 Task: Play online Dominion games in medium mode.
Action: Mouse moved to (338, 462)
Screenshot: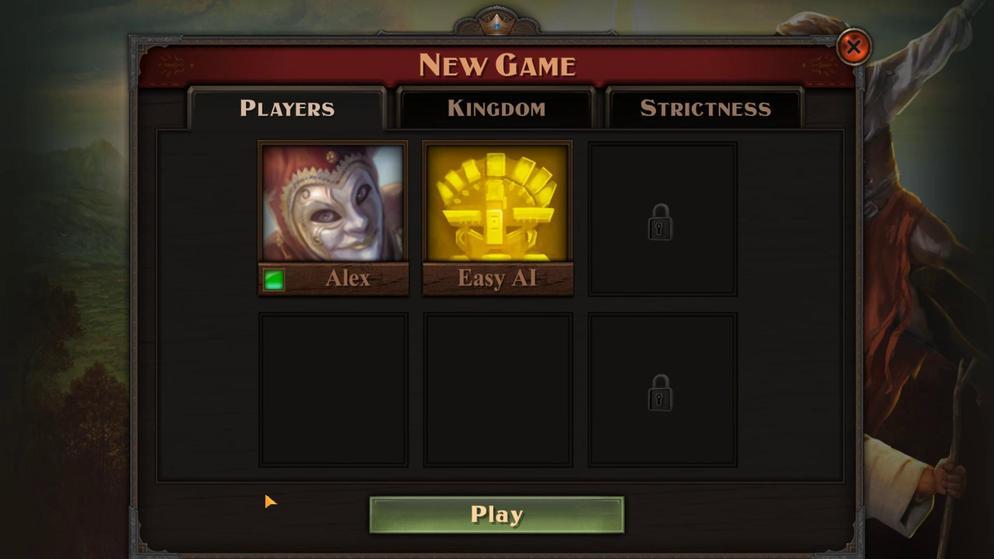 
Action: Mouse pressed left at (338, 462)
Screenshot: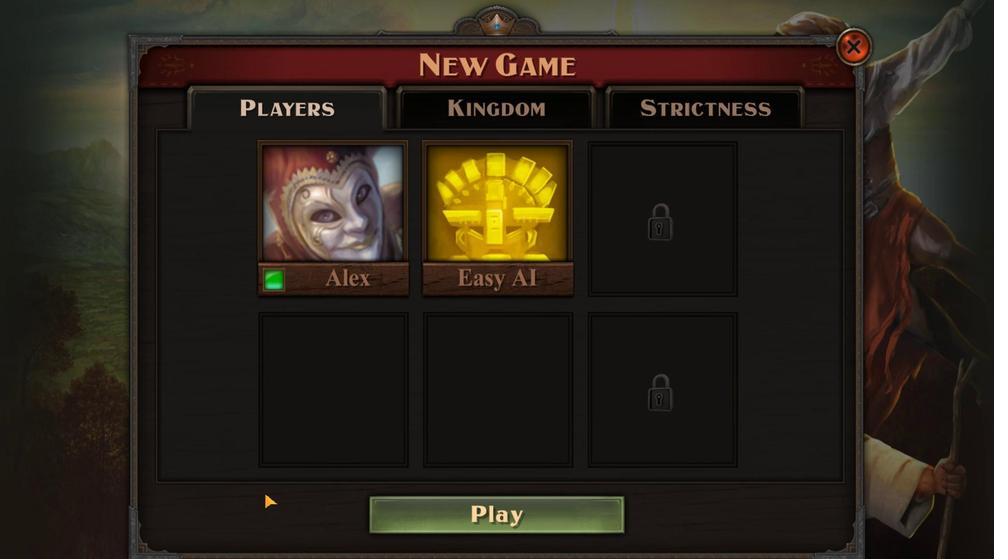
Action: Mouse moved to (317, 384)
Screenshot: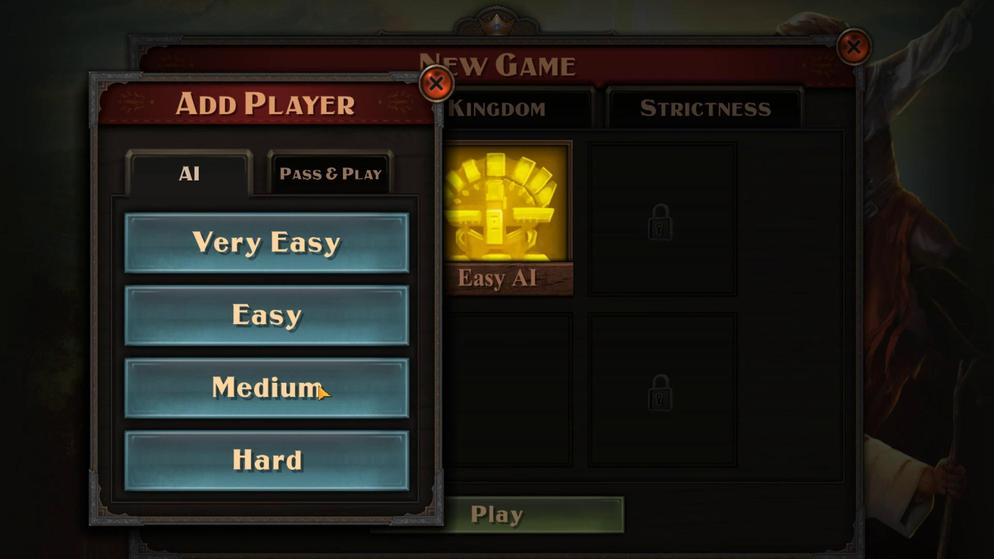 
Action: Mouse pressed left at (317, 384)
Screenshot: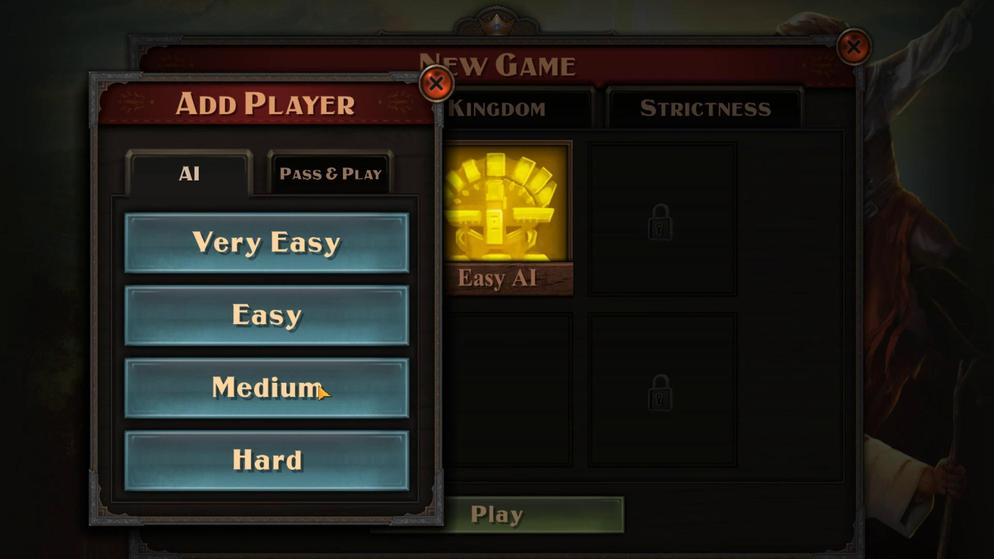 
Action: Mouse moved to (331, 423)
Screenshot: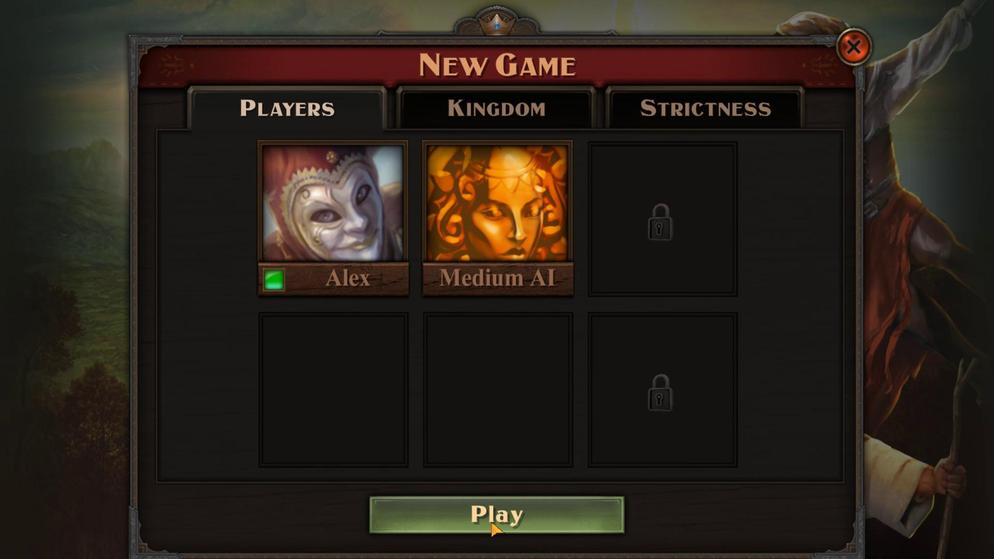 
Action: Mouse pressed left at (331, 423)
Screenshot: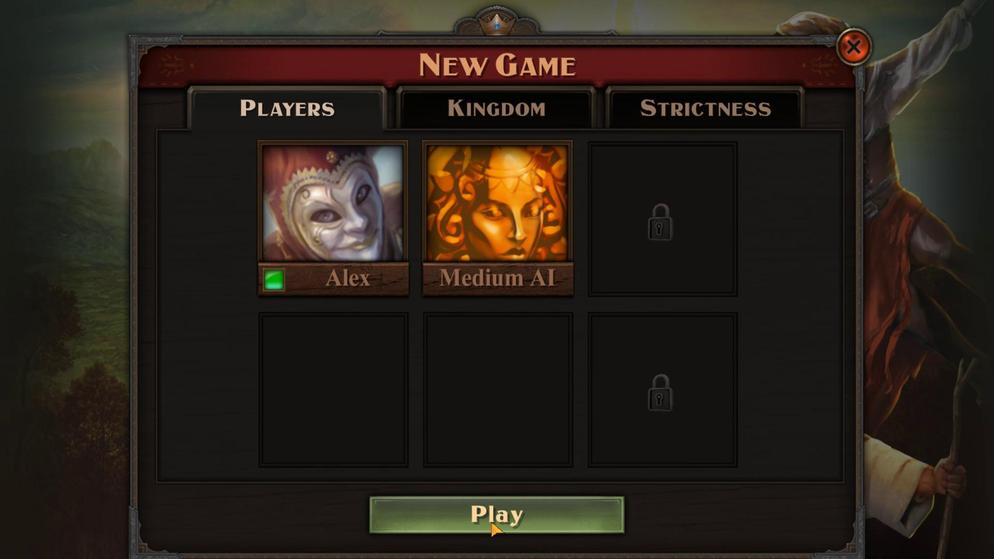 
Action: Mouse moved to (321, 461)
Screenshot: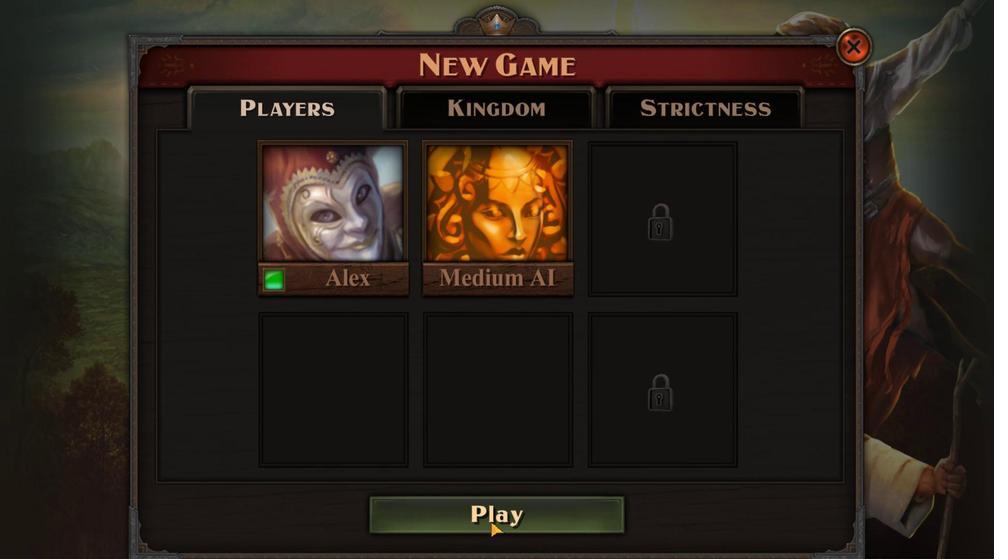 
Action: Mouse pressed left at (321, 461)
Screenshot: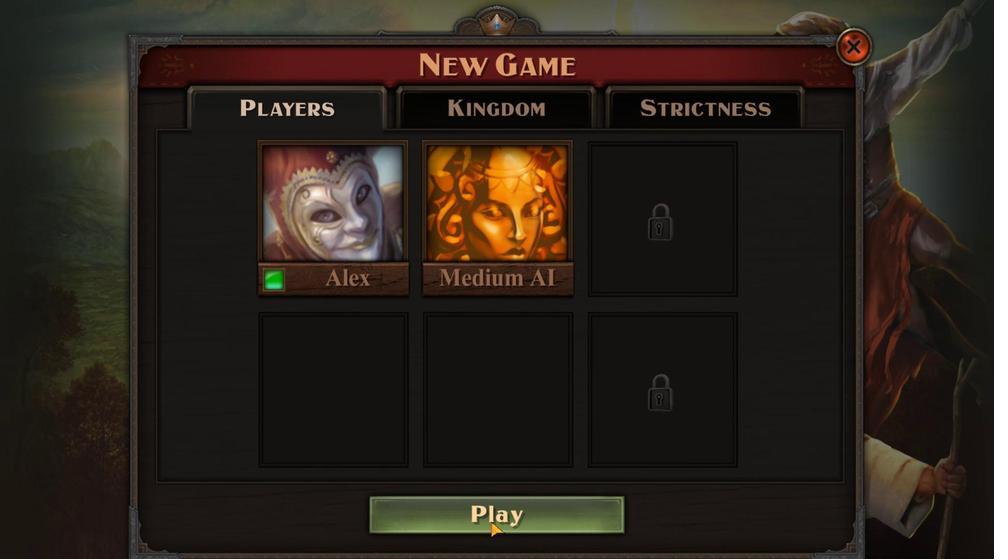 
Action: Mouse moved to (330, 454)
Screenshot: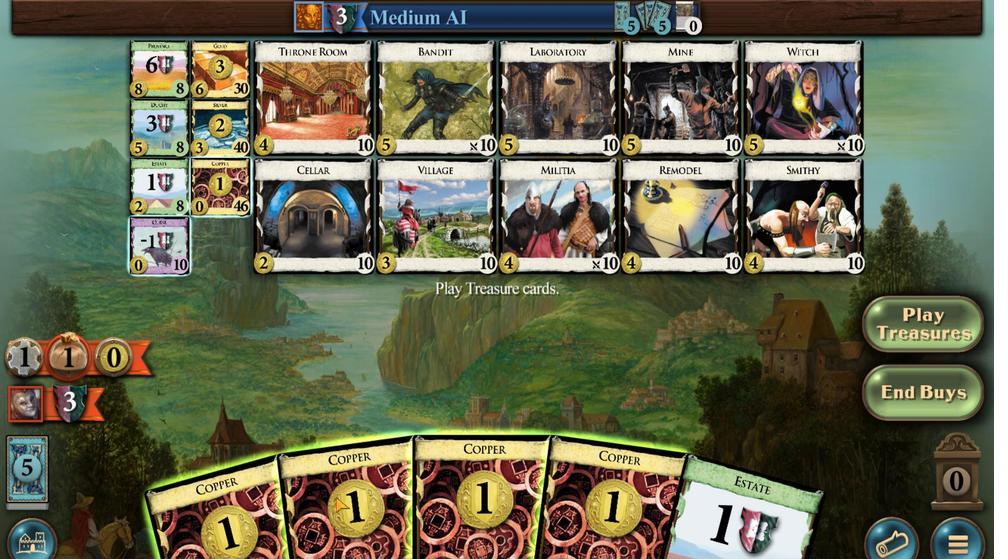 
Action: Mouse scrolled (330, 454) with delta (0, 0)
Screenshot: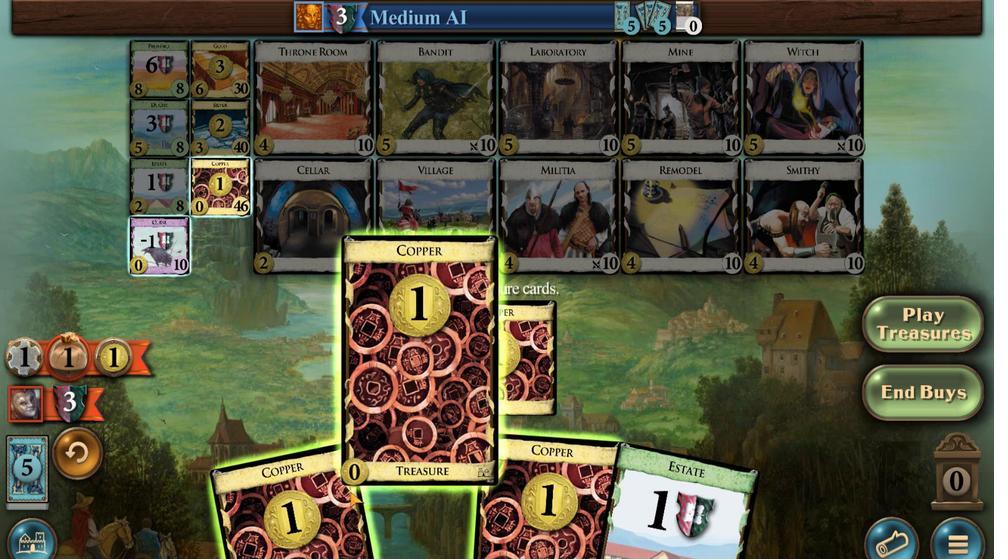 
Action: Mouse moved to (329, 453)
Screenshot: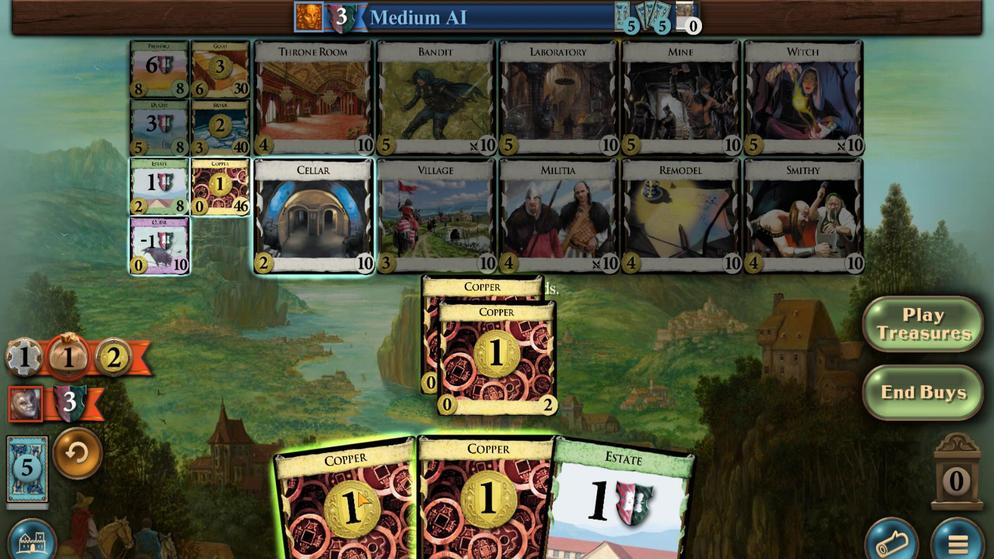 
Action: Mouse scrolled (329, 453) with delta (0, 0)
Screenshot: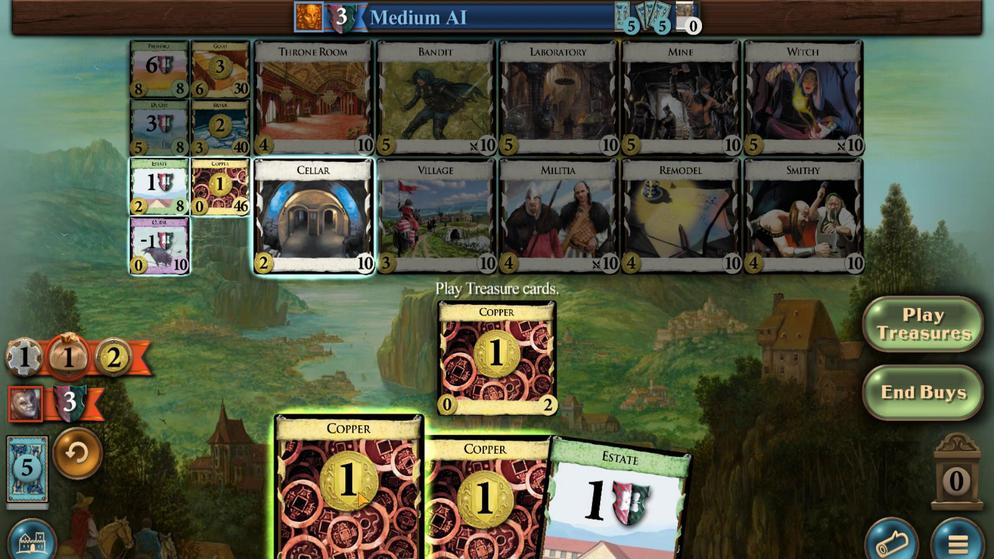 
Action: Mouse scrolled (329, 453) with delta (0, 0)
Screenshot: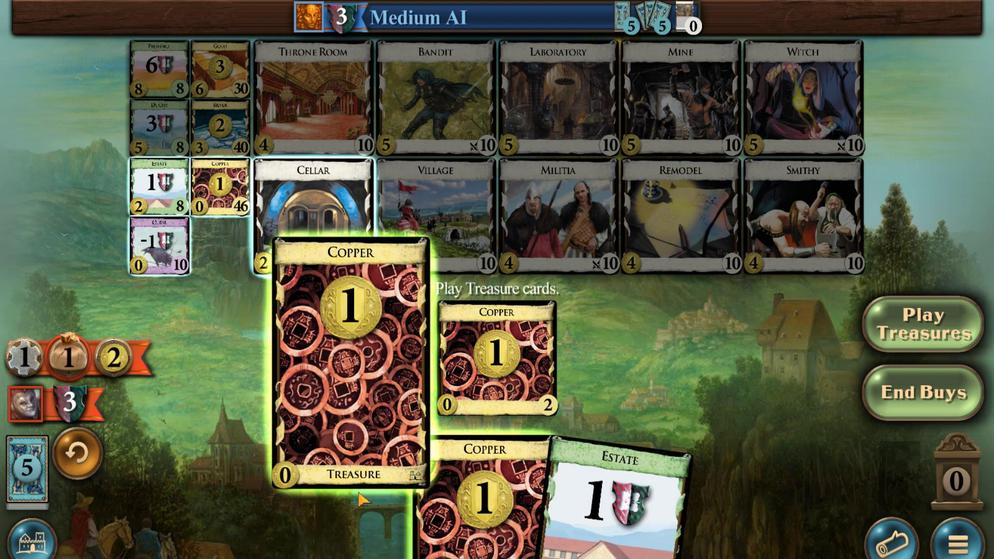 
Action: Mouse scrolled (329, 453) with delta (0, 0)
Screenshot: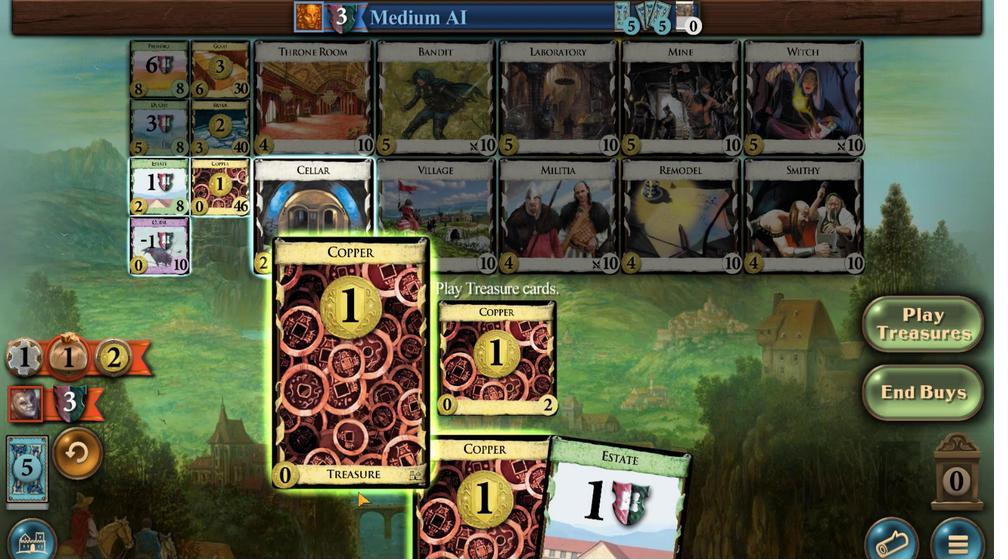 
Action: Mouse moved to (329, 453)
Screenshot: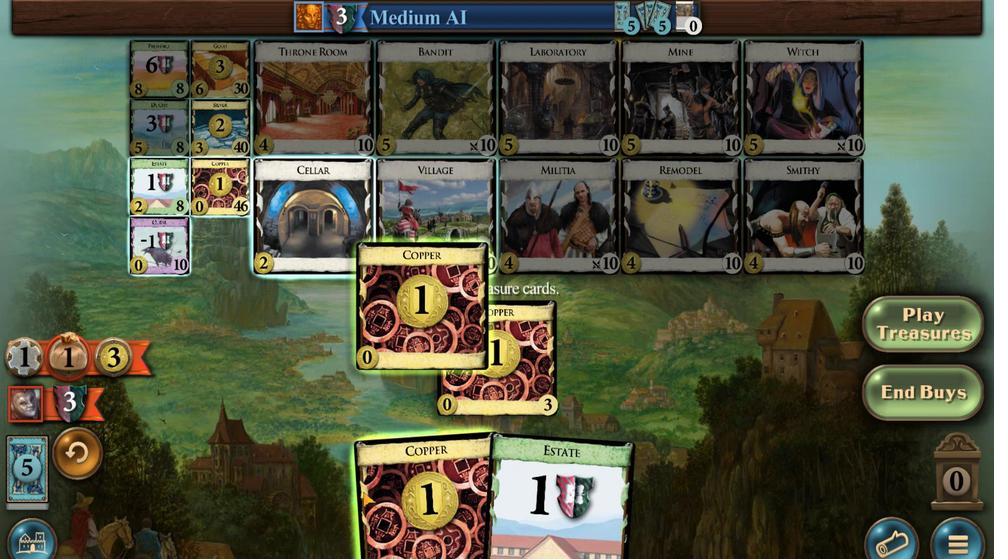 
Action: Mouse scrolled (329, 453) with delta (0, 0)
Screenshot: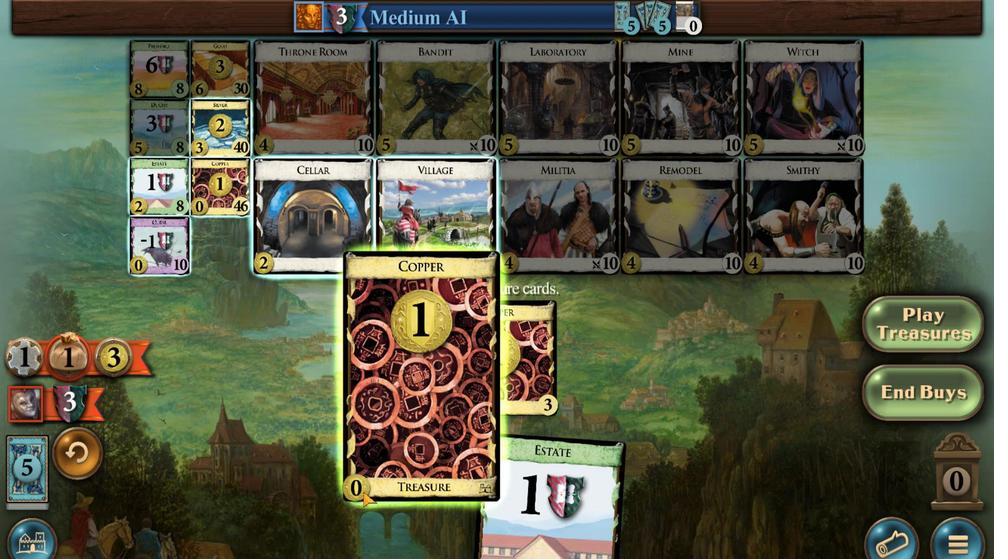 
Action: Mouse scrolled (329, 453) with delta (0, 0)
Screenshot: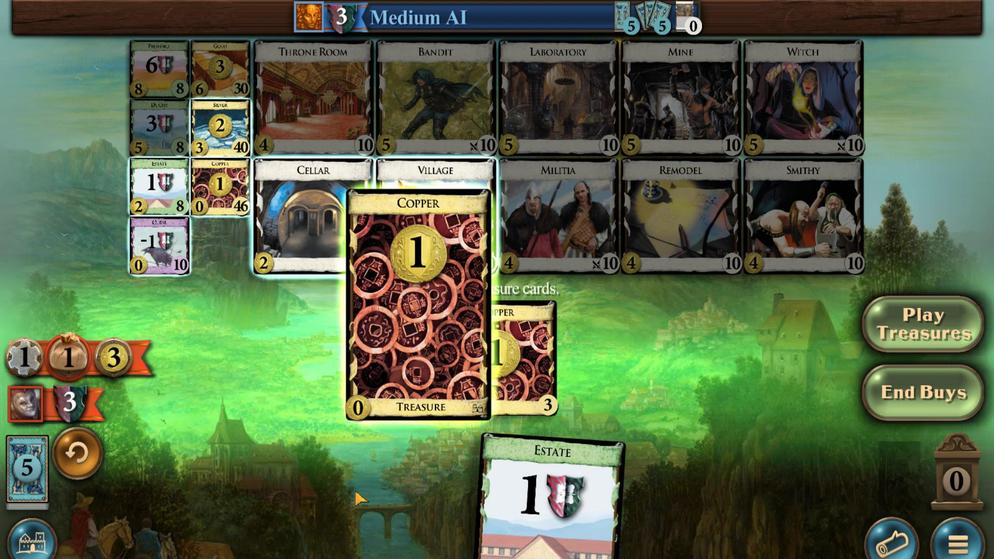 
Action: Mouse scrolled (329, 453) with delta (0, 0)
Screenshot: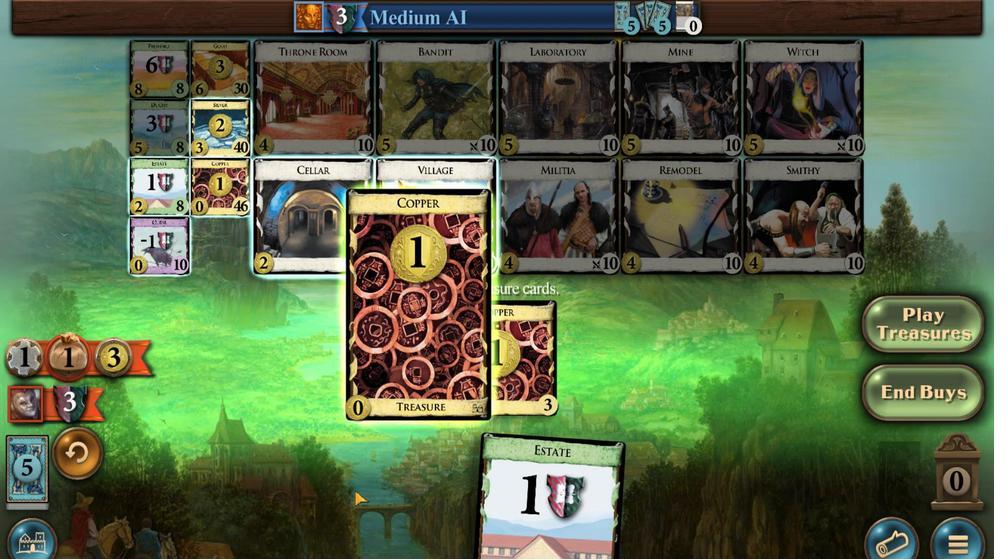 
Action: Mouse moved to (328, 453)
Screenshot: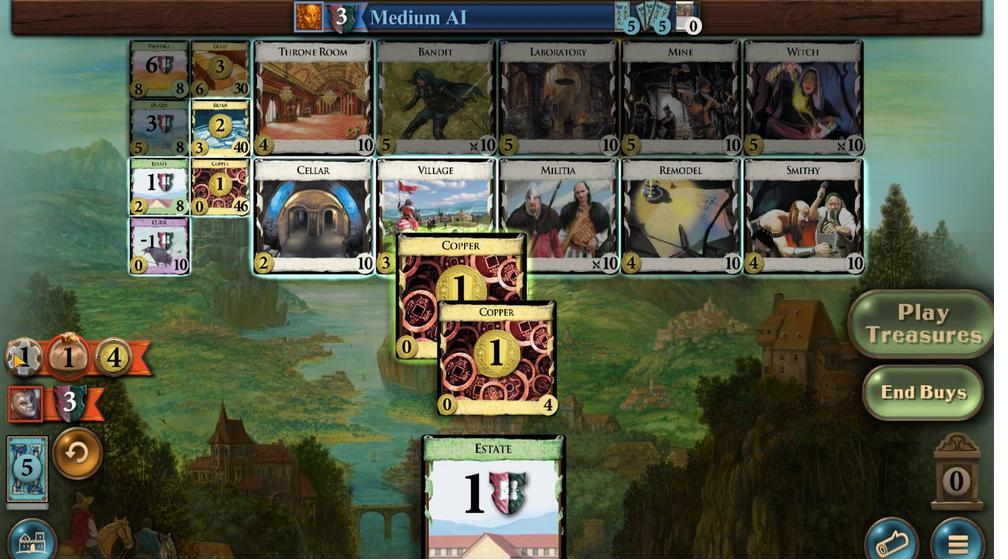 
Action: Mouse scrolled (328, 453) with delta (0, 0)
Screenshot: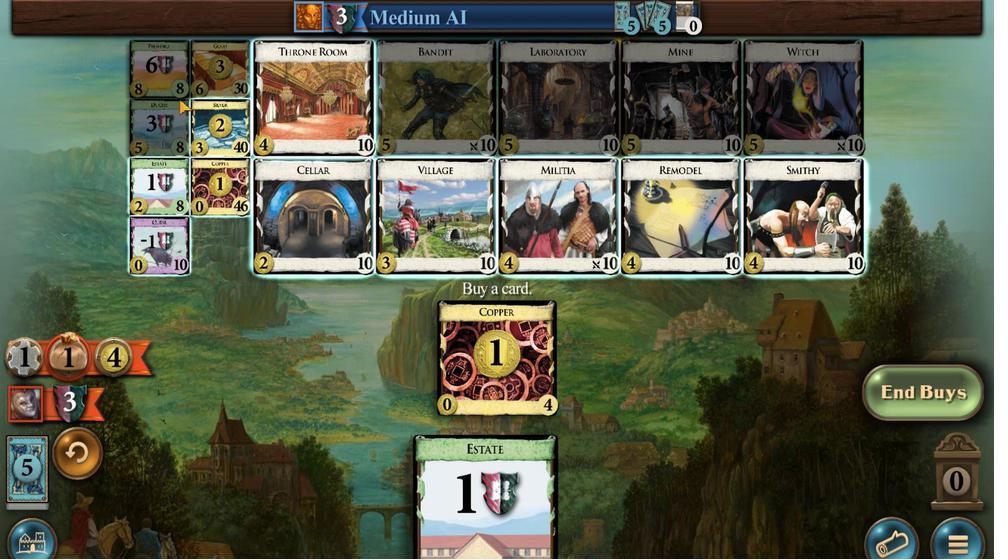 
Action: Mouse scrolled (328, 453) with delta (0, 0)
Screenshot: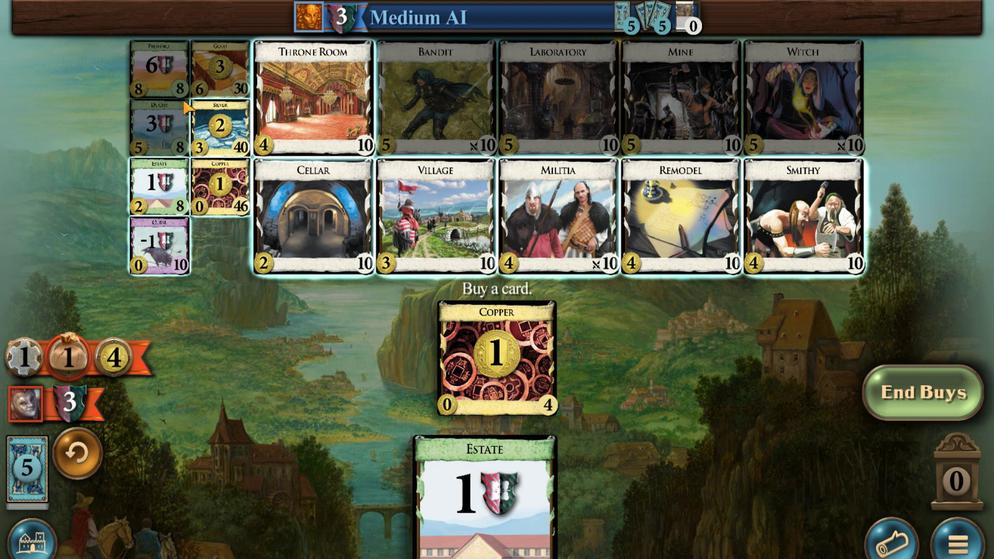 
Action: Mouse scrolled (328, 453) with delta (0, 0)
Screenshot: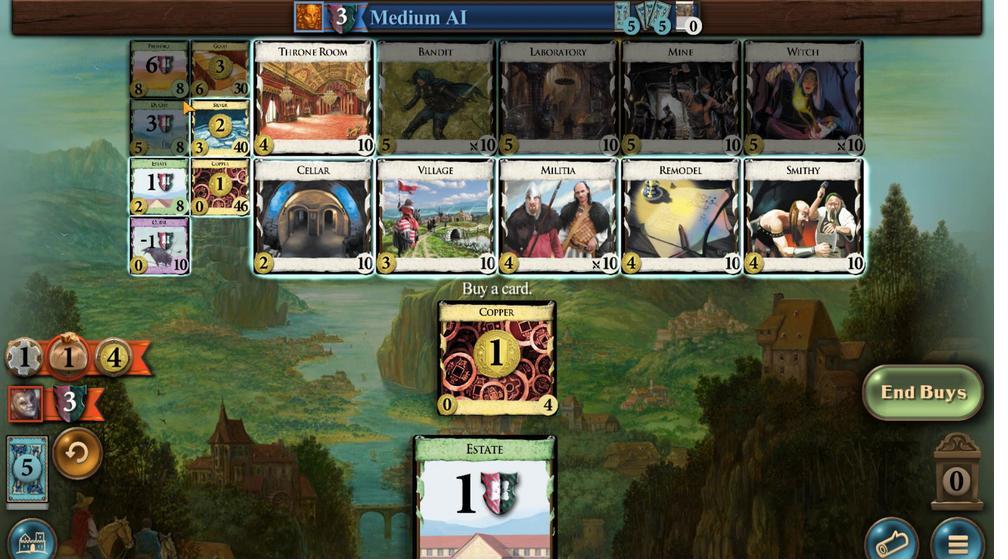 
Action: Mouse moved to (338, 353)
Screenshot: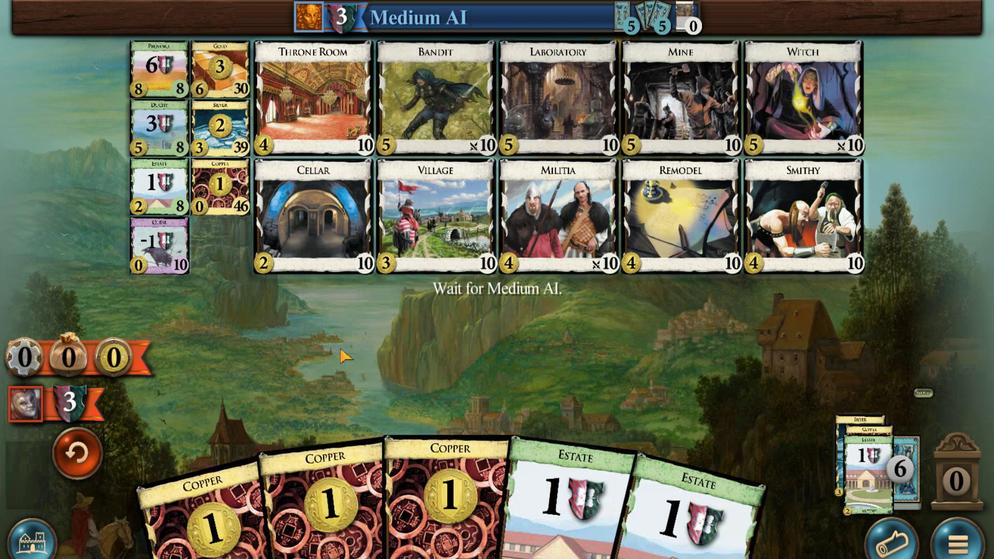 
Action: Mouse pressed left at (338, 353)
Screenshot: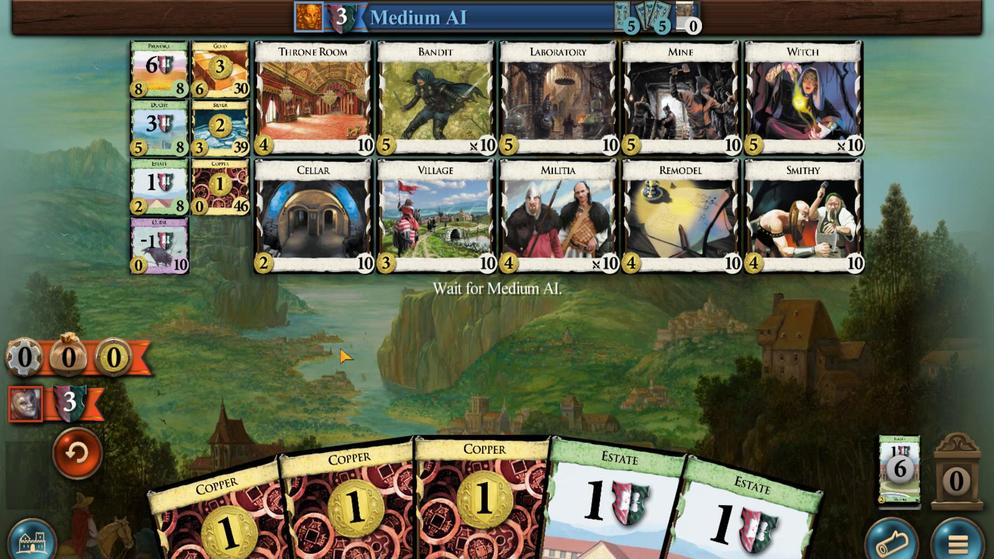 
Action: Mouse moved to (326, 449)
Screenshot: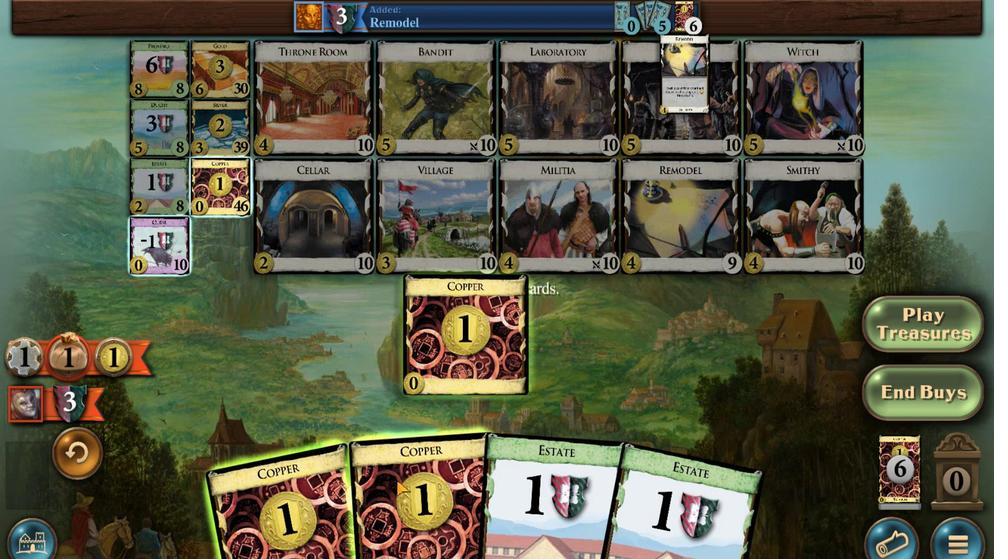 
Action: Mouse scrolled (326, 449) with delta (0, 0)
Screenshot: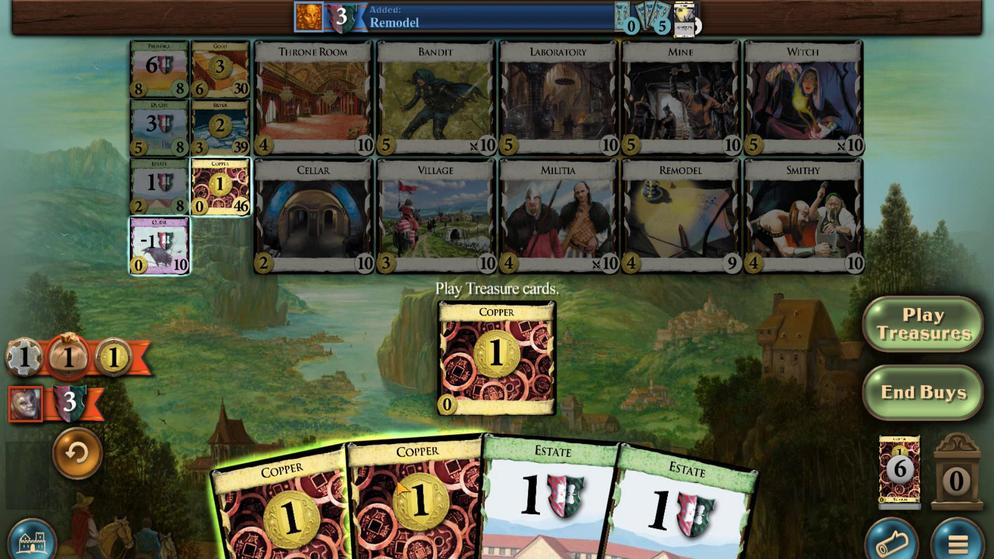 
Action: Mouse scrolled (326, 449) with delta (0, 0)
Screenshot: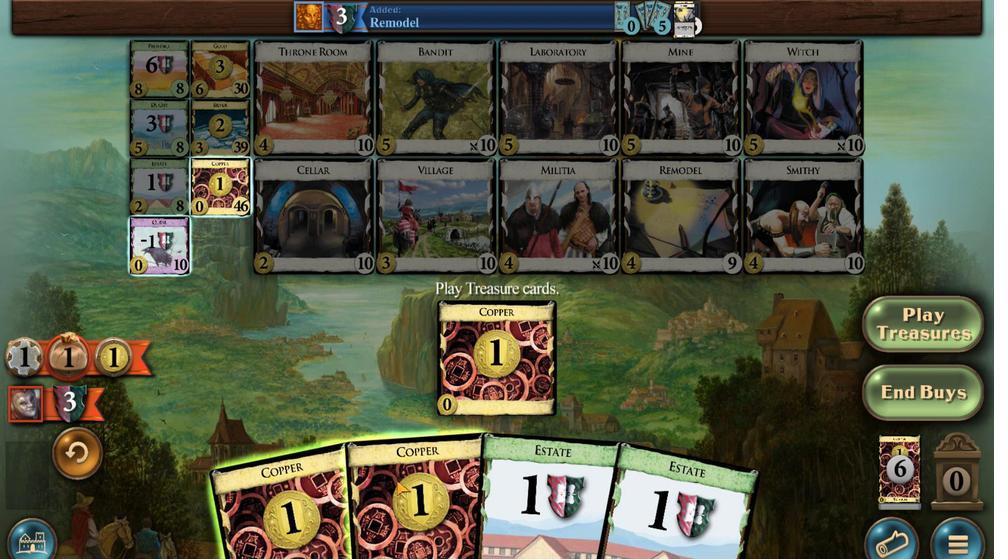 
Action: Mouse scrolled (326, 449) with delta (0, 0)
Screenshot: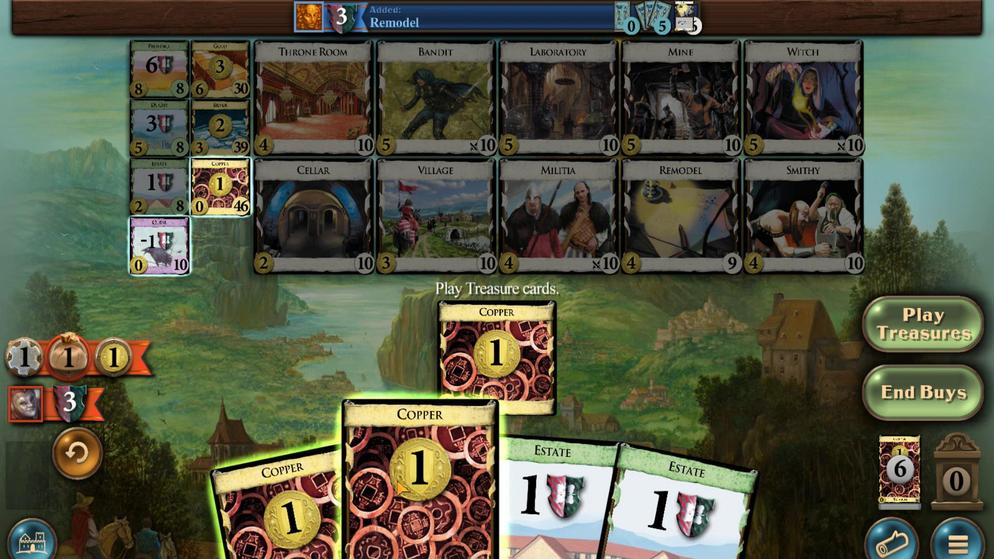 
Action: Mouse scrolled (326, 449) with delta (0, 0)
Screenshot: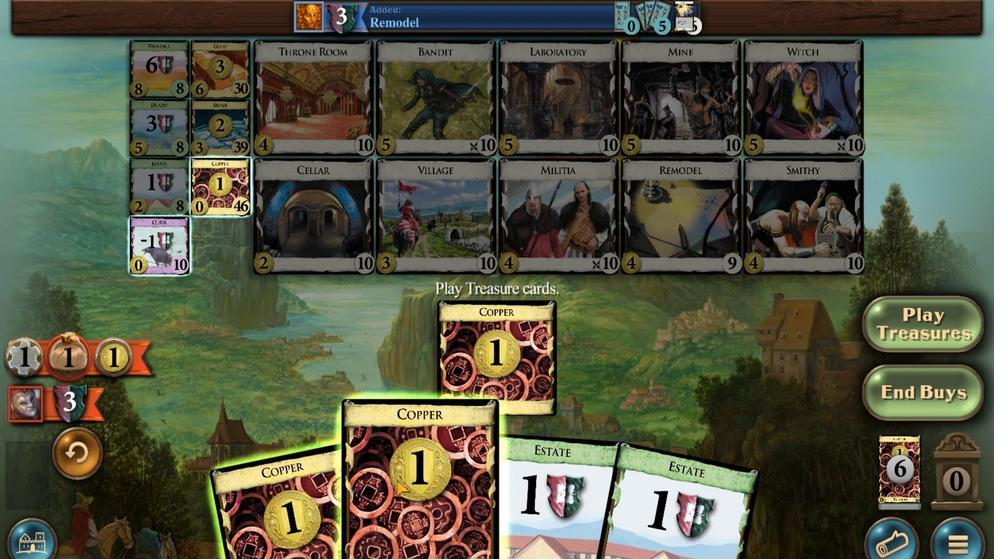 
Action: Mouse scrolled (326, 450) with delta (0, 0)
Screenshot: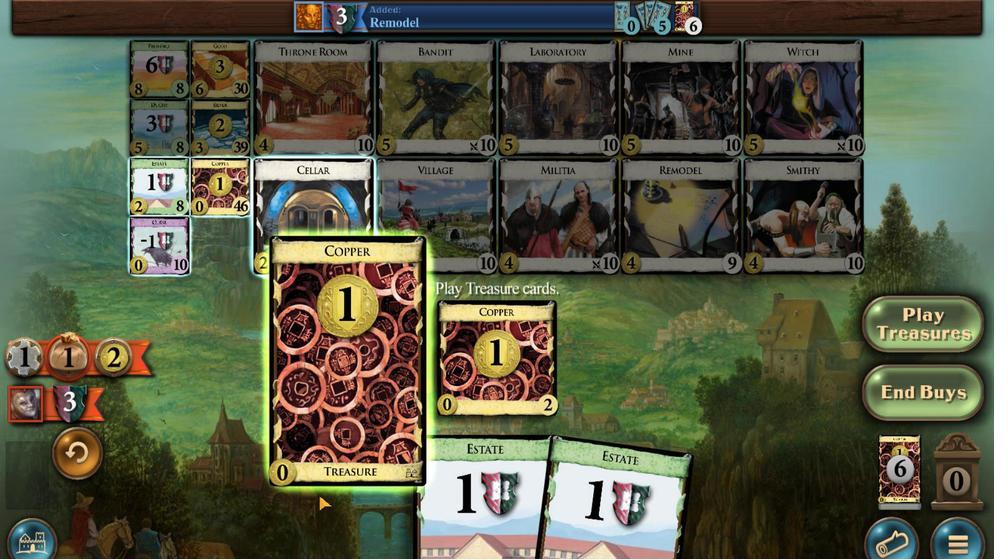 
Action: Mouse scrolled (326, 449) with delta (0, 0)
Screenshot: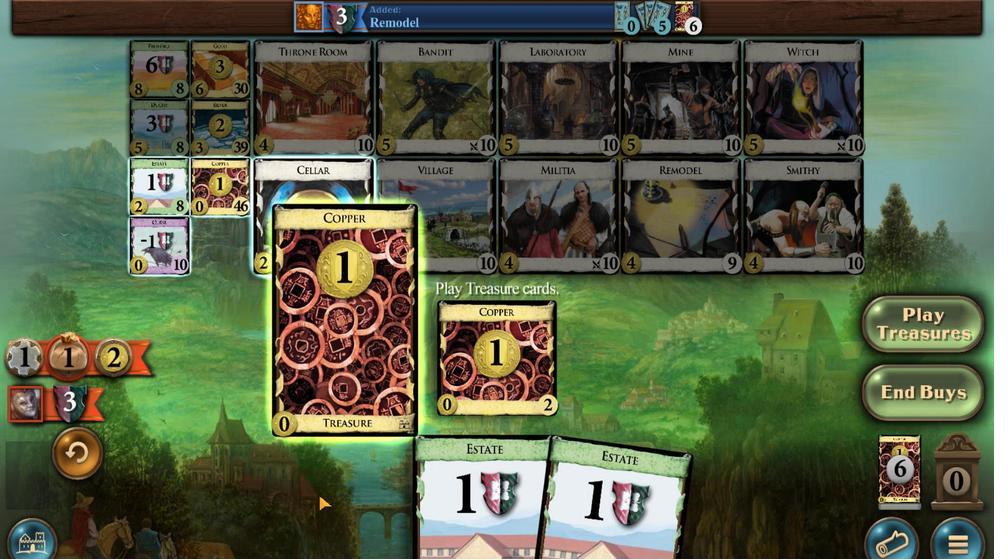 
Action: Mouse scrolled (326, 449) with delta (0, 0)
Screenshot: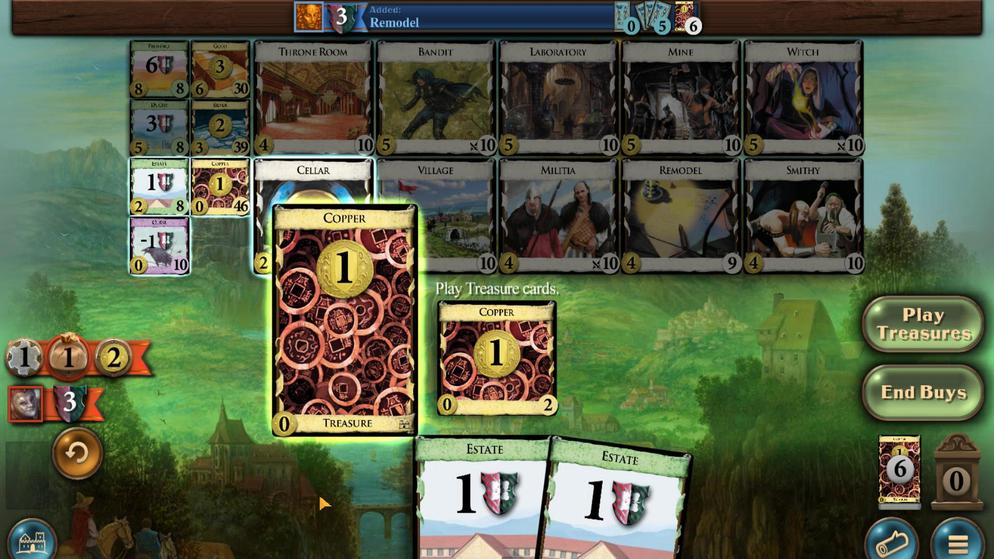 
Action: Mouse moved to (331, 454)
Screenshot: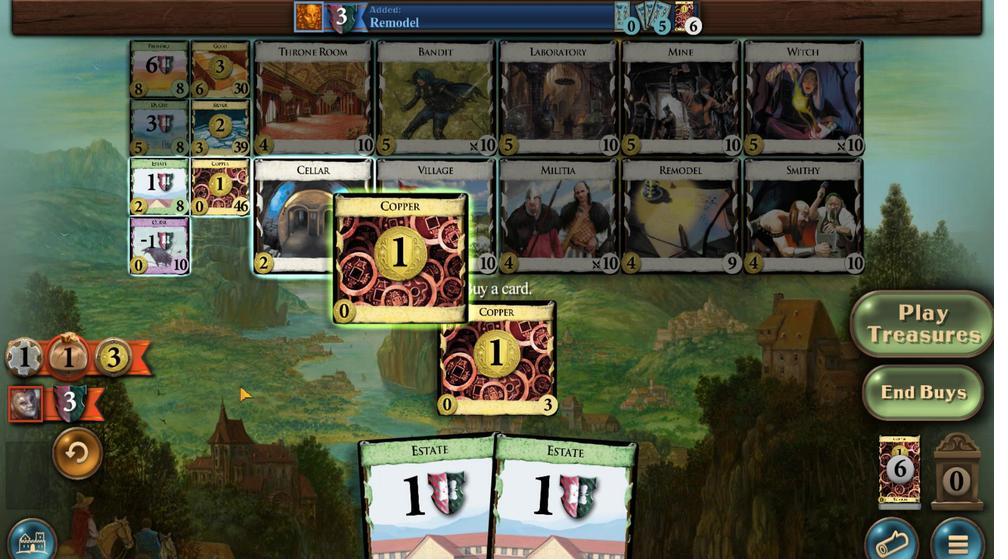 
Action: Mouse scrolled (331, 454) with delta (0, 0)
Screenshot: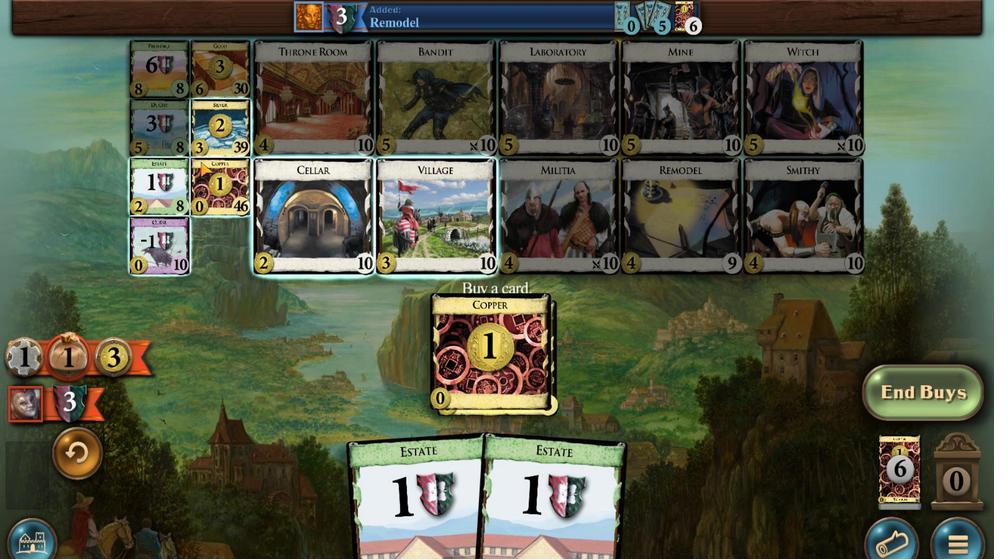 
Action: Mouse scrolled (331, 454) with delta (0, 0)
Screenshot: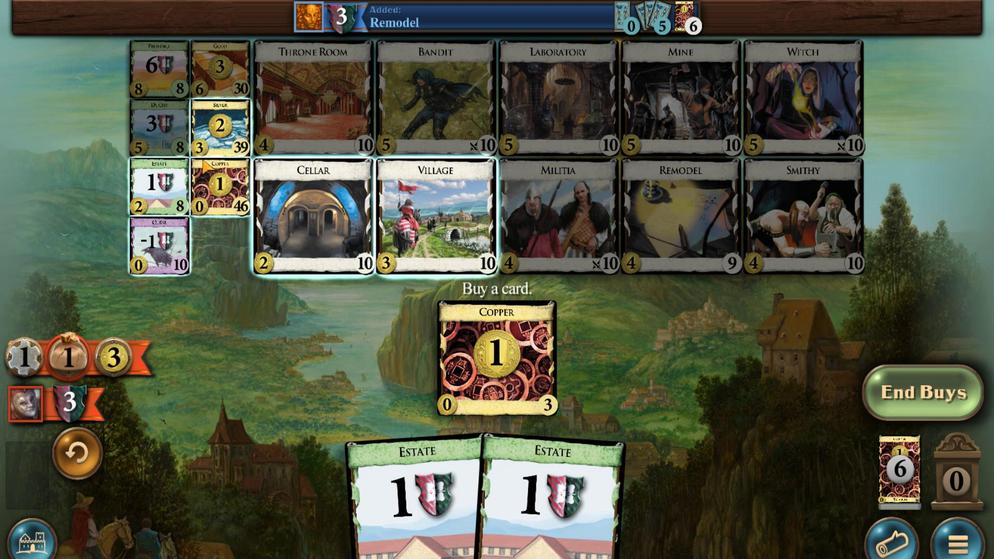 
Action: Mouse scrolled (331, 454) with delta (0, 0)
Screenshot: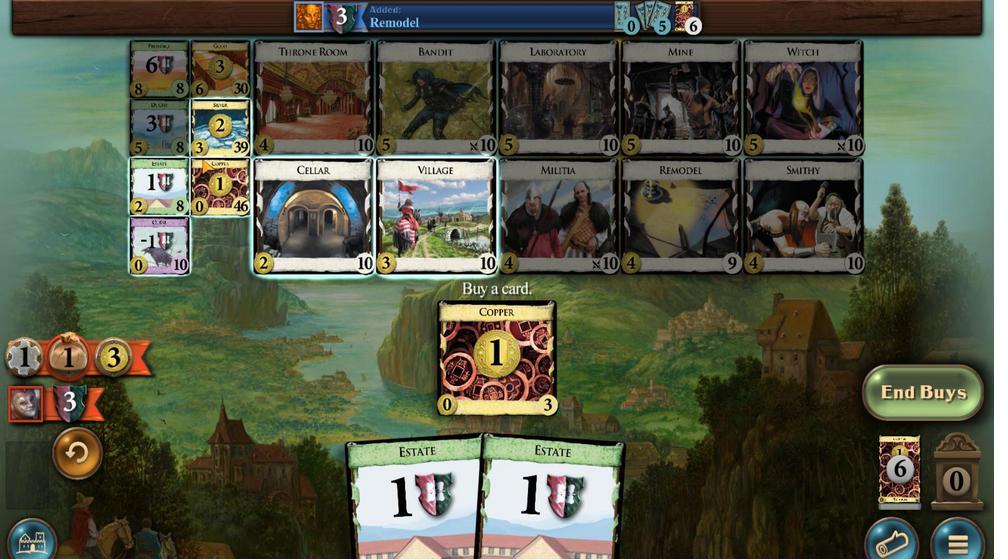 
Action: Mouse scrolled (331, 454) with delta (0, 0)
Screenshot: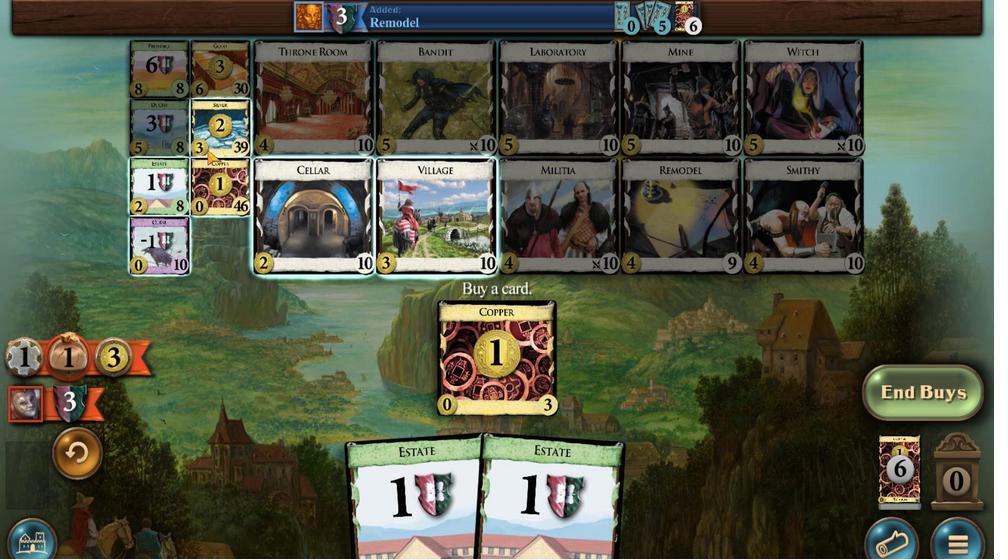 
Action: Mouse moved to (338, 352)
Screenshot: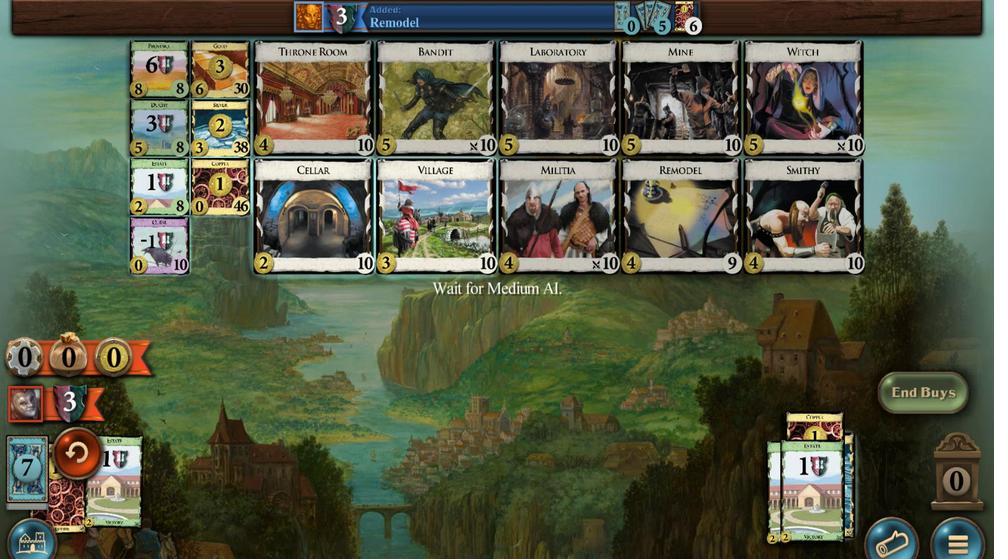 
Action: Mouse pressed left at (338, 352)
Screenshot: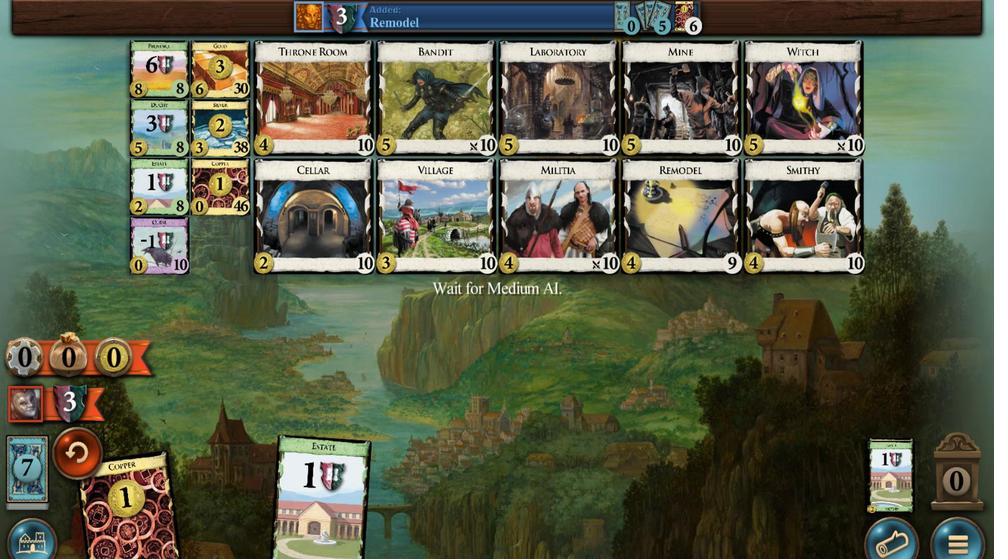 
Action: Mouse moved to (334, 463)
Screenshot: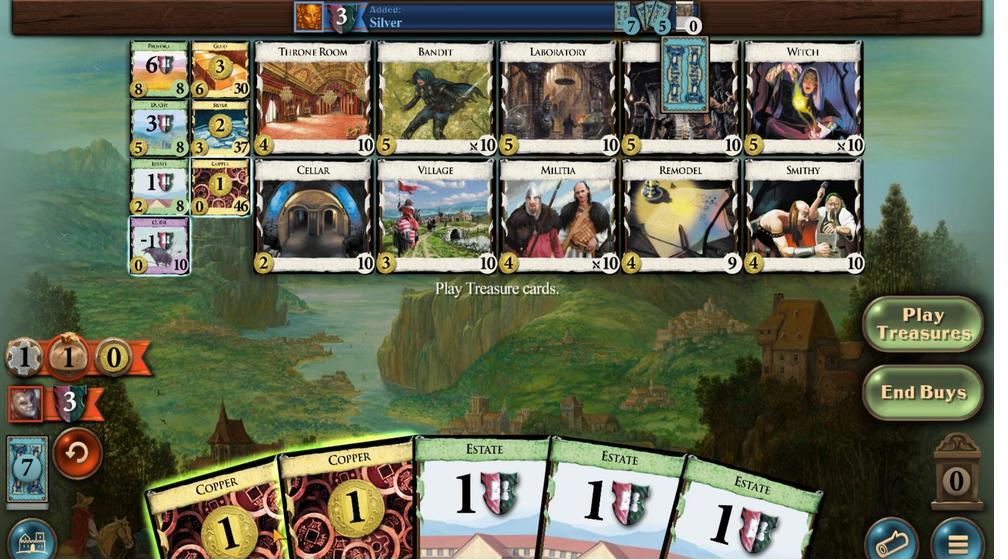
Action: Mouse scrolled (334, 462) with delta (0, 0)
Screenshot: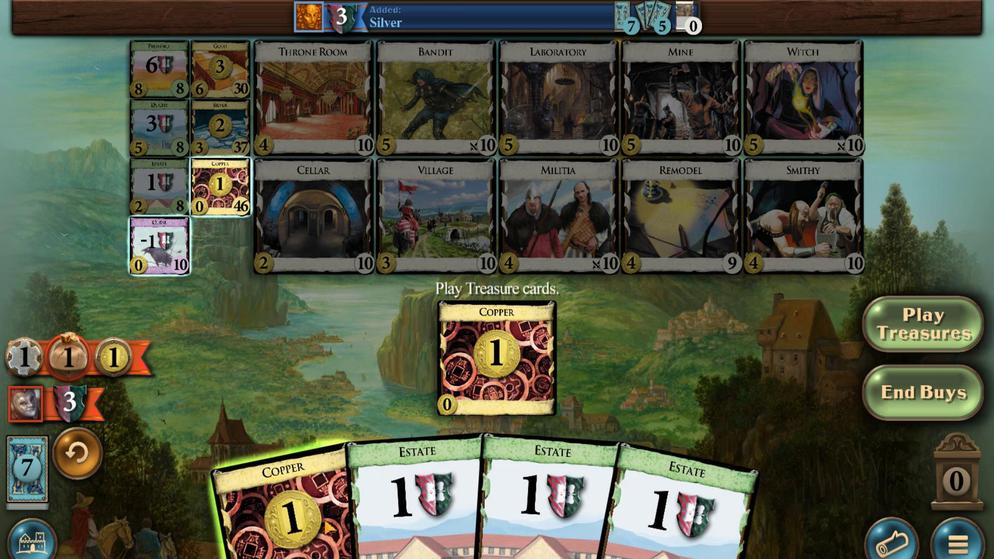 
Action: Mouse scrolled (334, 462) with delta (0, 0)
Screenshot: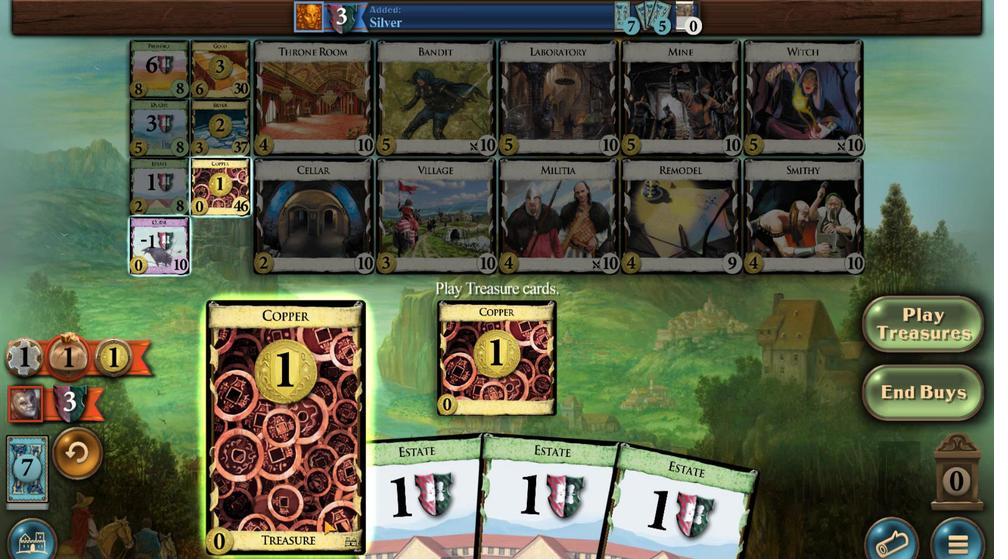 
Action: Mouse moved to (331, 460)
Screenshot: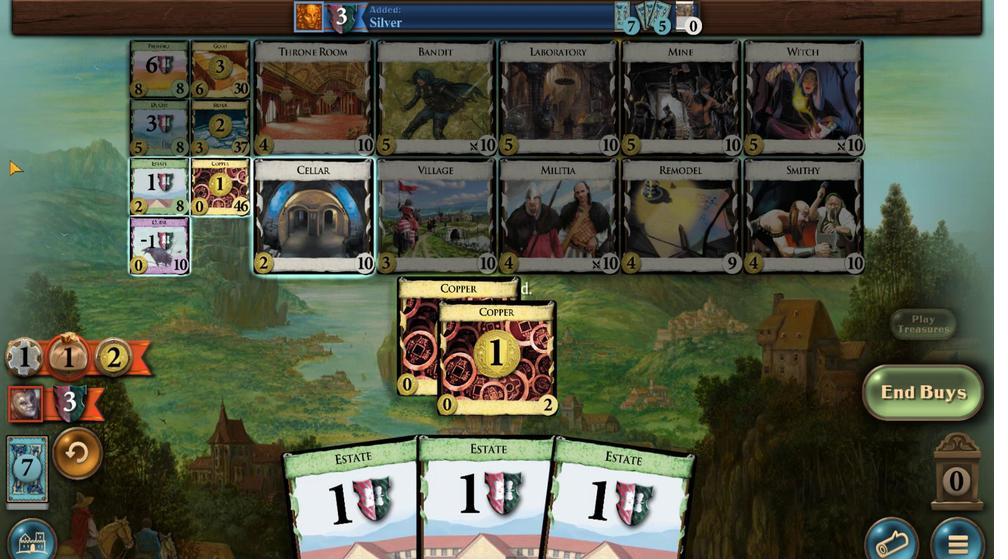 
Action: Mouse scrolled (331, 460) with delta (0, 0)
Screenshot: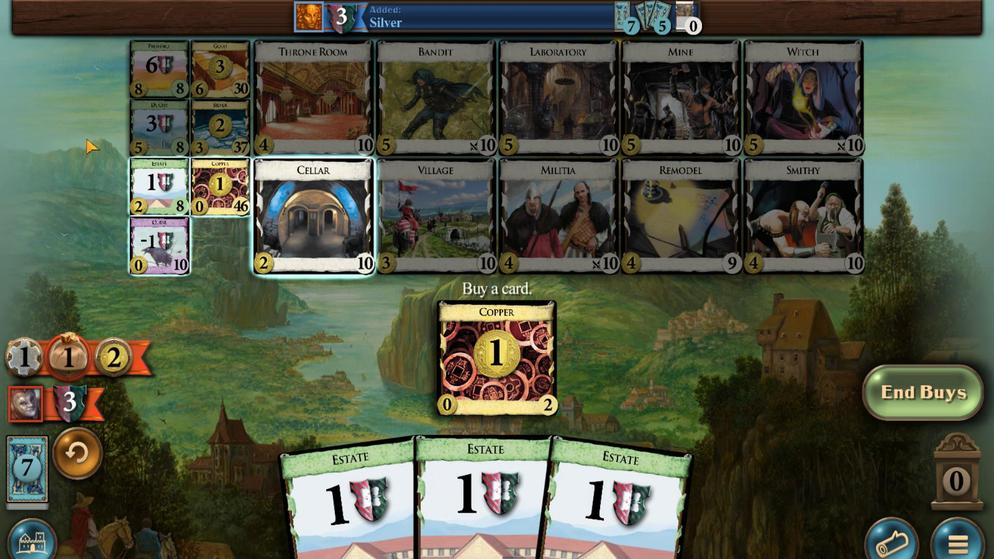 
Action: Mouse scrolled (331, 460) with delta (0, 0)
Screenshot: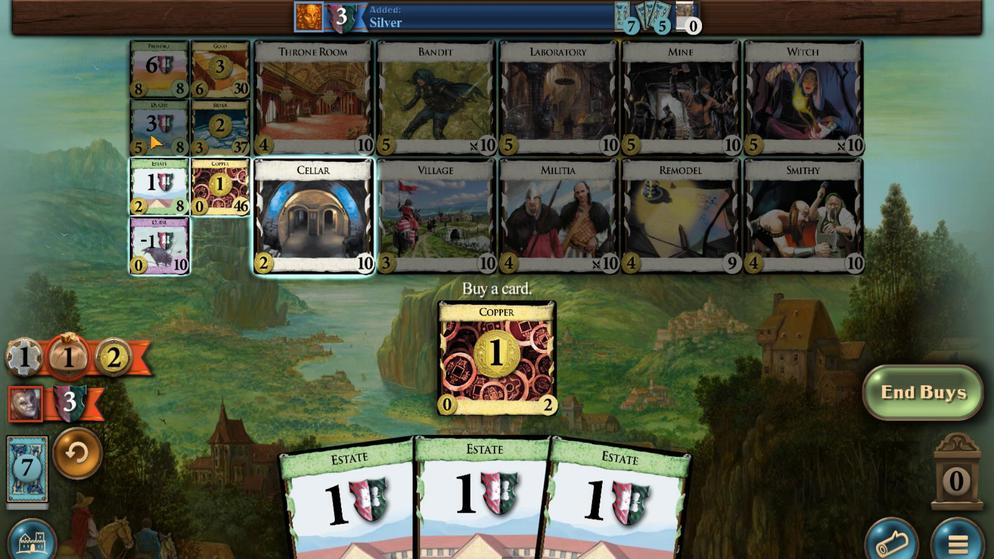 
Action: Mouse scrolled (331, 460) with delta (0, 0)
Screenshot: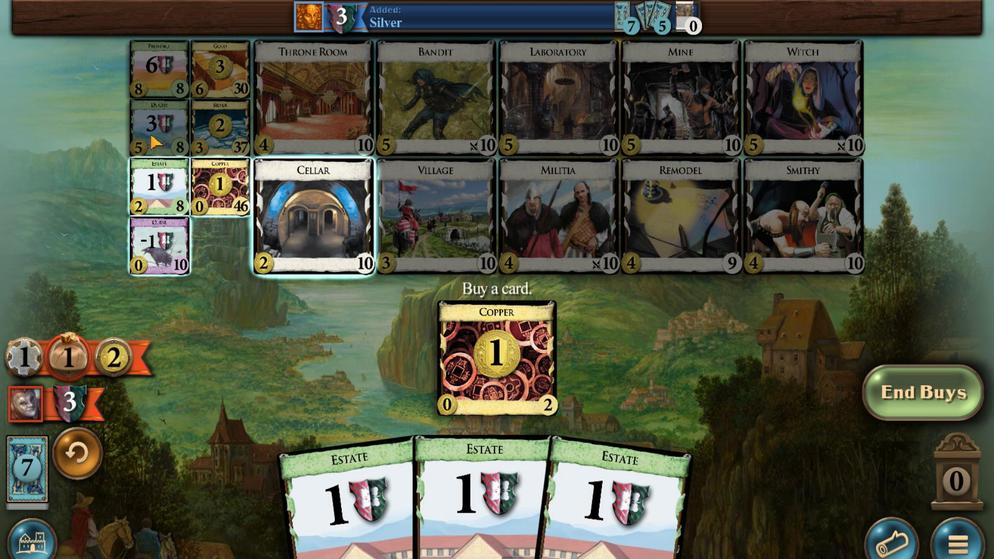 
Action: Mouse scrolled (331, 460) with delta (0, 0)
Screenshot: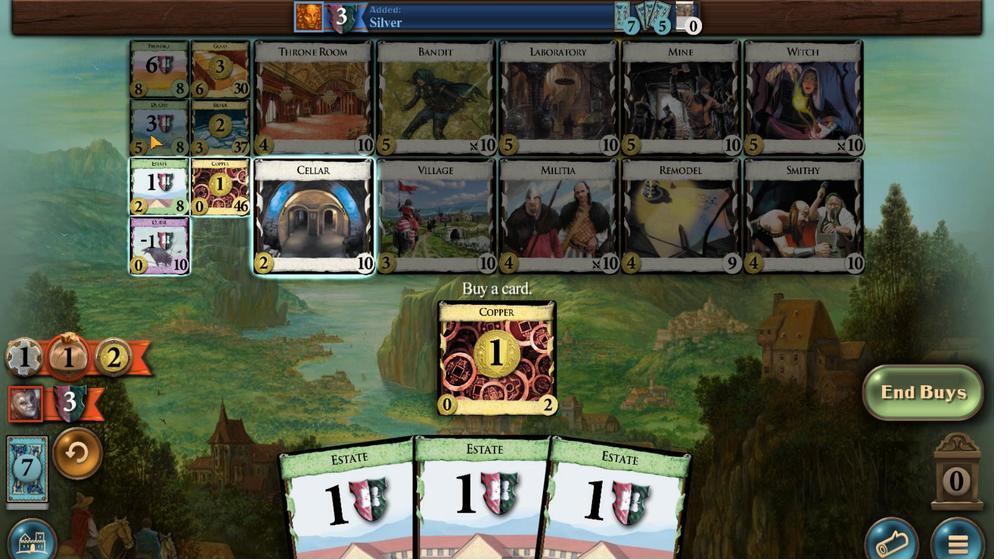 
Action: Mouse moved to (340, 372)
Screenshot: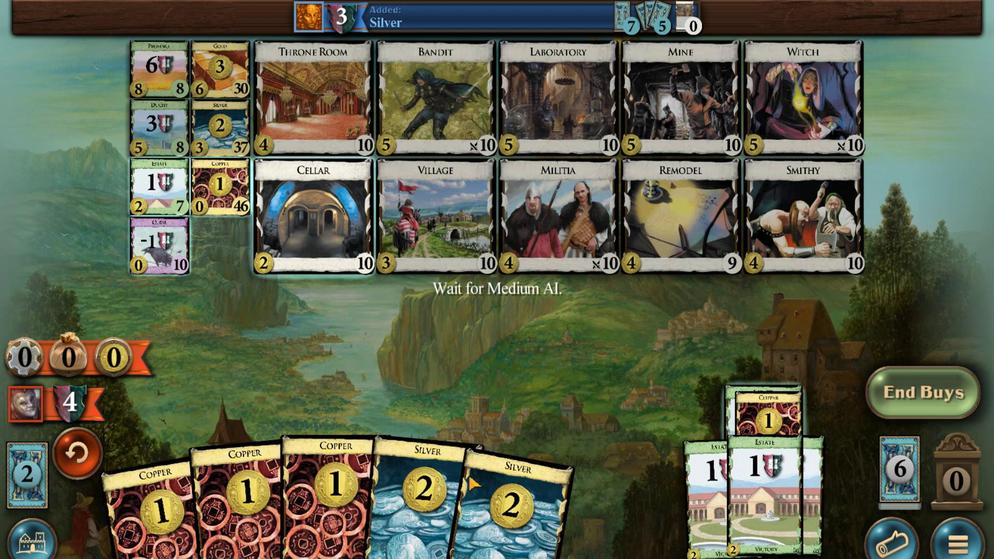
Action: Mouse pressed left at (340, 372)
Screenshot: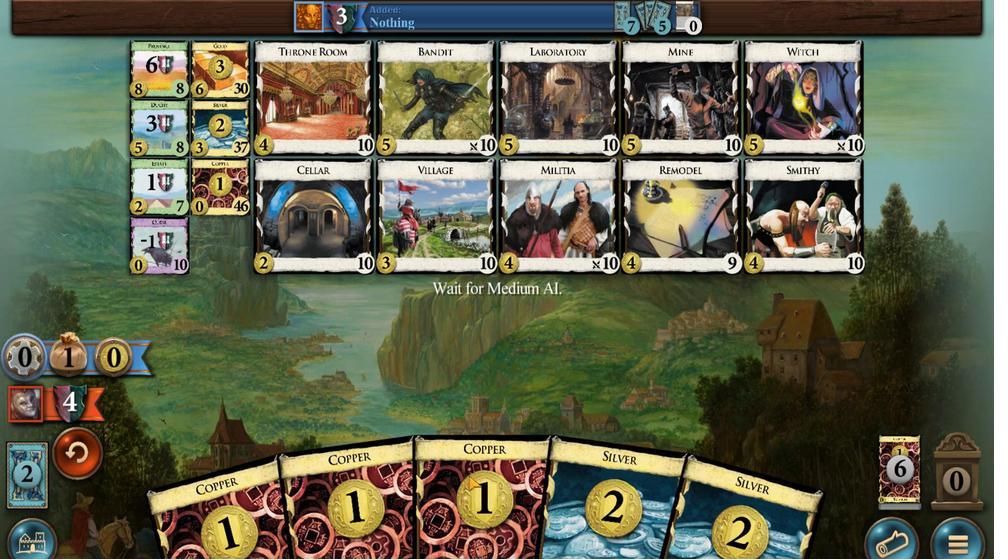 
Action: Mouse moved to (337, 454)
Screenshot: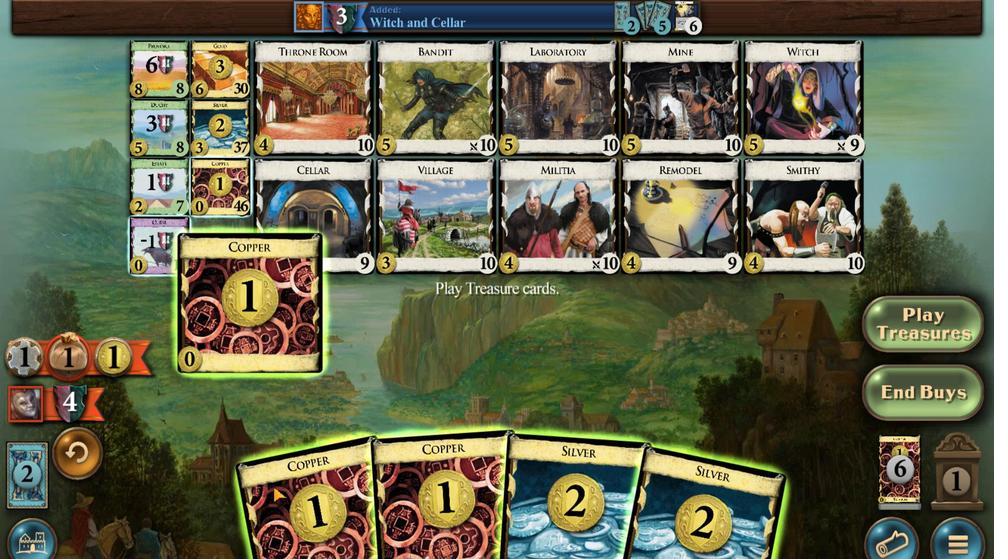 
Action: Mouse scrolled (337, 454) with delta (0, 0)
Screenshot: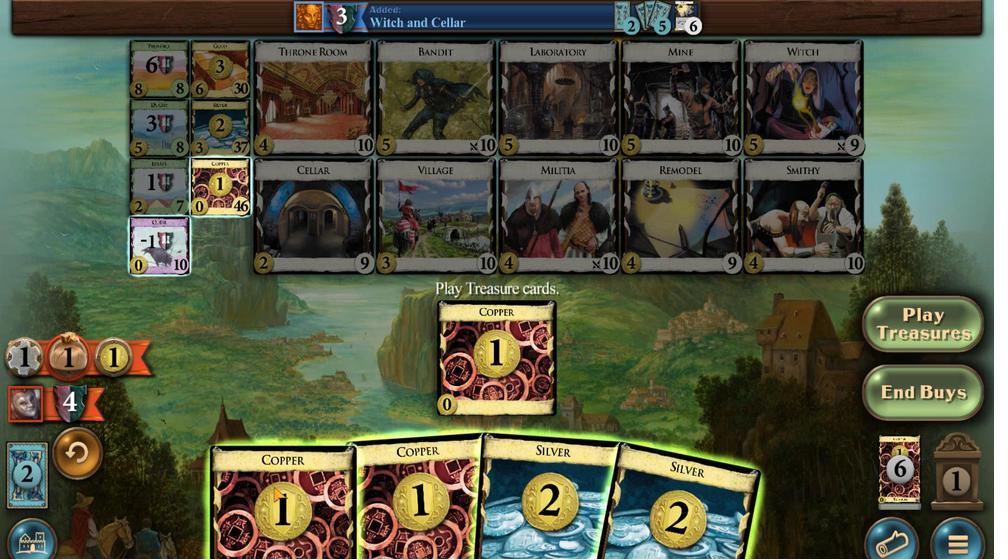 
Action: Mouse scrolled (337, 454) with delta (0, 0)
Screenshot: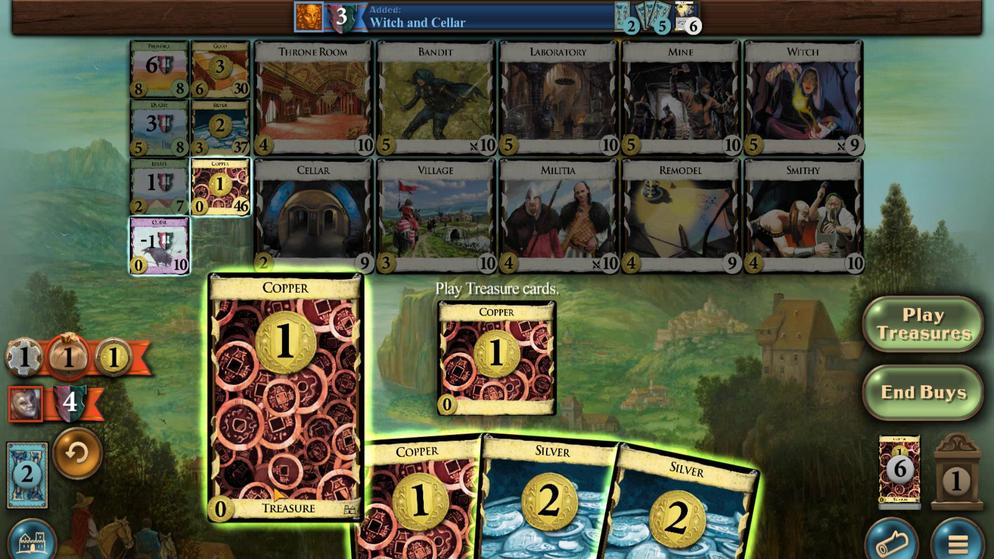 
Action: Mouse scrolled (337, 454) with delta (0, 0)
Screenshot: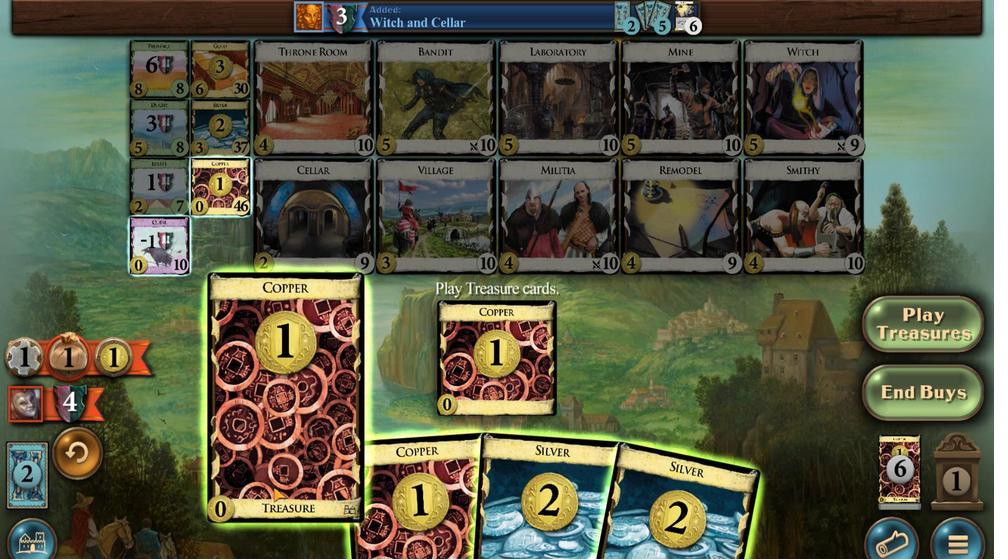 
Action: Mouse moved to (334, 451)
Screenshot: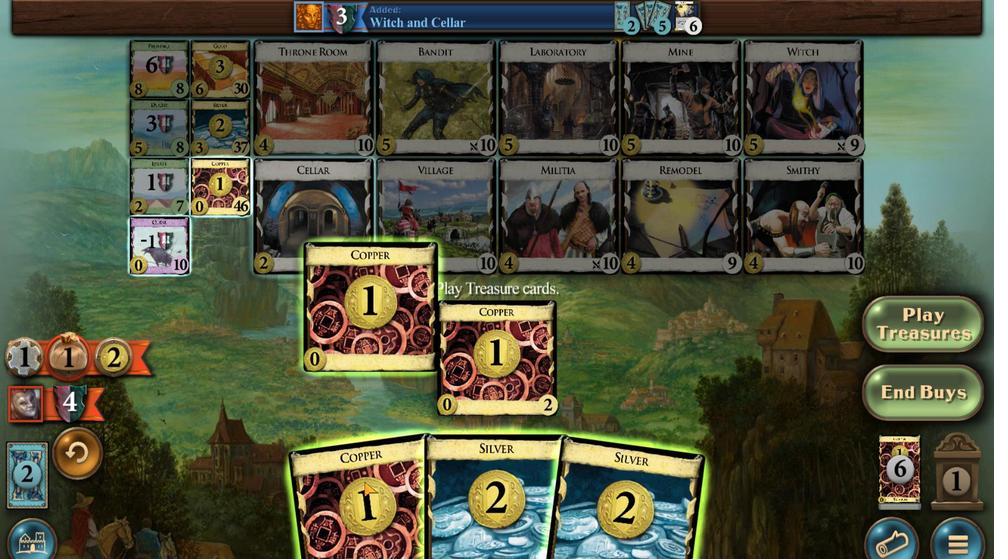 
Action: Mouse scrolled (334, 451) with delta (0, 0)
Screenshot: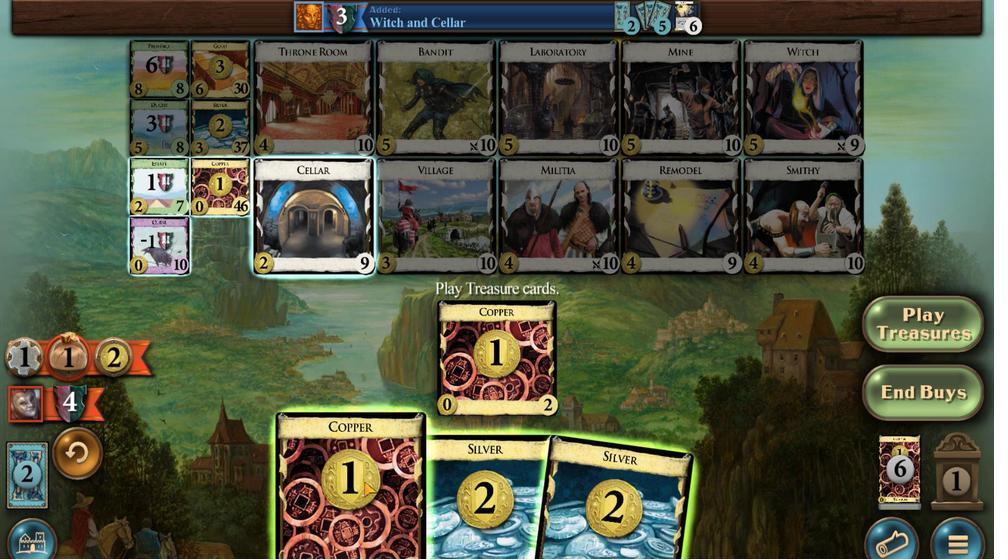 
Action: Mouse scrolled (334, 451) with delta (0, 0)
Screenshot: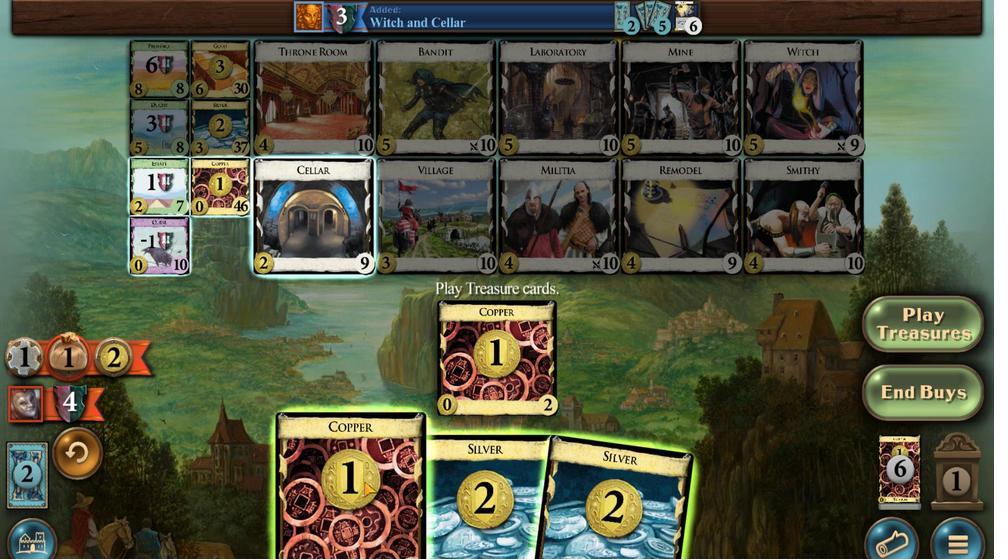 
Action: Mouse scrolled (334, 451) with delta (0, 0)
Screenshot: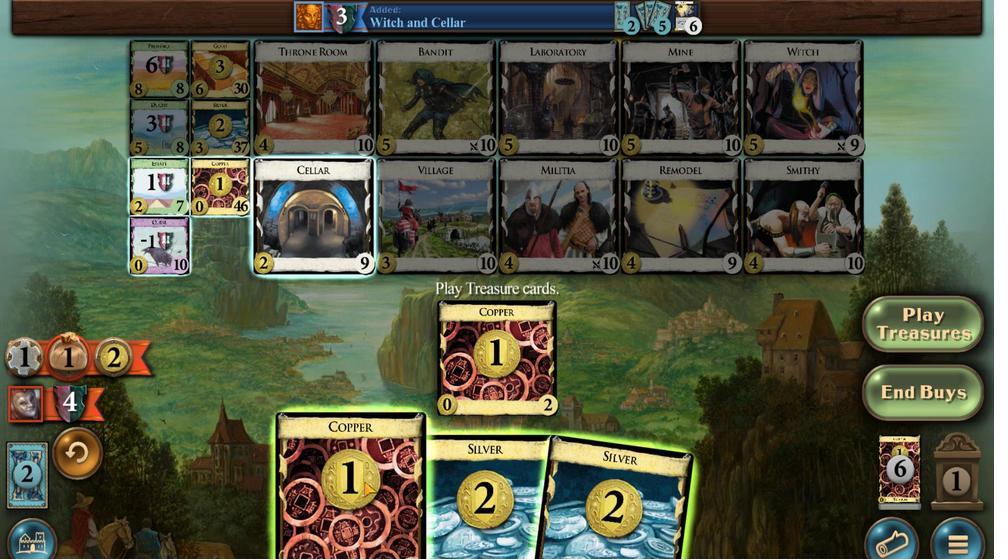 
Action: Mouse scrolled (334, 451) with delta (0, 0)
Screenshot: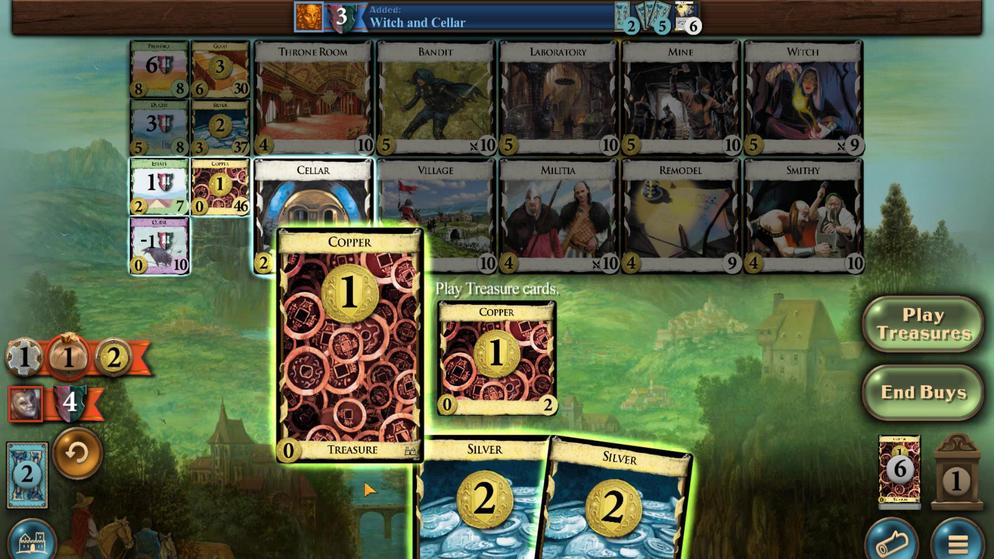 
Action: Mouse moved to (328, 450)
Screenshot: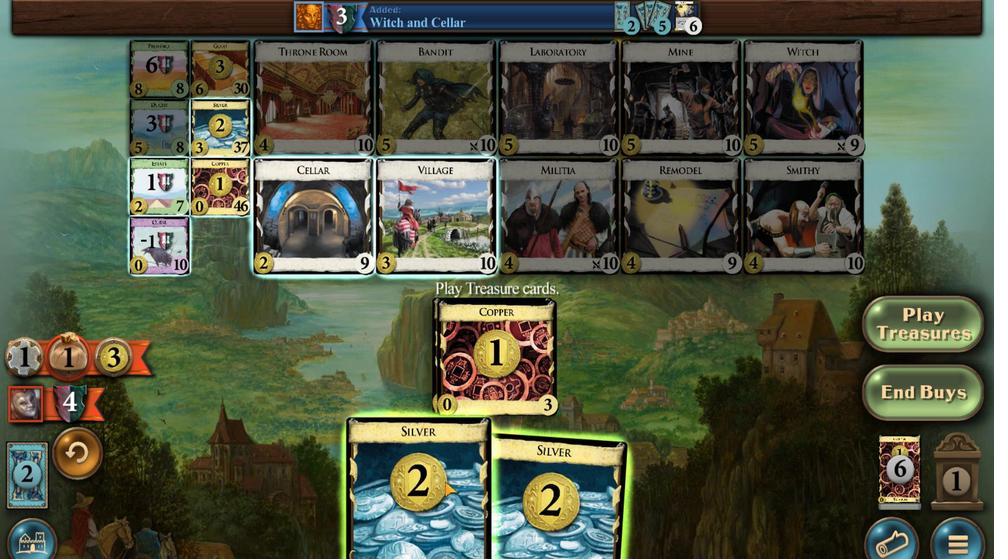
Action: Mouse scrolled (328, 450) with delta (0, 0)
Screenshot: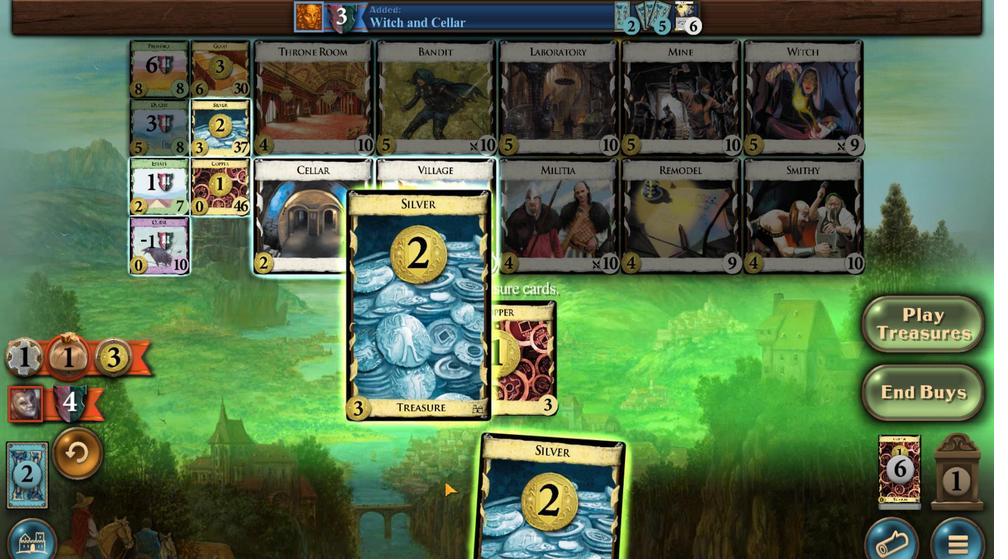 
Action: Mouse scrolled (328, 450) with delta (0, 0)
Screenshot: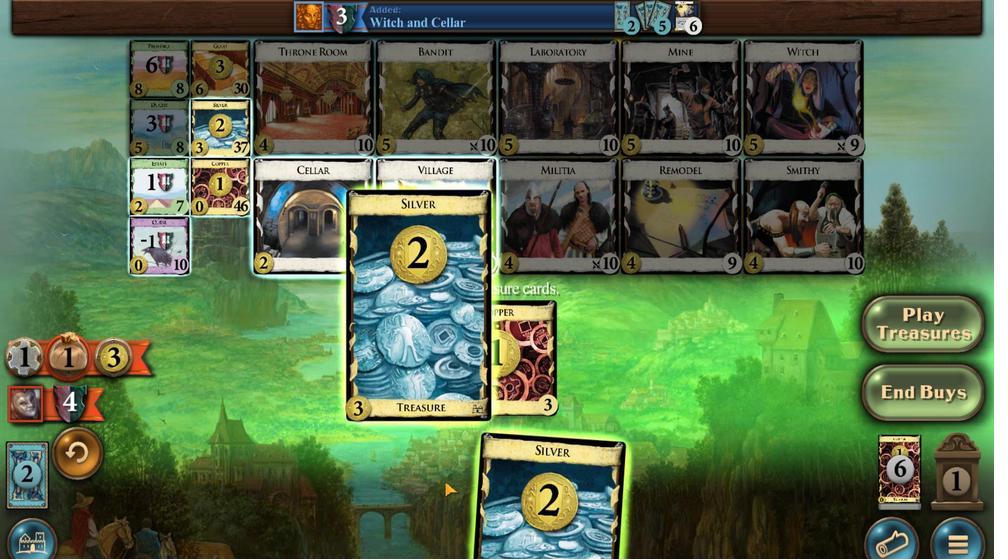 
Action: Mouse moved to (324, 450)
Screenshot: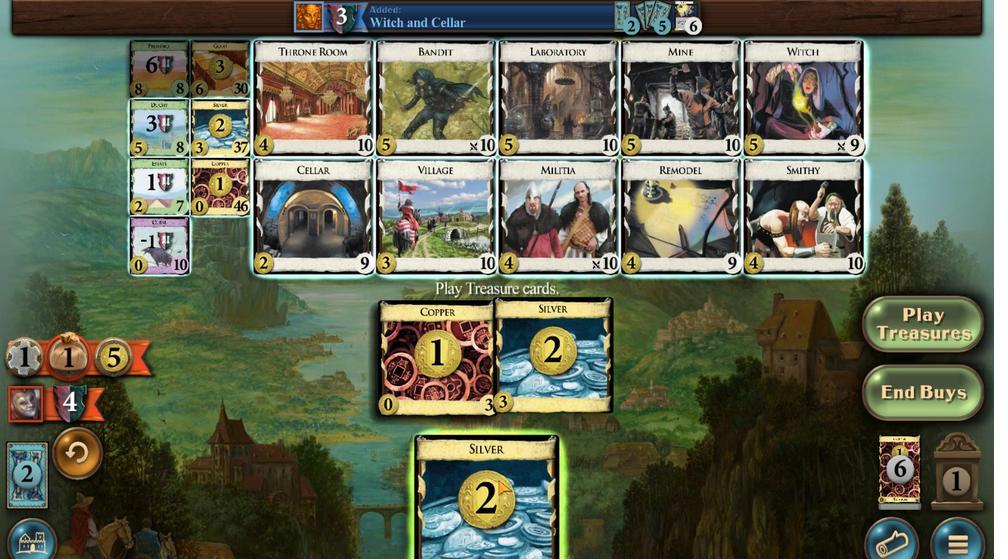 
Action: Mouse scrolled (324, 450) with delta (0, 0)
Screenshot: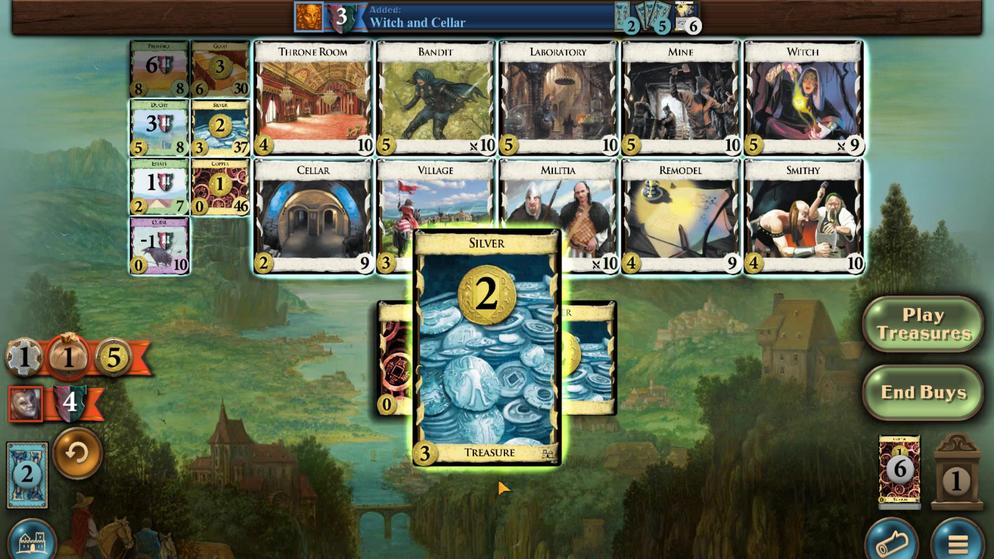 
Action: Mouse scrolled (324, 450) with delta (0, 0)
Screenshot: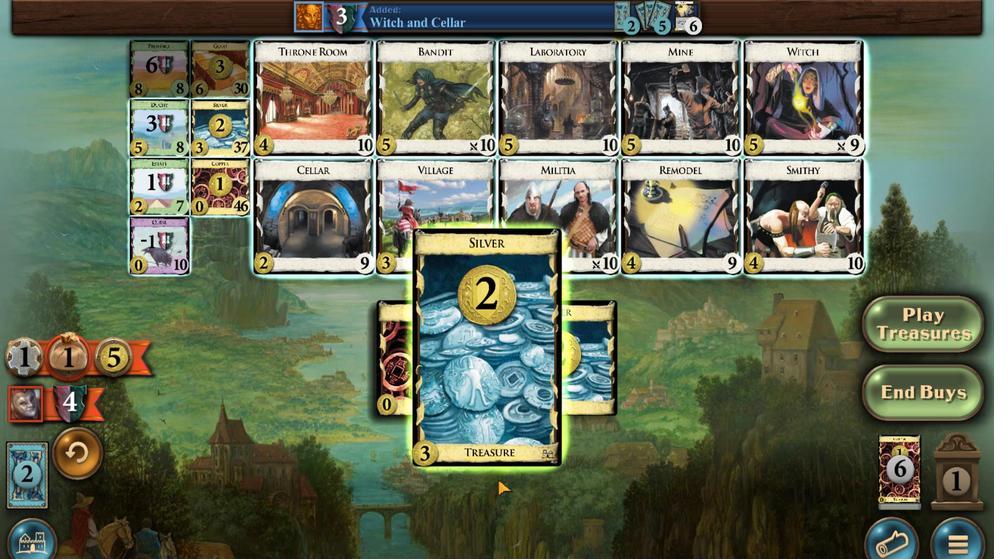 
Action: Mouse moved to (320, 449)
Screenshot: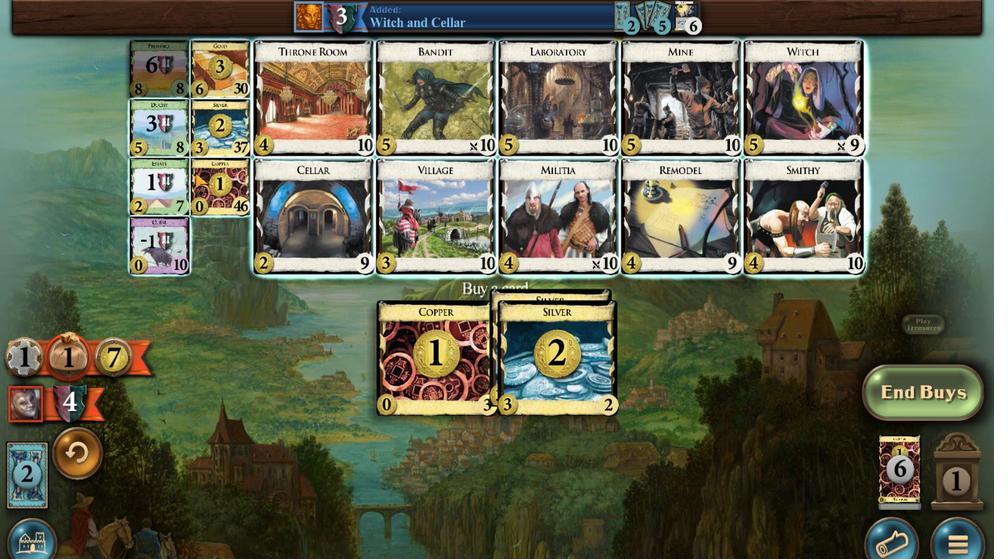 
Action: Mouse scrolled (320, 449) with delta (0, 0)
Screenshot: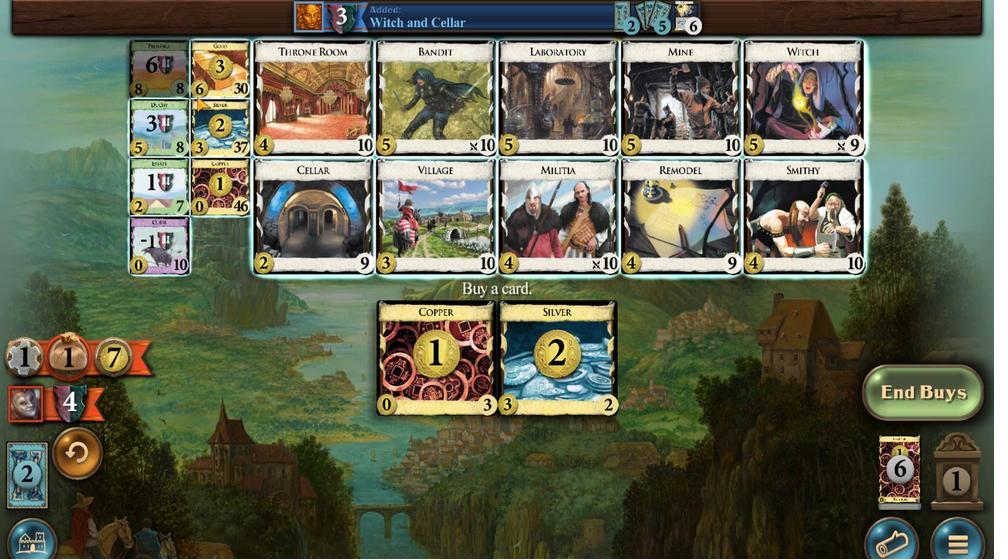 
Action: Mouse scrolled (320, 449) with delta (0, 0)
Screenshot: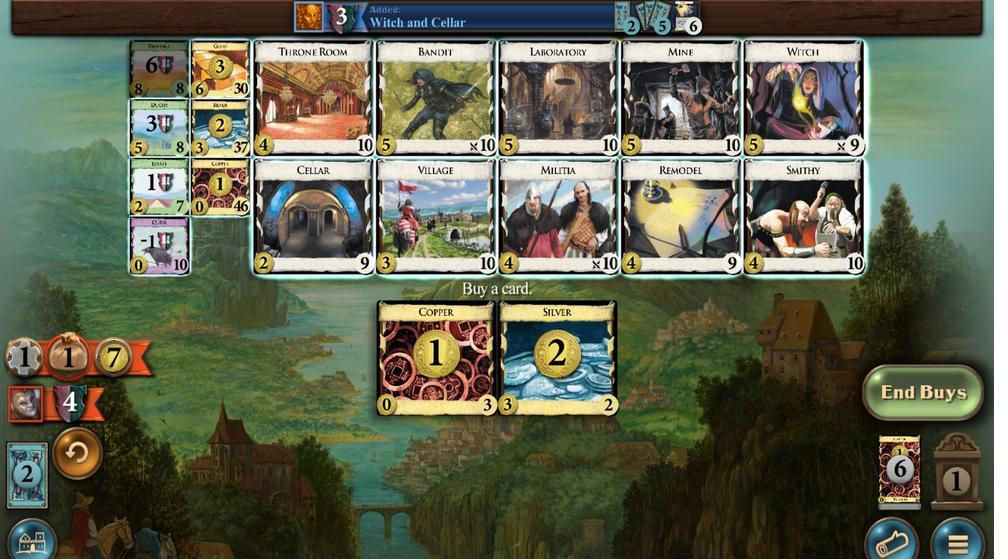 
Action: Mouse moved to (339, 335)
Screenshot: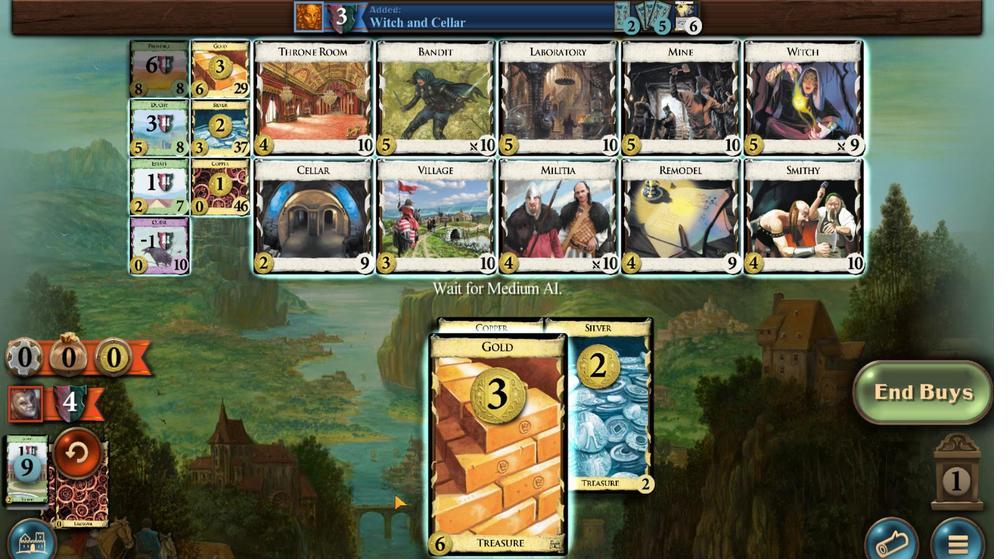 
Action: Mouse pressed left at (339, 335)
Screenshot: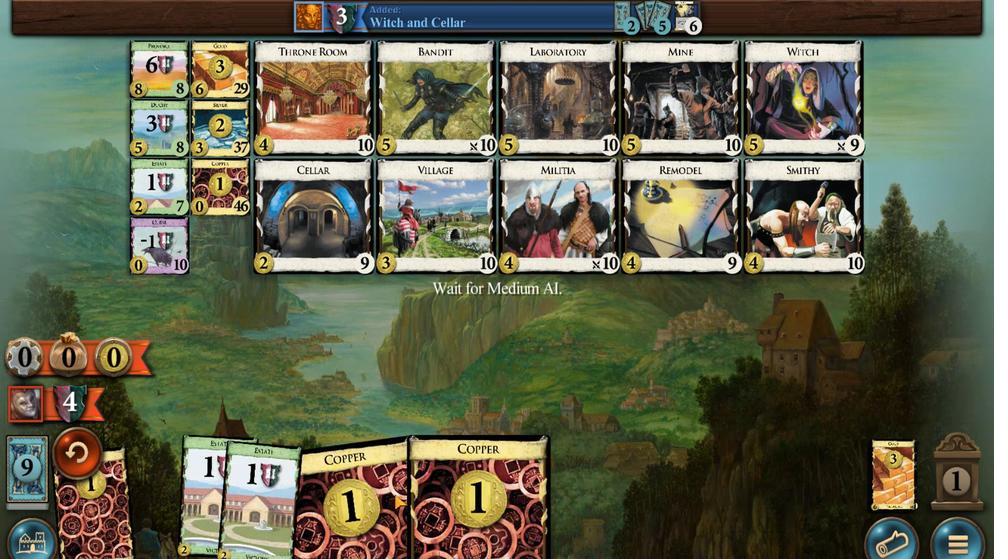 
Action: Mouse moved to (327, 454)
Screenshot: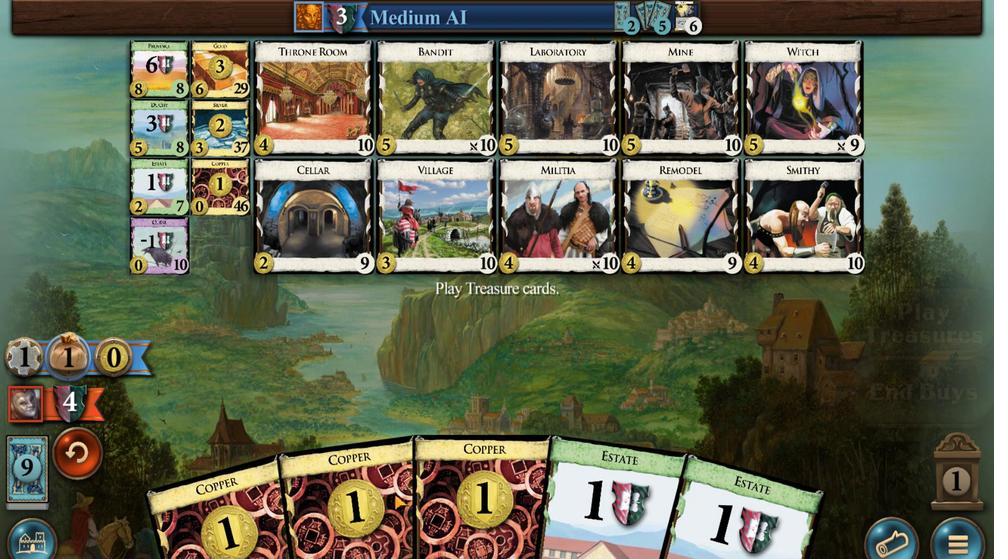 
Action: Mouse pressed left at (327, 454)
Screenshot: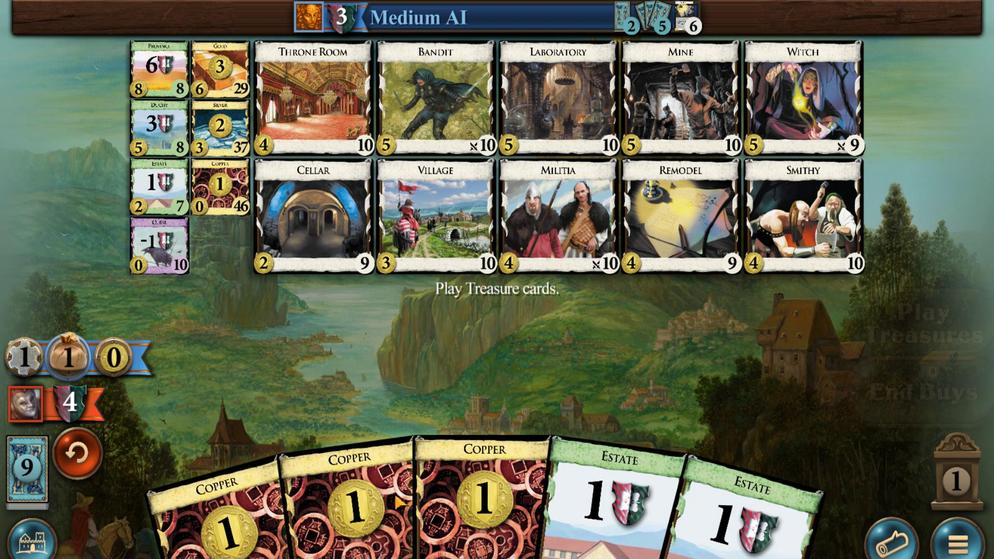 
Action: Mouse moved to (326, 454)
Screenshot: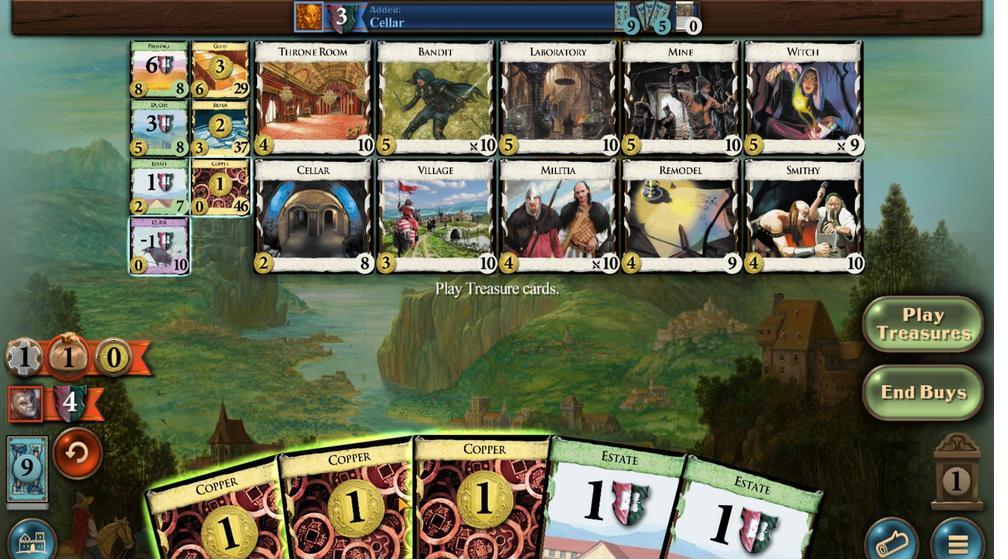 
Action: Mouse scrolled (326, 454) with delta (0, 0)
Screenshot: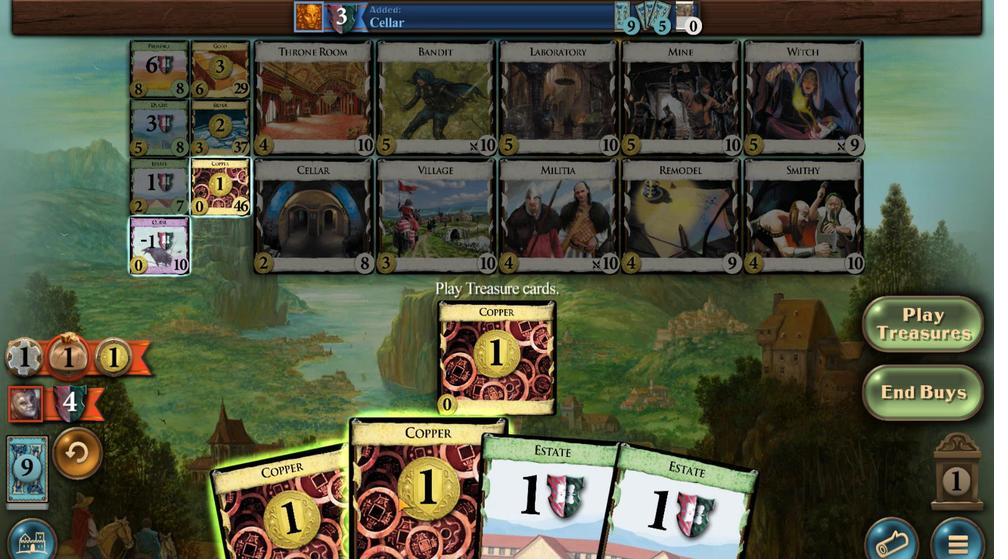 
Action: Mouse scrolled (326, 454) with delta (0, 0)
Screenshot: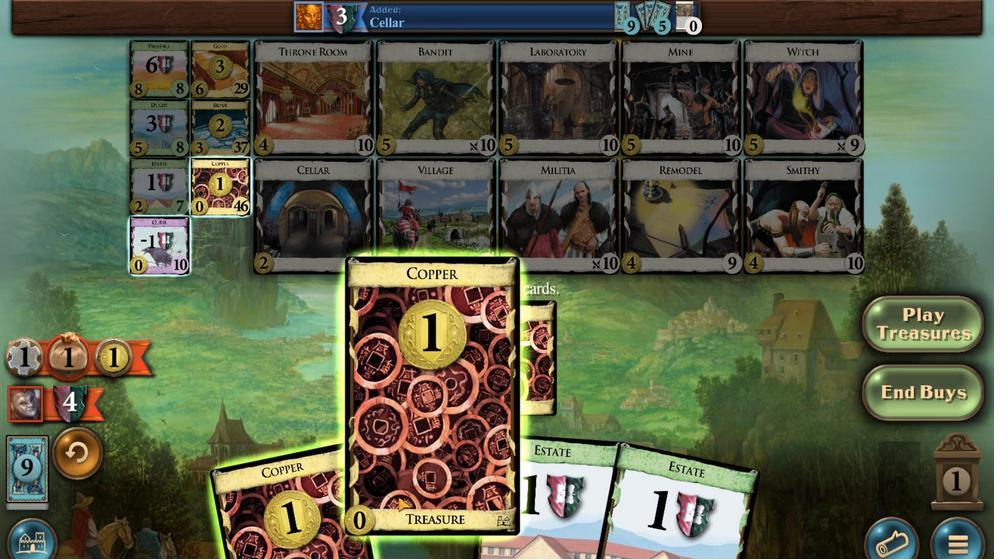 
Action: Mouse scrolled (326, 454) with delta (0, 0)
Screenshot: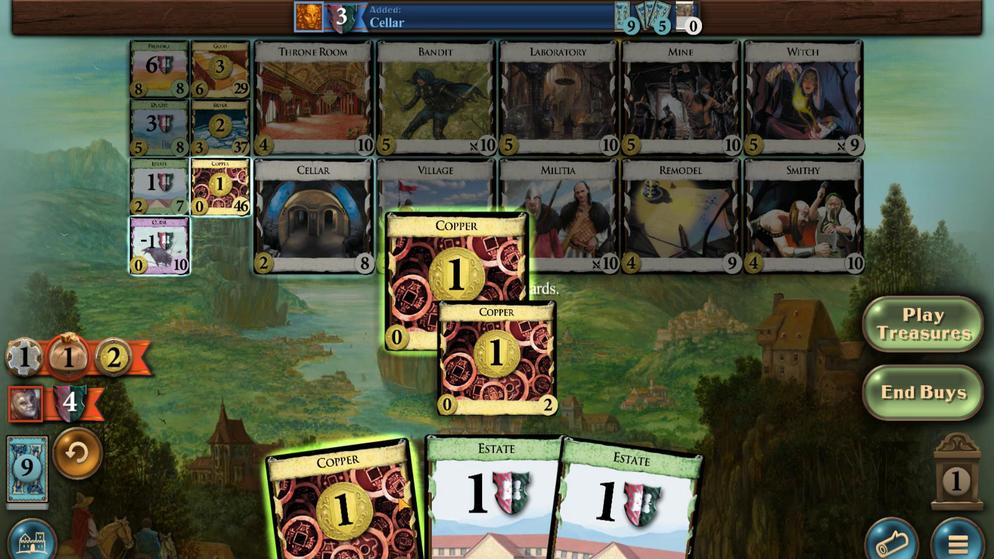 
Action: Mouse scrolled (326, 454) with delta (0, 0)
Screenshot: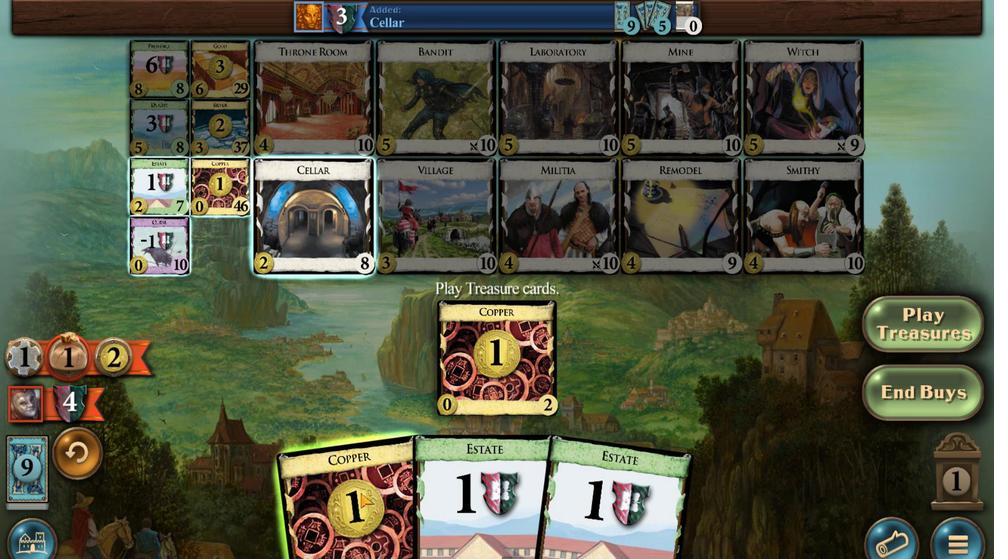 
Action: Mouse scrolled (326, 454) with delta (0, 0)
Screenshot: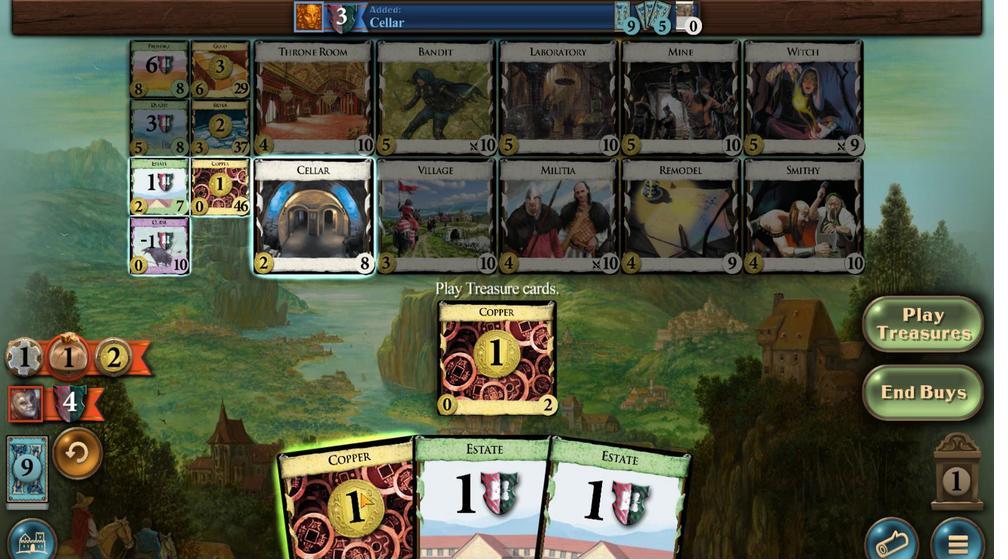 
Action: Mouse moved to (329, 453)
Screenshot: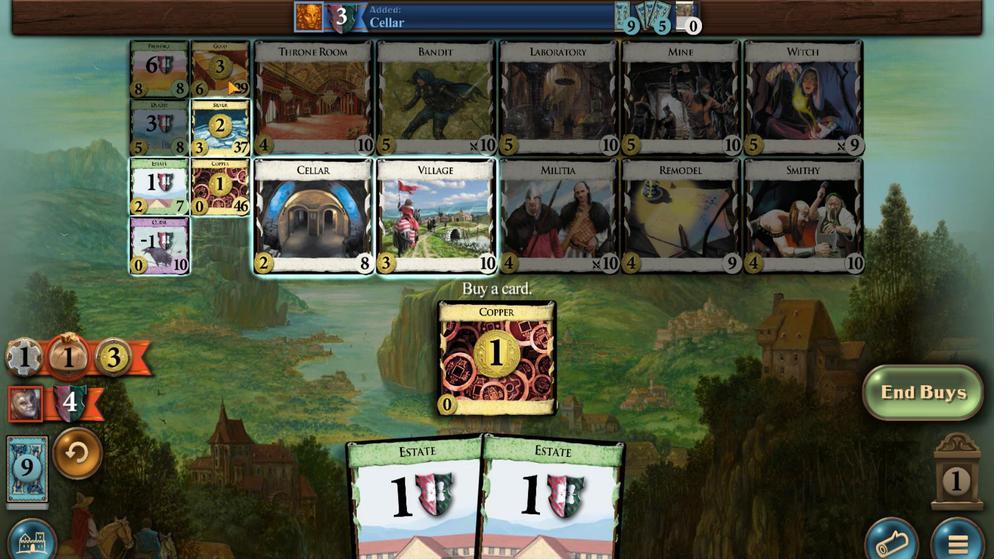 
Action: Mouse scrolled (329, 453) with delta (0, 0)
Screenshot: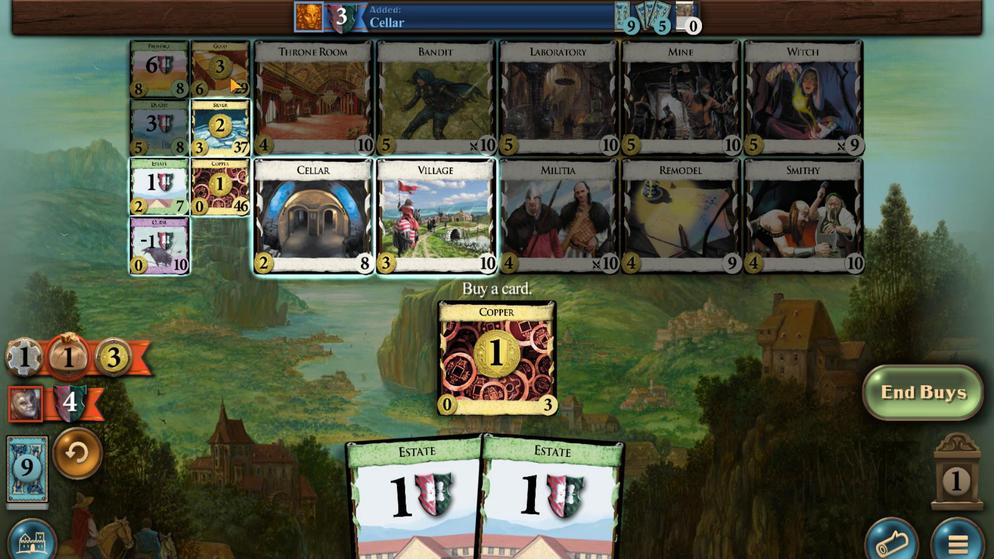 
Action: Mouse scrolled (329, 453) with delta (0, 0)
Screenshot: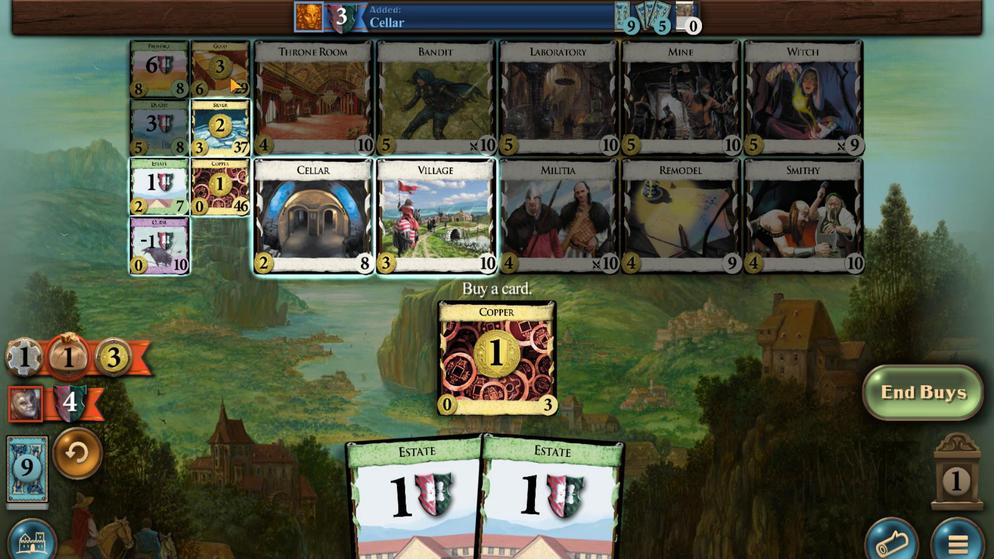 
Action: Mouse scrolled (329, 453) with delta (0, 0)
Screenshot: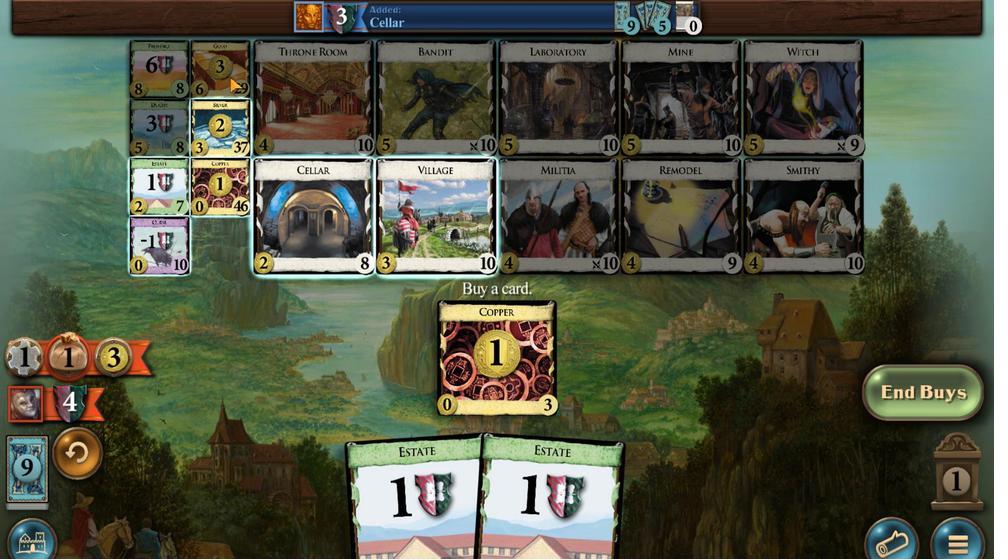 
Action: Mouse moved to (337, 354)
Screenshot: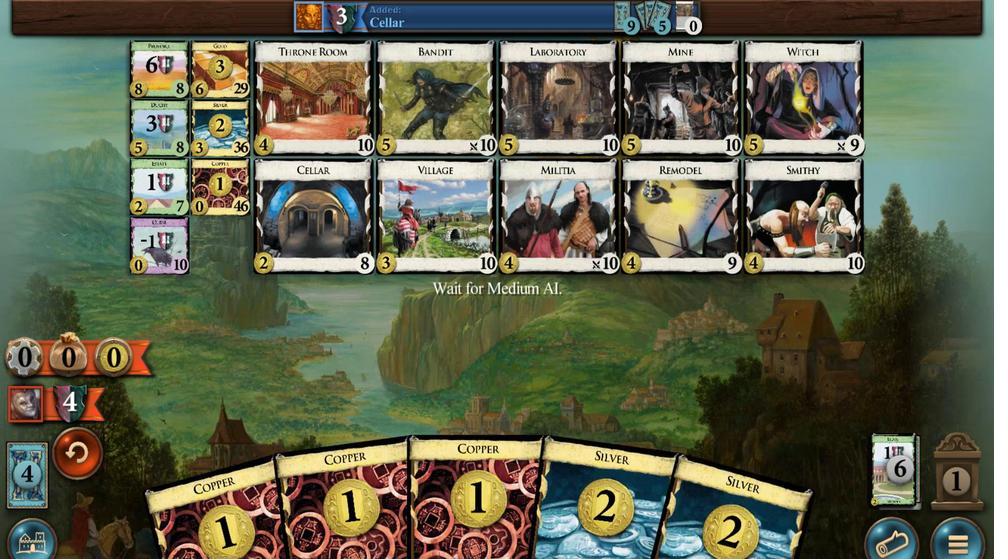 
Action: Mouse pressed left at (337, 354)
Screenshot: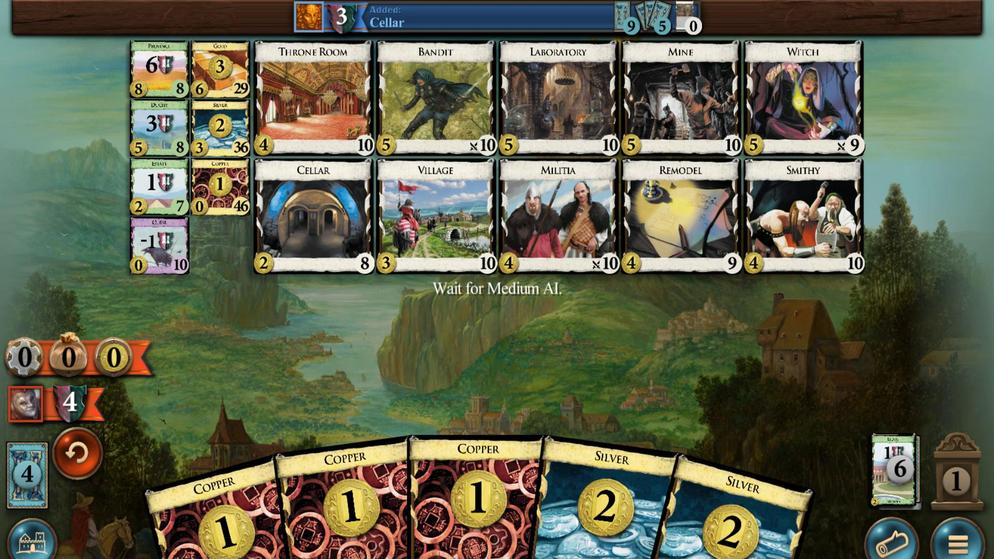 
Action: Mouse moved to (325, 477)
Screenshot: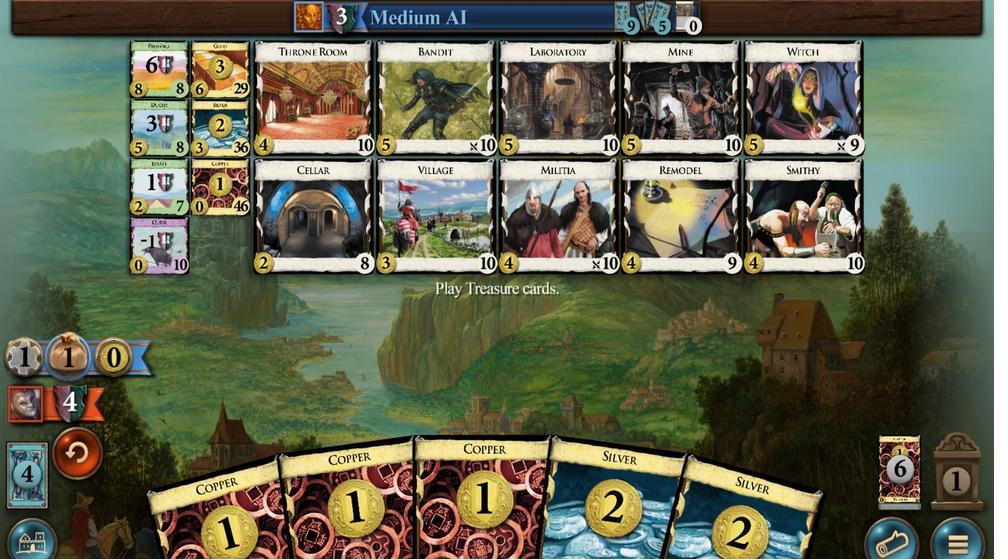 
Action: Mouse pressed left at (325, 477)
Screenshot: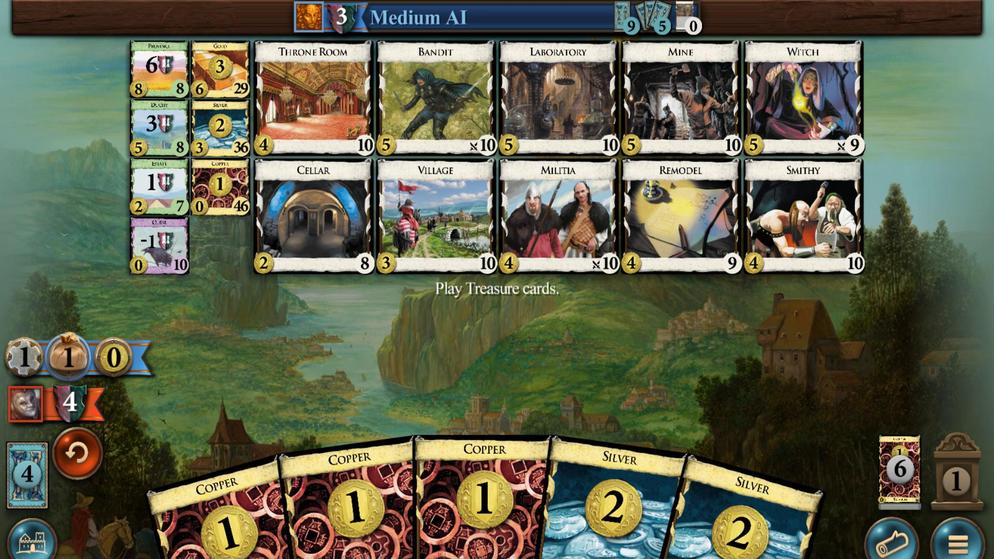 
Action: Mouse moved to (309, 468)
Screenshot: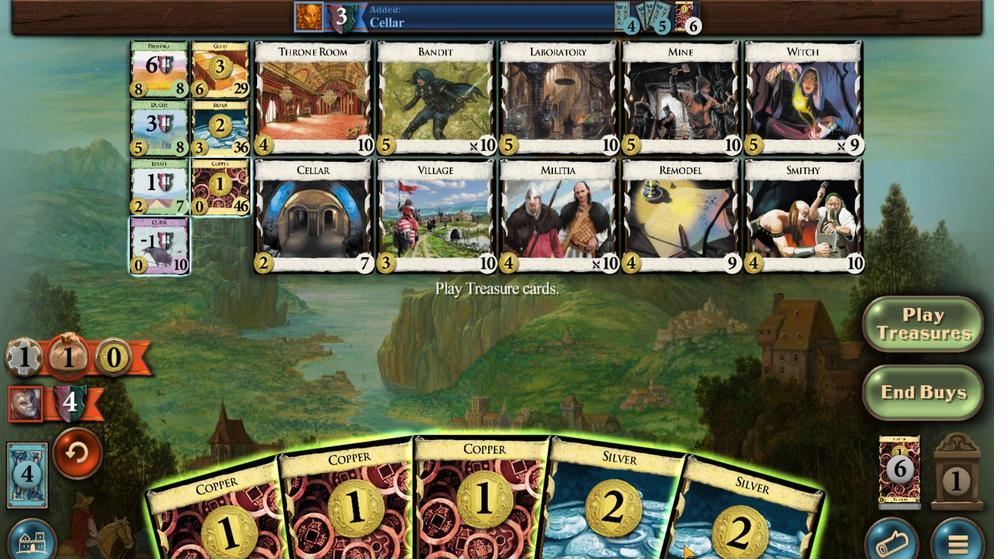 
Action: Mouse scrolled (309, 468) with delta (0, 0)
Screenshot: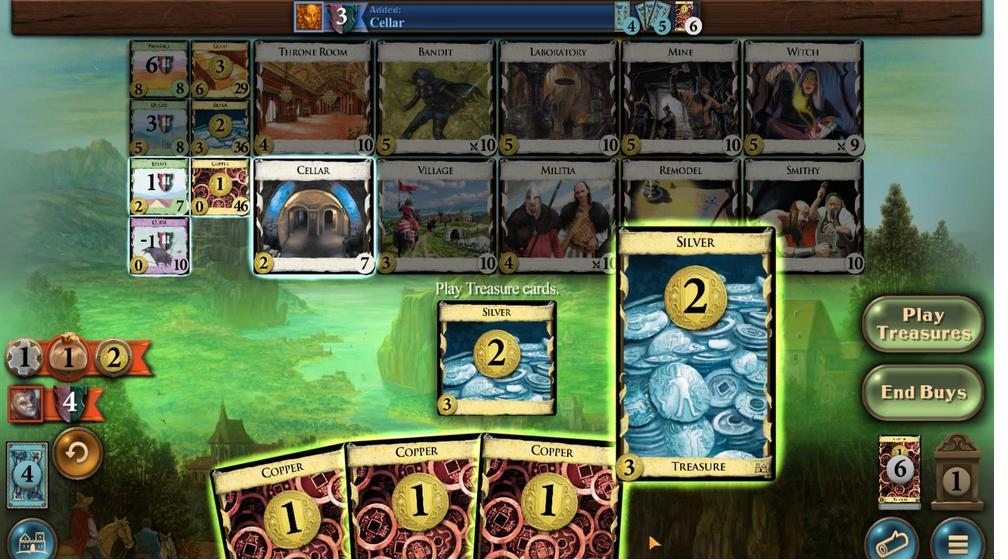
Action: Mouse scrolled (309, 468) with delta (0, 0)
Screenshot: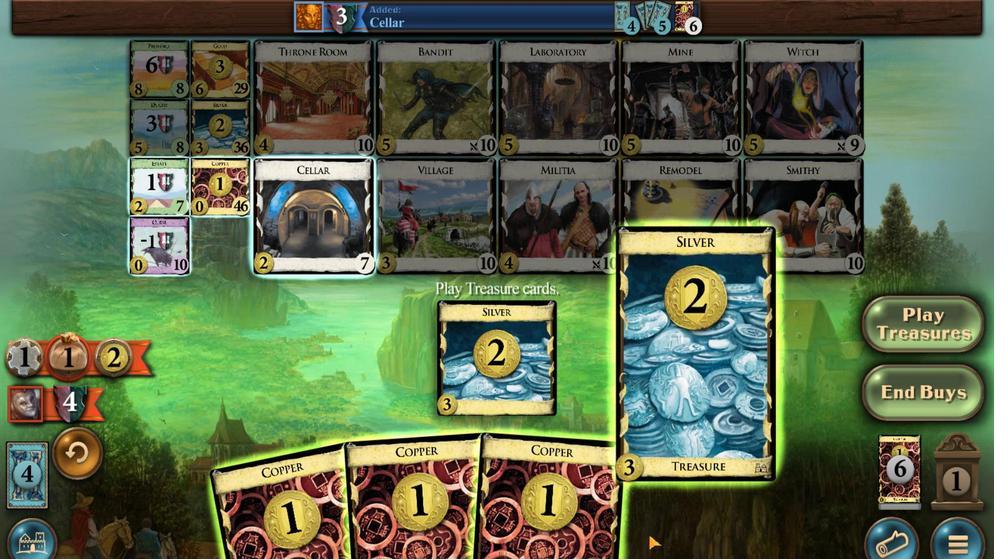 
Action: Mouse moved to (310, 465)
Screenshot: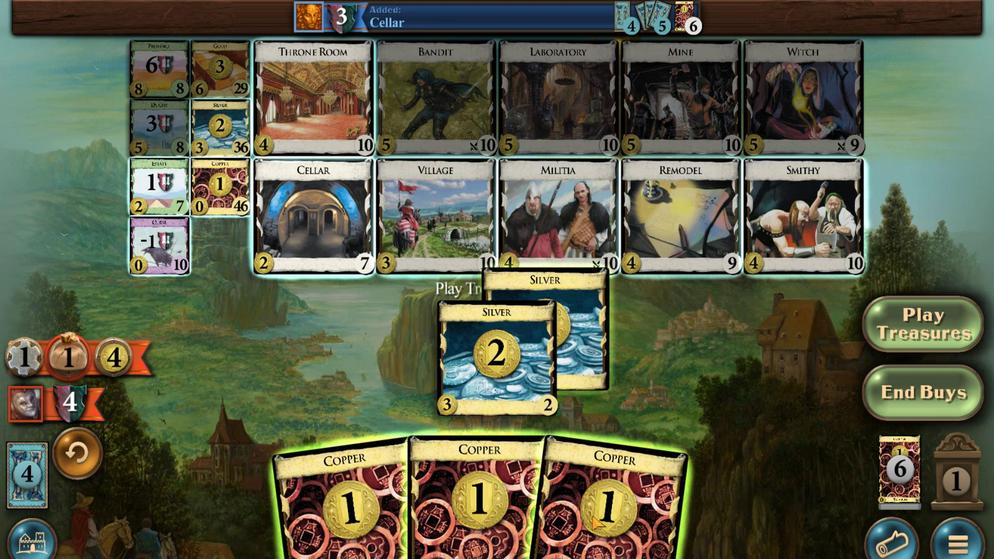 
Action: Mouse scrolled (310, 465) with delta (0, 0)
Screenshot: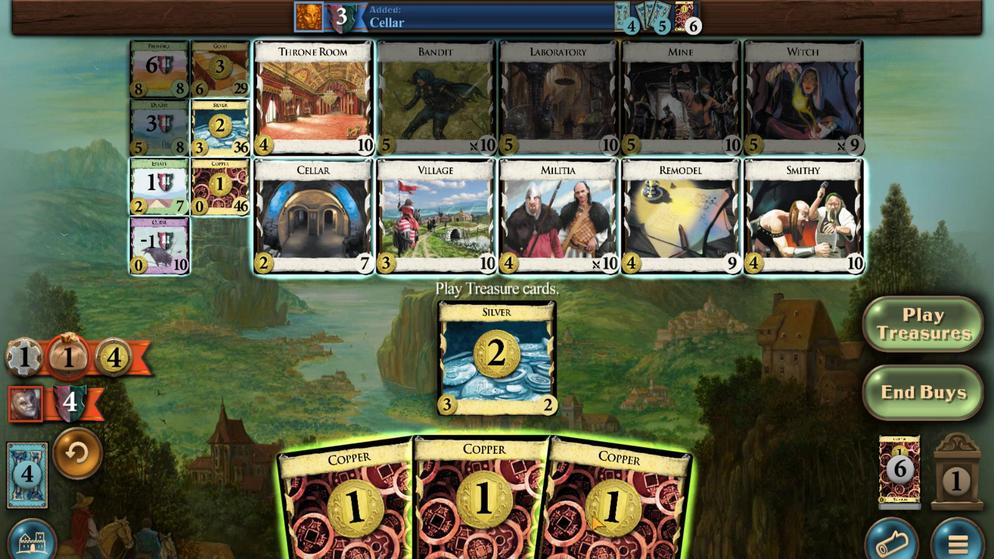 
Action: Mouse scrolled (310, 465) with delta (0, 0)
Screenshot: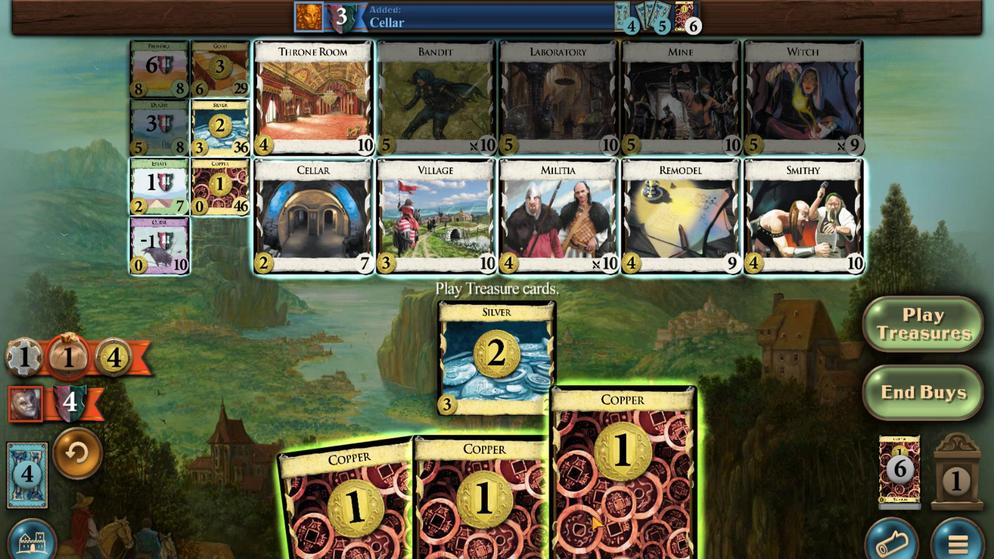 
Action: Mouse scrolled (310, 465) with delta (0, 0)
Screenshot: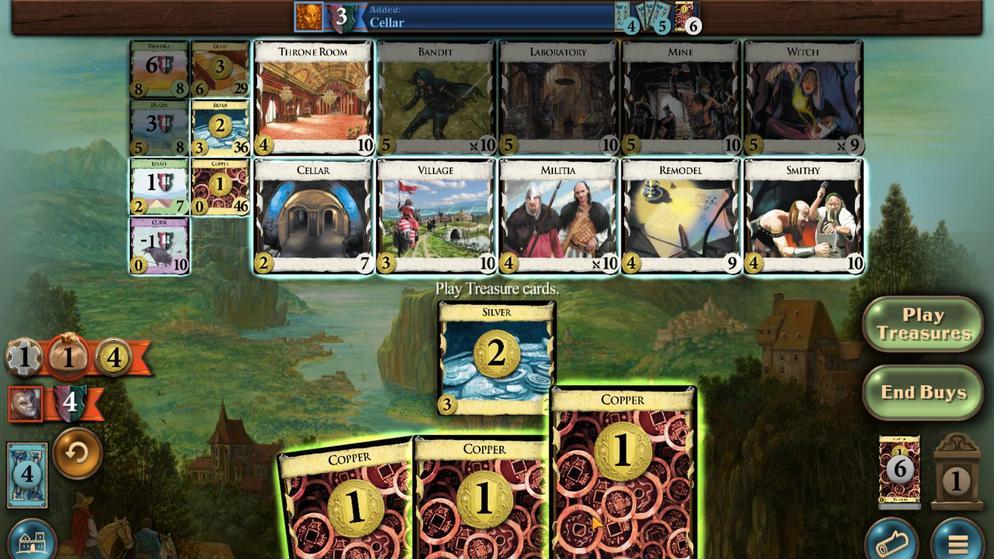 
Action: Mouse moved to (314, 459)
Screenshot: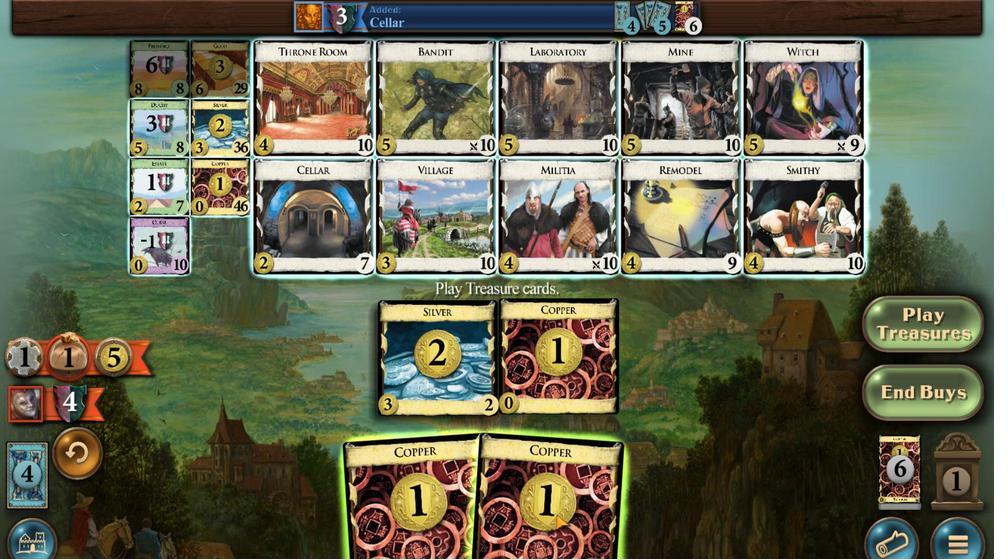 
Action: Mouse scrolled (314, 459) with delta (0, 0)
Screenshot: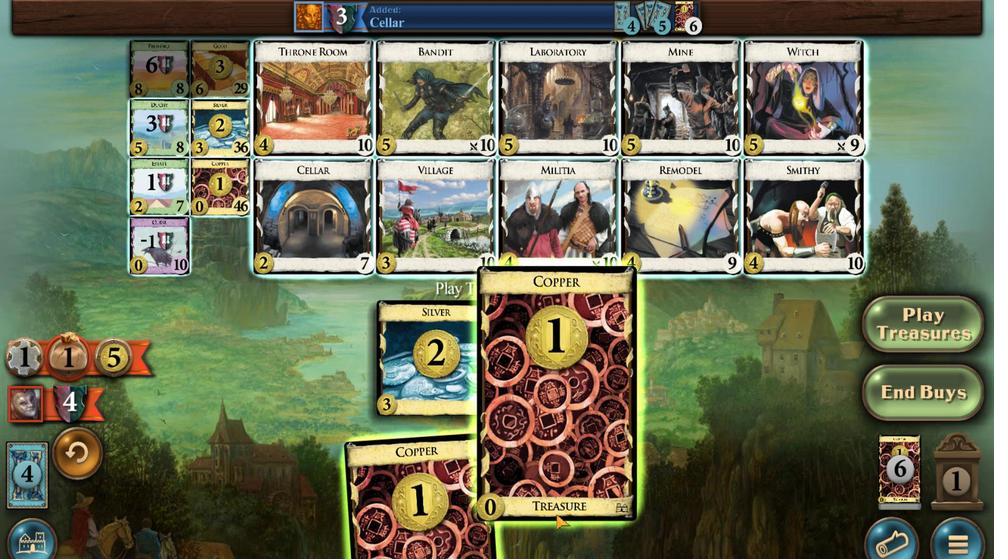 
Action: Mouse scrolled (314, 459) with delta (0, 0)
Screenshot: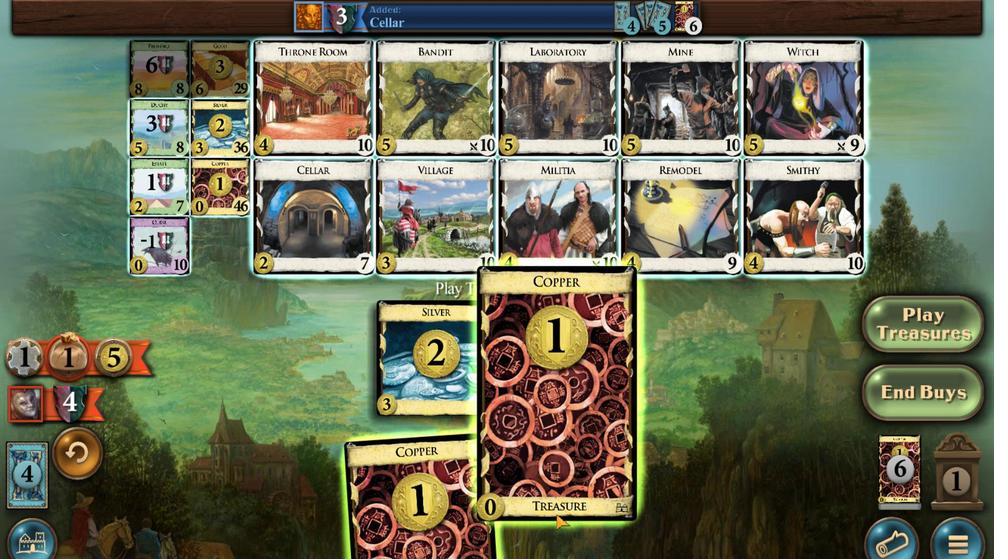 
Action: Mouse moved to (316, 459)
Screenshot: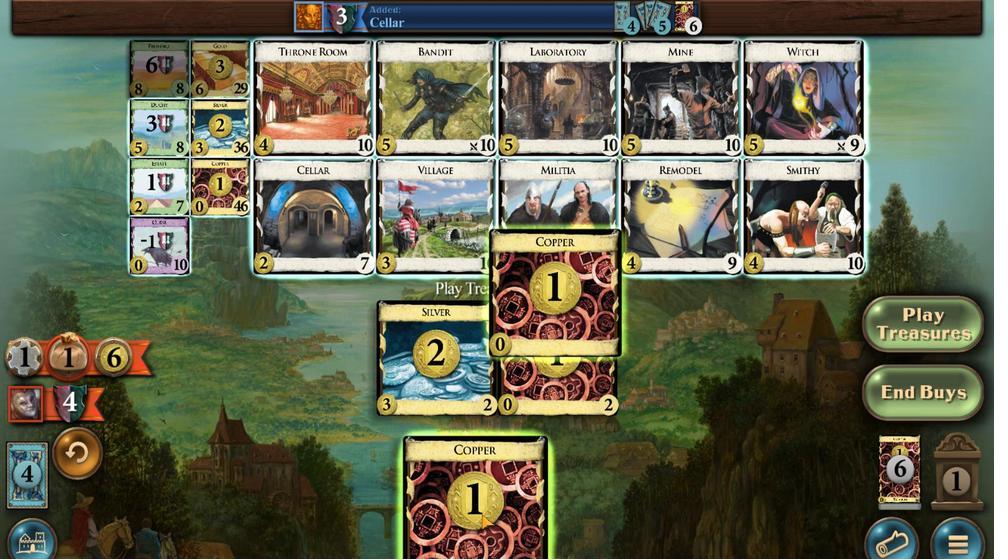 
Action: Mouse scrolled (316, 459) with delta (0, 0)
Screenshot: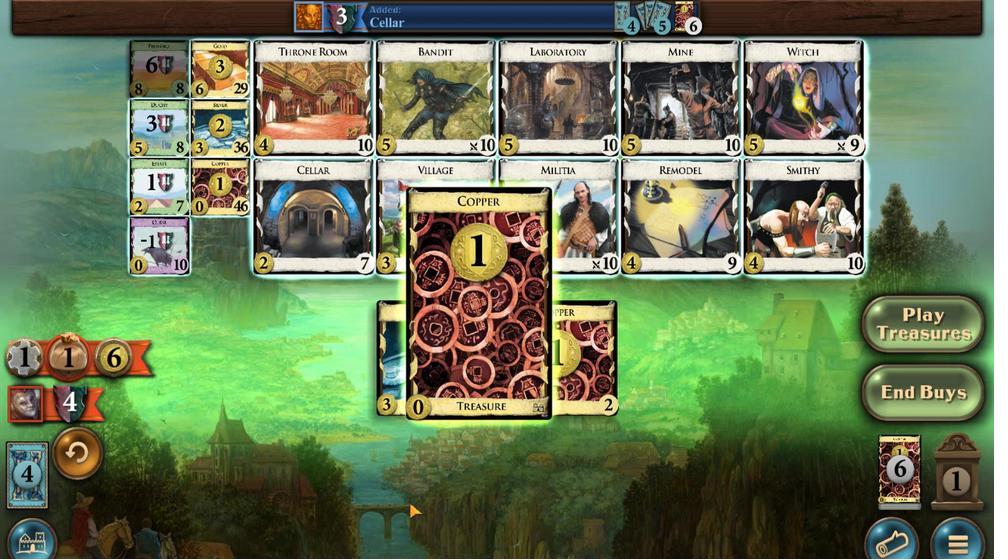 
Action: Mouse scrolled (316, 459) with delta (0, 0)
Screenshot: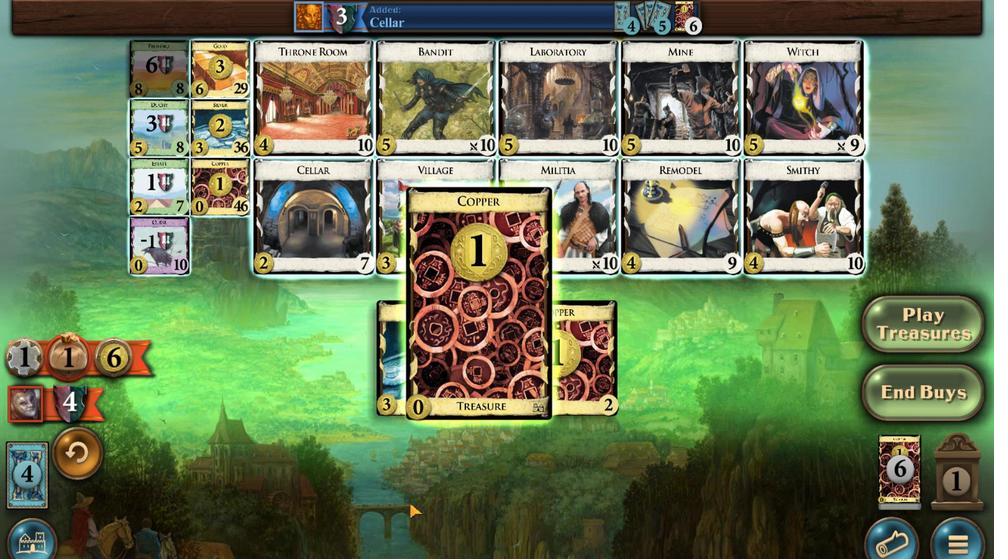 
Action: Mouse scrolled (316, 459) with delta (0, 0)
Screenshot: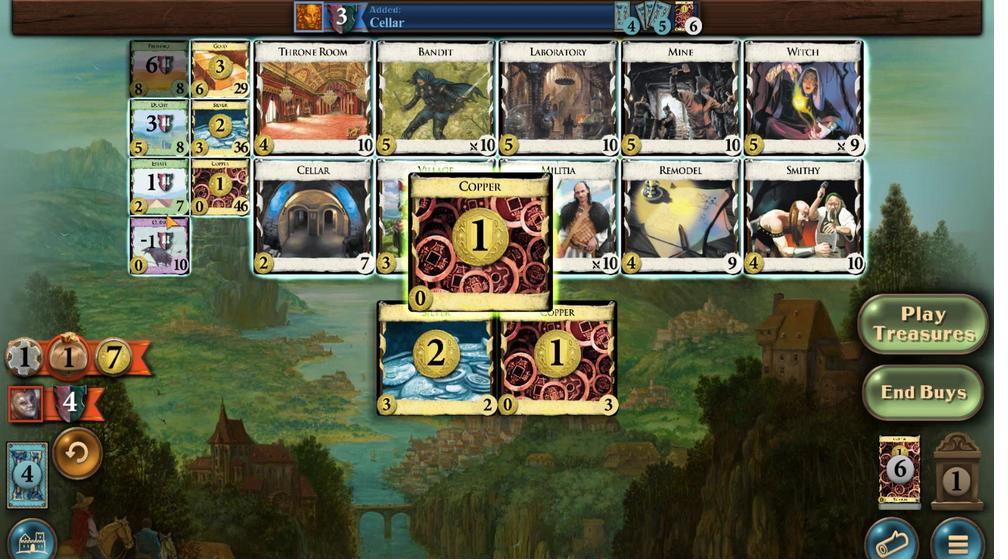 
Action: Mouse moved to (321, 459)
Screenshot: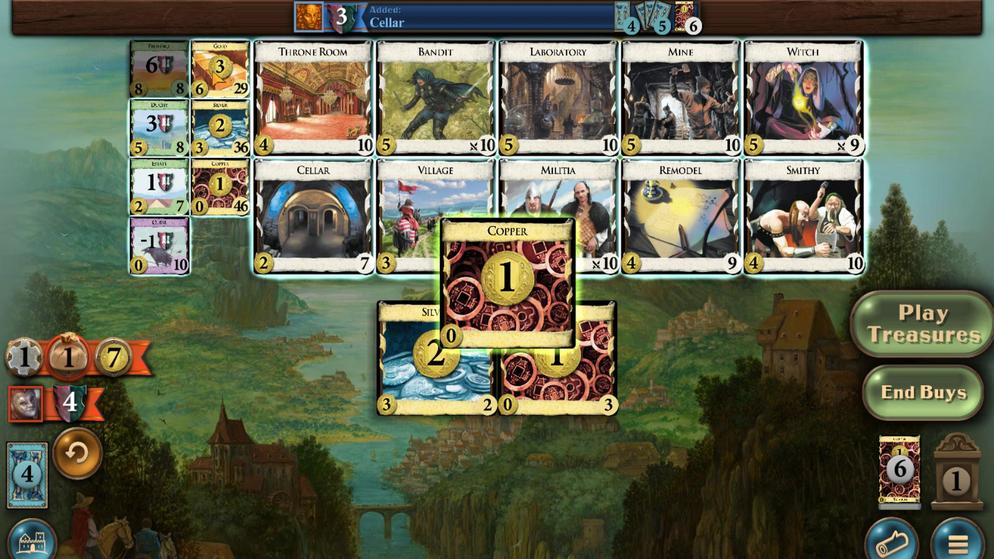 
Action: Mouse scrolled (321, 459) with delta (0, 0)
Screenshot: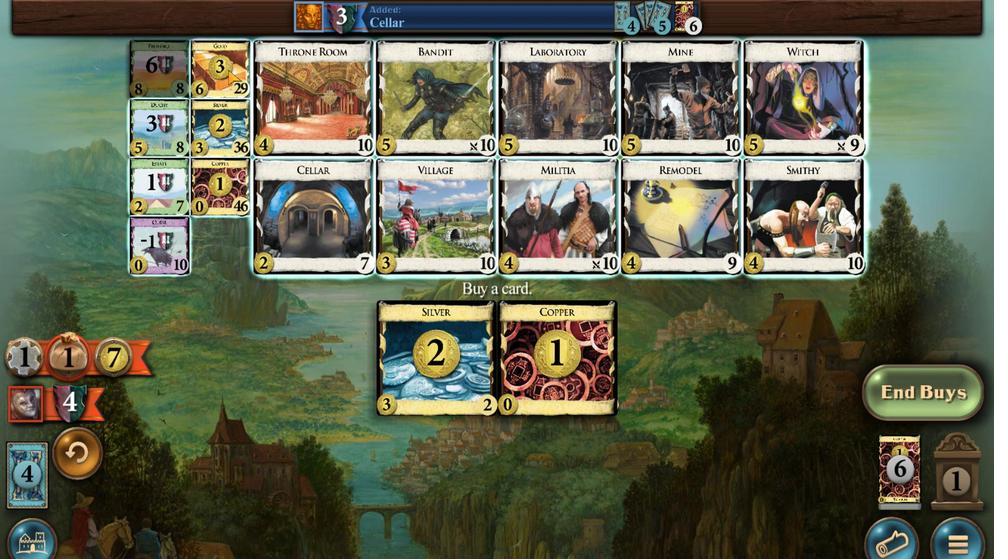 
Action: Mouse scrolled (321, 459) with delta (0, 0)
Screenshot: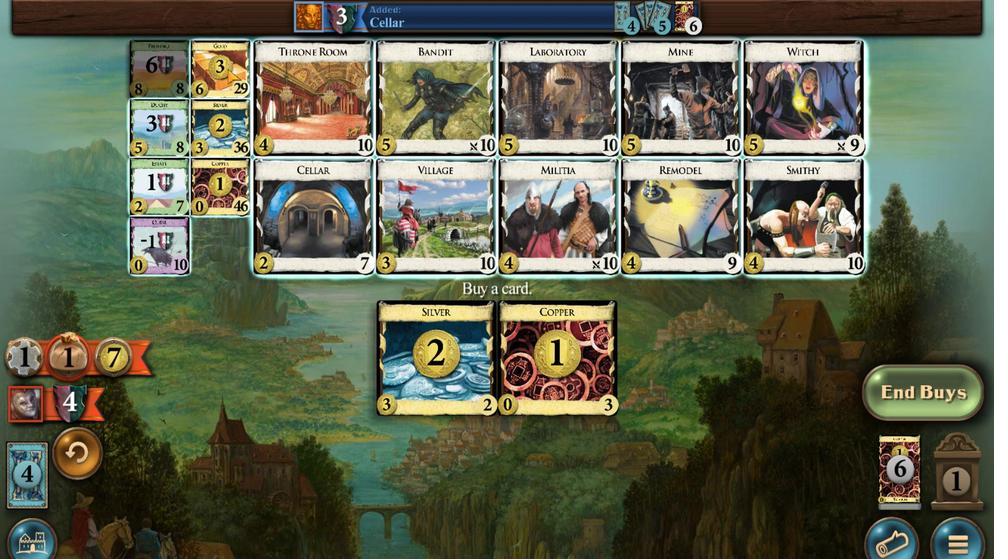 
Action: Mouse scrolled (321, 459) with delta (0, 0)
Screenshot: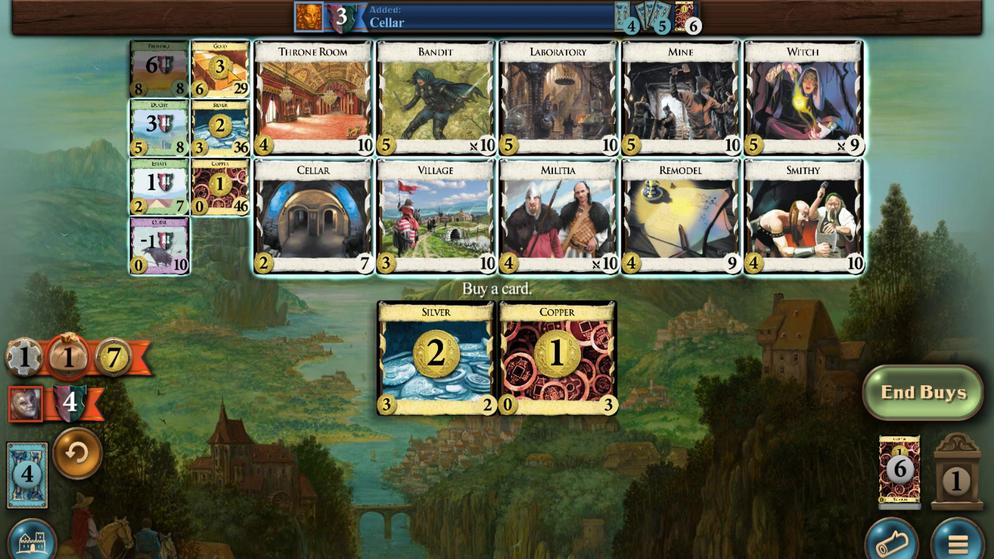 
Action: Mouse moved to (337, 336)
Screenshot: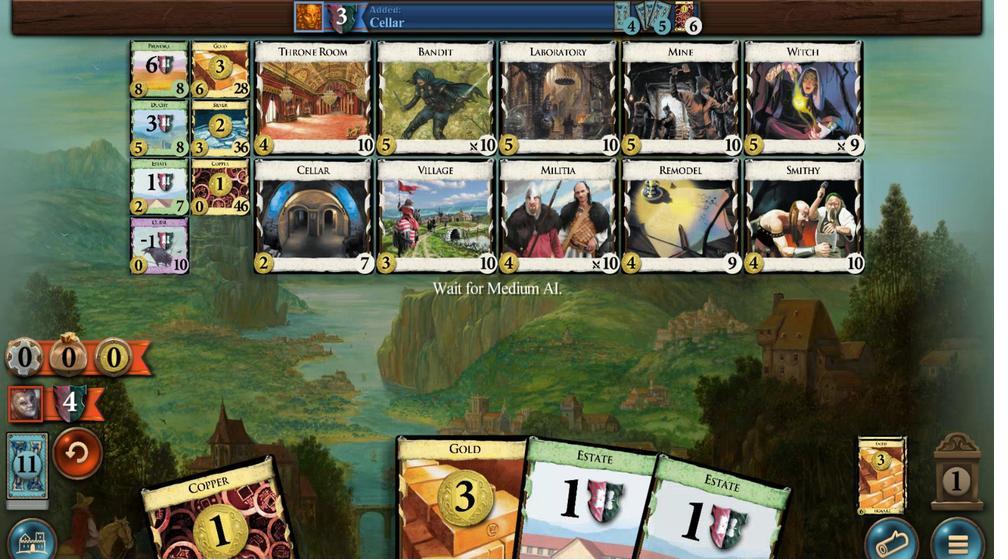 
Action: Mouse pressed left at (337, 336)
Screenshot: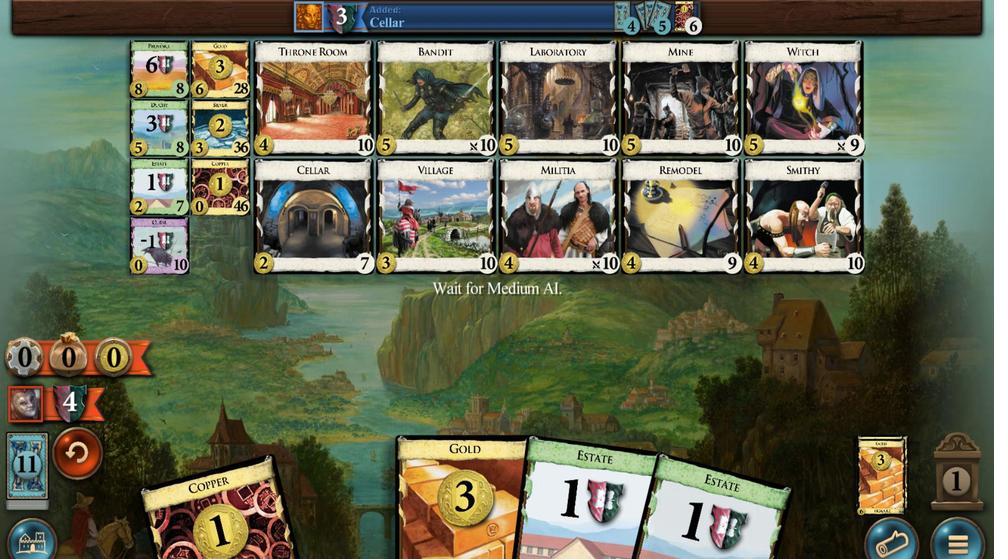 
Action: Mouse moved to (324, 443)
Screenshot: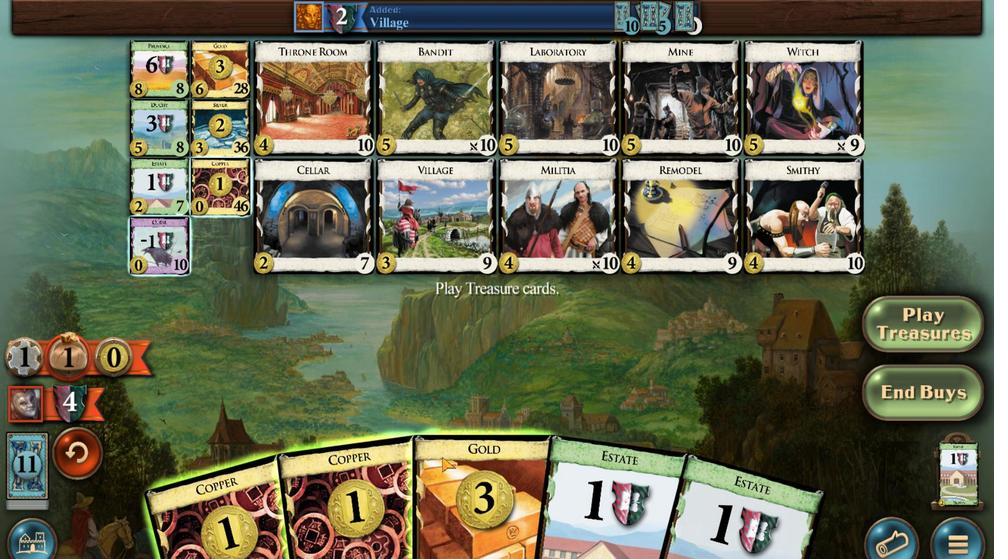 
Action: Mouse scrolled (324, 443) with delta (0, 0)
Screenshot: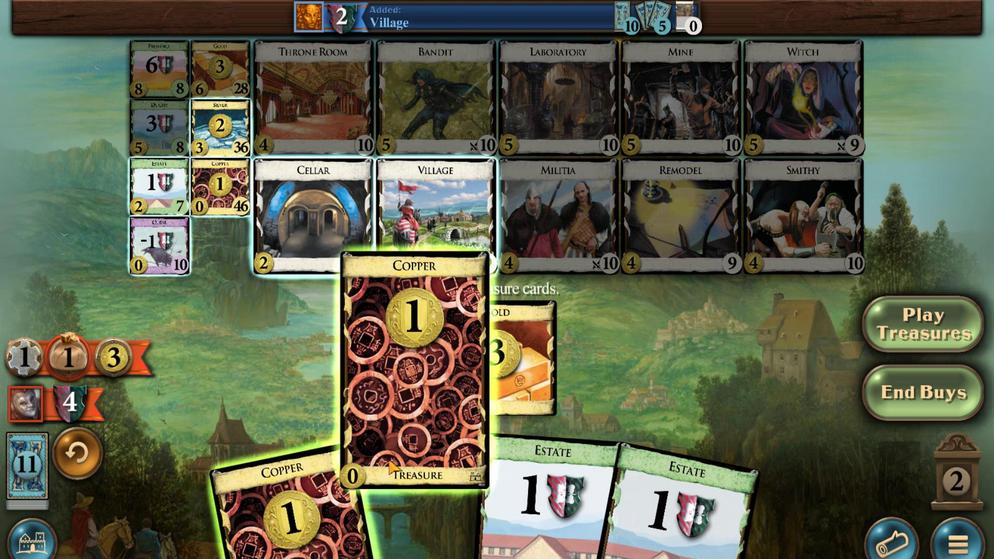 
Action: Mouse scrolled (324, 443) with delta (0, 0)
Screenshot: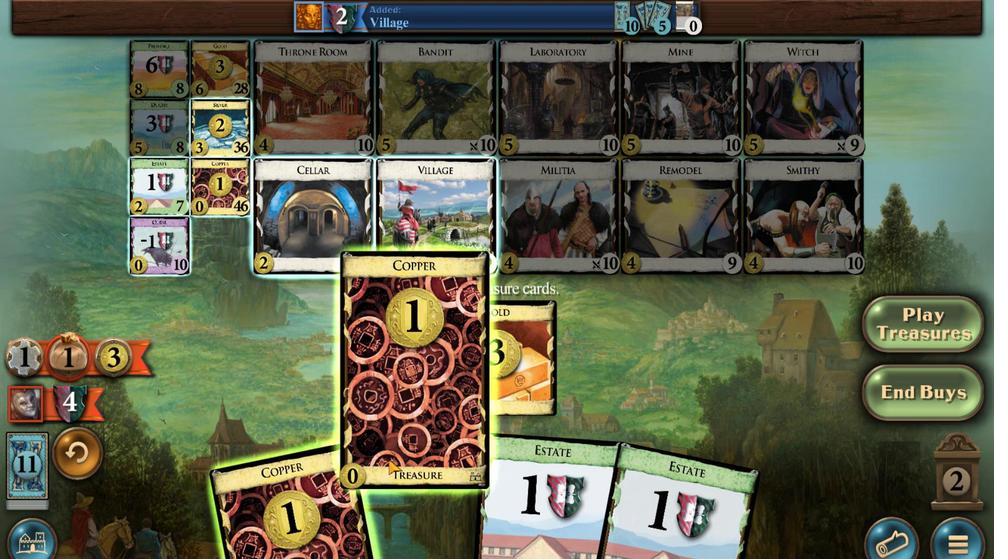 
Action: Mouse scrolled (324, 443) with delta (0, 0)
Screenshot: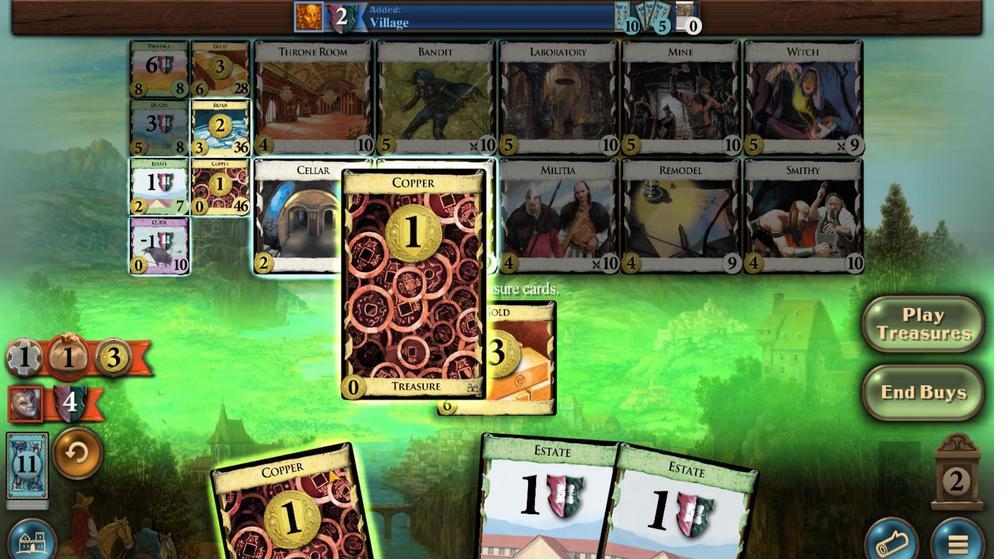 
Action: Mouse moved to (327, 444)
Screenshot: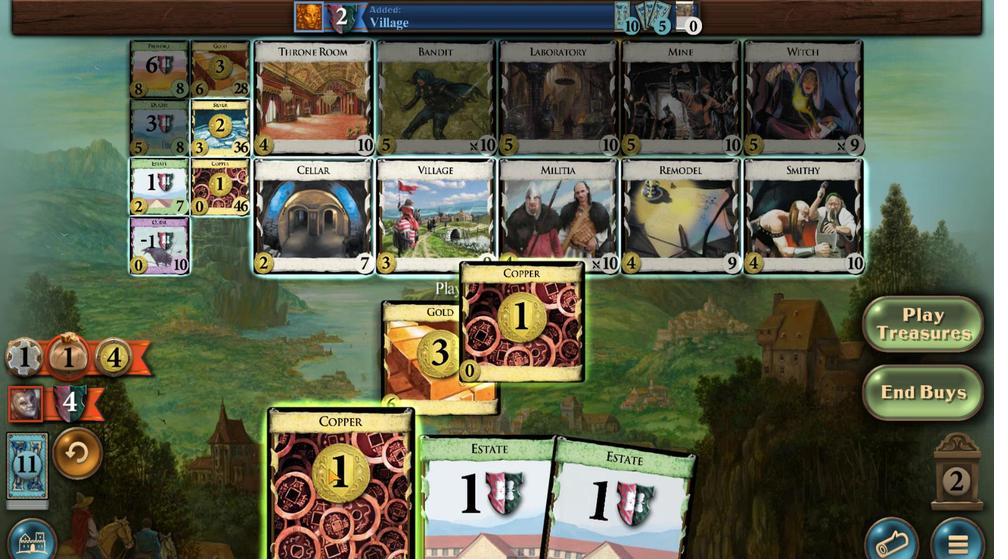 
Action: Mouse scrolled (327, 444) with delta (0, 0)
Screenshot: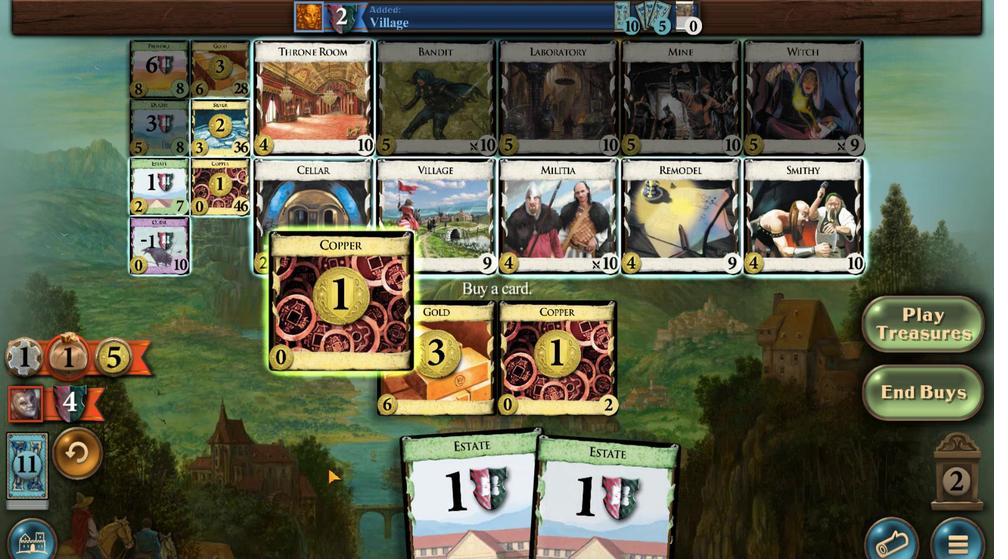 
Action: Mouse scrolled (327, 444) with delta (0, 0)
Screenshot: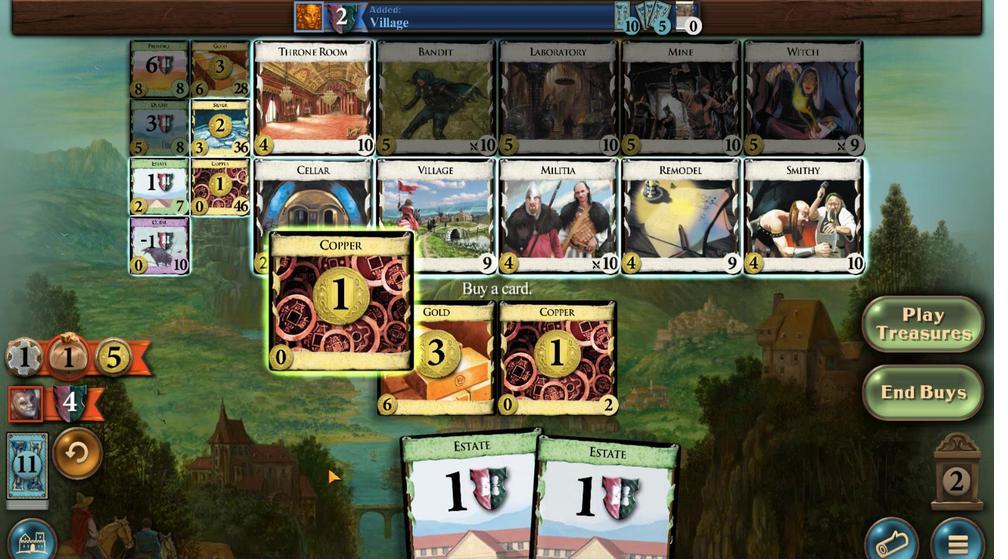 
Action: Mouse scrolled (327, 444) with delta (0, 0)
Screenshot: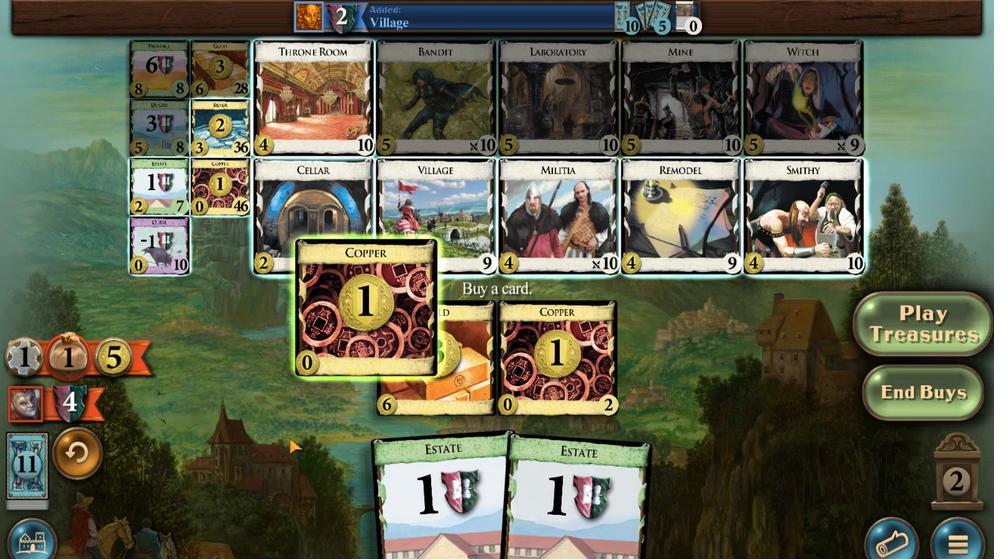 
Action: Mouse scrolled (327, 444) with delta (0, 0)
Screenshot: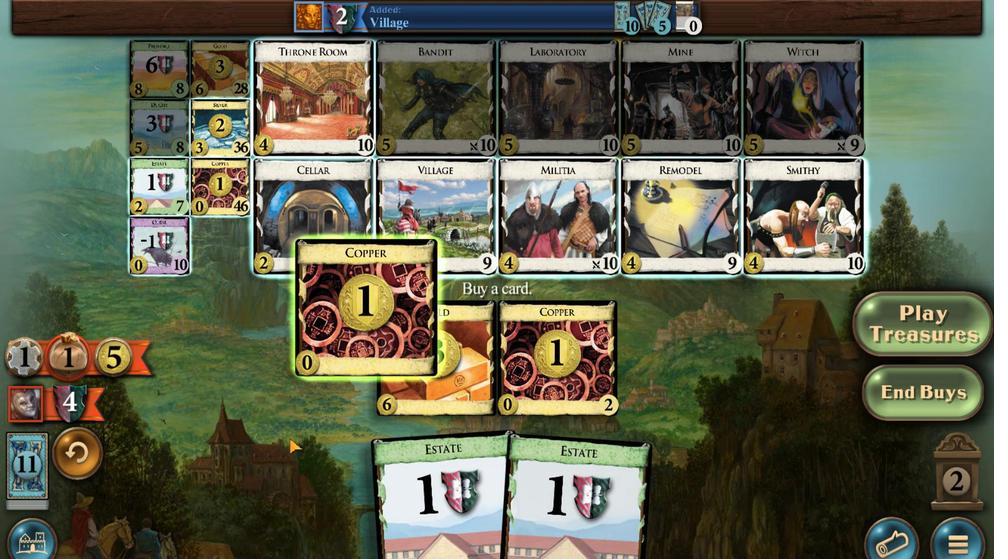 
Action: Mouse moved to (331, 446)
Screenshot: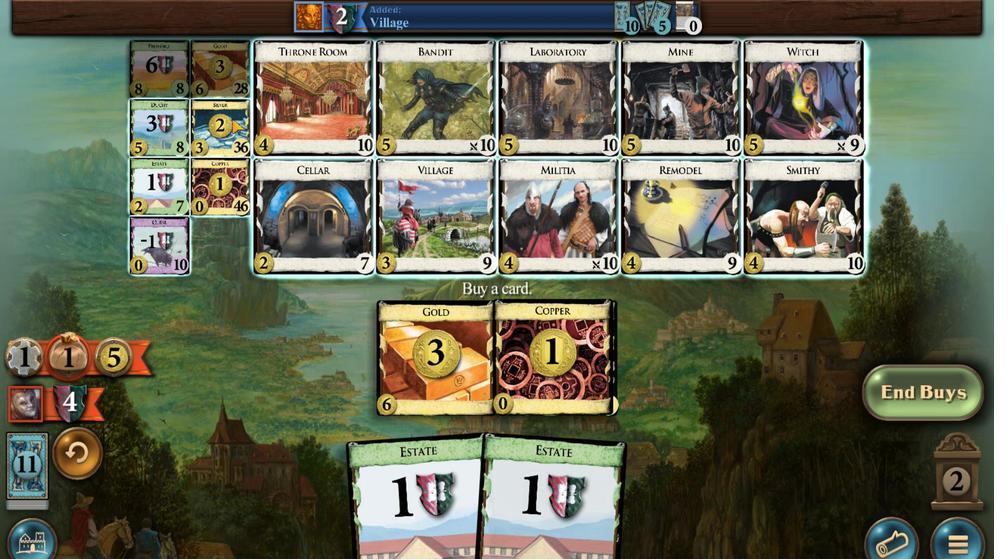 
Action: Mouse scrolled (331, 446) with delta (0, 0)
Screenshot: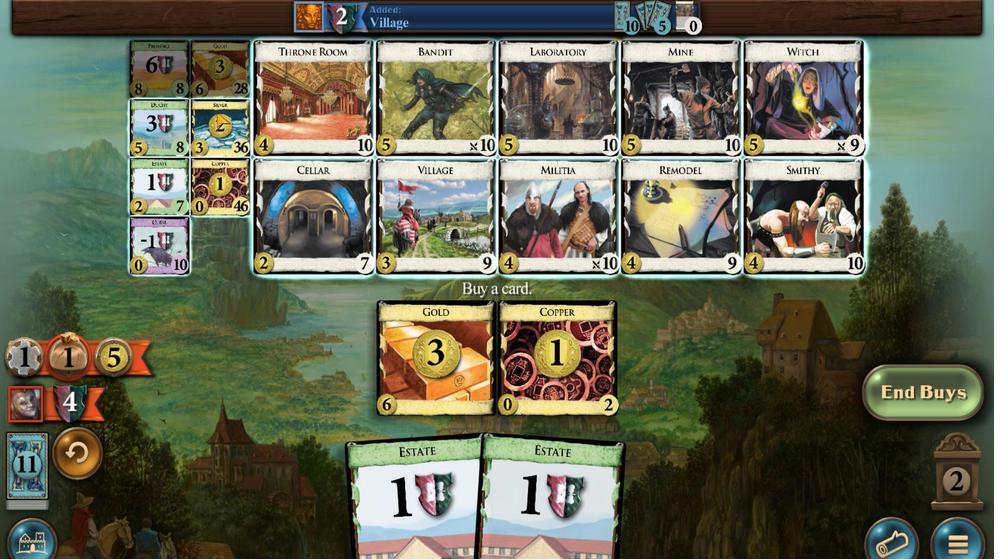 
Action: Mouse scrolled (331, 446) with delta (0, 0)
Screenshot: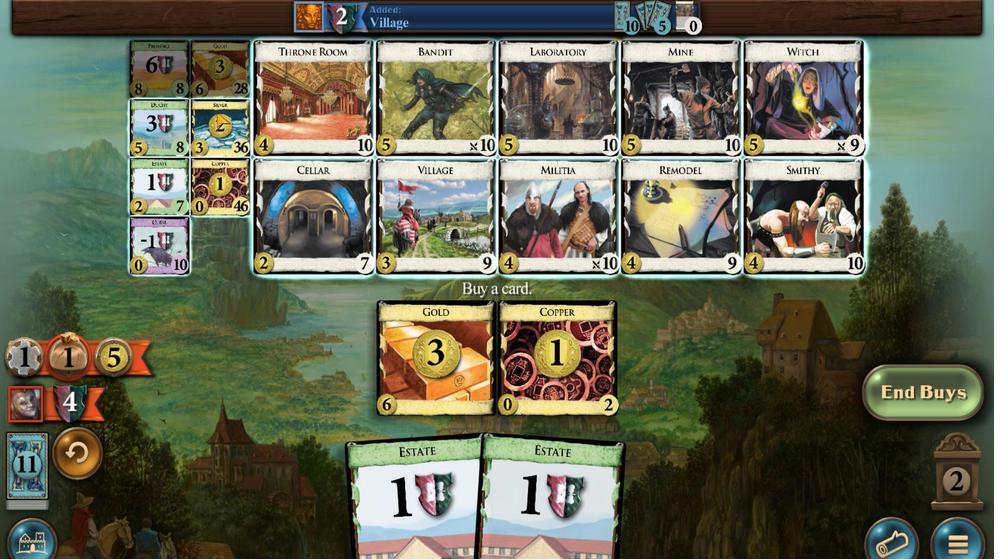 
Action: Mouse moved to (340, 353)
Screenshot: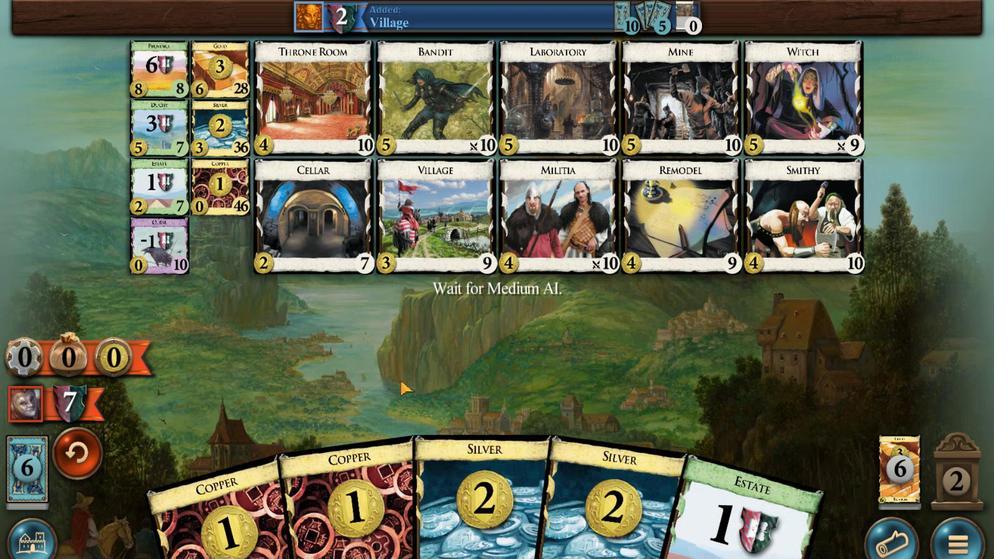 
Action: Mouse pressed left at (340, 353)
Screenshot: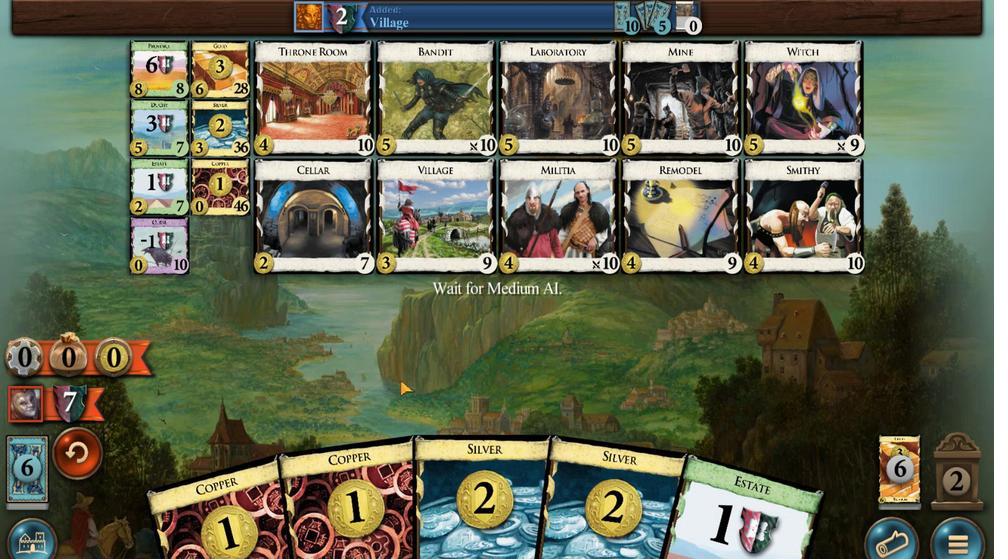 
Action: Mouse moved to (326, 422)
Screenshot: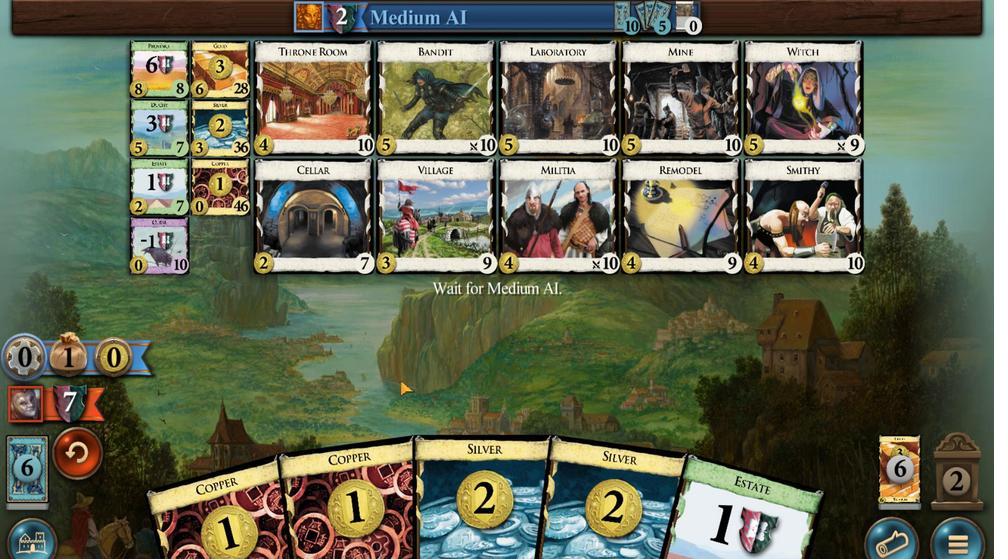 
Action: Mouse pressed left at (326, 422)
Screenshot: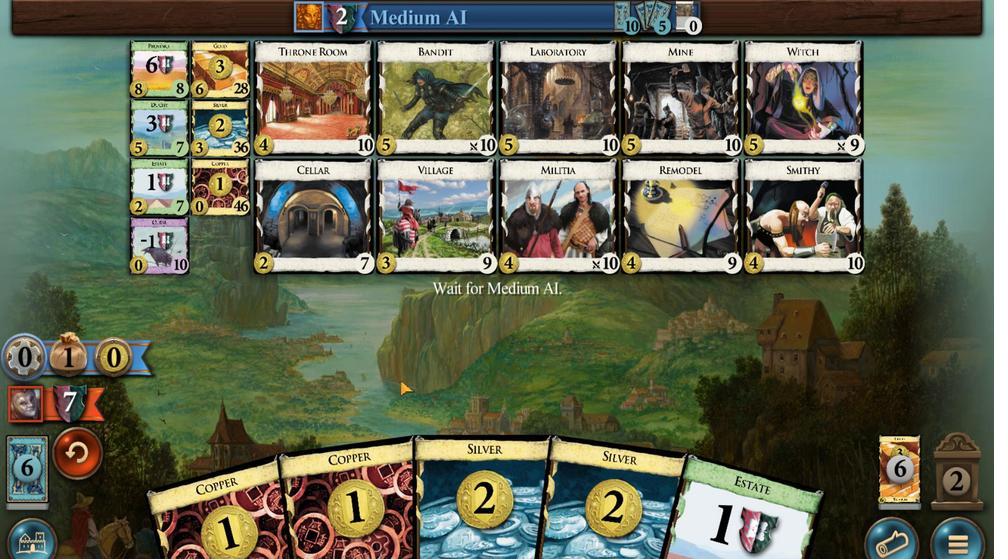 
Action: Mouse moved to (315, 447)
Screenshot: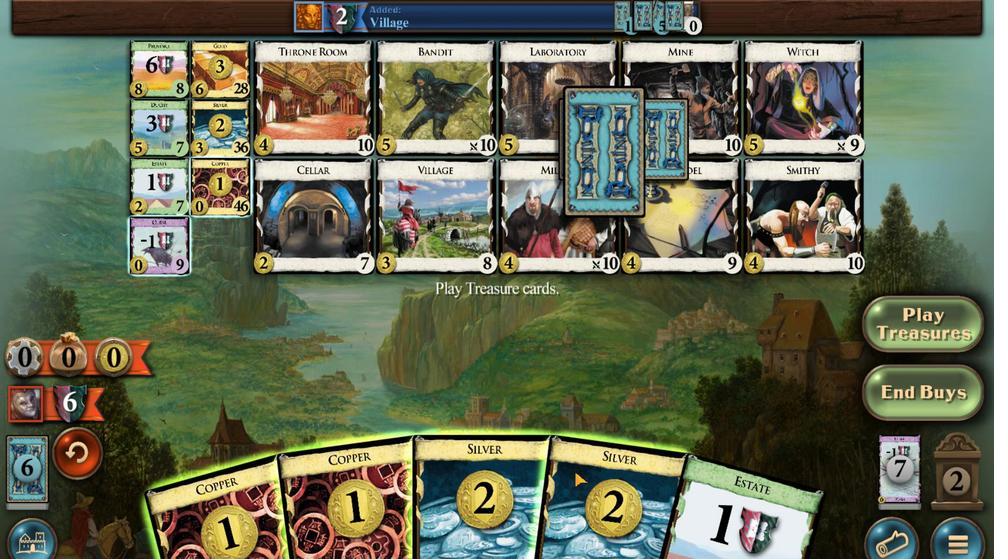 
Action: Mouse scrolled (315, 447) with delta (0, 0)
Screenshot: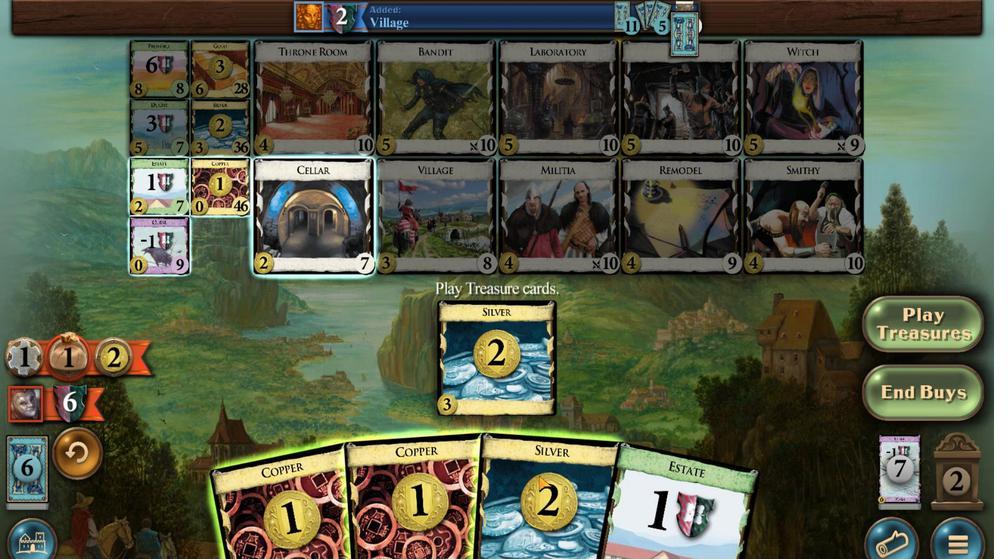 
Action: Mouse moved to (317, 448)
Screenshot: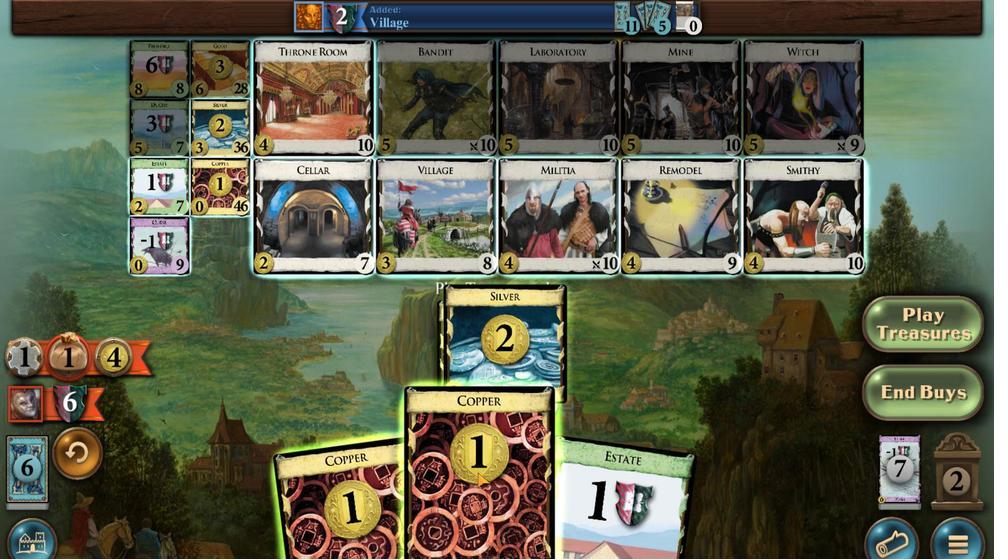 
Action: Mouse scrolled (317, 448) with delta (0, 0)
Screenshot: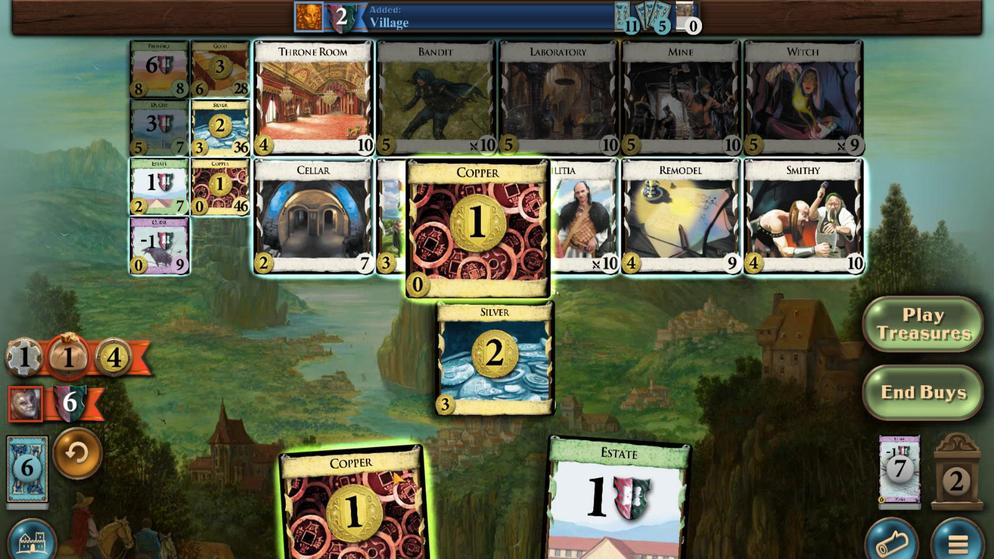 
Action: Mouse scrolled (317, 448) with delta (0, 0)
Screenshot: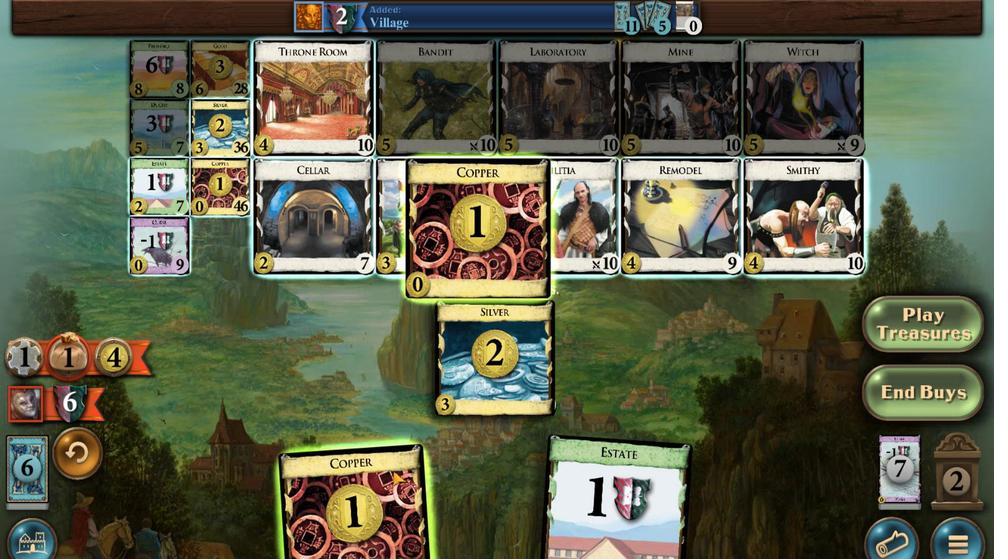 
Action: Mouse moved to (322, 447)
Screenshot: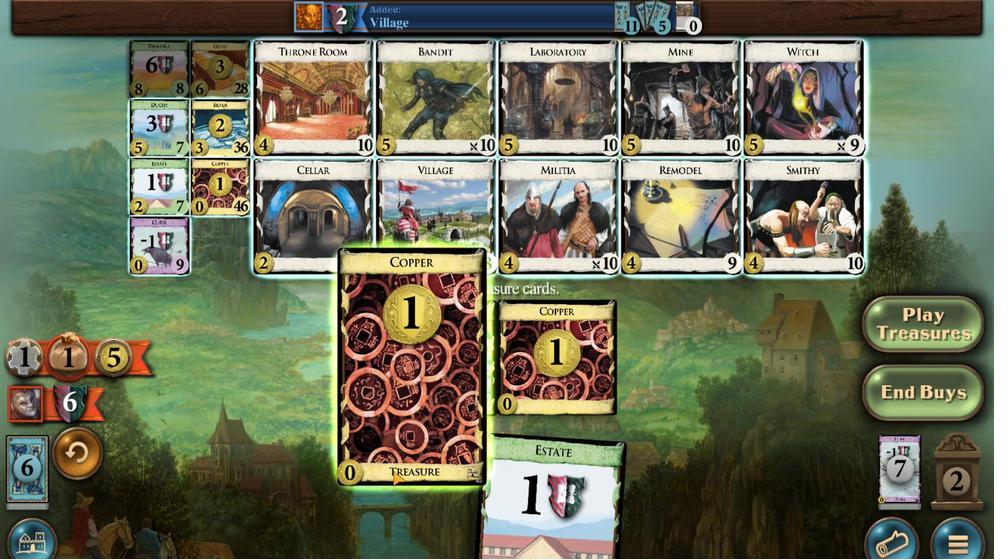 
Action: Mouse scrolled (322, 447) with delta (0, 0)
Screenshot: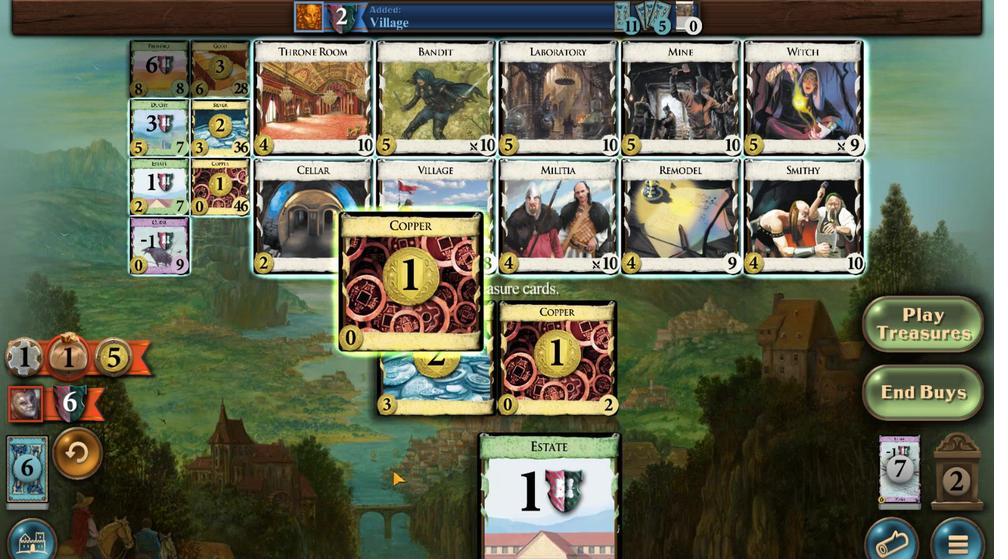 
Action: Mouse scrolled (322, 447) with delta (0, 0)
Screenshot: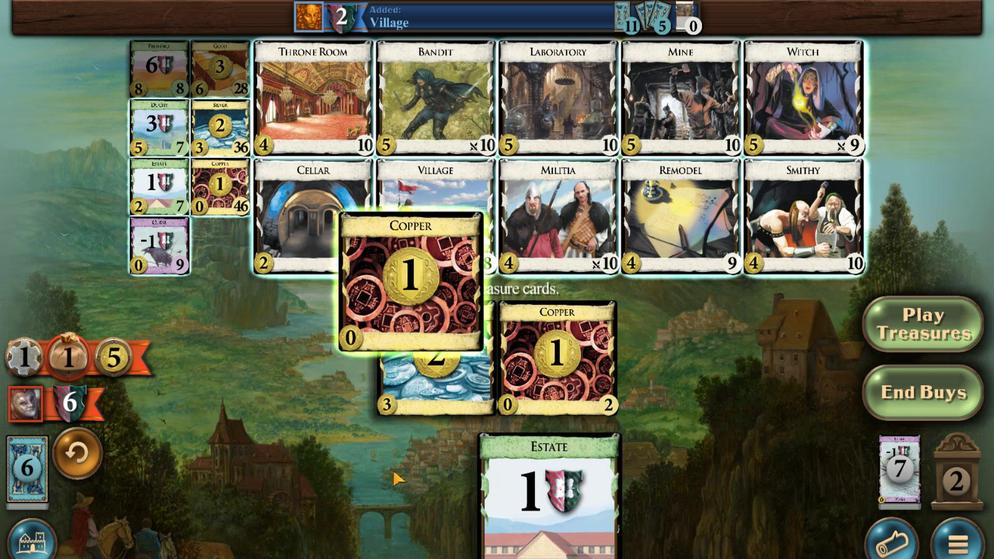 
Action: Mouse scrolled (322, 447) with delta (0, 0)
Screenshot: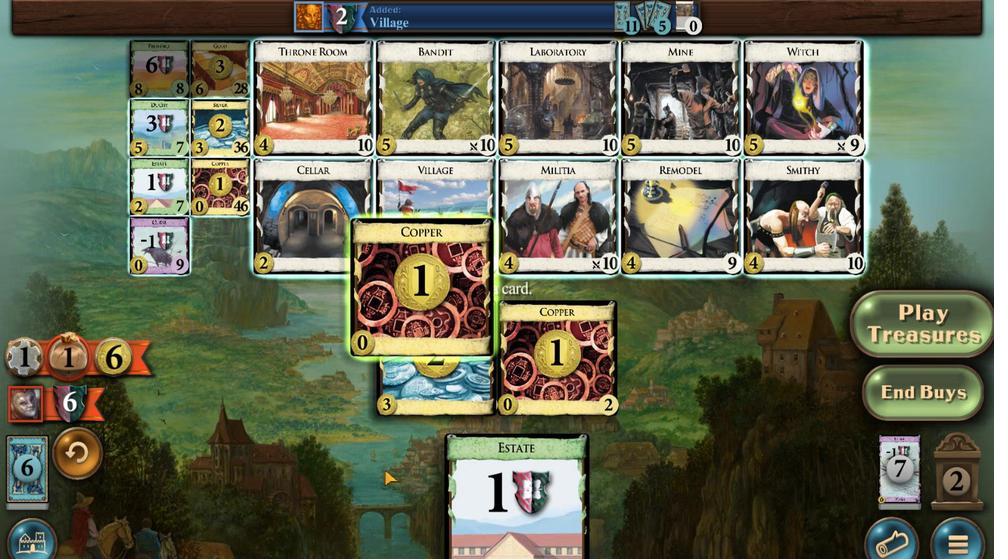 
Action: Mouse moved to (327, 447)
Screenshot: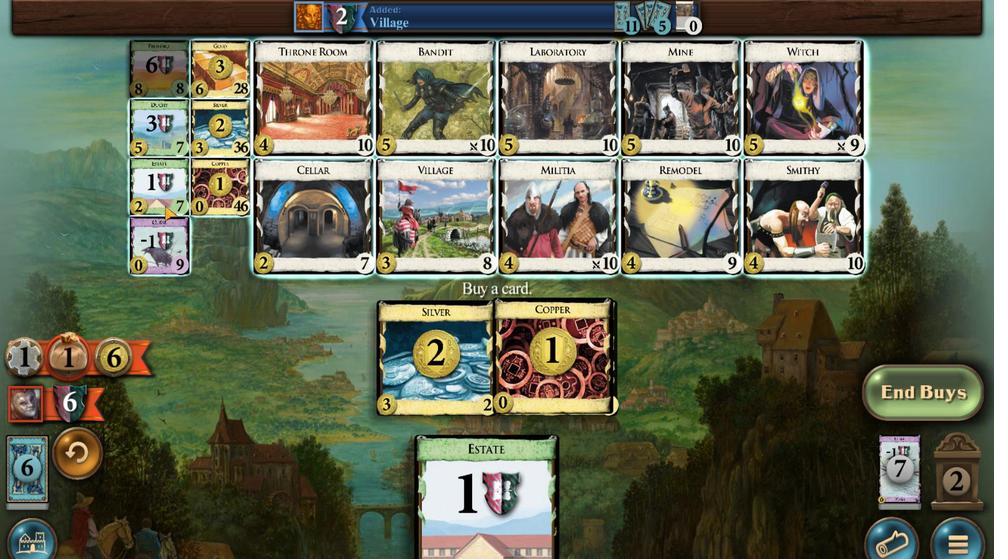 
Action: Mouse scrolled (327, 447) with delta (0, 0)
Screenshot: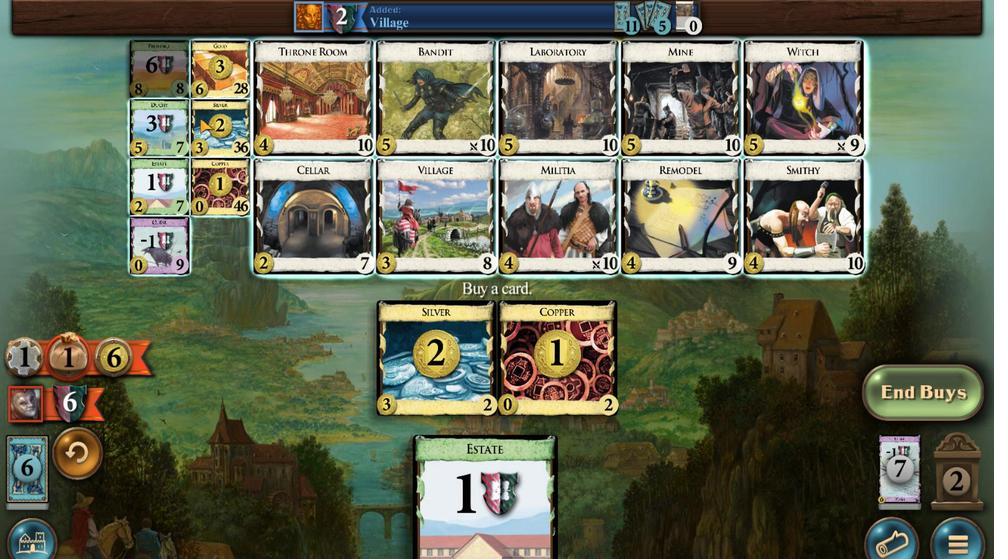 
Action: Mouse scrolled (327, 447) with delta (0, 0)
Screenshot: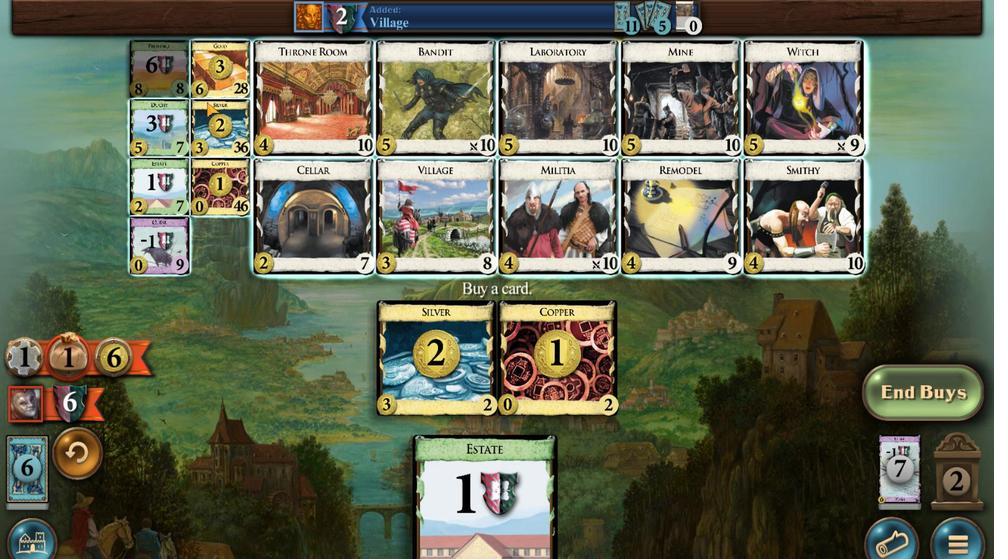 
Action: Mouse moved to (338, 338)
Screenshot: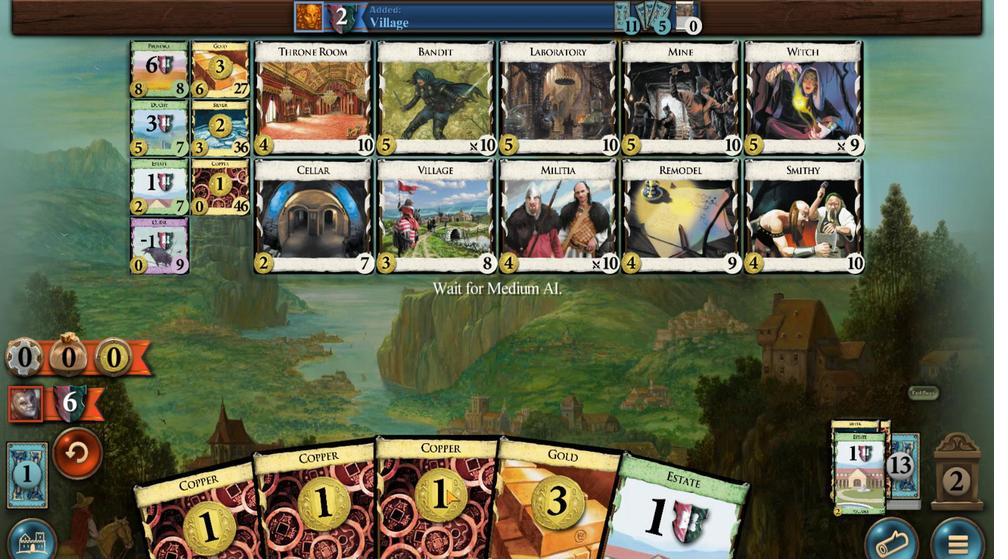 
Action: Mouse pressed left at (338, 338)
Screenshot: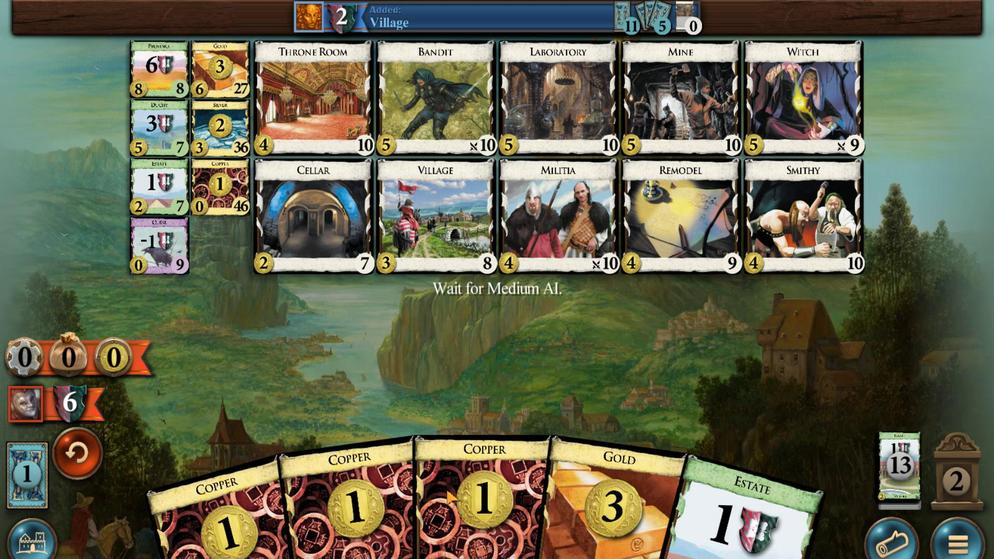 
Action: Mouse moved to (328, 469)
Screenshot: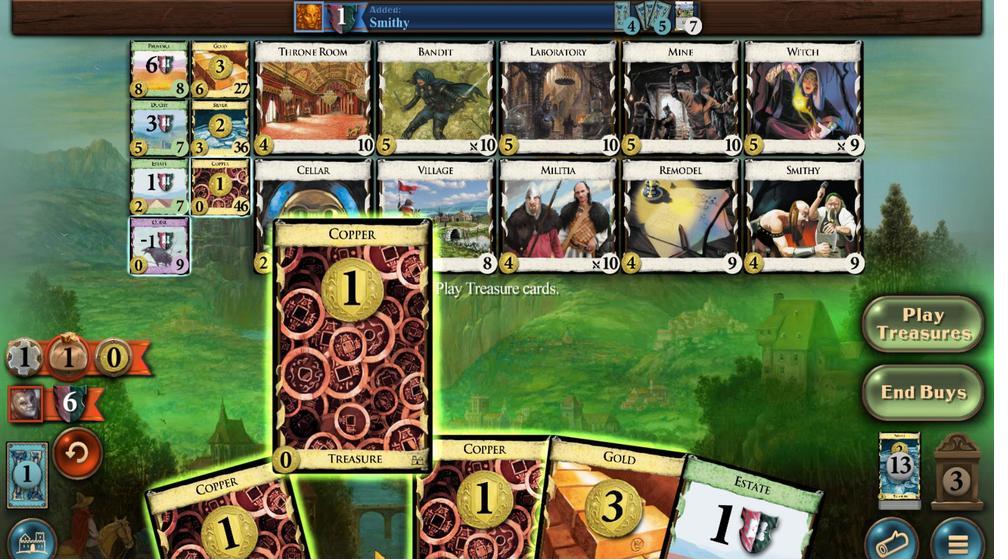 
Action: Mouse scrolled (328, 469) with delta (0, 0)
Screenshot: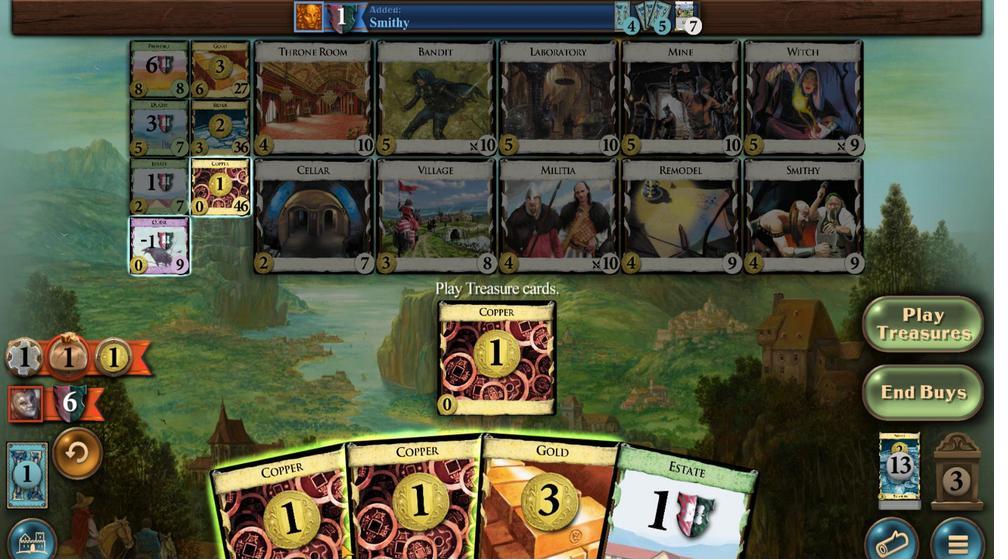 
Action: Mouse moved to (328, 469)
Screenshot: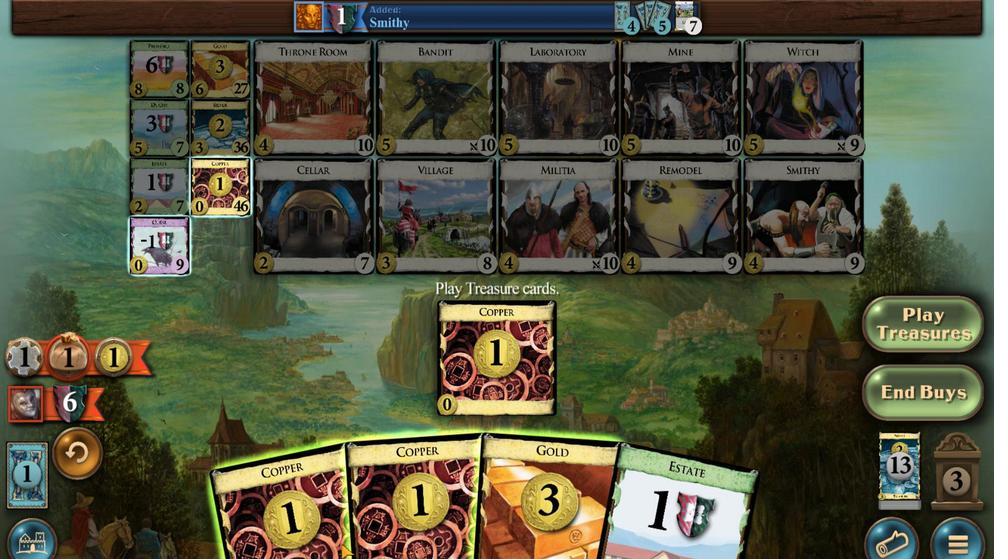 
Action: Mouse scrolled (328, 469) with delta (0, 0)
Screenshot: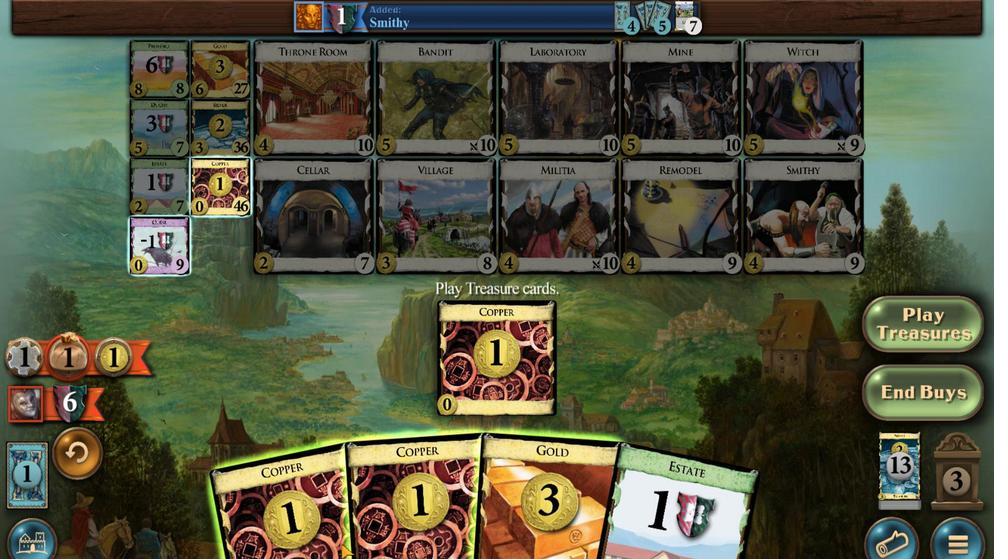 
Action: Mouse scrolled (328, 469) with delta (0, 0)
Screenshot: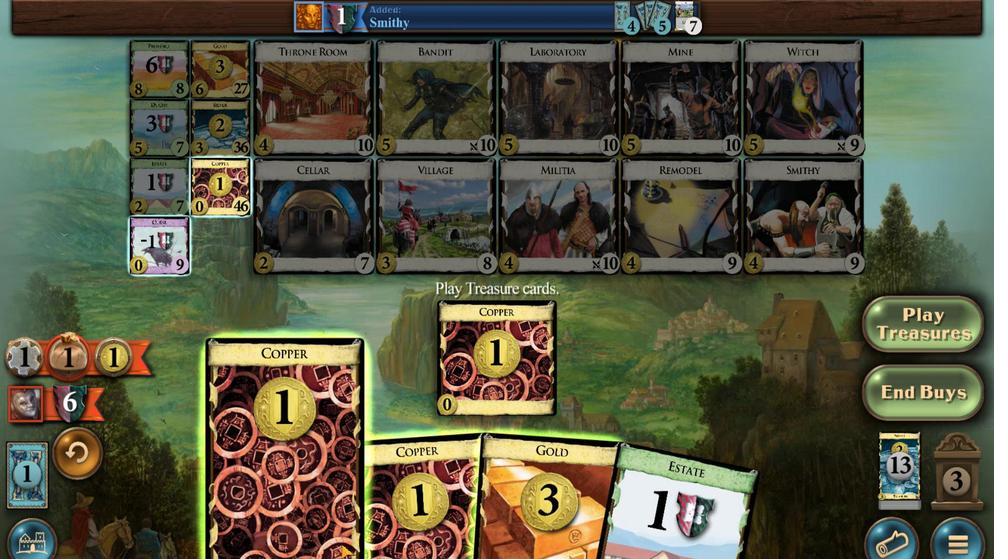 
Action: Mouse moved to (330, 467)
Screenshot: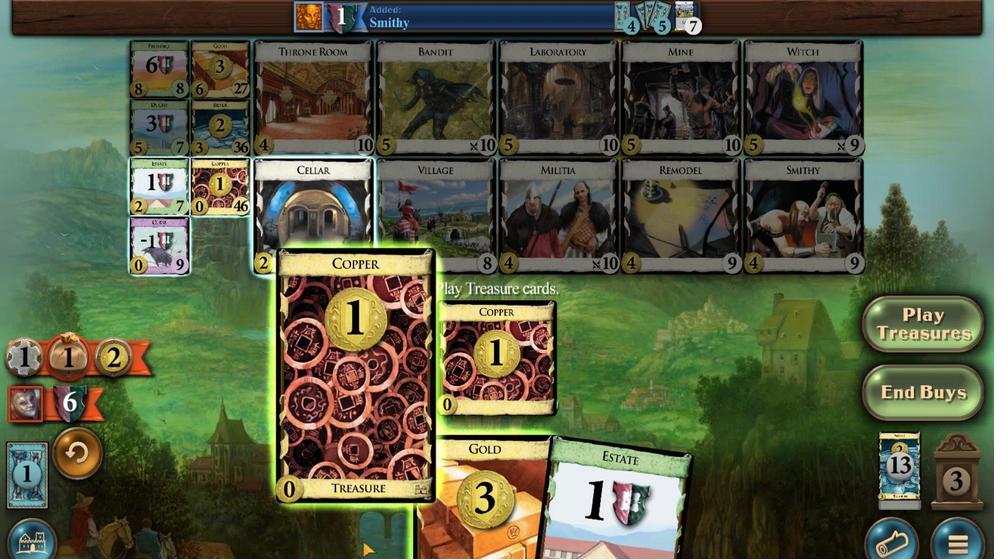 
Action: Mouse scrolled (330, 467) with delta (0, 0)
Screenshot: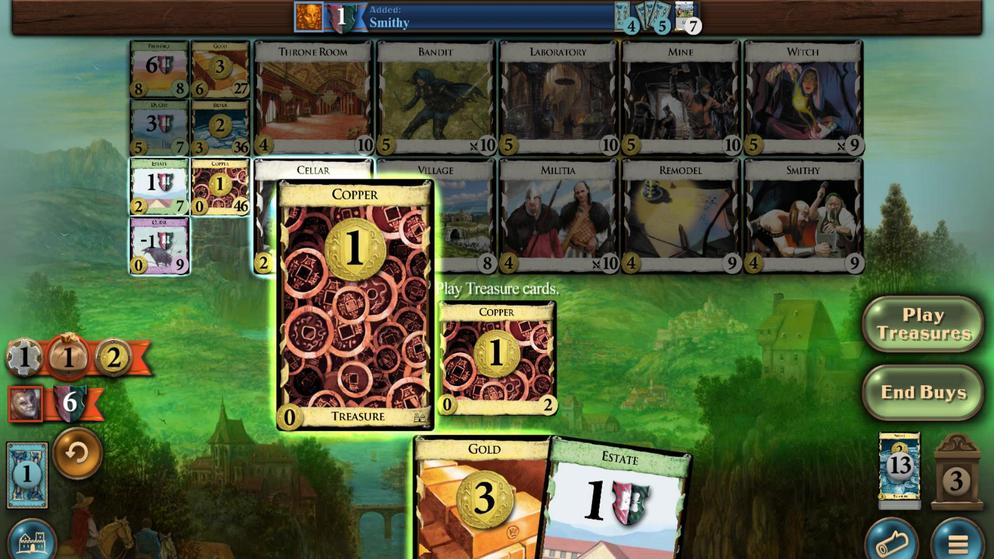 
Action: Mouse scrolled (330, 467) with delta (0, 0)
Screenshot: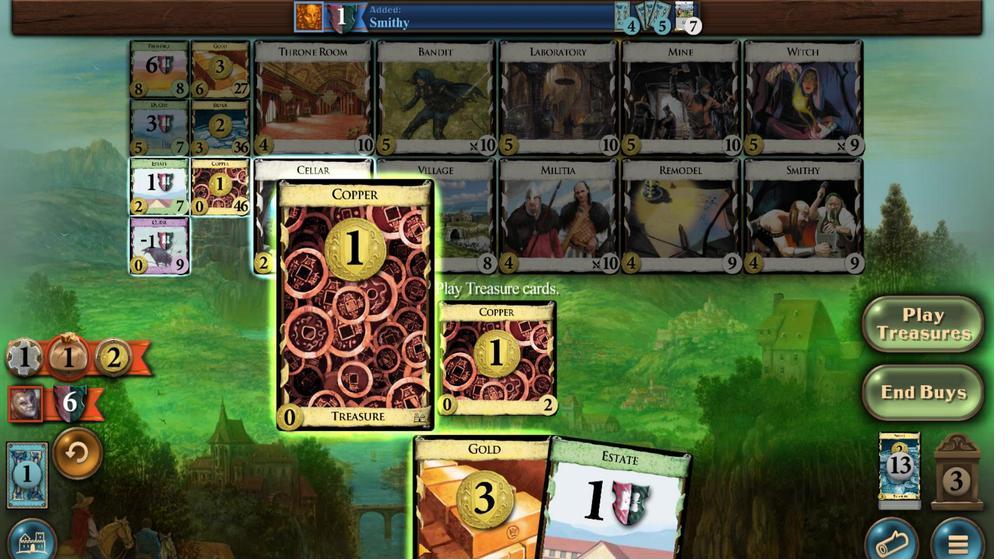 
Action: Mouse scrolled (330, 467) with delta (0, 0)
Screenshot: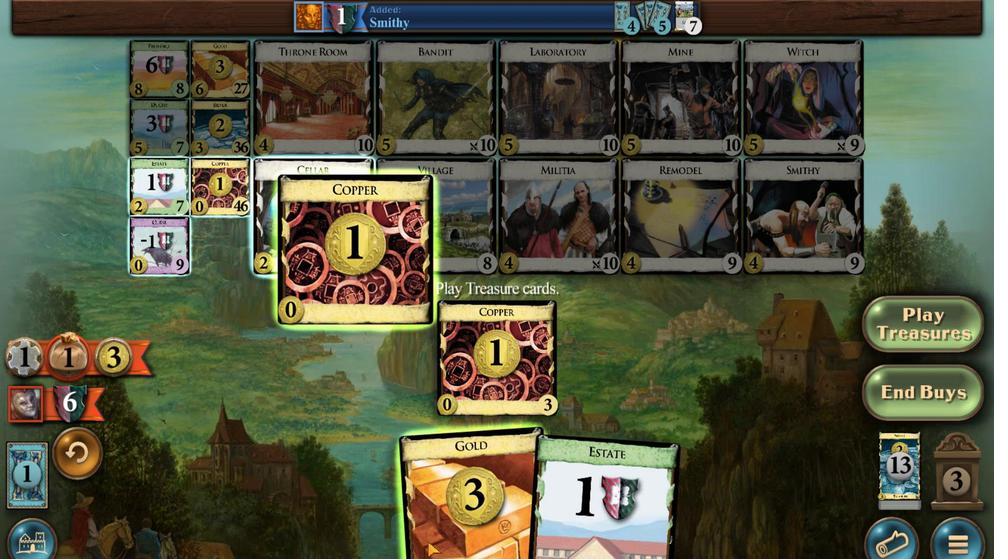 
Action: Mouse moved to (328, 467)
Screenshot: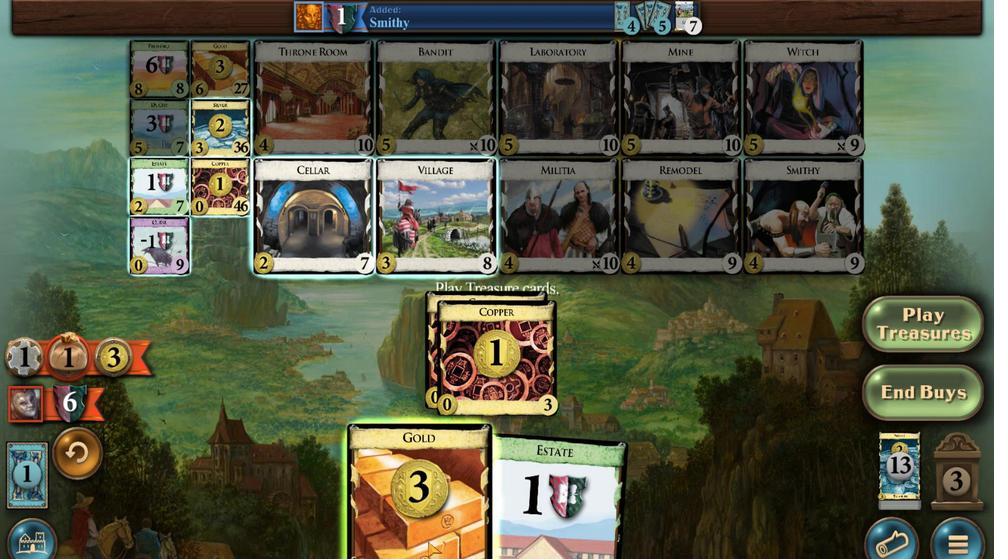 
Action: Mouse scrolled (328, 467) with delta (0, 0)
Screenshot: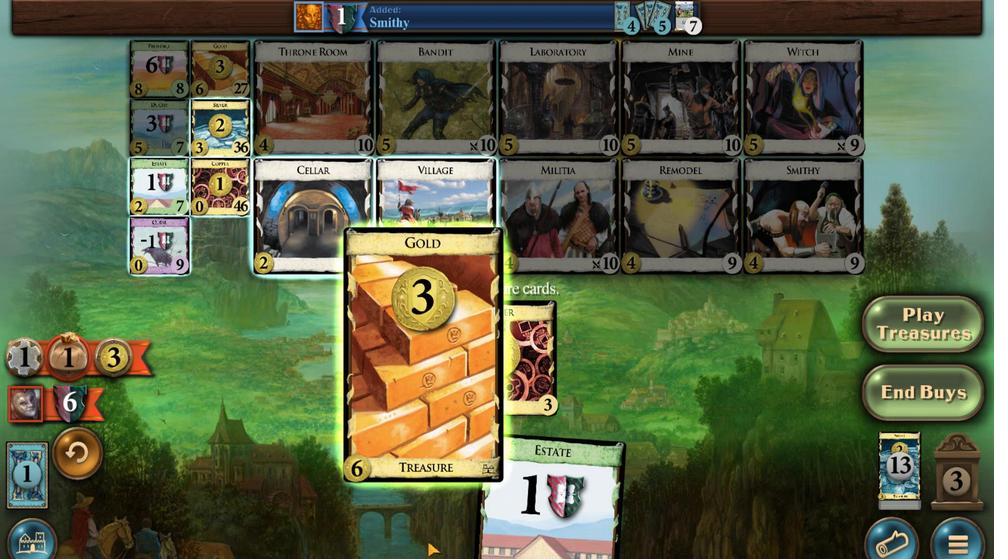 
Action: Mouse scrolled (328, 467) with delta (0, 0)
Screenshot: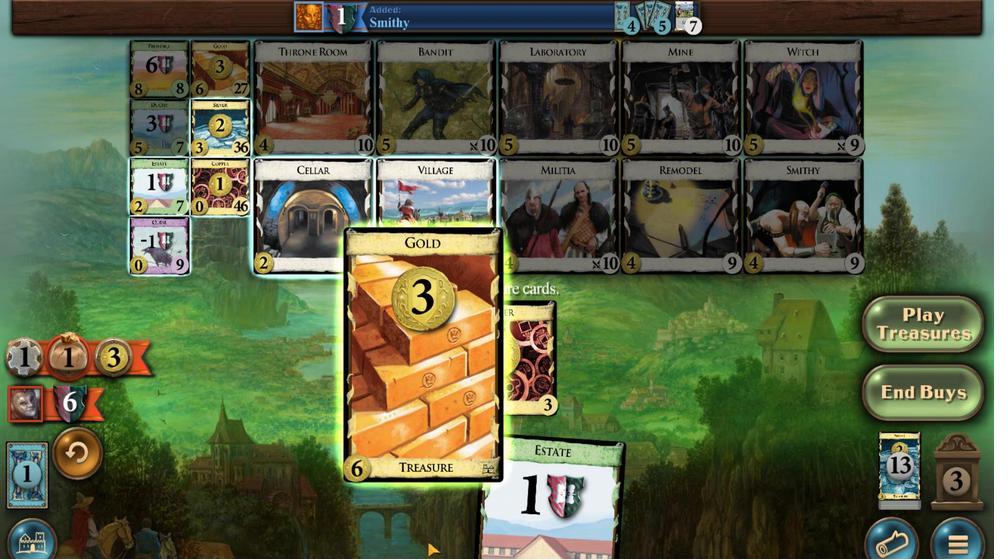 
Action: Mouse scrolled (328, 467) with delta (0, 0)
Screenshot: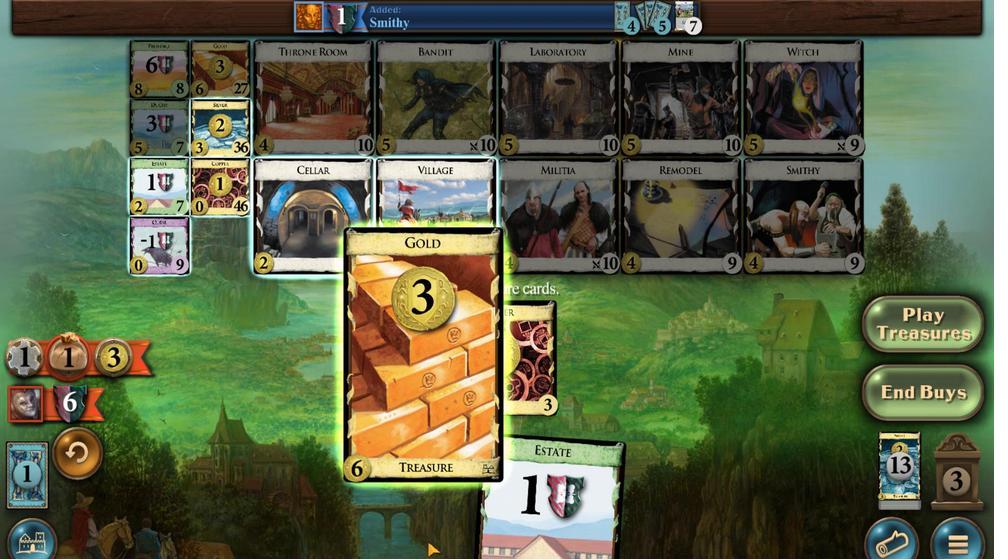
Action: Mouse moved to (325, 467)
Screenshot: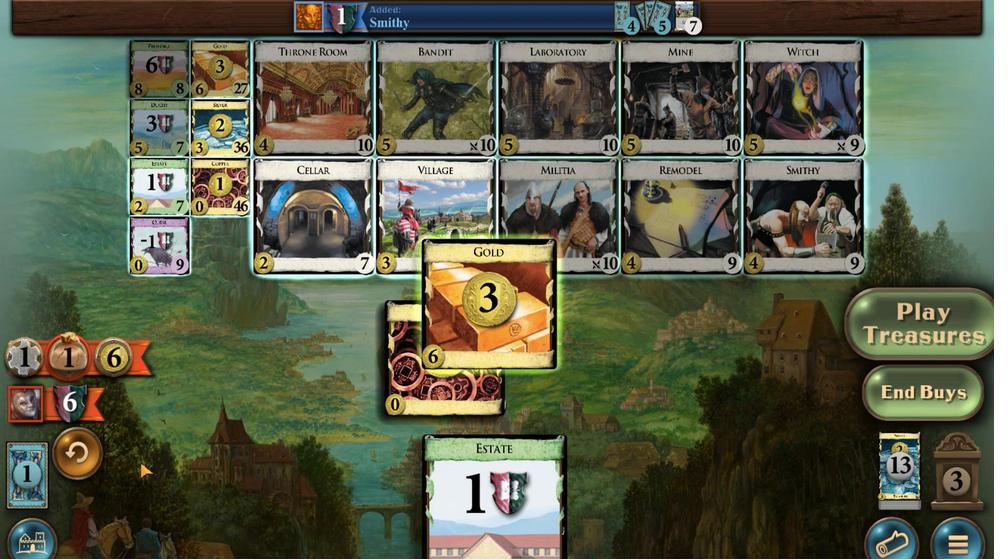 
Action: Mouse scrolled (325, 467) with delta (0, 0)
Screenshot: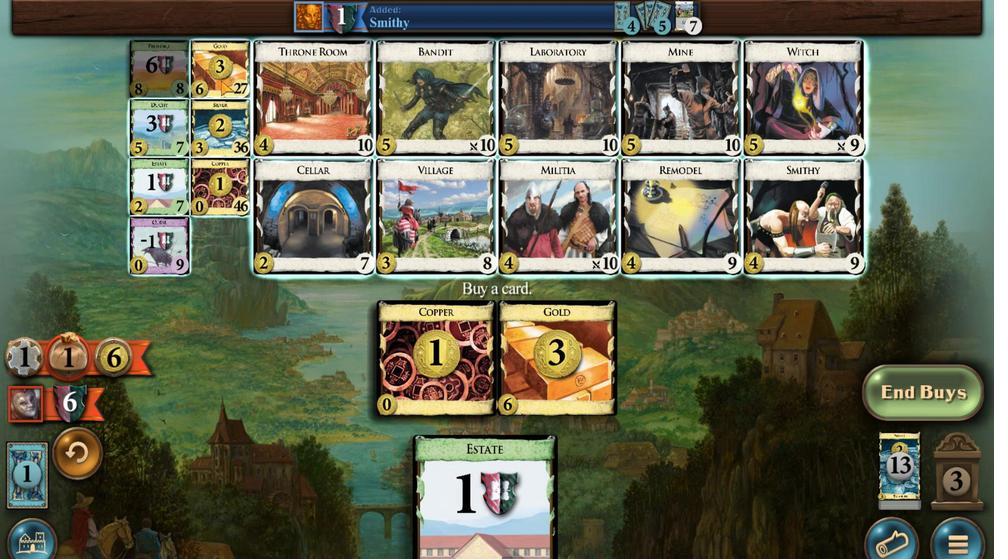 
Action: Mouse scrolled (325, 467) with delta (0, 0)
Screenshot: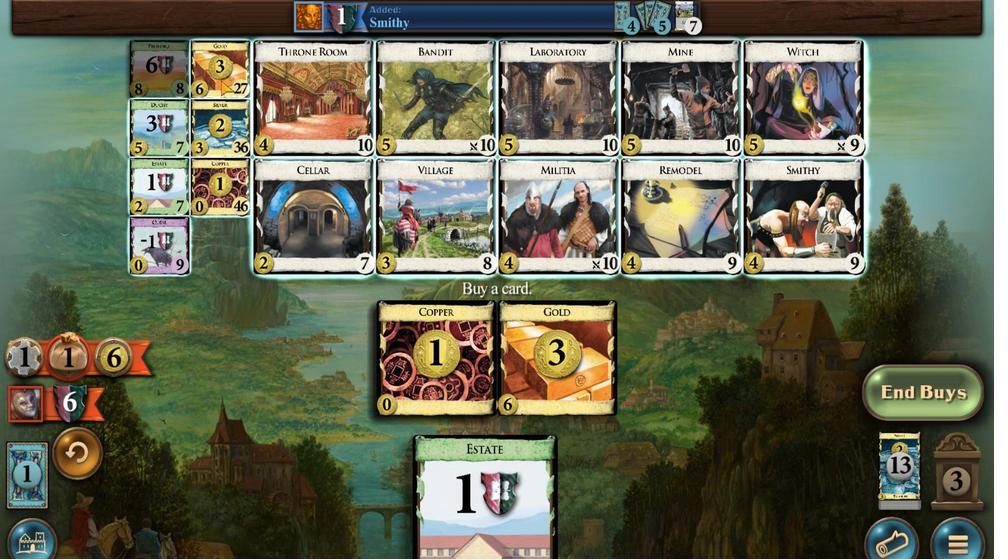 
Action: Mouse scrolled (325, 467) with delta (0, 0)
Screenshot: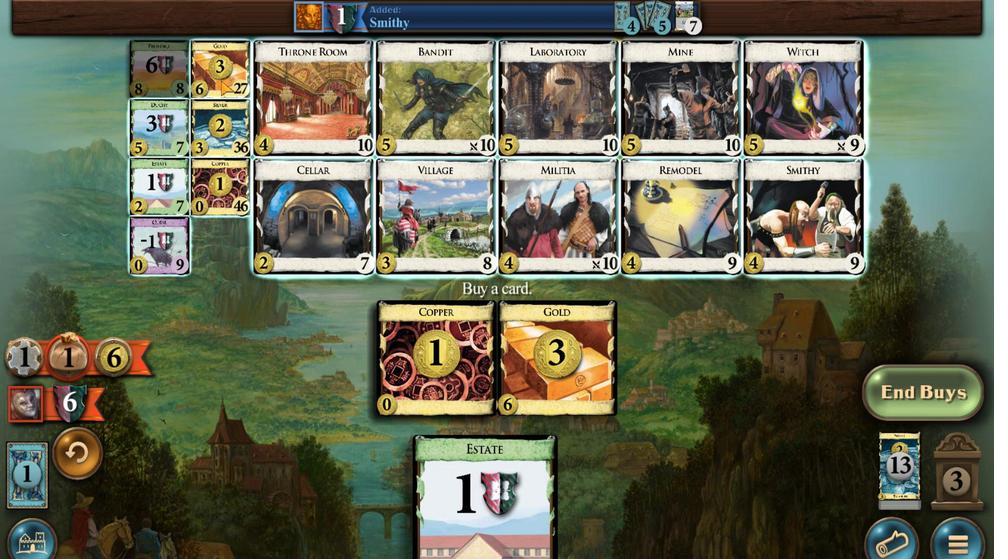 
Action: Mouse moved to (337, 339)
Screenshot: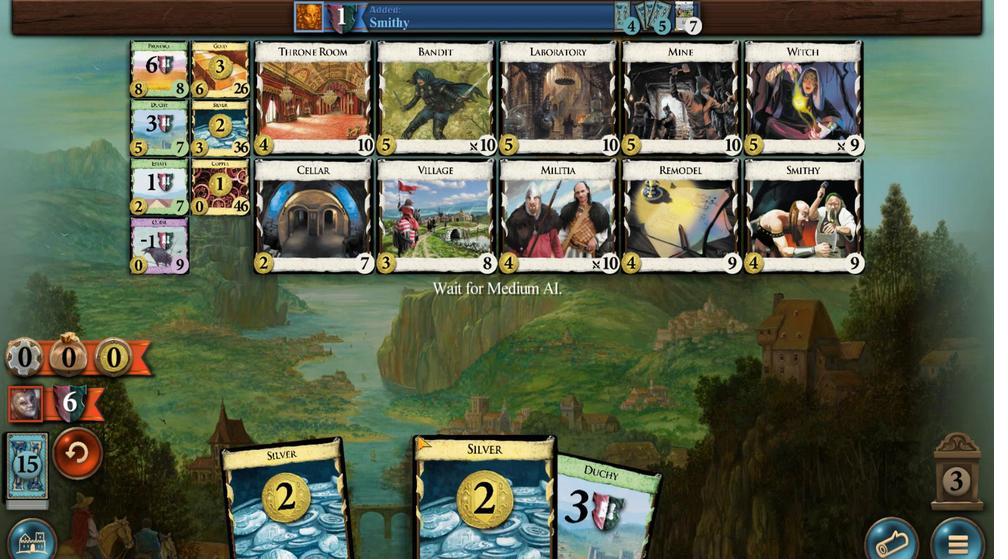 
Action: Mouse pressed left at (337, 339)
Screenshot: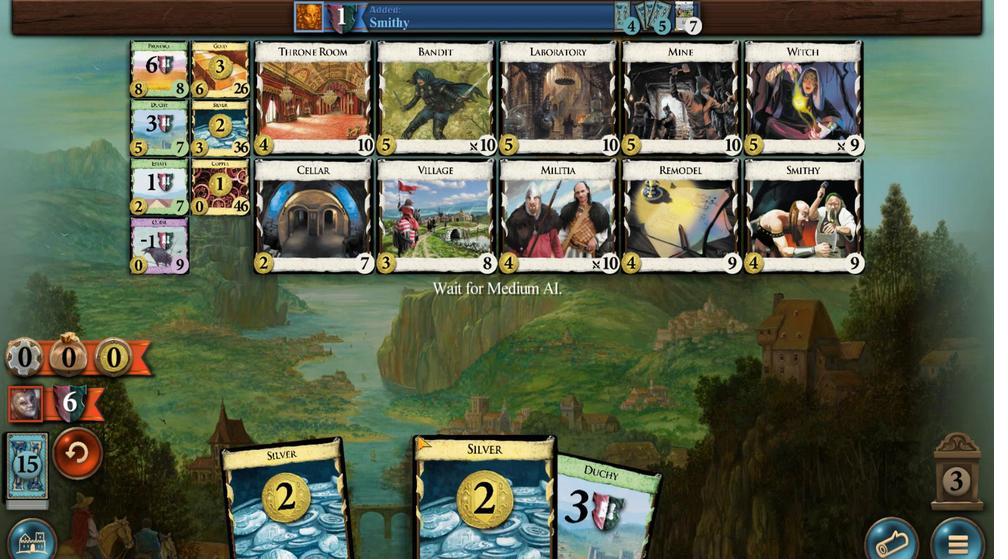 
Action: Mouse moved to (325, 437)
Screenshot: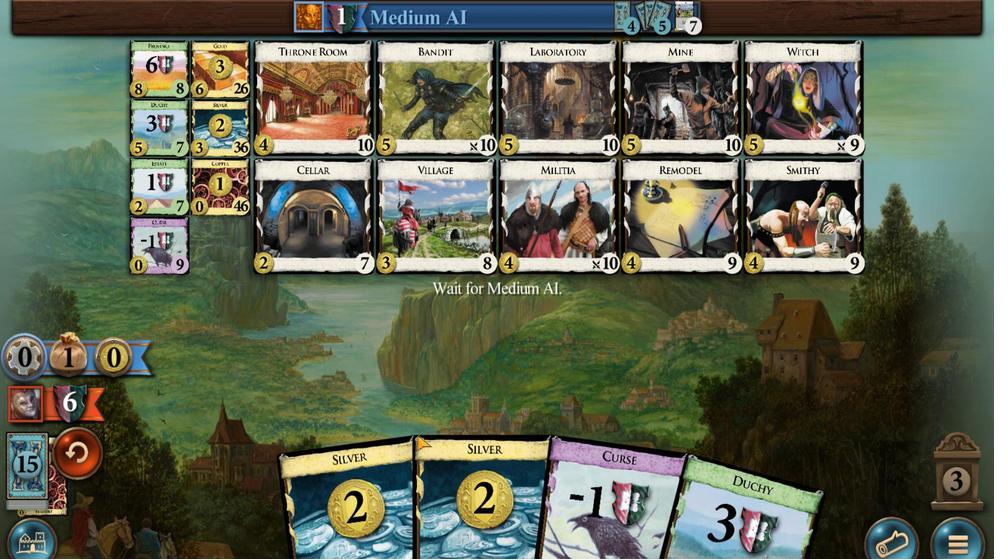 
Action: Mouse pressed left at (325, 437)
Screenshot: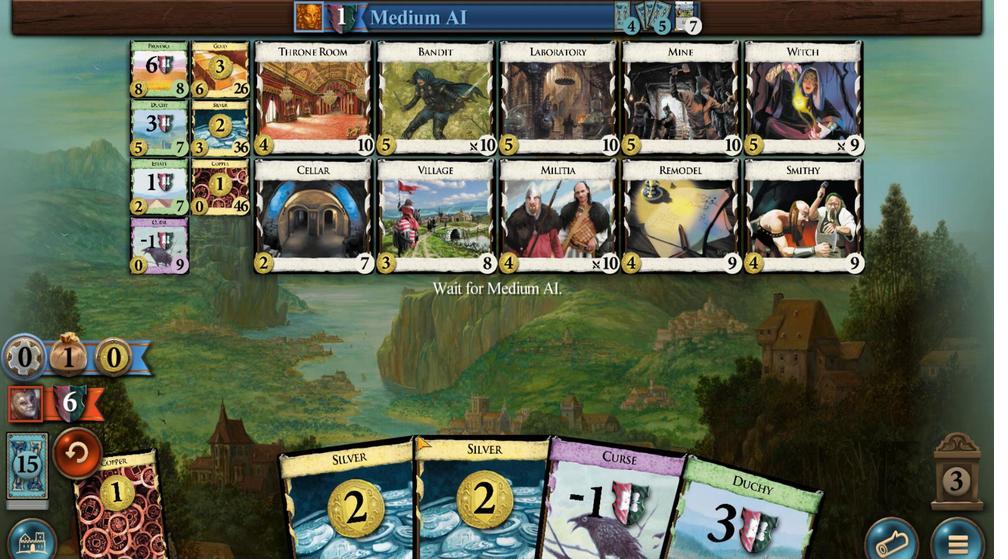
Action: Mouse moved to (324, 437)
Screenshot: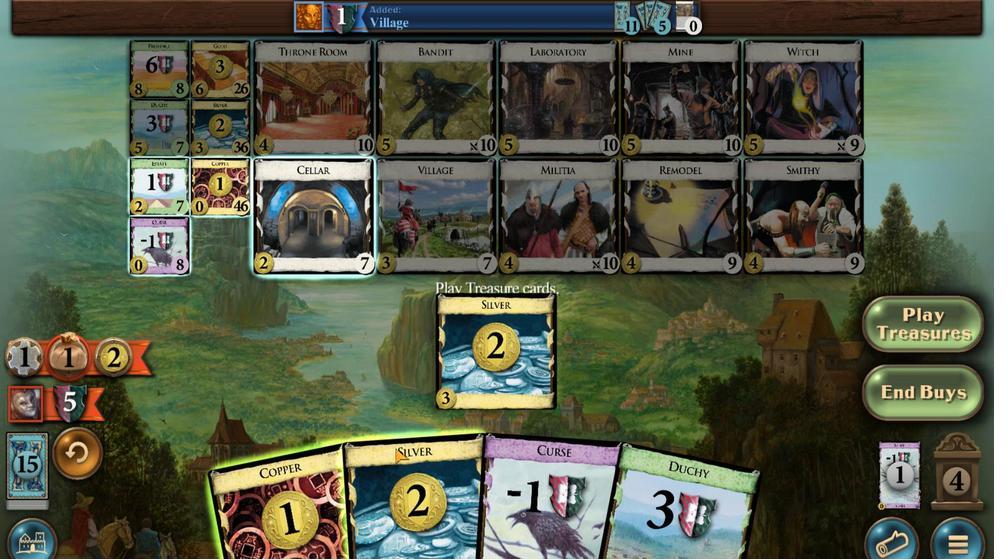 
Action: Mouse scrolled (324, 437) with delta (0, 0)
Screenshot: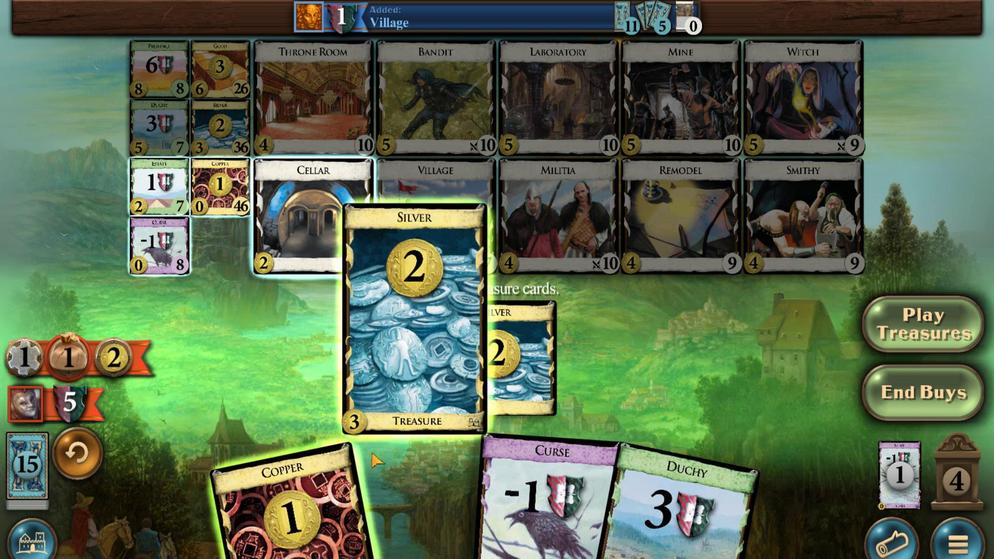 
Action: Mouse scrolled (324, 437) with delta (0, 0)
Screenshot: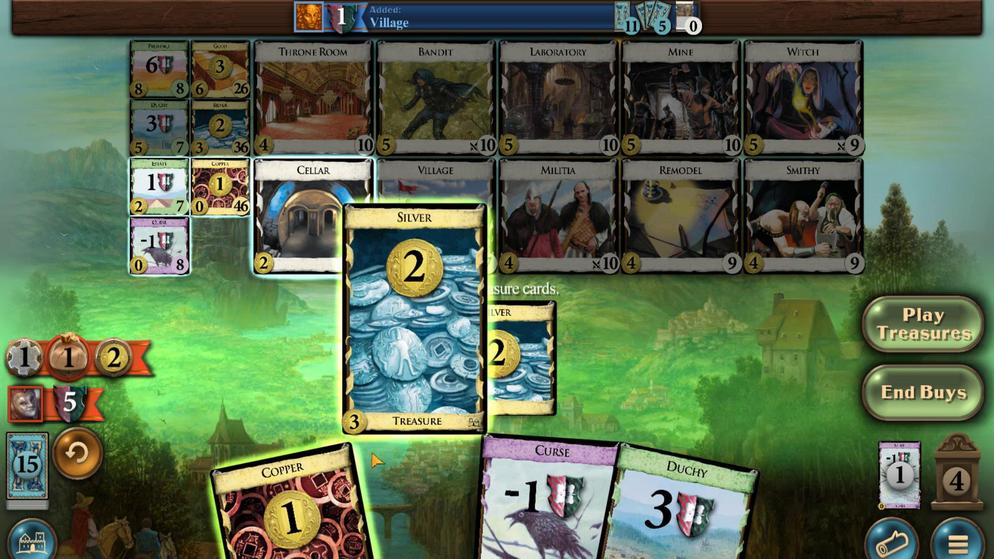 
Action: Mouse scrolled (324, 437) with delta (0, 0)
Screenshot: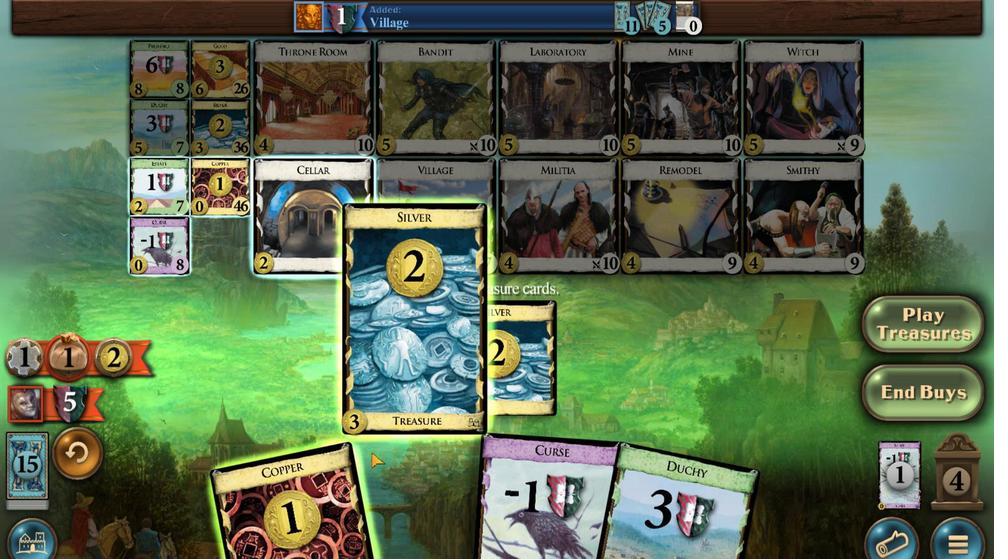 
Action: Mouse moved to (327, 441)
Screenshot: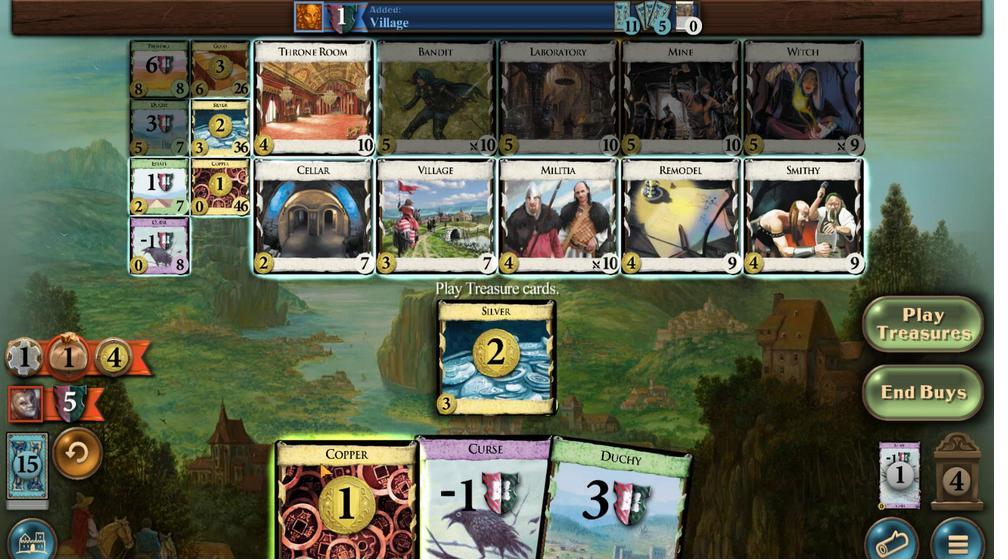 
Action: Mouse scrolled (327, 441) with delta (0, 0)
Screenshot: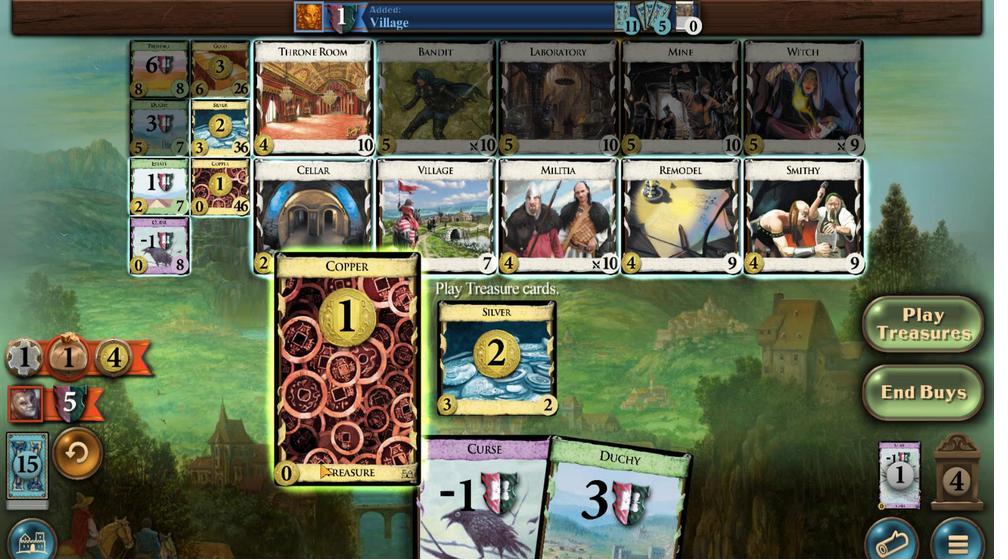 
Action: Mouse scrolled (327, 441) with delta (0, 0)
Screenshot: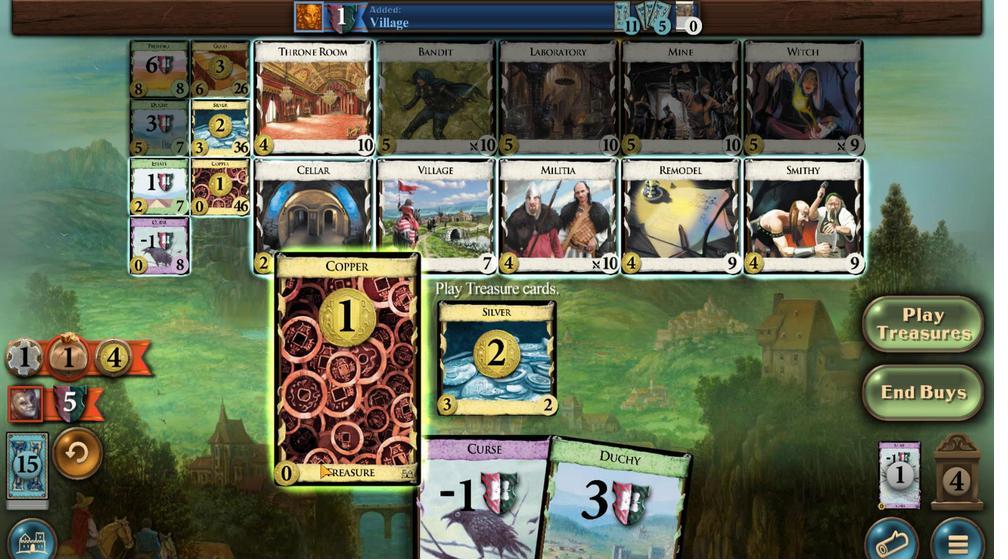 
Action: Mouse scrolled (327, 441) with delta (0, 0)
Screenshot: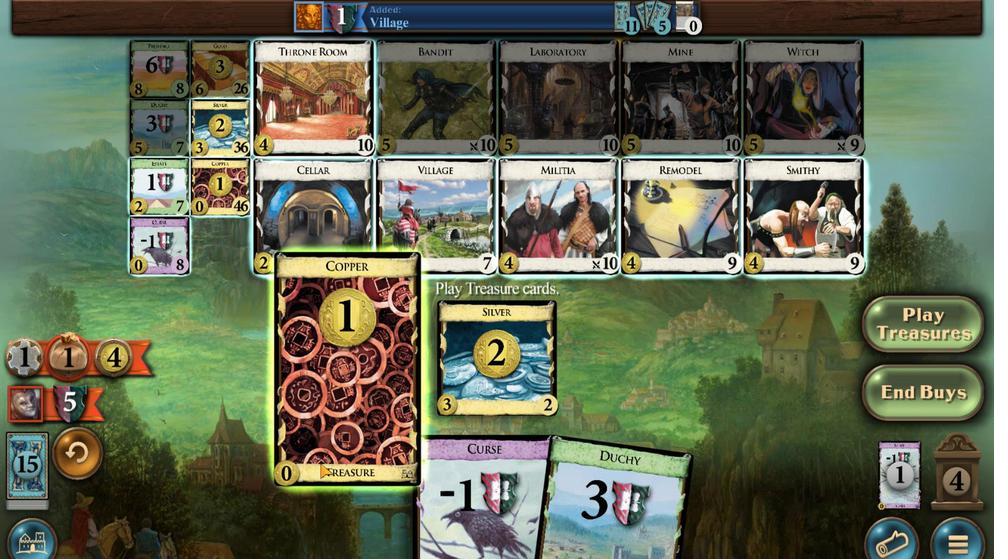 
Action: Mouse moved to (331, 445)
Screenshot: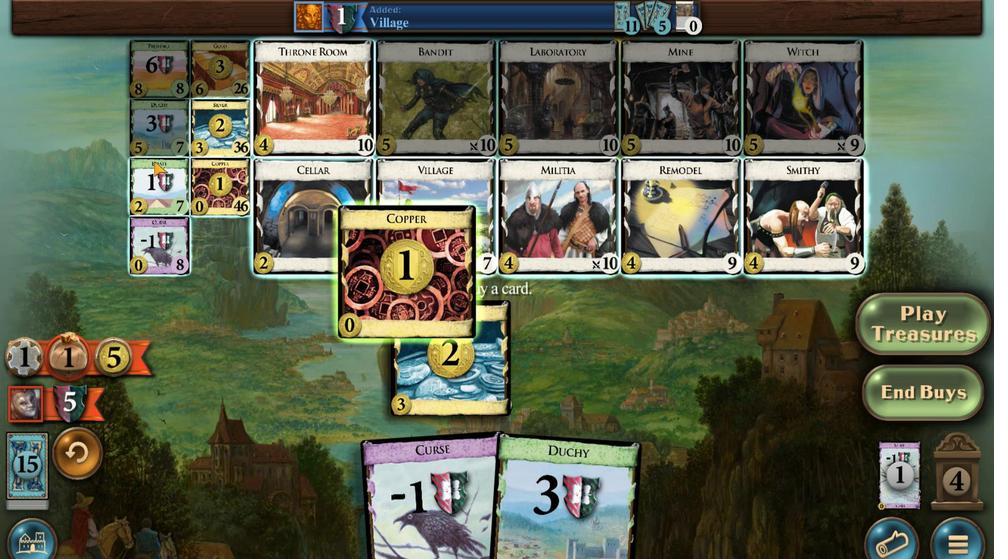 
Action: Mouse scrolled (331, 445) with delta (0, 0)
Screenshot: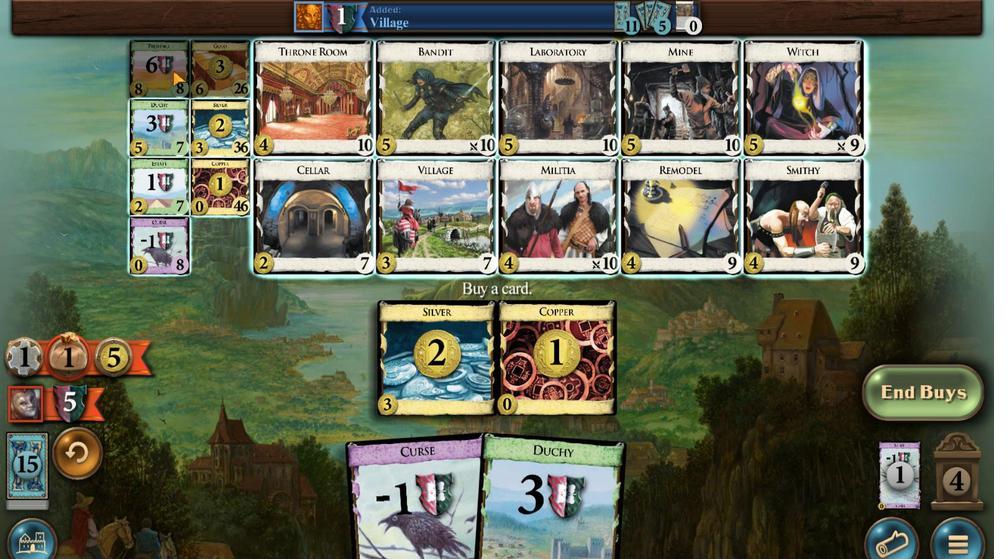 
Action: Mouse scrolled (331, 445) with delta (0, 0)
Screenshot: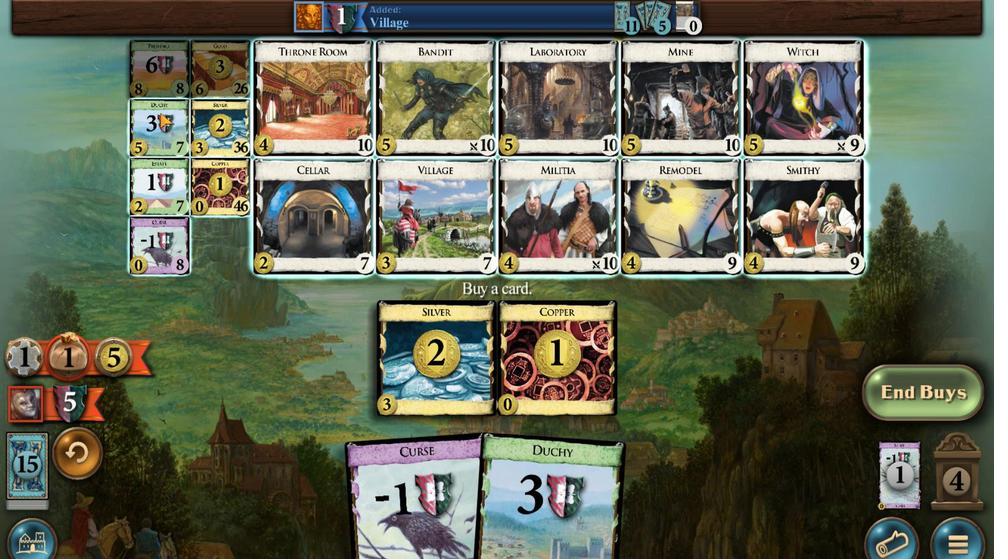 
Action: Mouse scrolled (331, 445) with delta (0, 0)
Screenshot: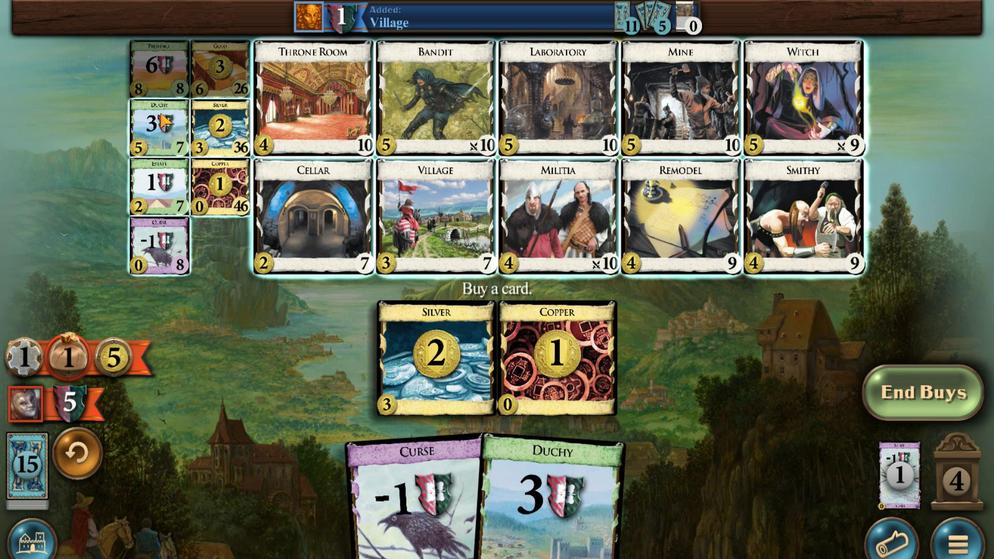 
Action: Mouse scrolled (331, 445) with delta (0, 0)
Screenshot: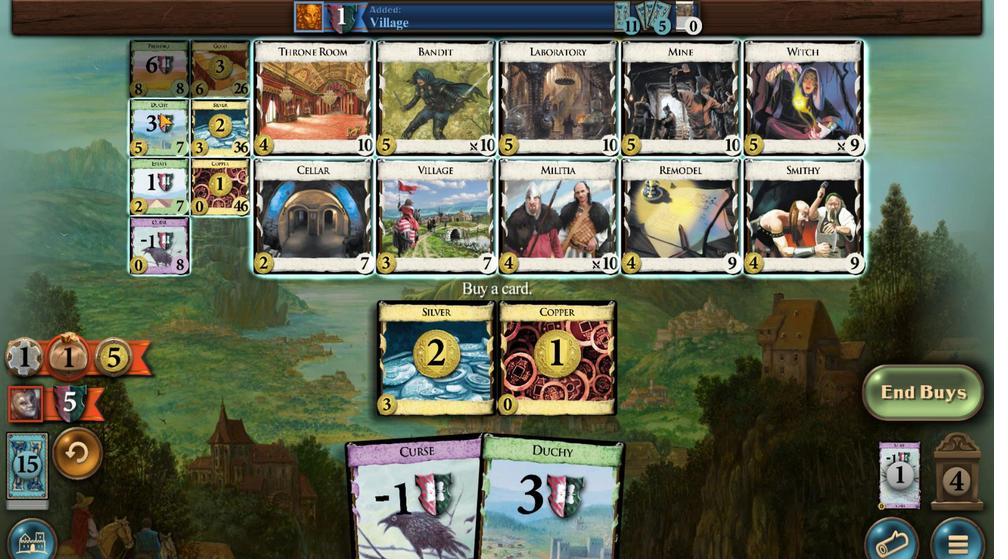 
Action: Mouse moved to (342, 354)
Screenshot: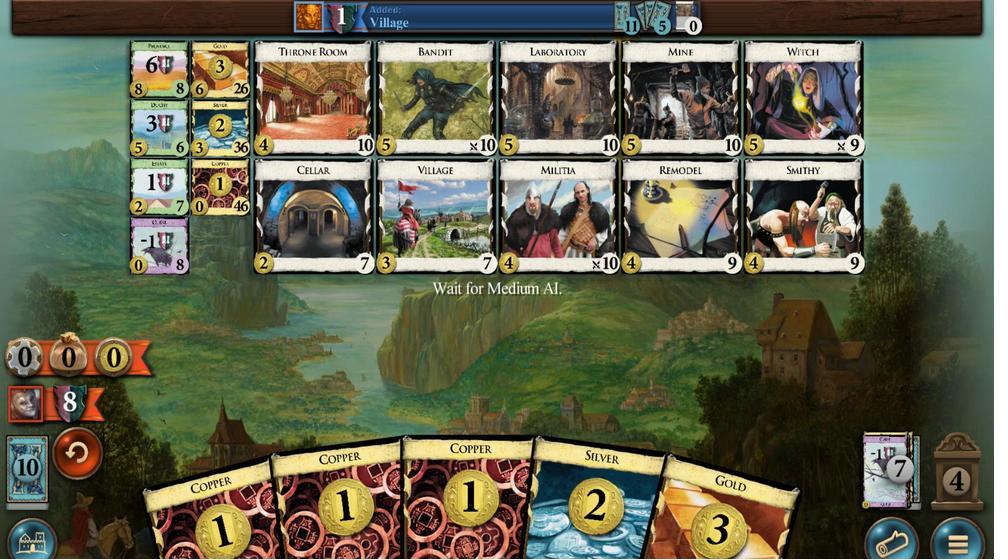 
Action: Mouse pressed left at (342, 354)
Screenshot: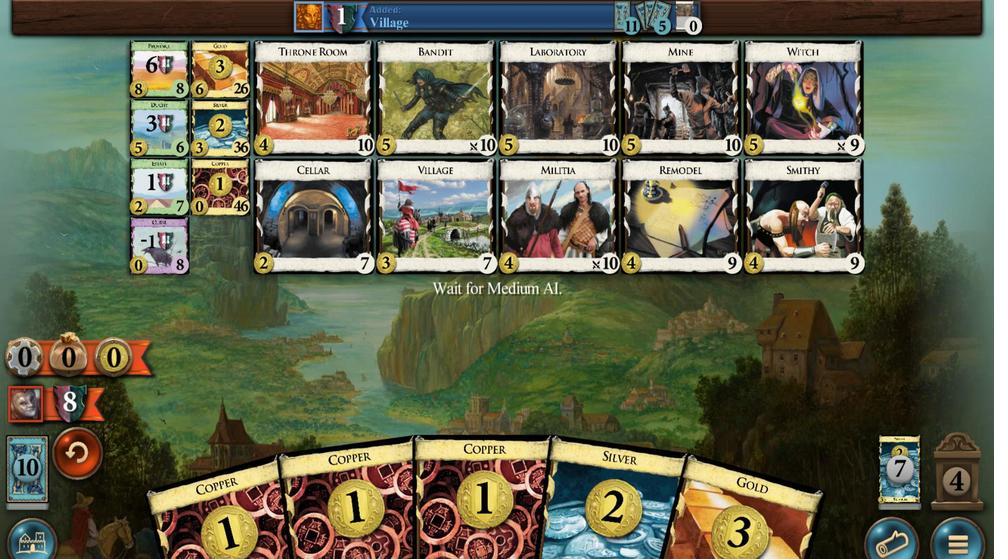 
Action: Mouse moved to (305, 454)
Screenshot: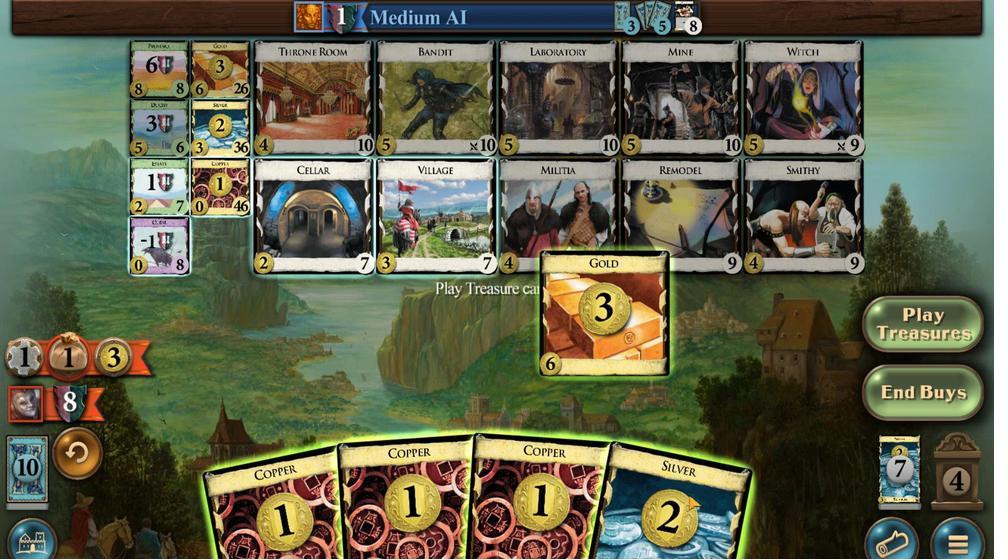 
Action: Mouse scrolled (305, 454) with delta (0, 0)
Screenshot: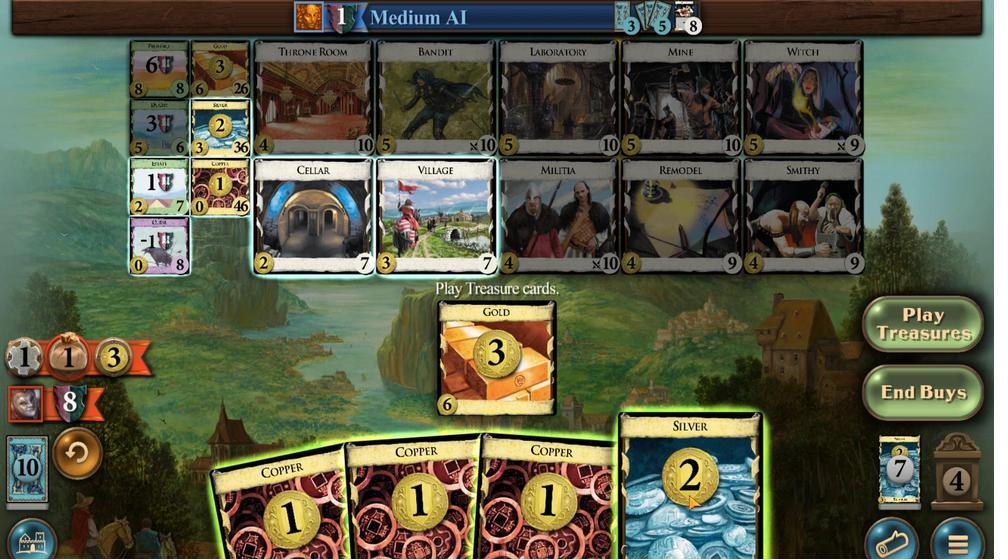 
Action: Mouse scrolled (305, 454) with delta (0, 0)
Screenshot: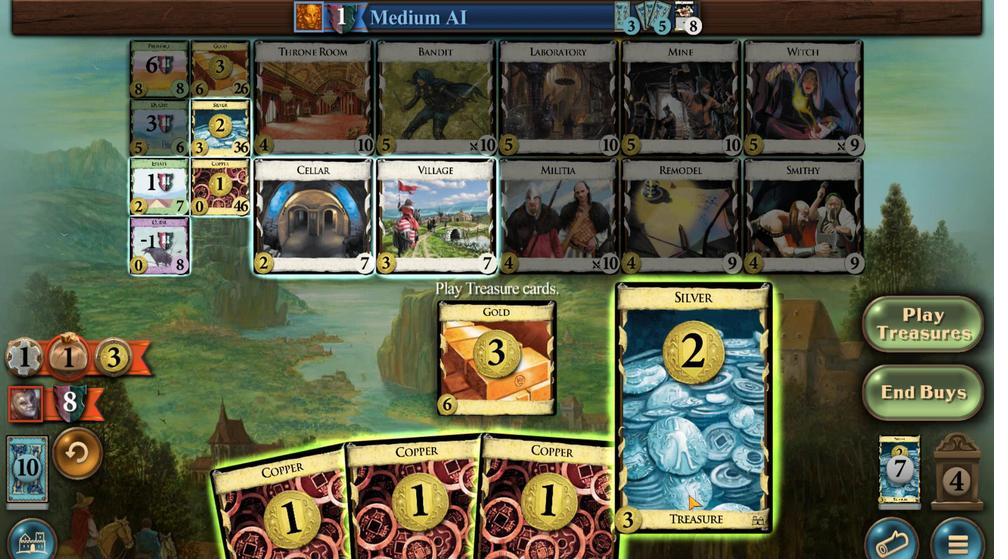 
Action: Mouse scrolled (305, 454) with delta (0, 0)
Screenshot: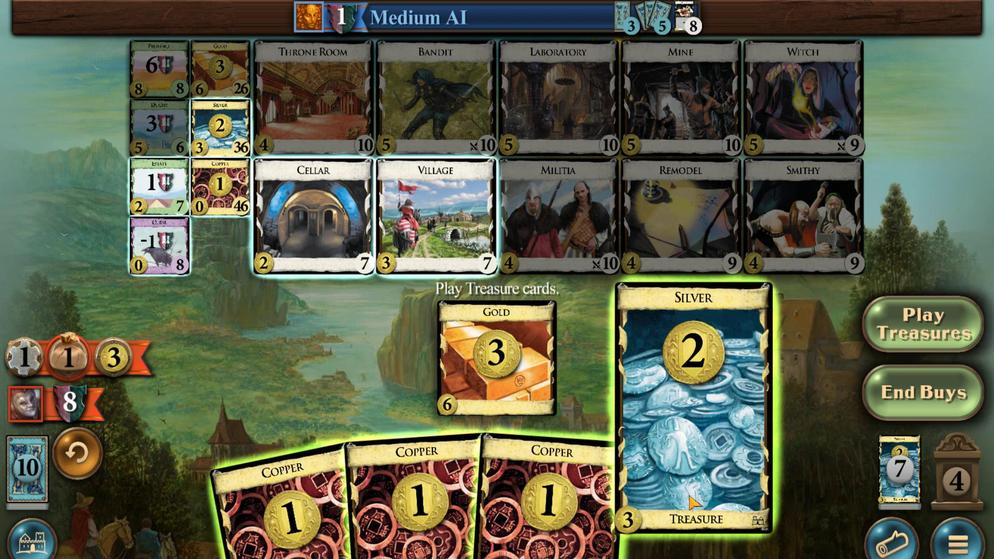 
Action: Mouse moved to (308, 454)
Screenshot: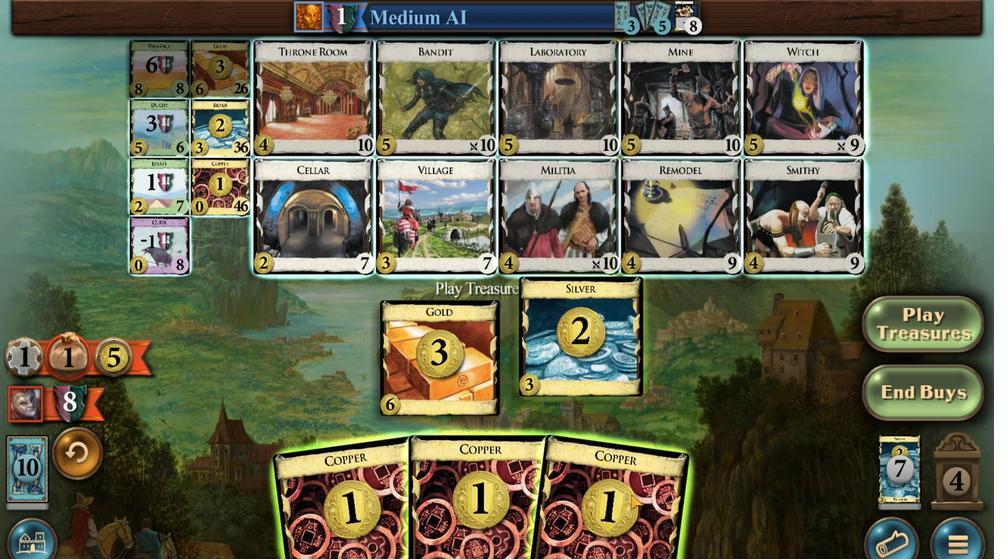 
Action: Mouse scrolled (308, 454) with delta (0, 0)
Screenshot: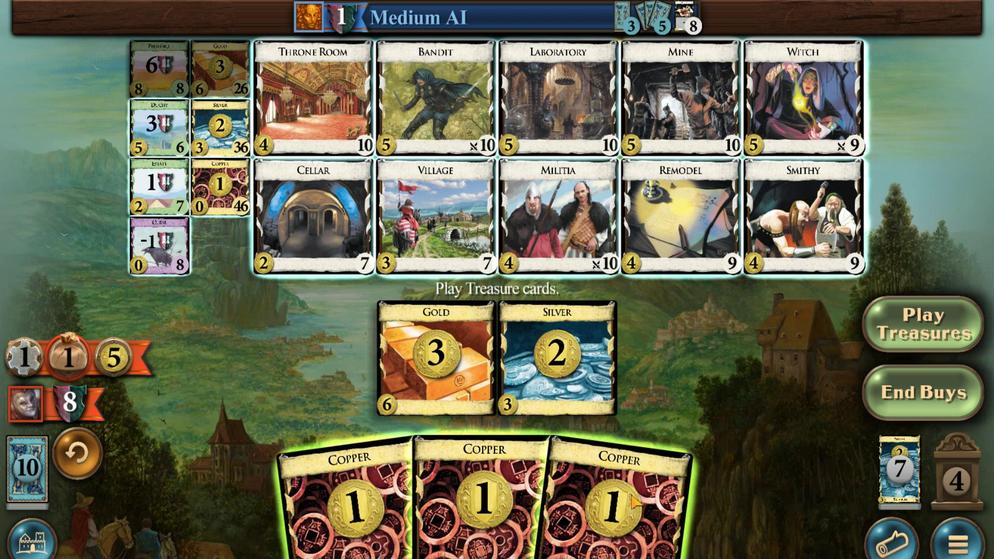
Action: Mouse scrolled (308, 454) with delta (0, 0)
Screenshot: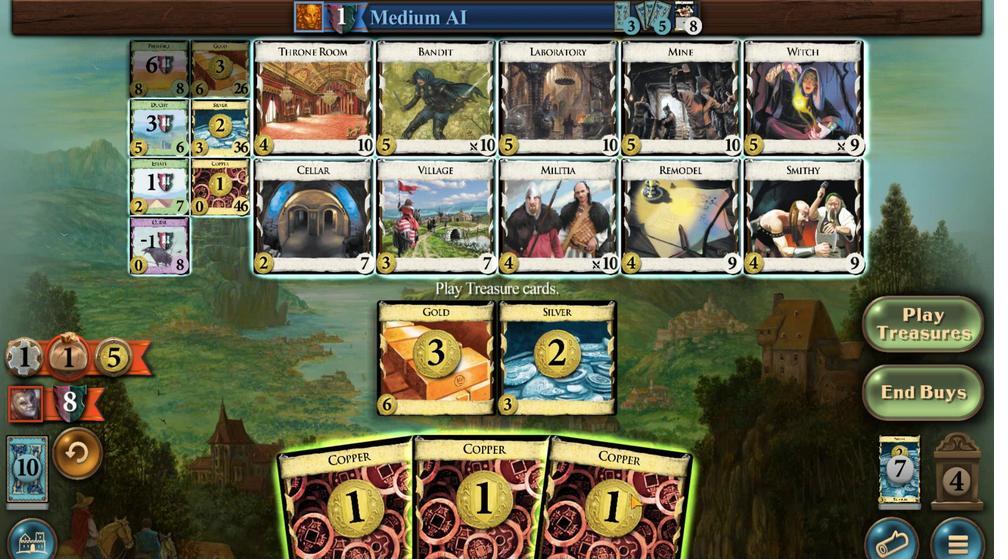 
Action: Mouse scrolled (308, 454) with delta (0, 0)
Screenshot: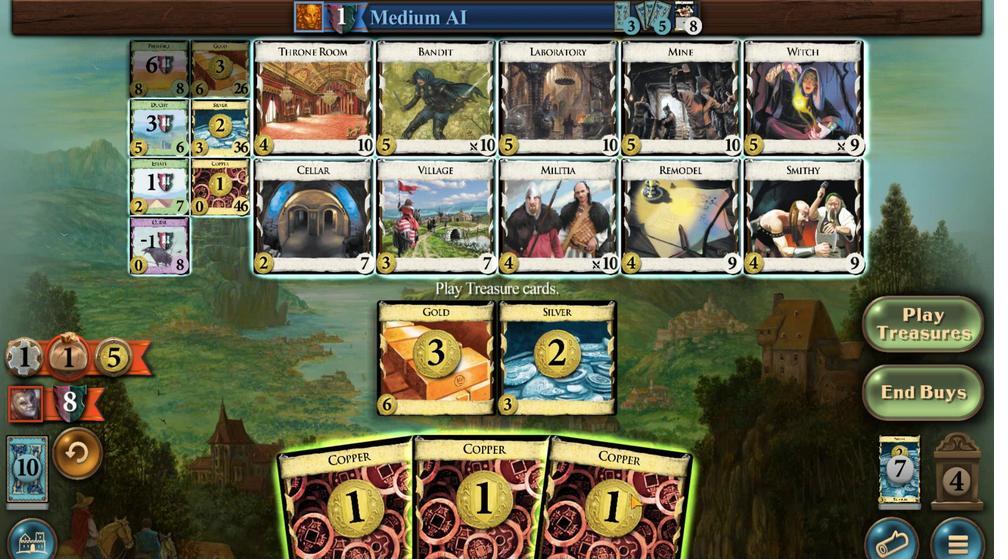 
Action: Mouse scrolled (308, 454) with delta (0, 0)
Screenshot: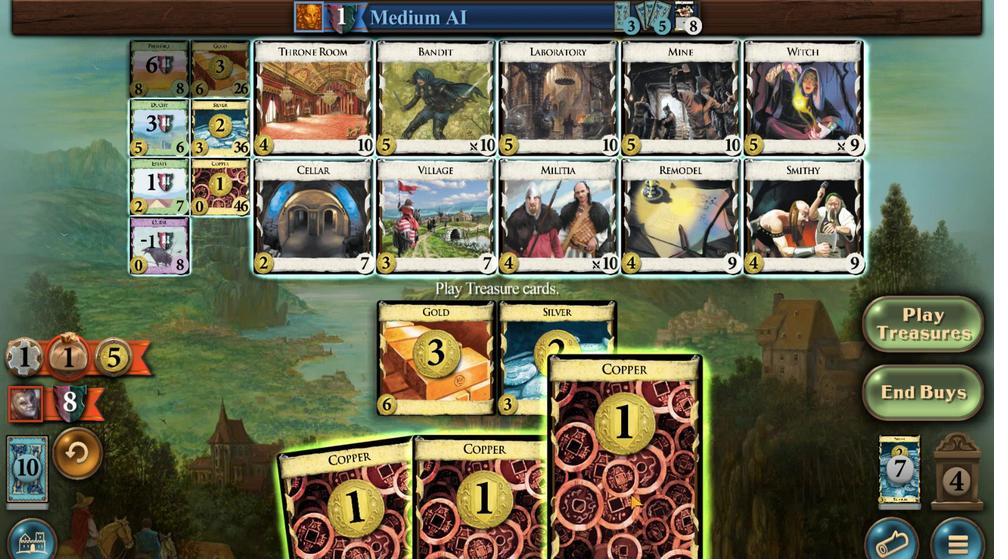 
Action: Mouse scrolled (308, 454) with delta (0, 0)
Screenshot: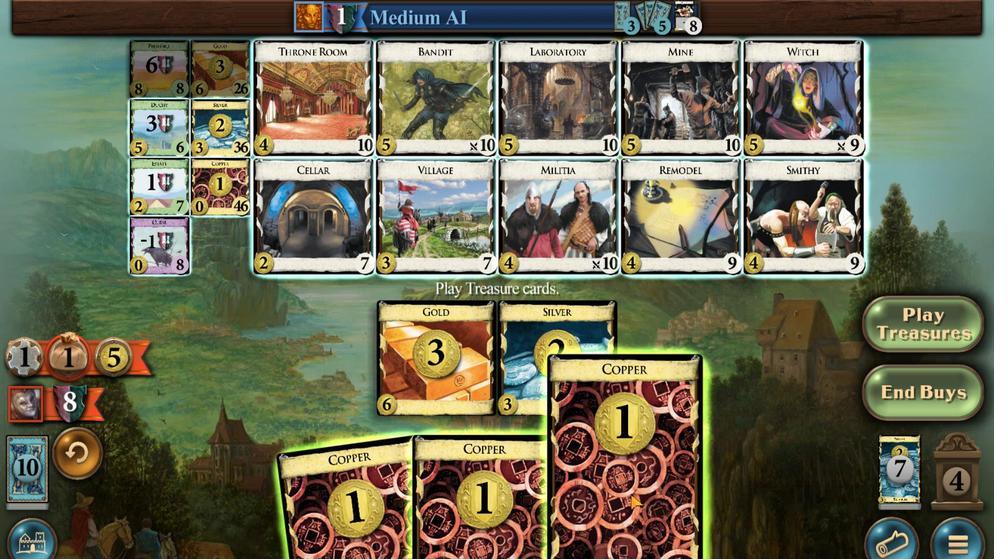 
Action: Mouse moved to (312, 454)
Screenshot: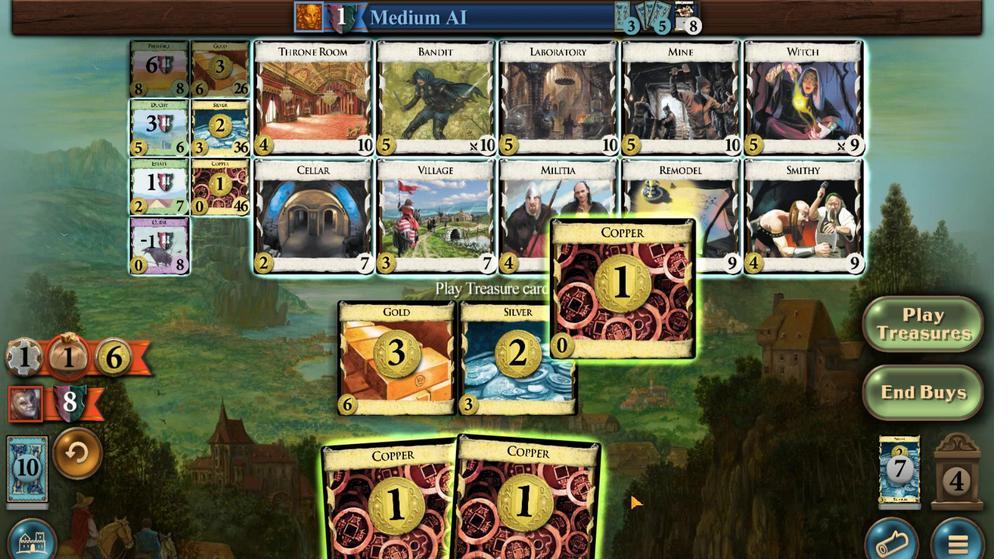 
Action: Mouse scrolled (312, 453) with delta (0, 0)
Screenshot: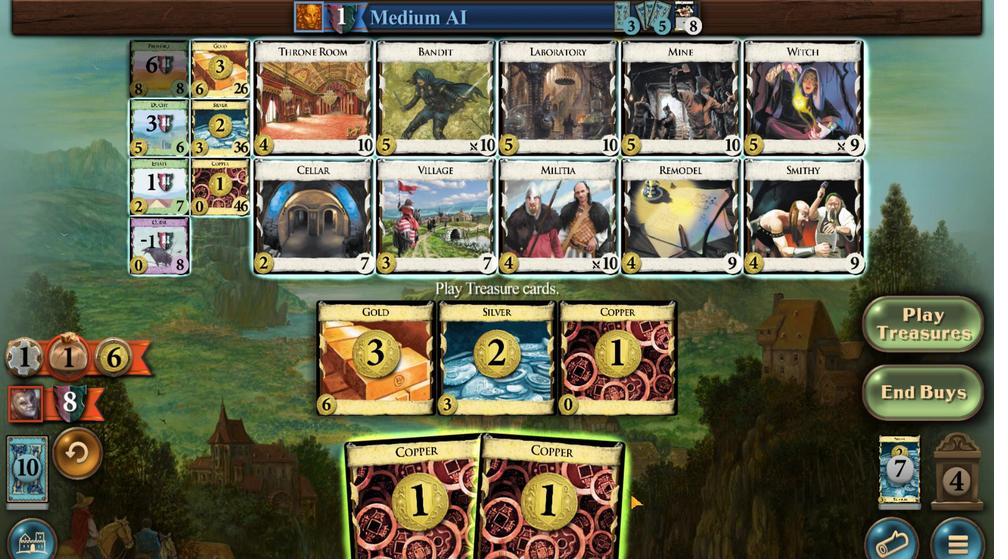 
Action: Mouse scrolled (312, 453) with delta (0, 0)
Screenshot: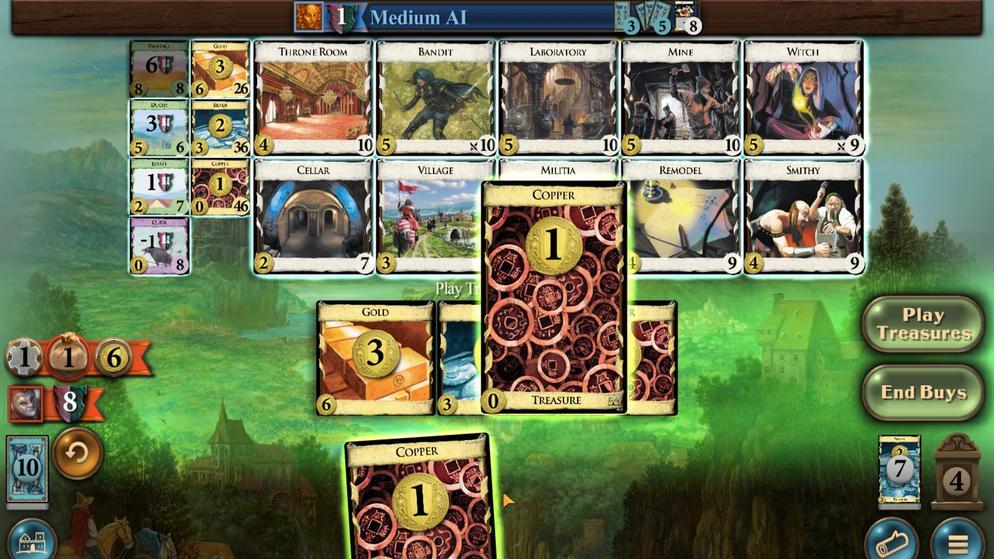 
Action: Mouse scrolled (312, 453) with delta (0, 0)
Screenshot: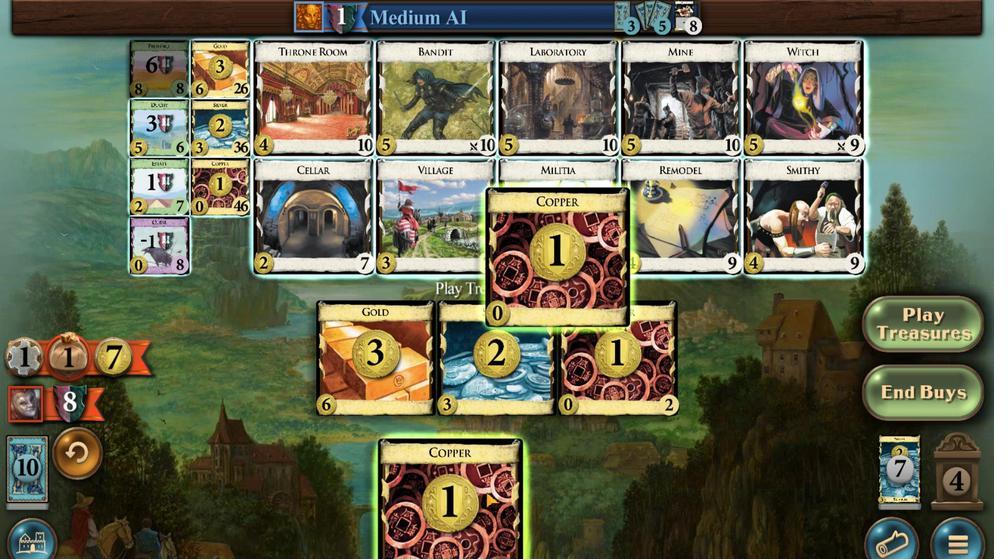 
Action: Mouse scrolled (312, 453) with delta (0, 0)
Screenshot: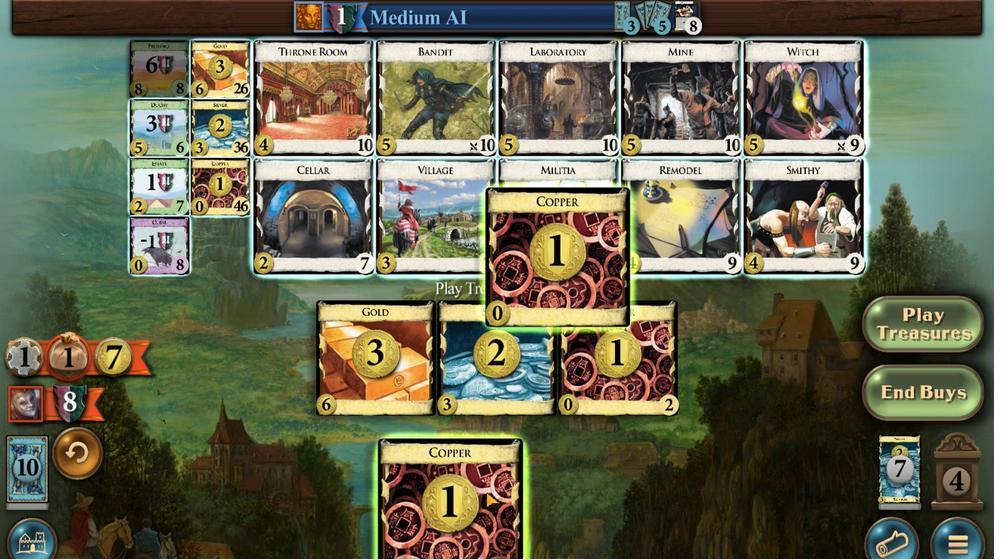 
Action: Mouse scrolled (312, 453) with delta (0, 0)
Screenshot: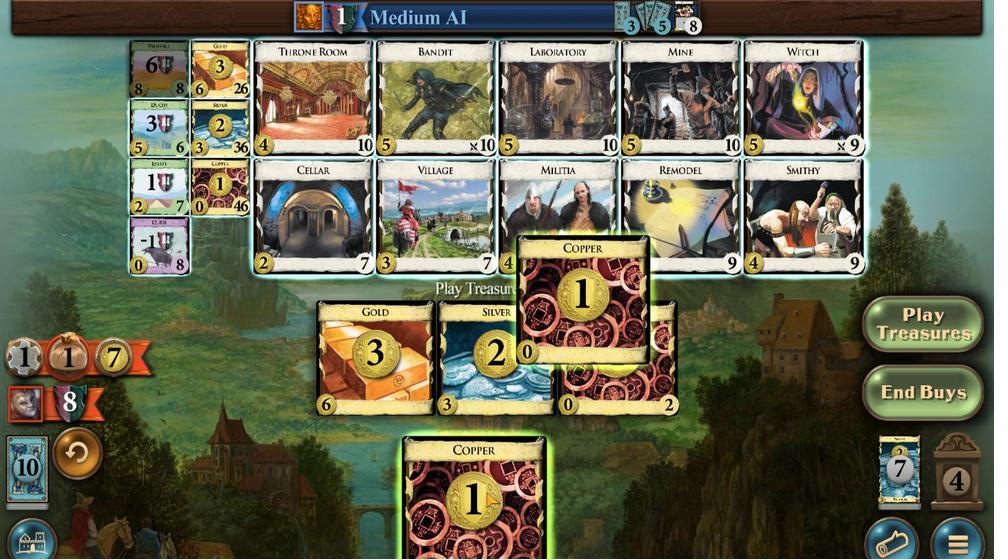 
Action: Mouse moved to (314, 453)
Screenshot: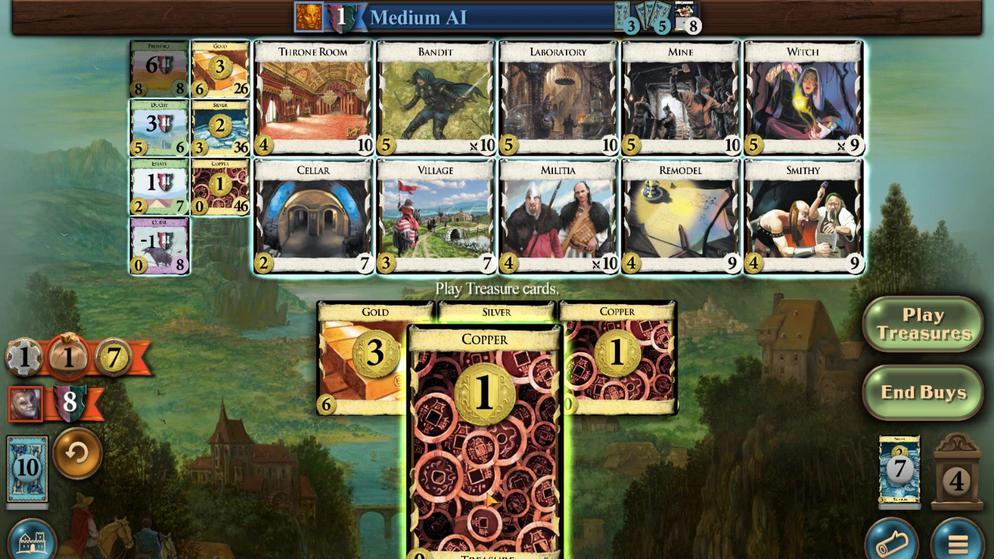 
Action: Mouse scrolled (314, 453) with delta (0, 0)
Screenshot: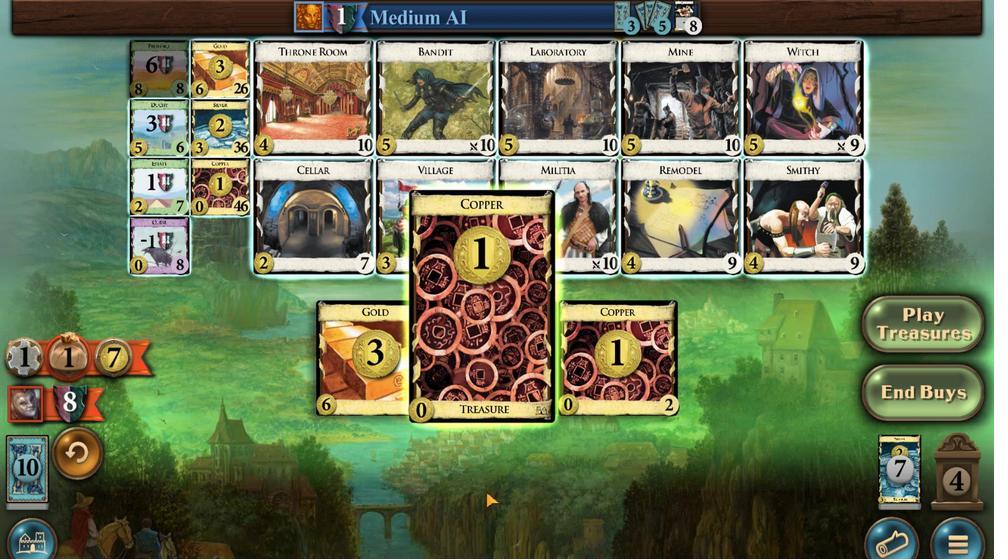 
Action: Mouse scrolled (314, 453) with delta (0, 0)
Screenshot: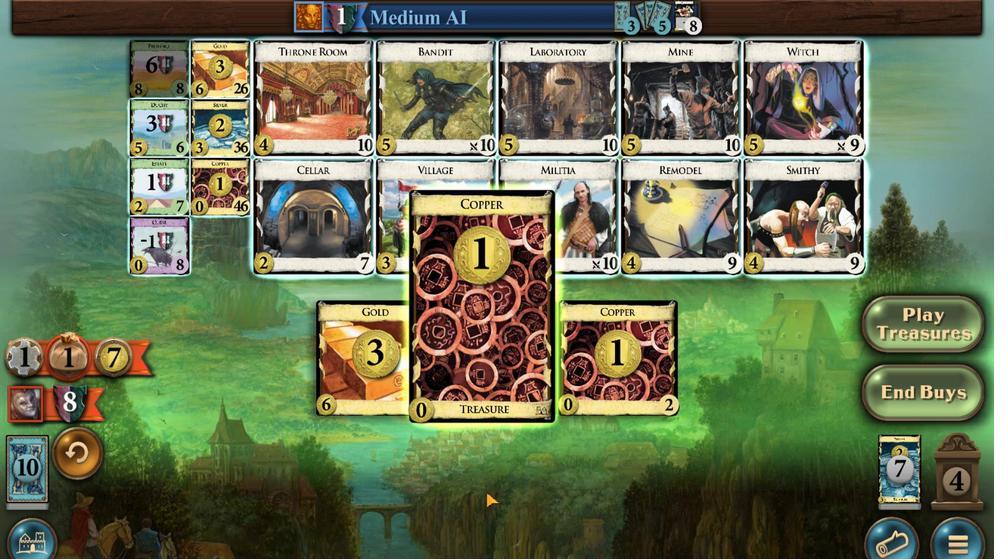 
Action: Mouse scrolled (314, 453) with delta (0, 0)
Screenshot: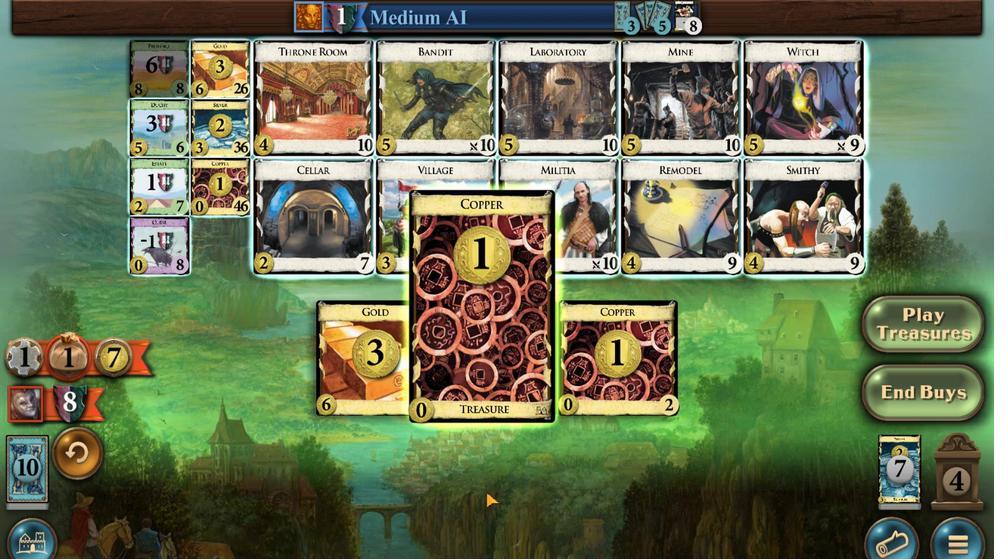 
Action: Mouse scrolled (314, 453) with delta (0, 0)
Screenshot: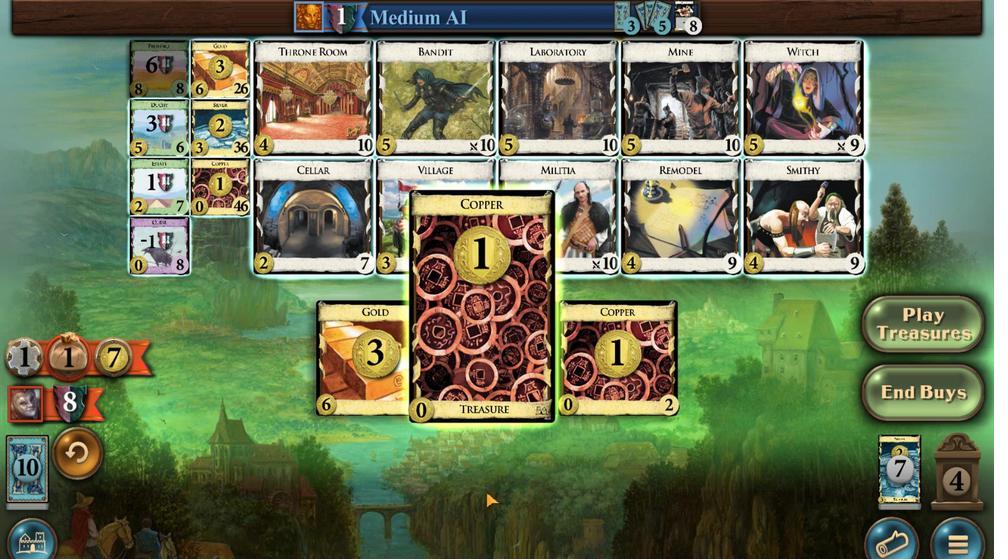 
Action: Mouse moved to (321, 453)
Screenshot: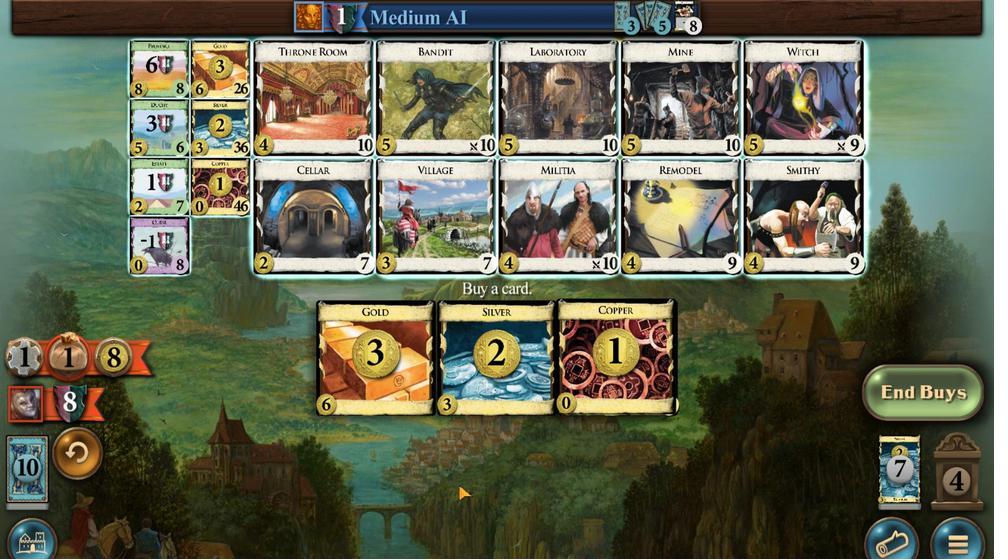 
Action: Mouse scrolled (321, 453) with delta (0, 0)
Screenshot: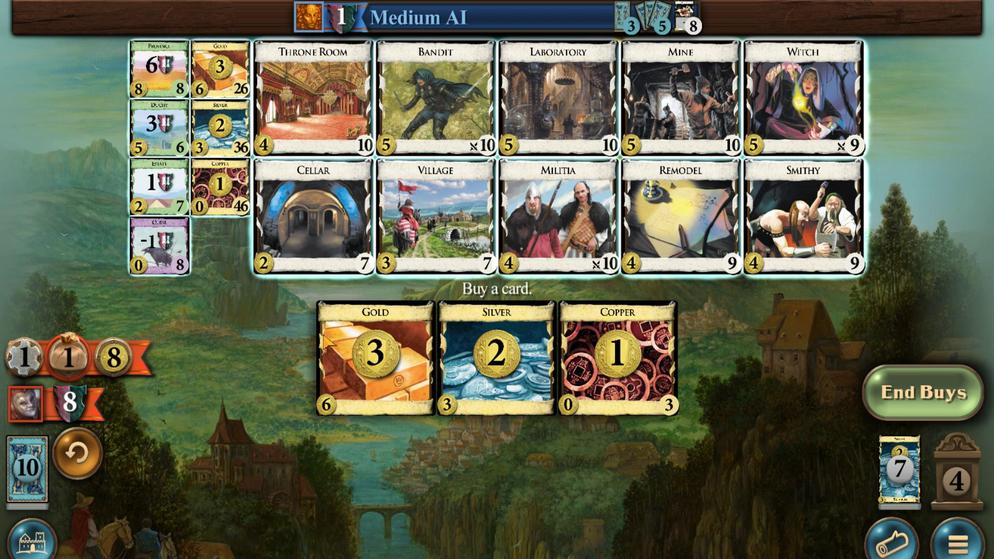 
Action: Mouse scrolled (321, 453) with delta (0, 0)
Screenshot: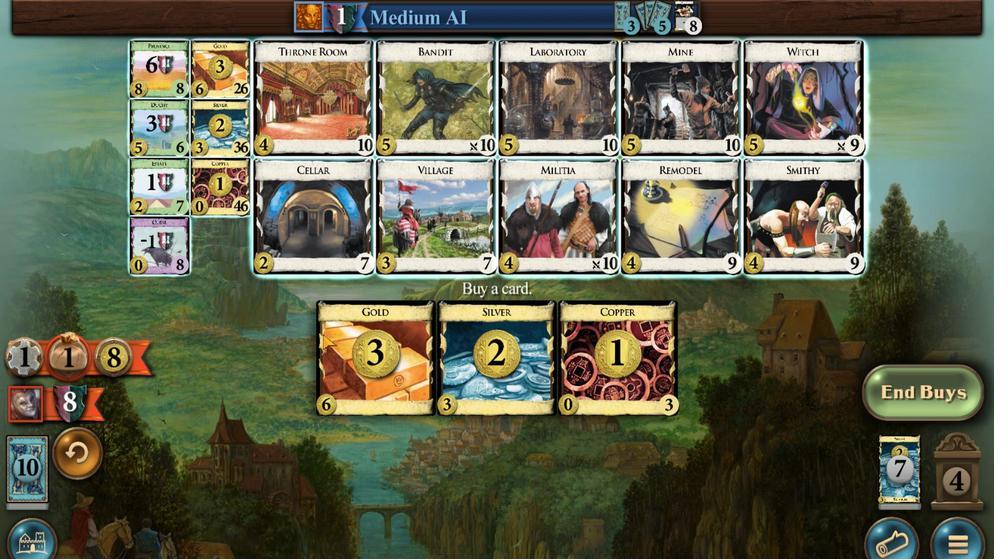 
Action: Mouse scrolled (321, 453) with delta (0, 0)
Screenshot: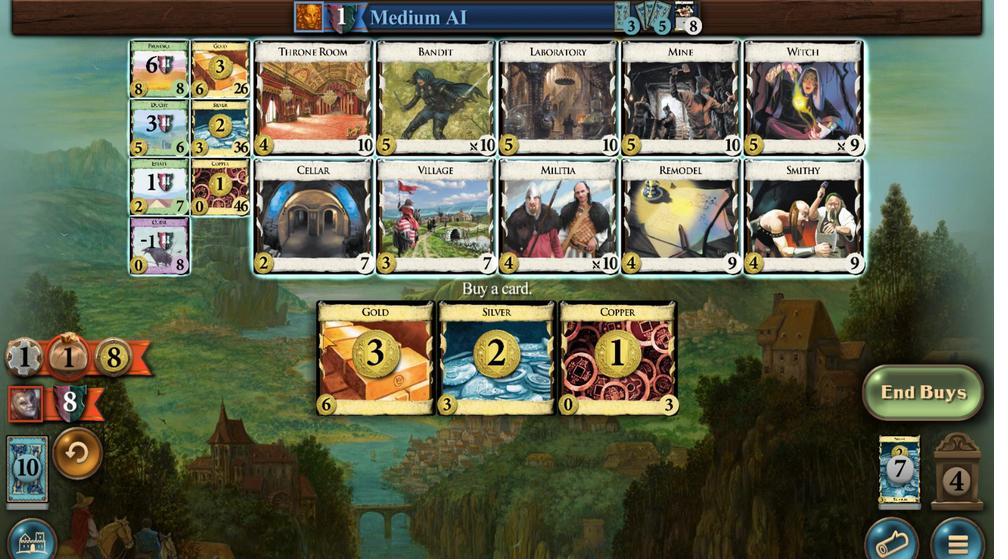 
Action: Mouse scrolled (321, 453) with delta (0, 0)
Screenshot: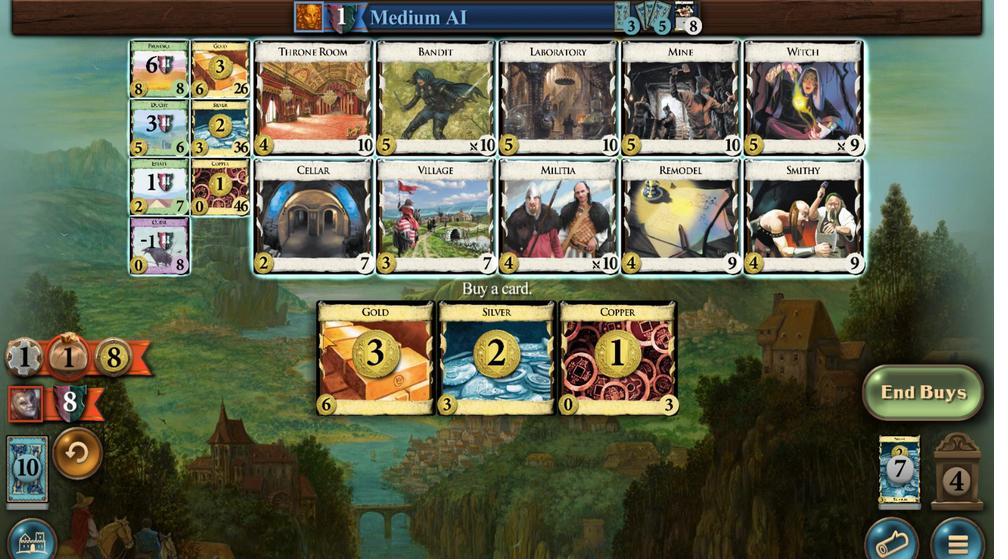 
Action: Mouse moved to (341, 332)
Screenshot: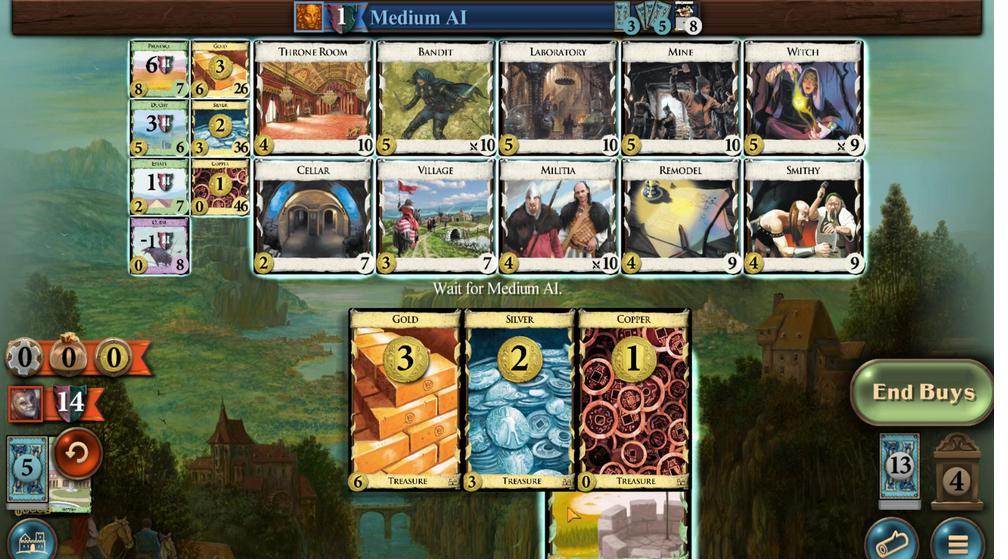 
Action: Mouse pressed left at (341, 332)
Screenshot: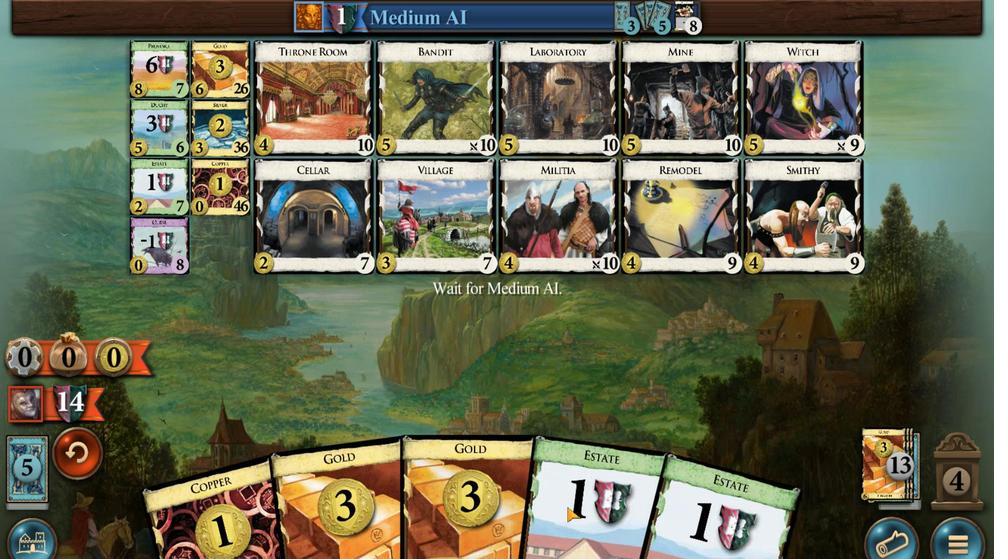 
Action: Mouse moved to (325, 469)
Screenshot: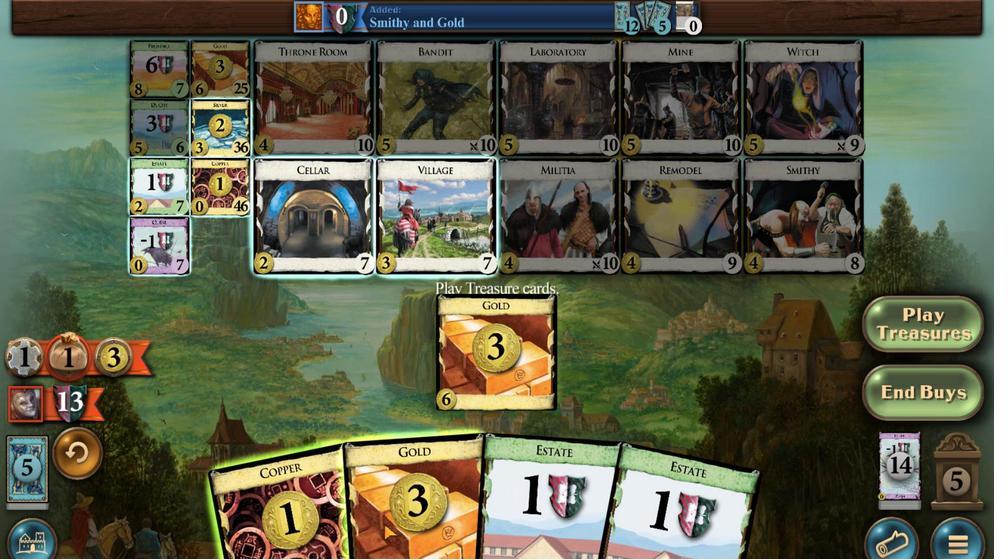 
Action: Mouse scrolled (325, 469) with delta (0, 0)
Screenshot: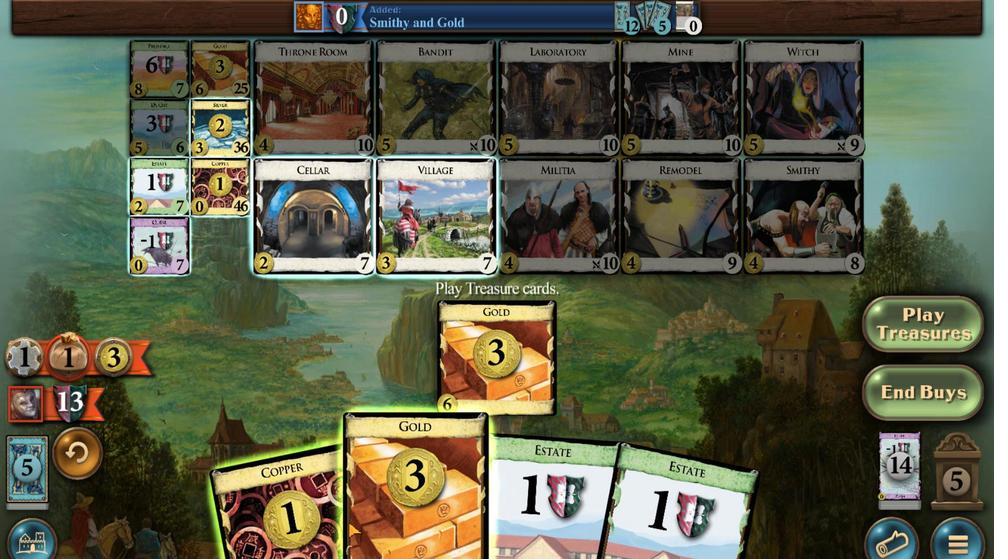 
Action: Mouse scrolled (325, 469) with delta (0, 0)
Screenshot: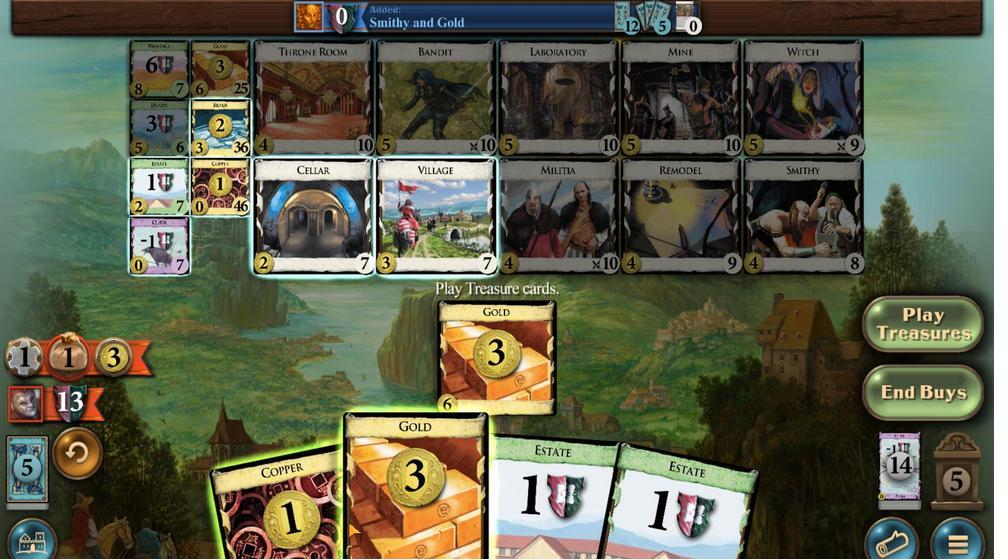 
Action: Mouse scrolled (325, 469) with delta (0, 0)
Screenshot: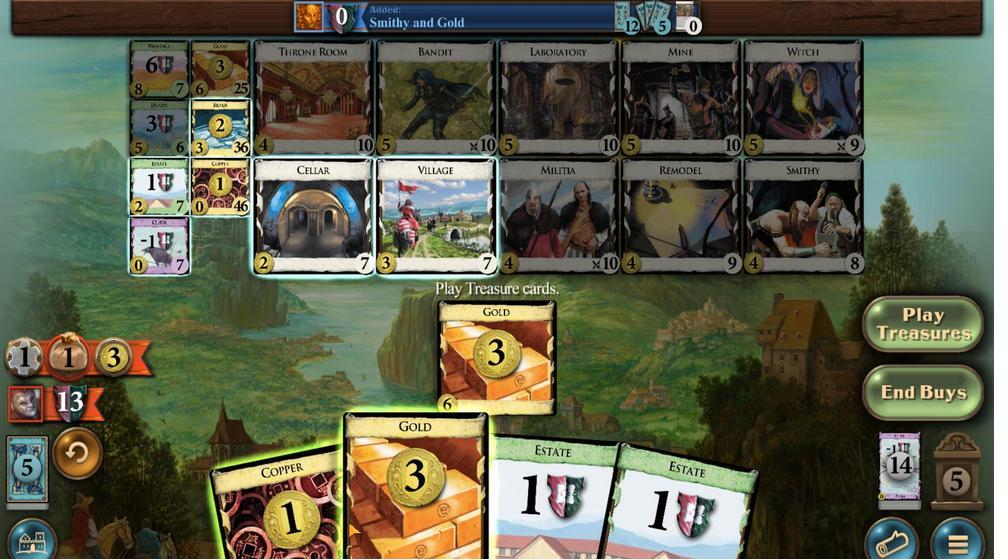 
Action: Mouse scrolled (325, 469) with delta (0, 0)
Screenshot: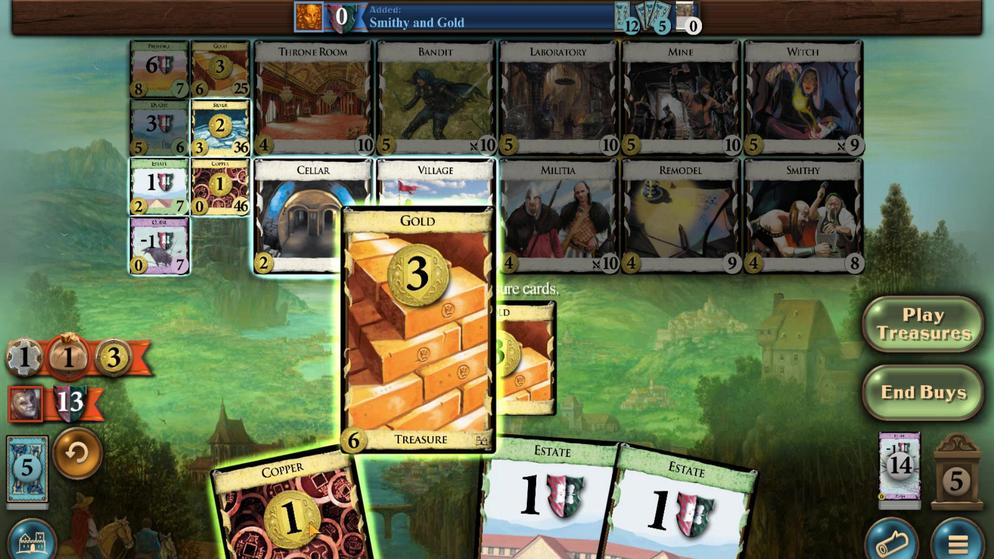 
Action: Mouse moved to (327, 462)
Screenshot: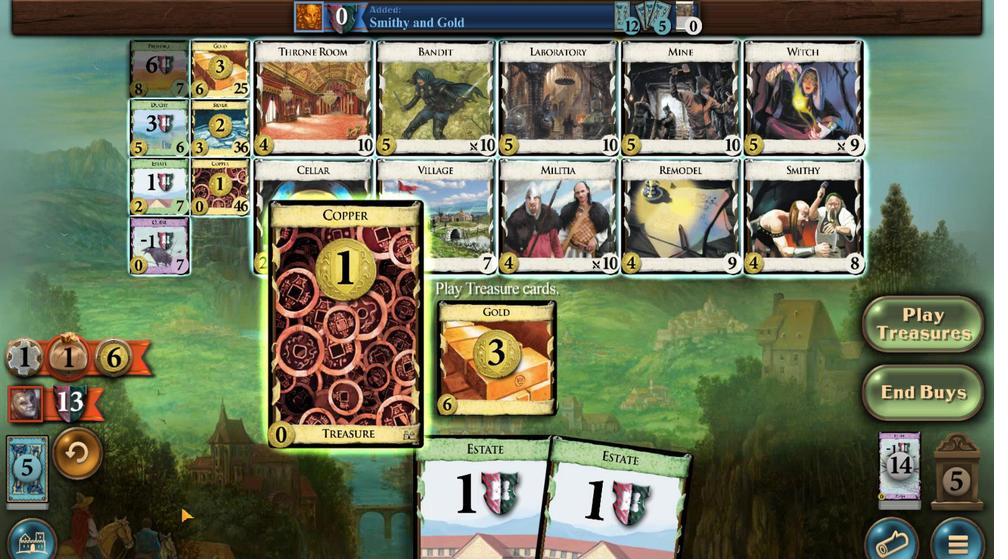 
Action: Mouse scrolled (327, 462) with delta (0, 0)
Screenshot: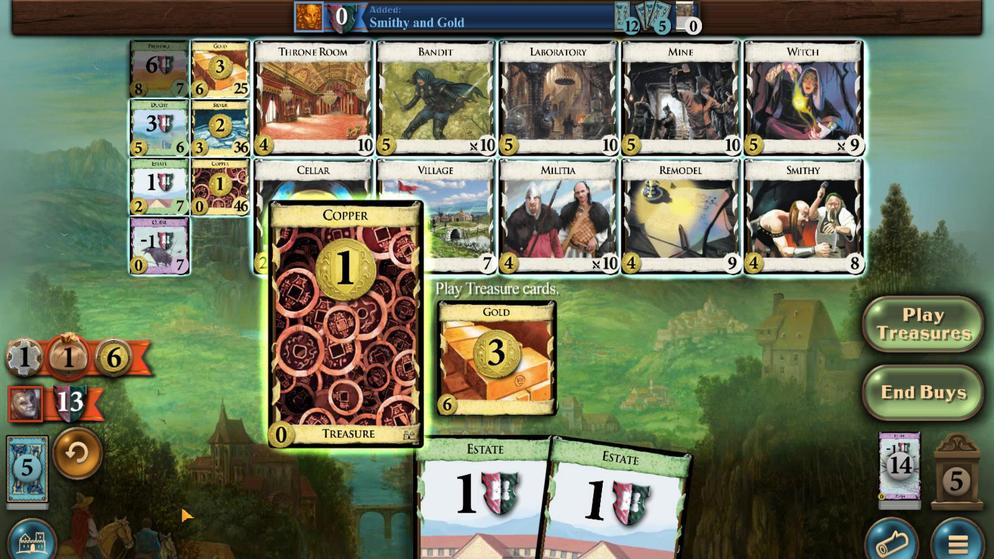 
Action: Mouse scrolled (327, 462) with delta (0, 0)
Screenshot: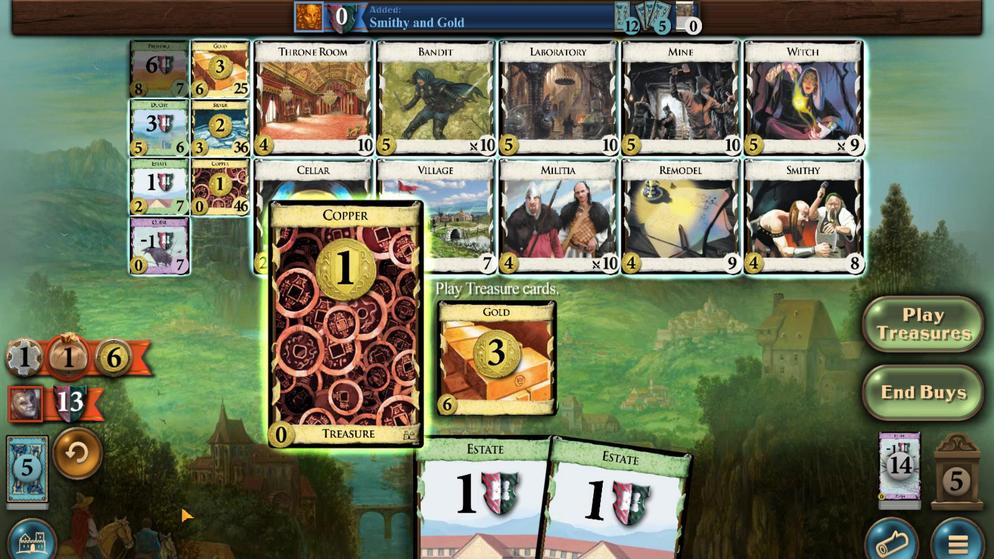 
Action: Mouse scrolled (327, 462) with delta (0, 0)
Screenshot: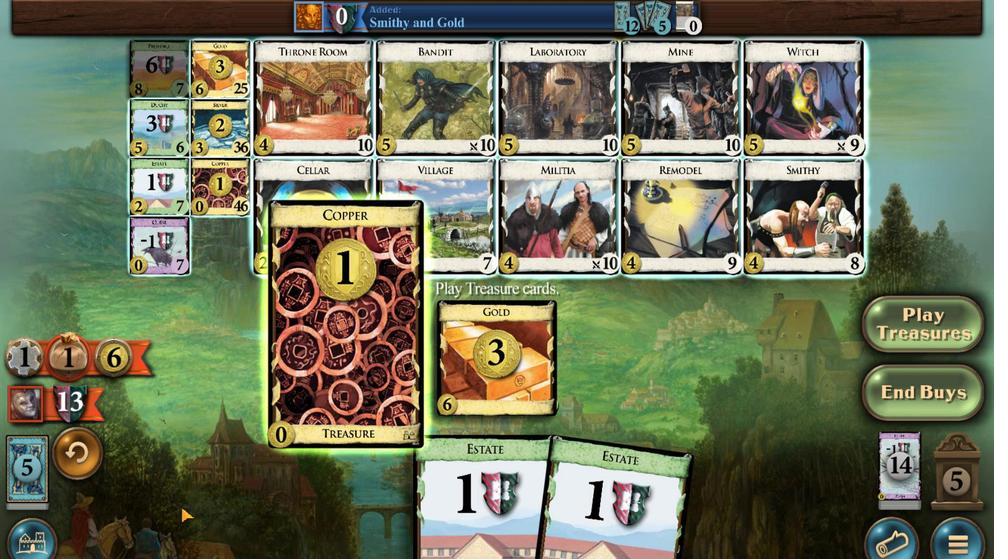 
Action: Mouse scrolled (327, 462) with delta (0, 0)
Screenshot: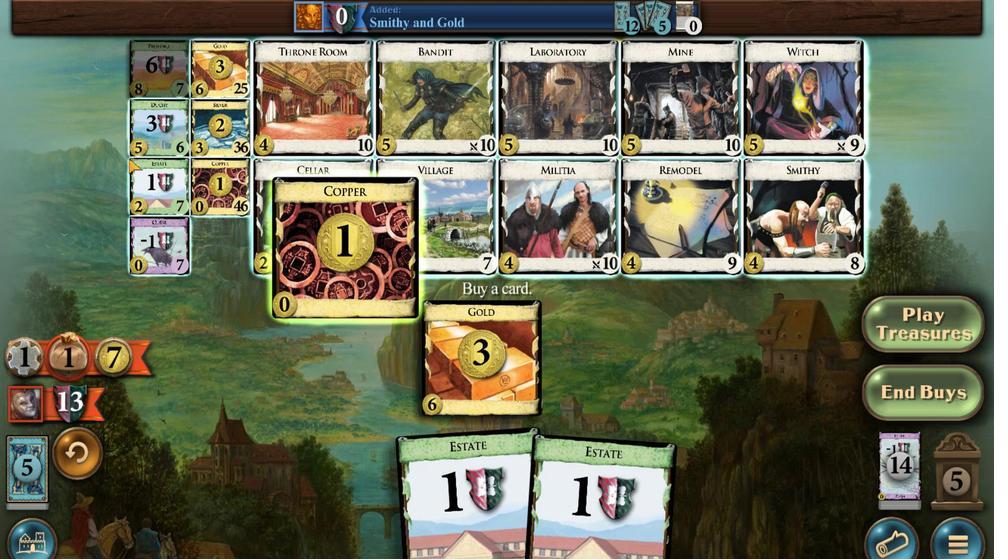 
Action: Mouse moved to (332, 461)
Screenshot: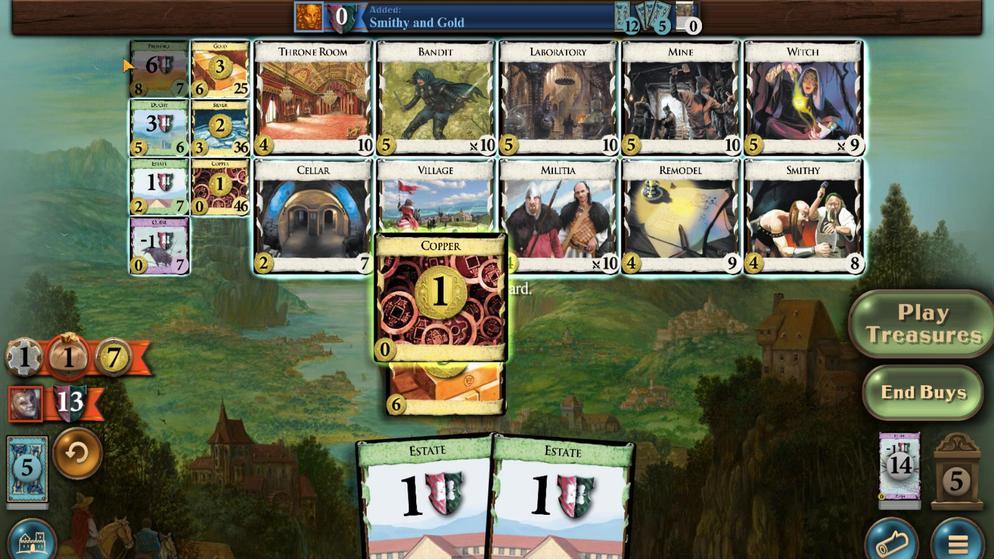 
Action: Mouse scrolled (332, 461) with delta (0, 0)
Screenshot: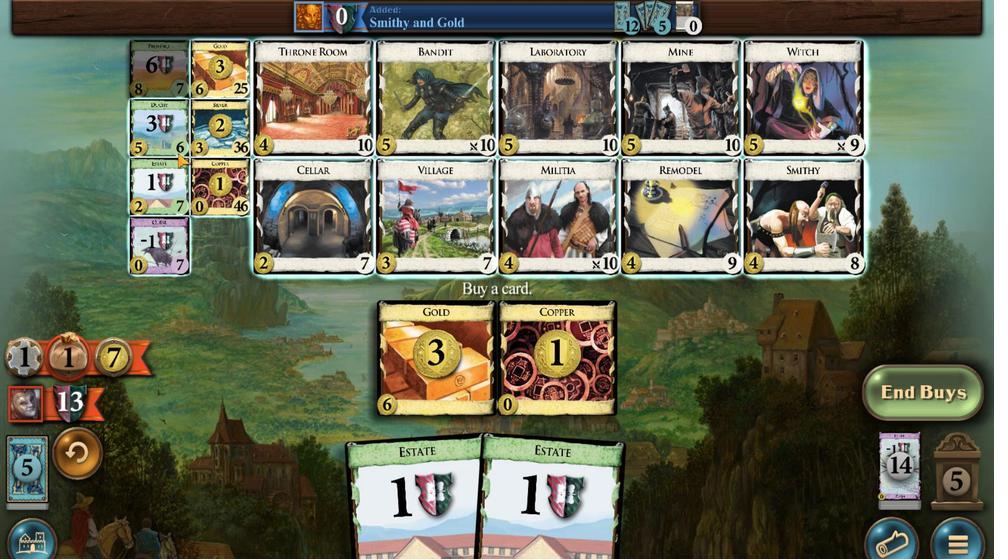 
Action: Mouse scrolled (332, 461) with delta (0, 0)
Screenshot: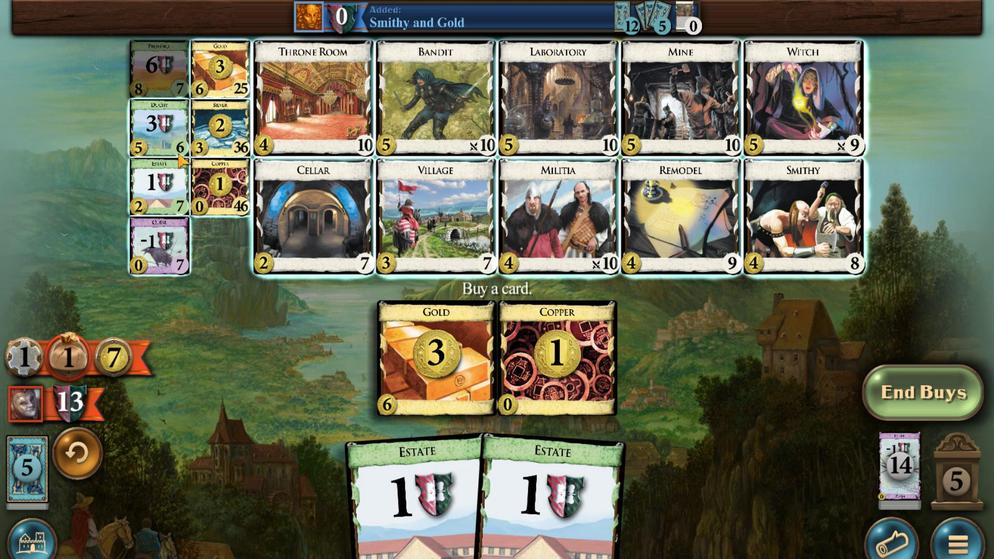 
Action: Mouse scrolled (332, 461) with delta (0, 0)
Screenshot: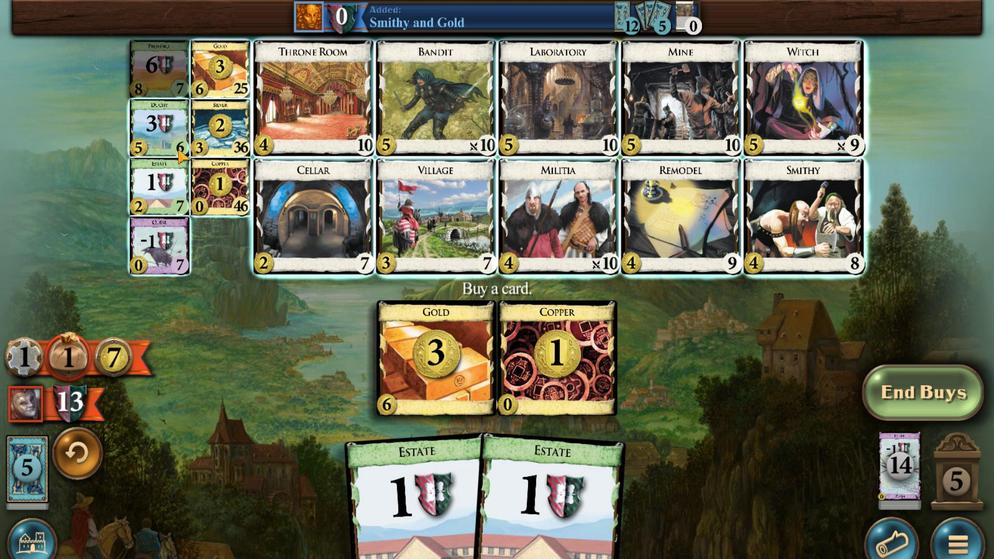 
Action: Mouse moved to (340, 350)
Screenshot: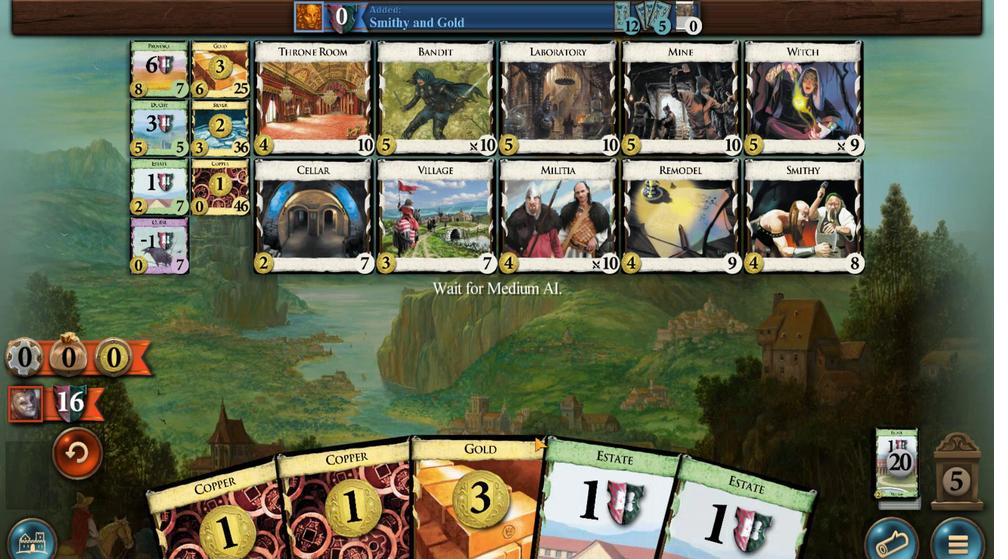 
Action: Mouse pressed left at (340, 350)
Screenshot: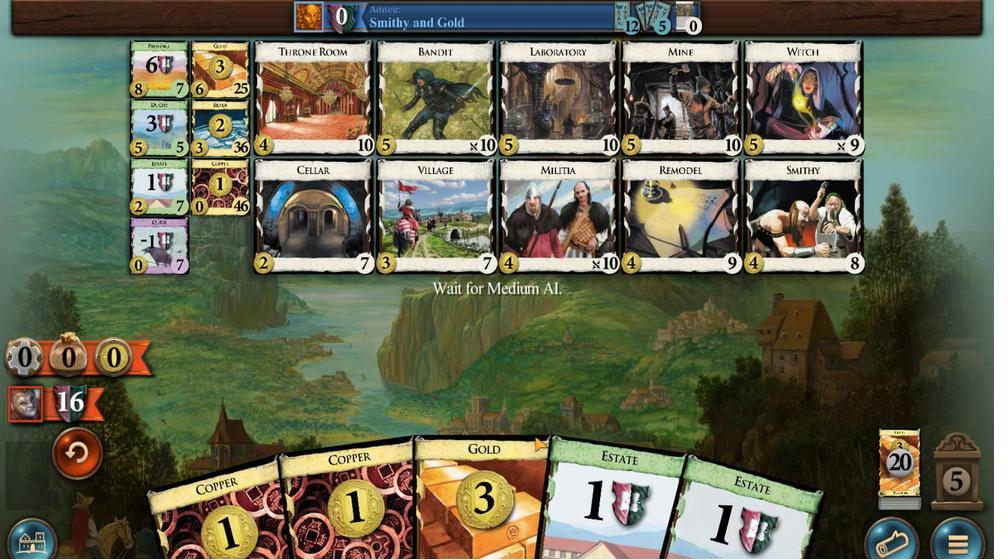 
Action: Mouse moved to (329, 442)
Screenshot: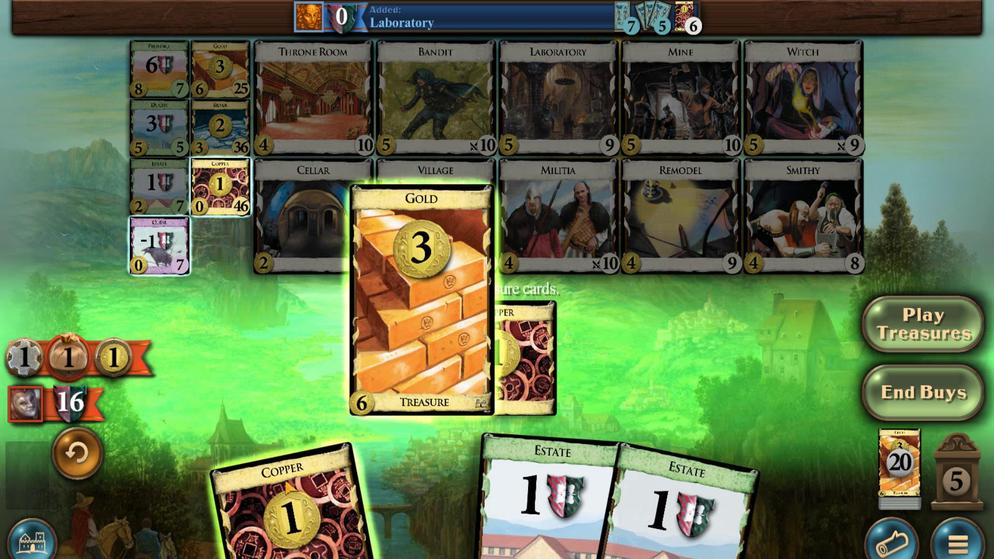 
Action: Mouse scrolled (329, 442) with delta (0, 0)
Screenshot: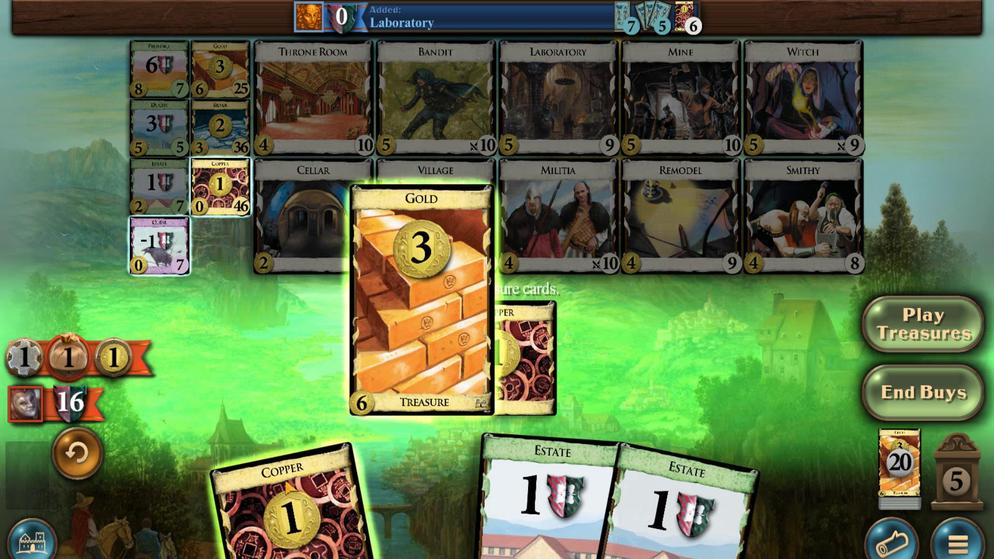 
Action: Mouse moved to (329, 444)
Screenshot: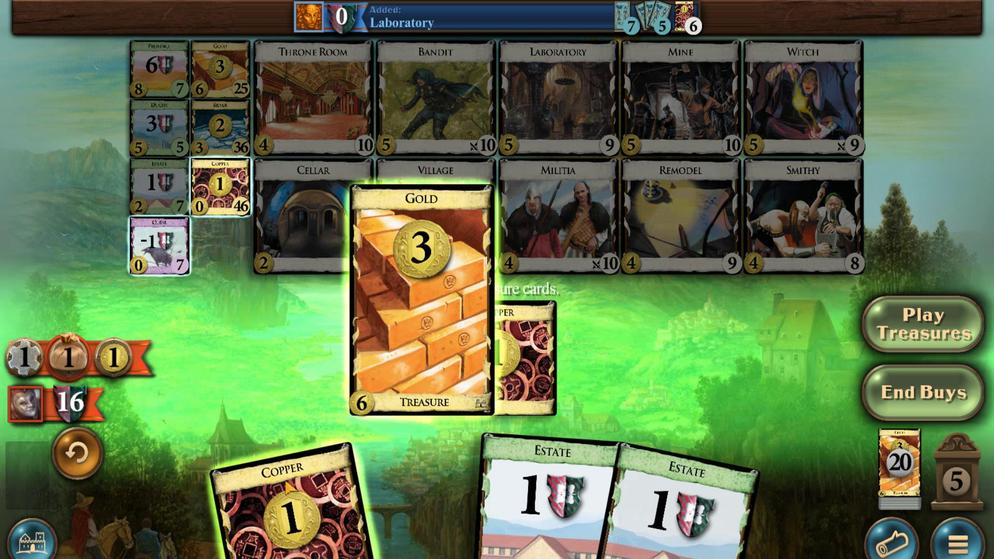 
Action: Mouse scrolled (329, 444) with delta (0, 0)
Screenshot: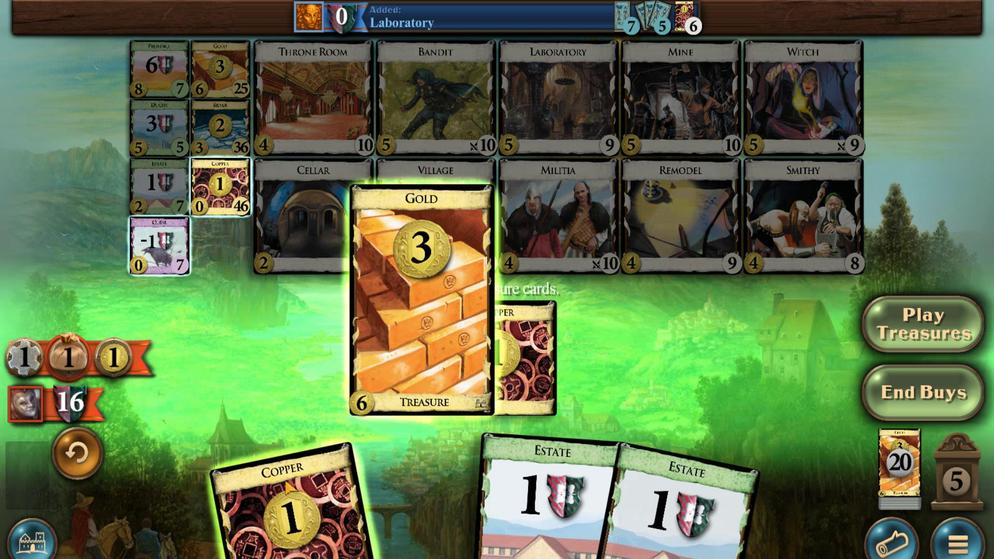 
Action: Mouse moved to (329, 444)
Screenshot: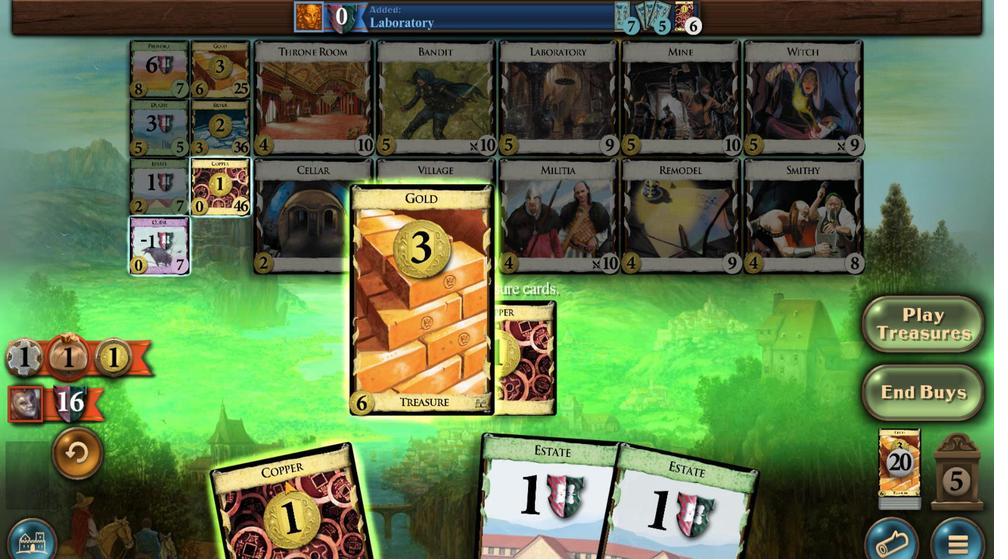 
Action: Mouse scrolled (329, 444) with delta (0, 0)
Screenshot: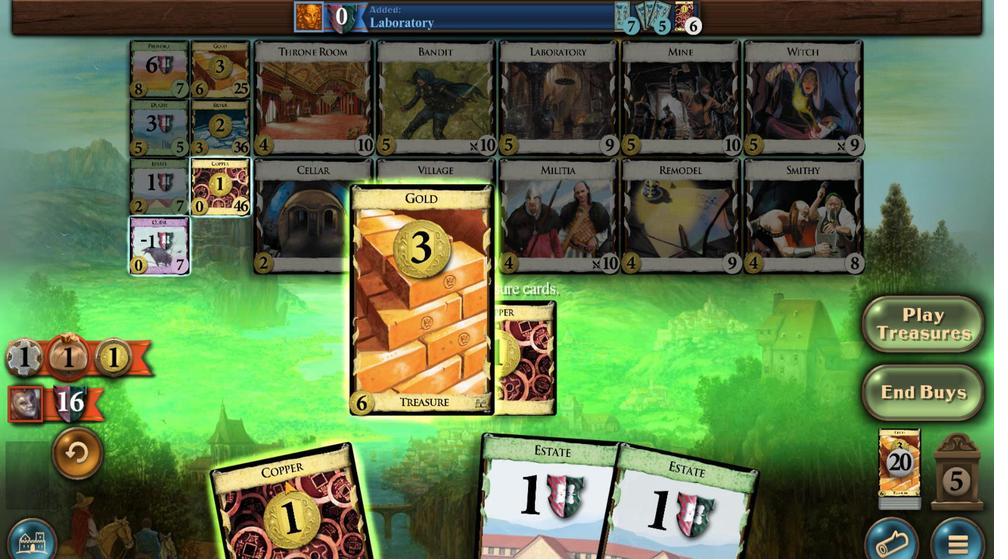 
Action: Mouse moved to (329, 445)
Screenshot: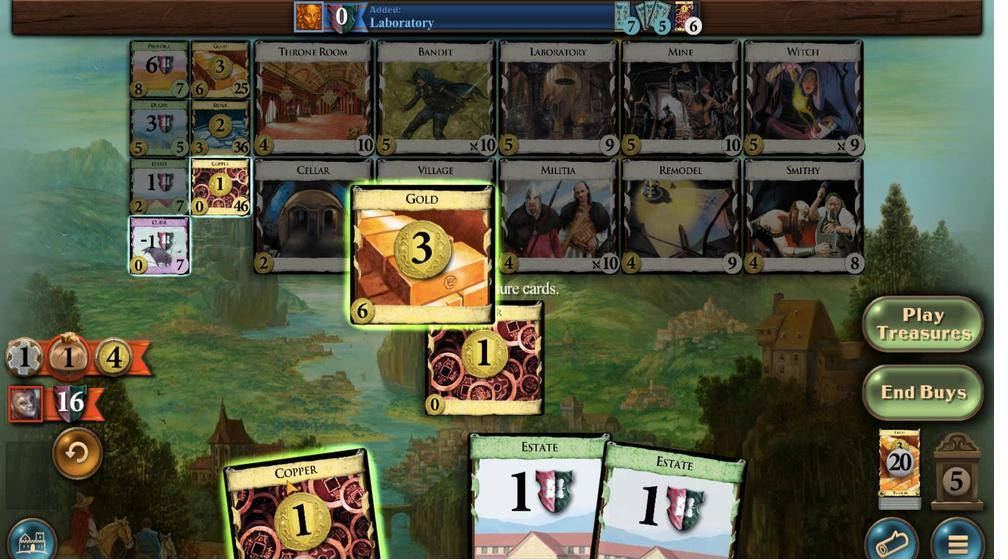 
Action: Mouse scrolled (329, 445) with delta (0, 0)
Screenshot: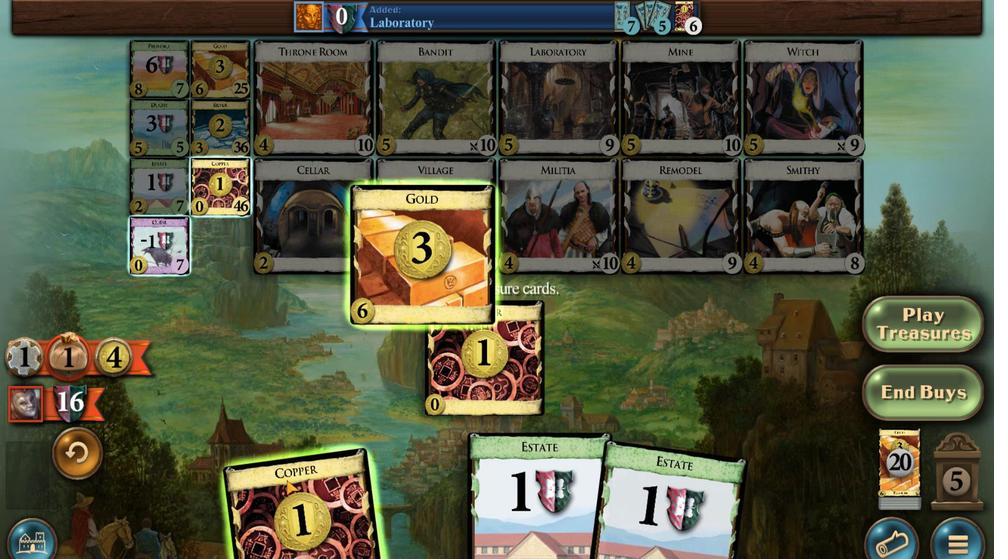 
Action: Mouse moved to (325, 449)
Screenshot: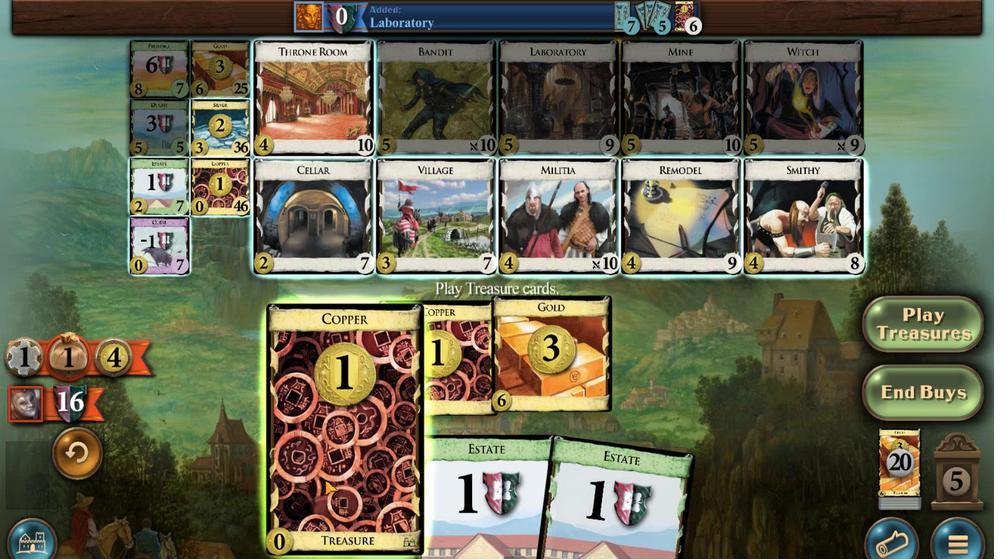 
Action: Mouse scrolled (325, 448) with delta (0, 0)
Screenshot: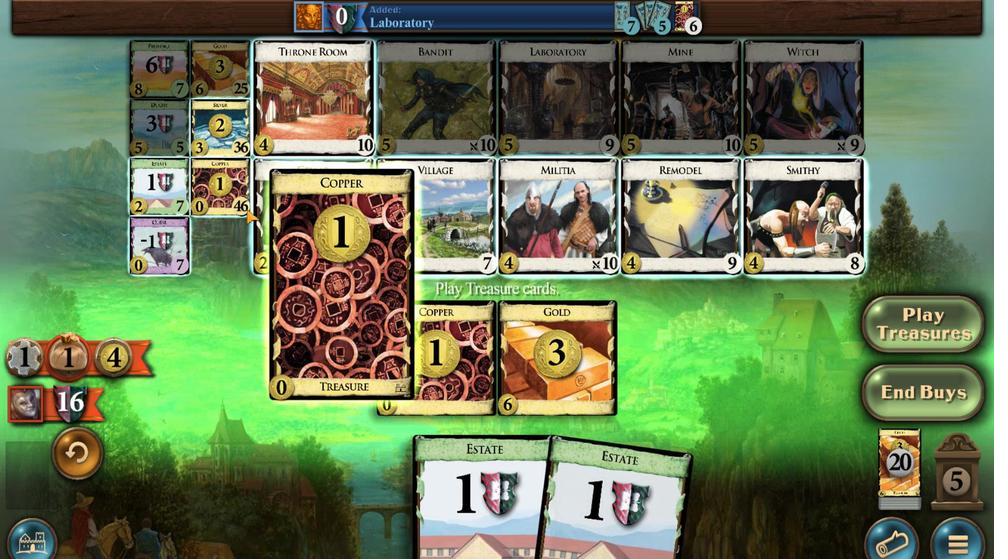 
Action: Mouse scrolled (325, 448) with delta (0, 0)
Screenshot: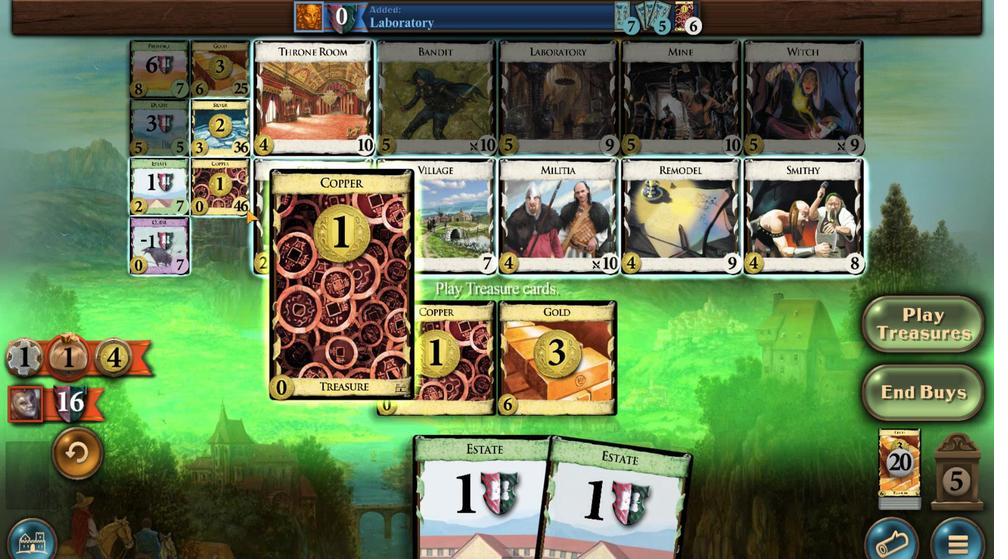 
Action: Mouse scrolled (325, 448) with delta (0, 0)
Screenshot: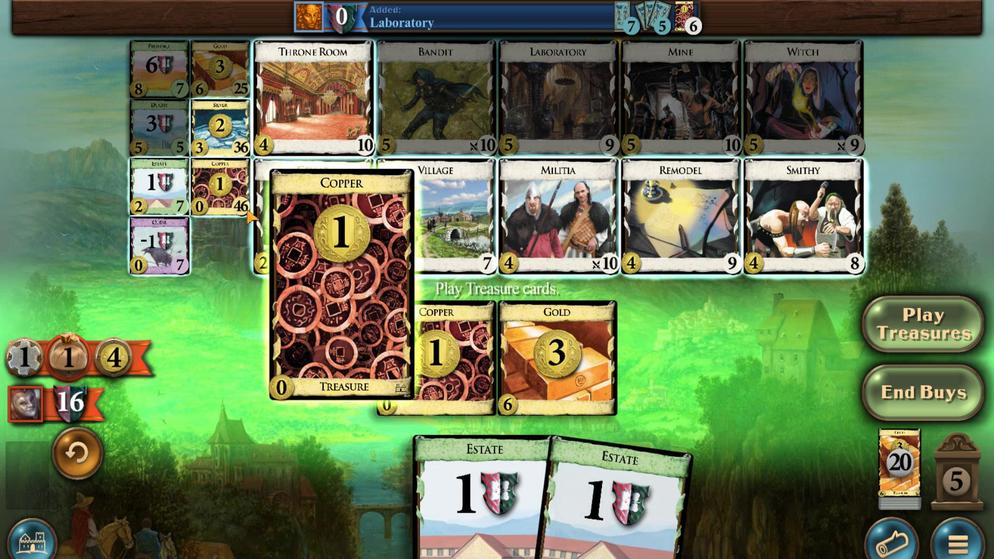 
Action: Mouse moved to (331, 449)
Screenshot: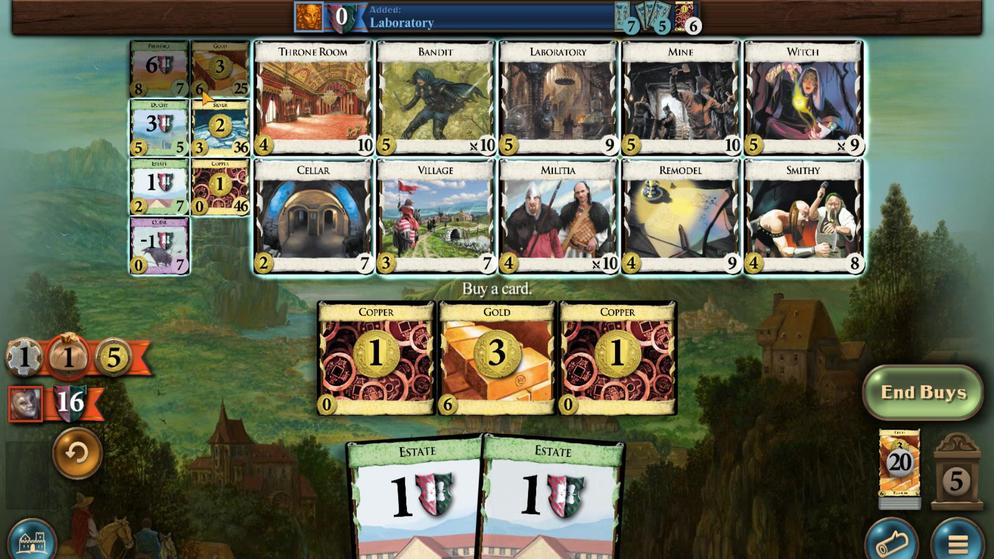 
Action: Mouse scrolled (331, 449) with delta (0, 0)
Screenshot: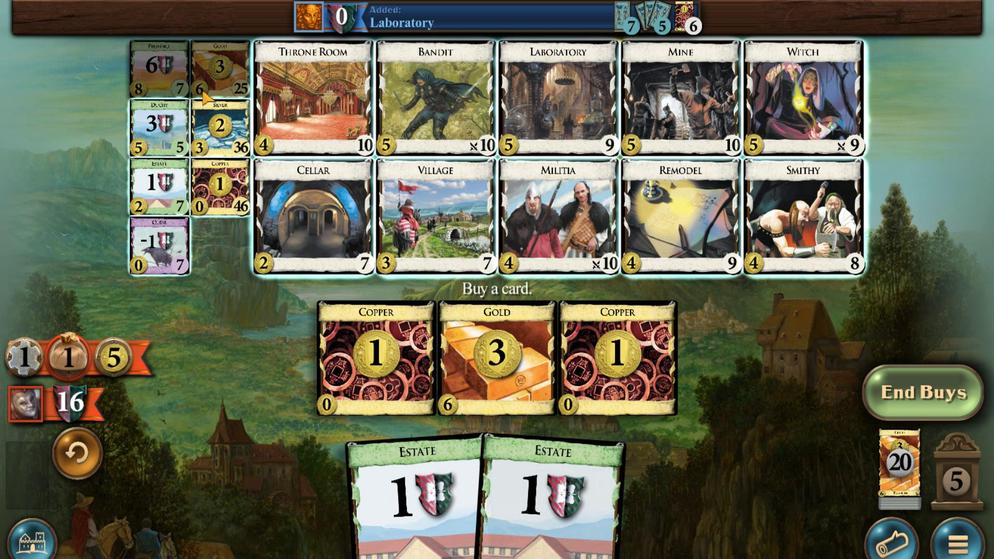 
Action: Mouse scrolled (331, 449) with delta (0, 0)
Screenshot: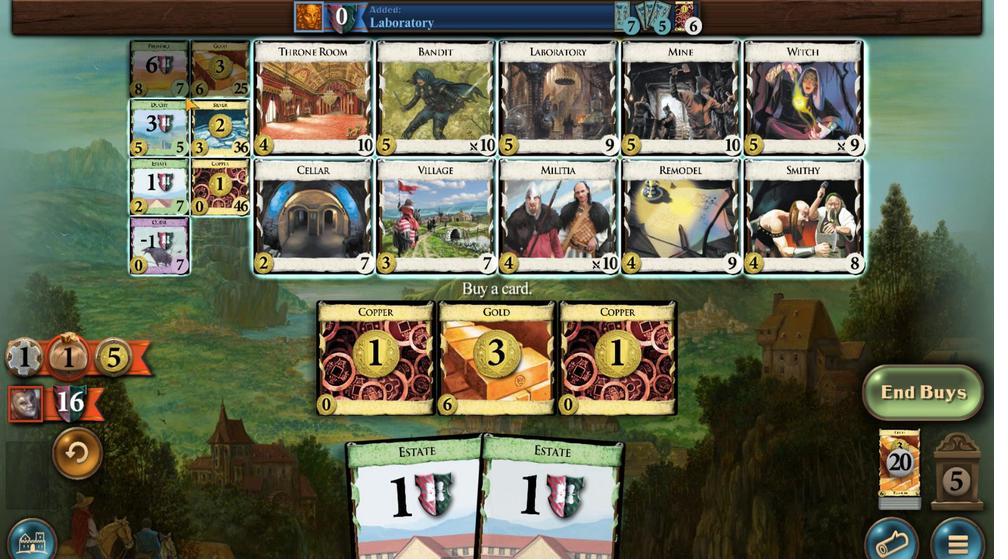 
Action: Mouse scrolled (331, 449) with delta (0, 0)
Screenshot: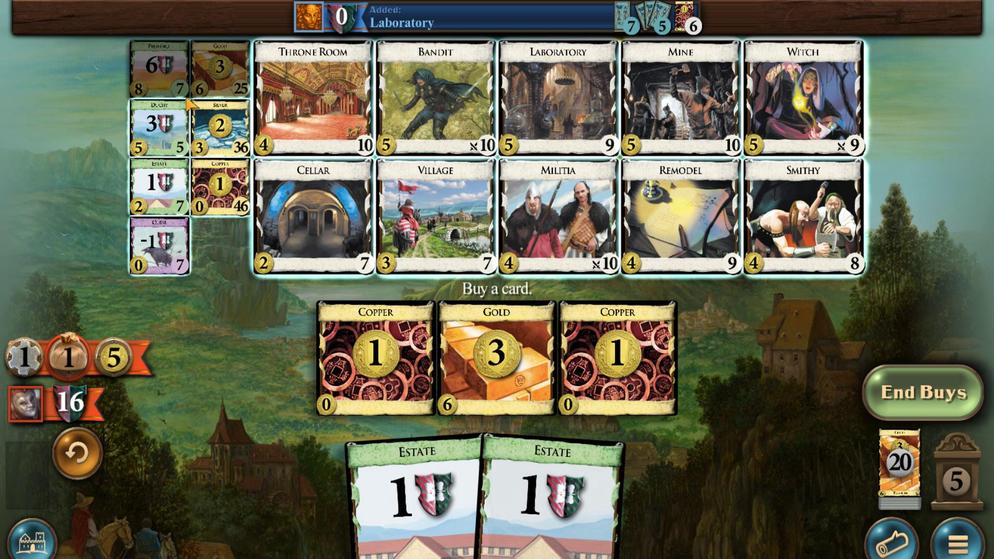 
Action: Mouse scrolled (331, 449) with delta (0, 0)
Screenshot: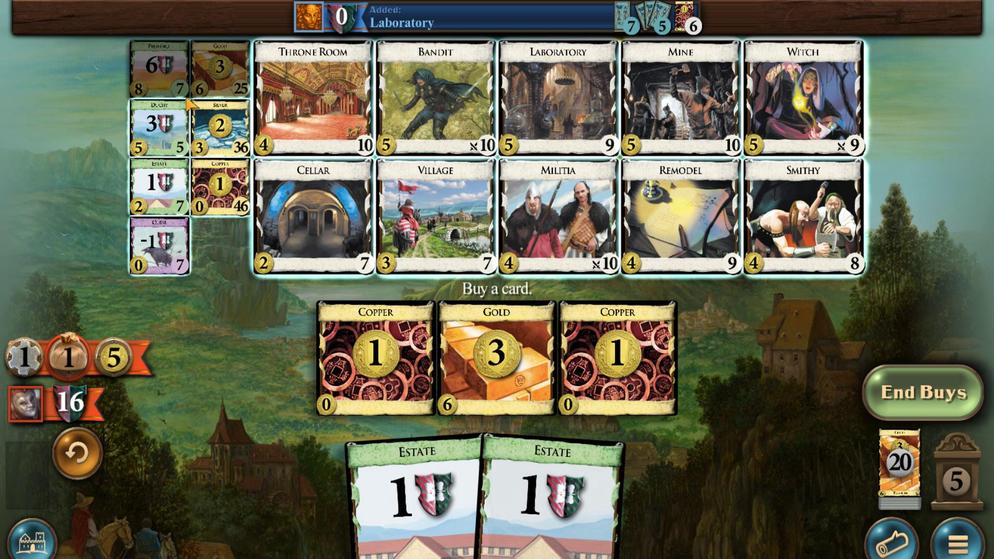 
Action: Mouse moved to (341, 351)
Screenshot: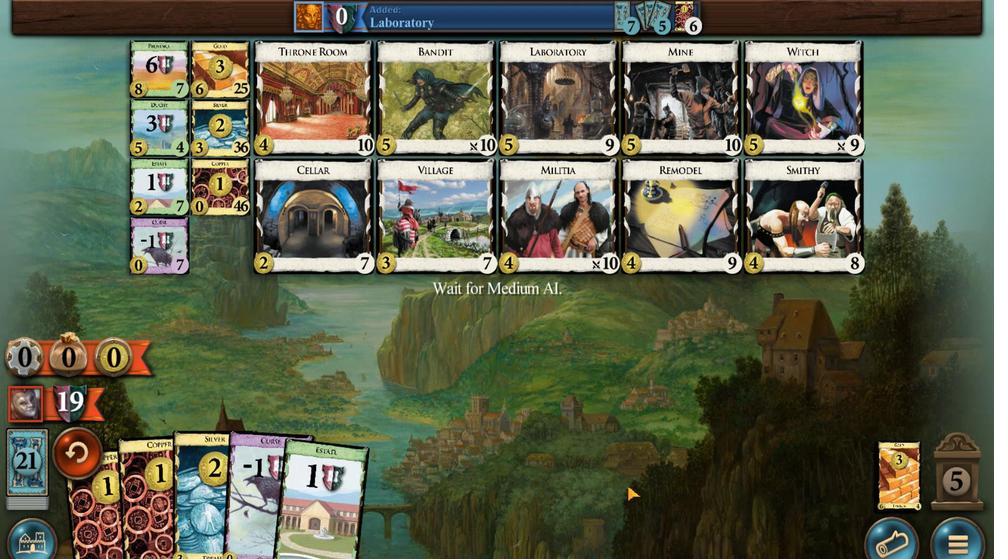 
Action: Mouse pressed left at (341, 351)
Screenshot: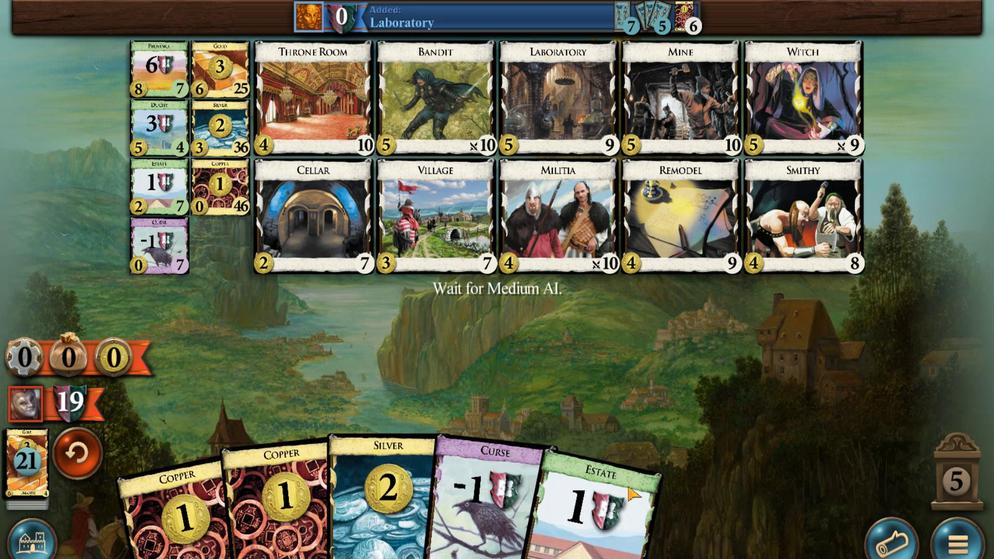 
Action: Mouse moved to (326, 457)
Screenshot: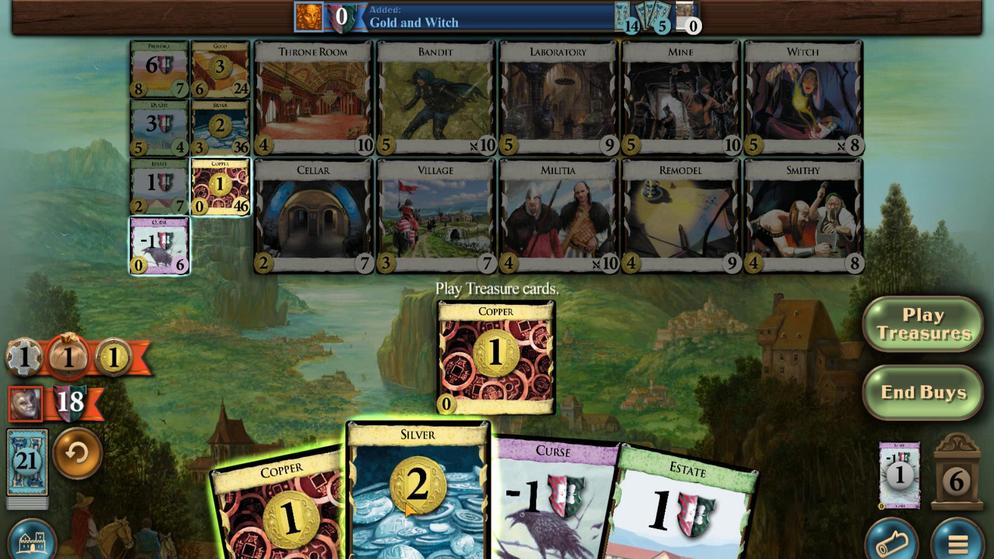 
Action: Mouse scrolled (326, 457) with delta (0, 0)
Screenshot: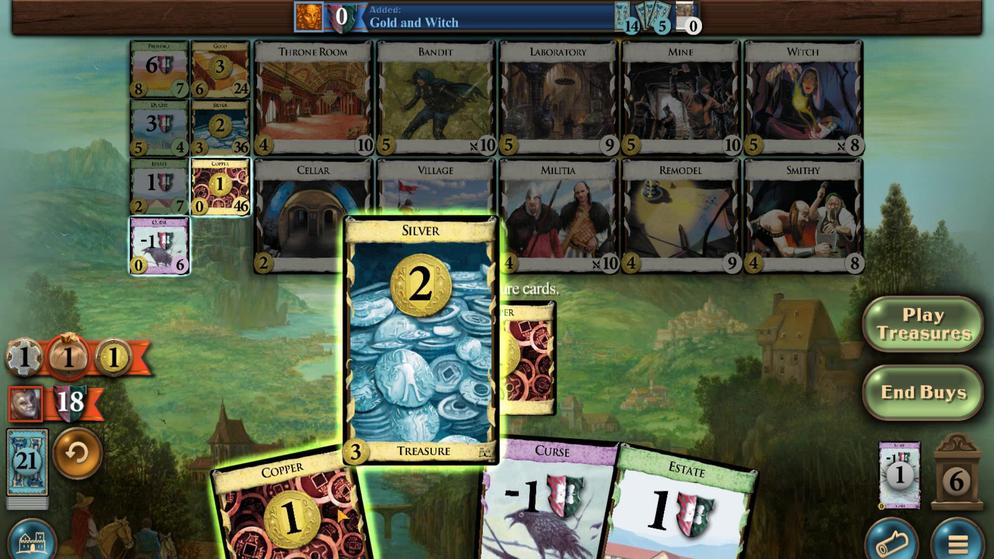 
Action: Mouse scrolled (326, 457) with delta (0, 0)
Screenshot: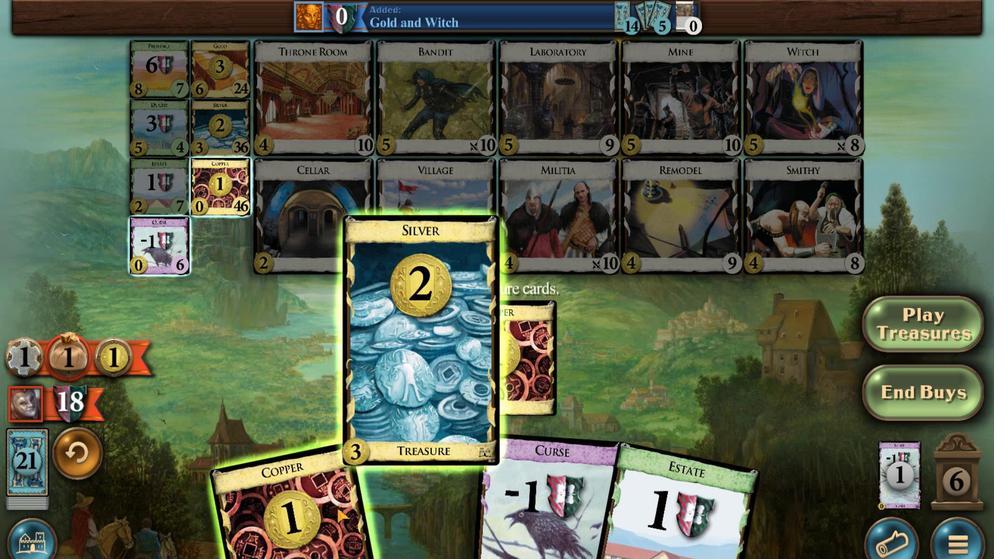 
Action: Mouse scrolled (326, 457) with delta (0, 0)
Screenshot: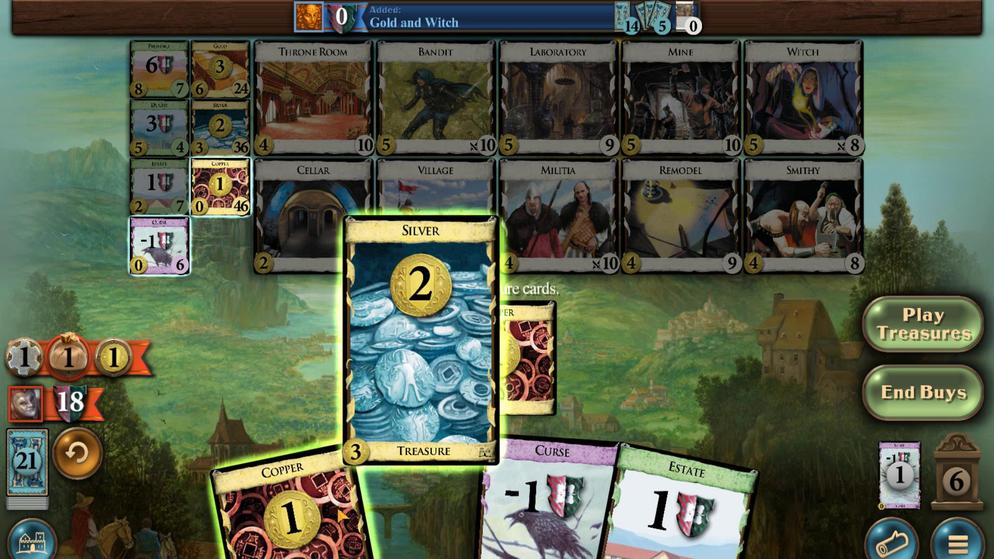 
Action: Mouse moved to (326, 456)
Screenshot: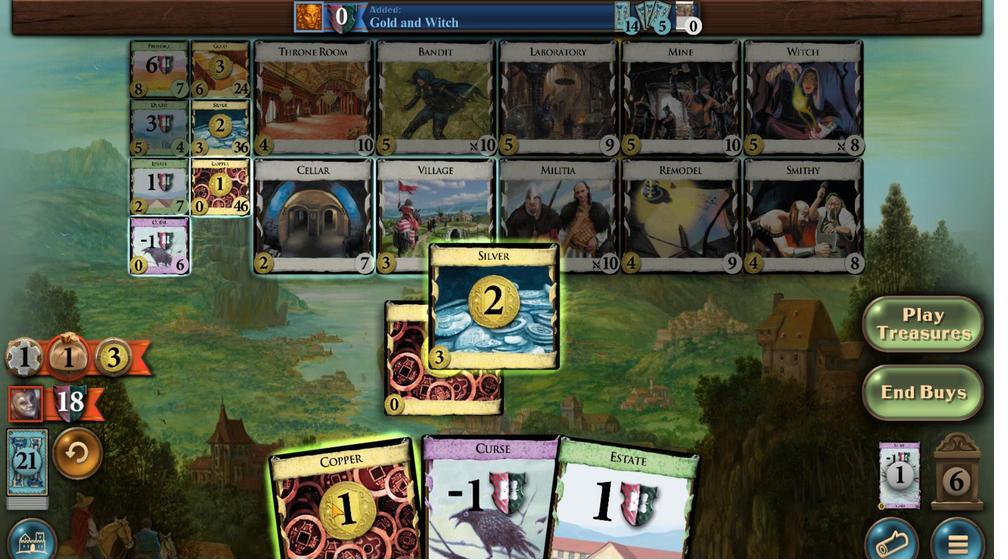 
Action: Mouse scrolled (326, 456) with delta (0, 0)
Screenshot: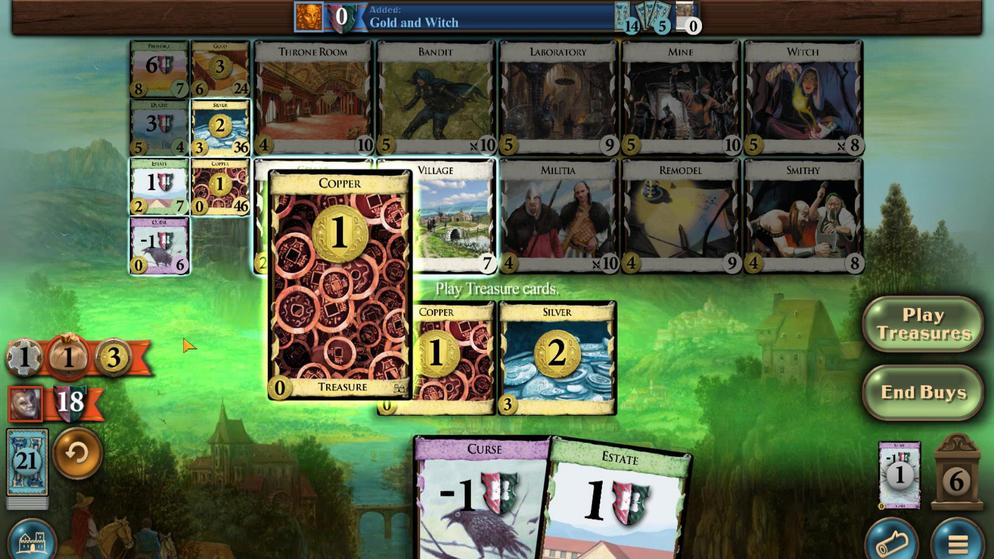 
Action: Mouse scrolled (326, 456) with delta (0, 0)
Screenshot: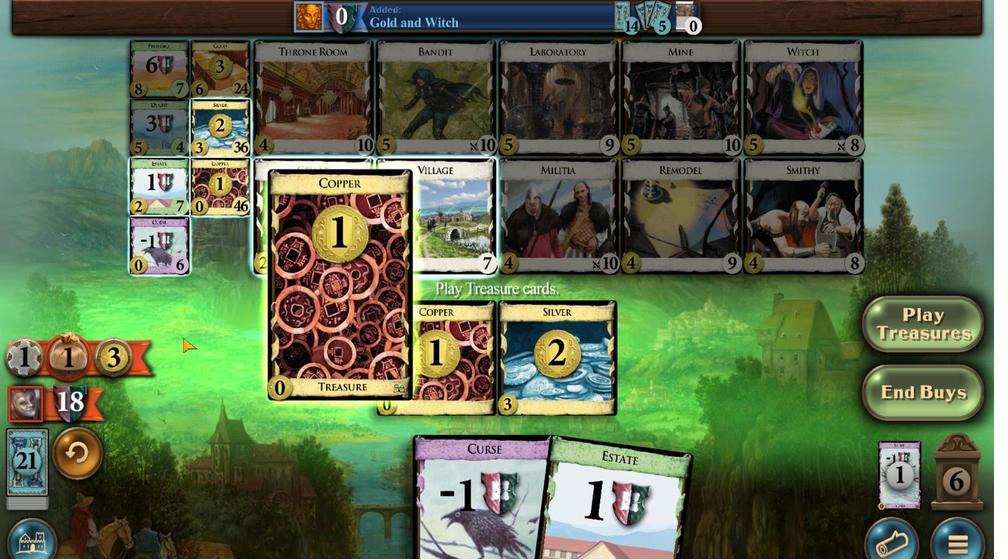 
Action: Mouse scrolled (326, 456) with delta (0, 0)
Screenshot: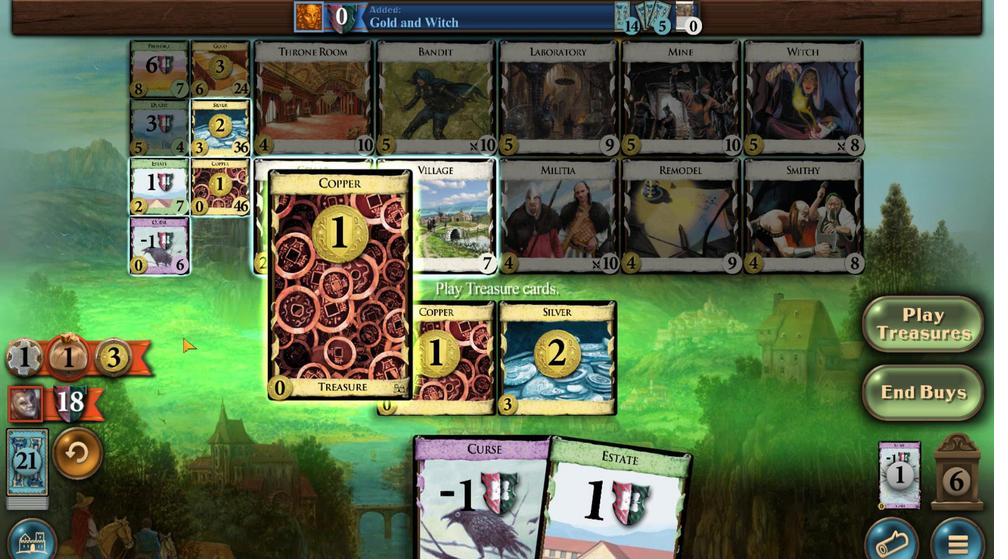
Action: Mouse moved to (330, 456)
Screenshot: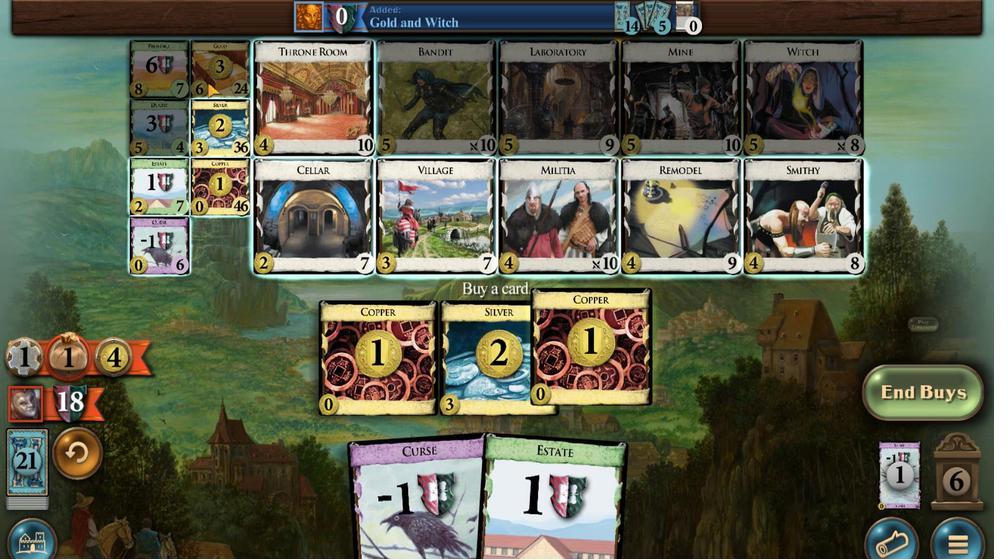 
Action: Mouse scrolled (330, 456) with delta (0, 0)
Screenshot: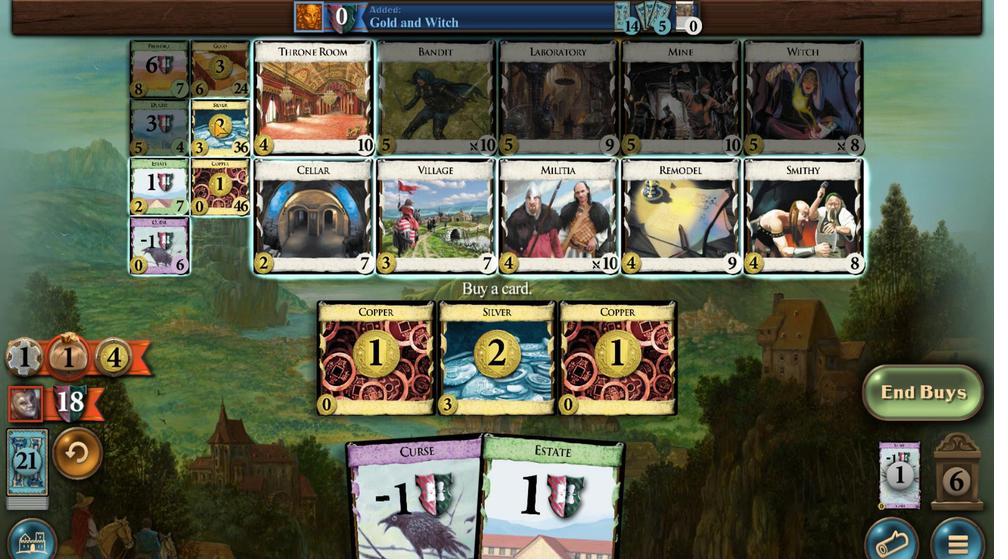 
Action: Mouse scrolled (330, 456) with delta (0, 0)
Screenshot: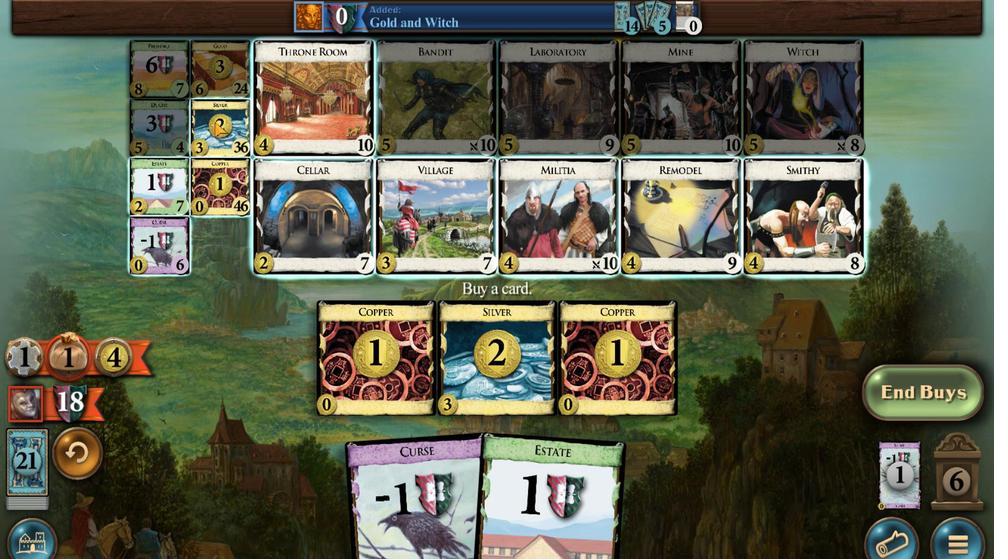 
Action: Mouse scrolled (330, 456) with delta (0, 0)
Screenshot: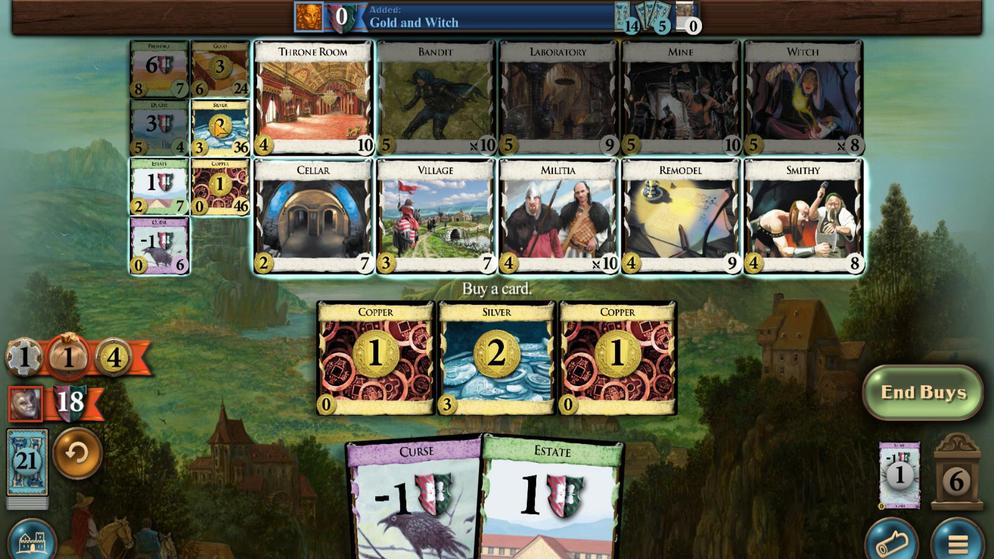 
Action: Mouse moved to (338, 350)
Screenshot: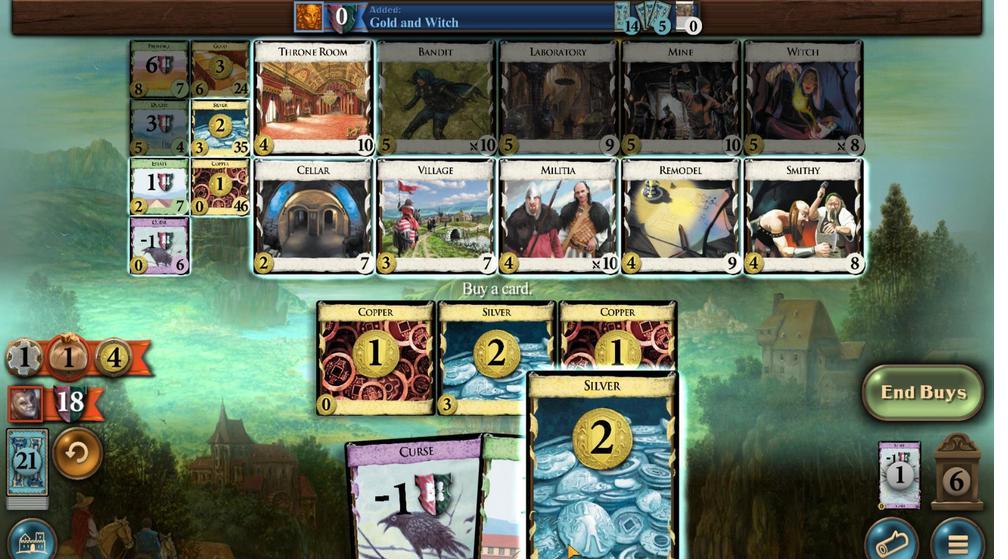 
Action: Mouse pressed left at (338, 350)
Screenshot: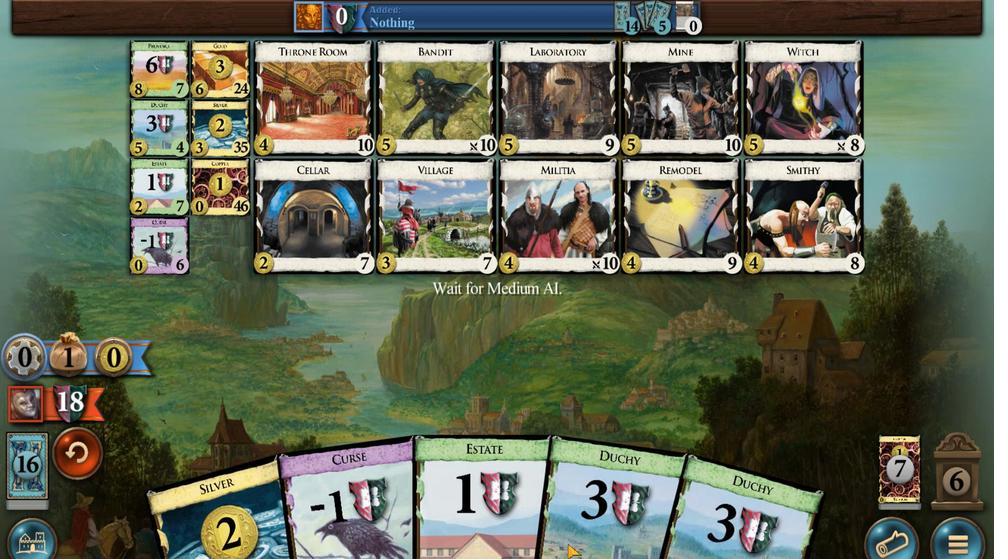 
Action: Mouse moved to (337, 466)
Screenshot: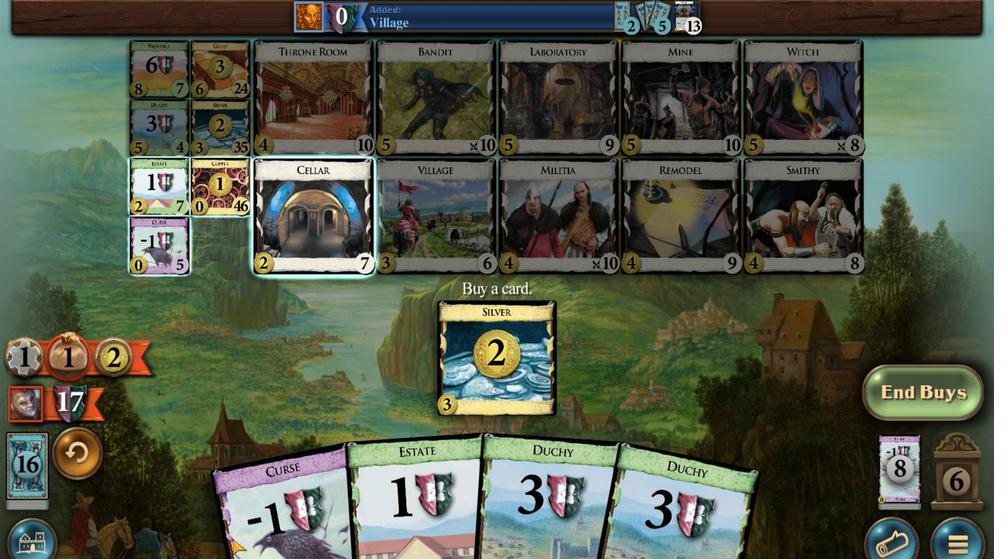 
Action: Mouse scrolled (337, 465) with delta (0, 0)
